 Task: Explore Airbnb accommodation in Mosman, Australia from 15th December, 2023 to 20th December, 2023 for 1 adult.1  bedroom having 1 bed and 1 bathroom. Property type can be hotel. Amenities needed are: washing machine, kitchen. Look for 5 properties as per requirement.
Action: Mouse moved to (538, 116)
Screenshot: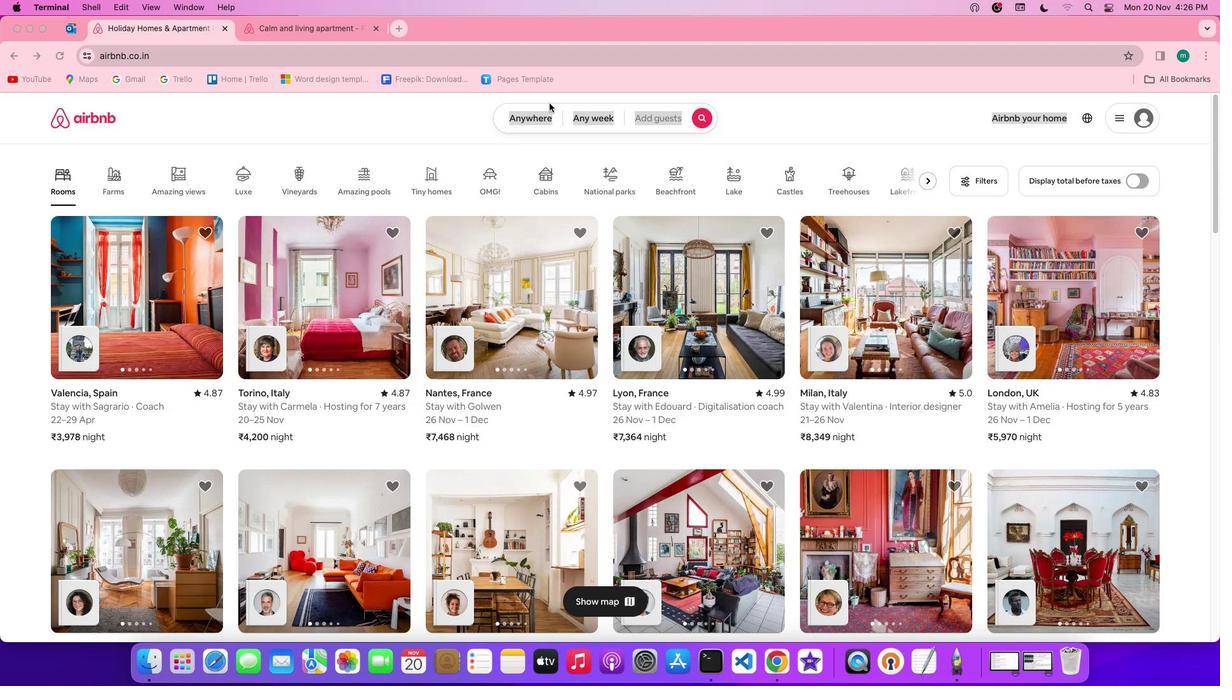 
Action: Mouse pressed left at (538, 116)
Screenshot: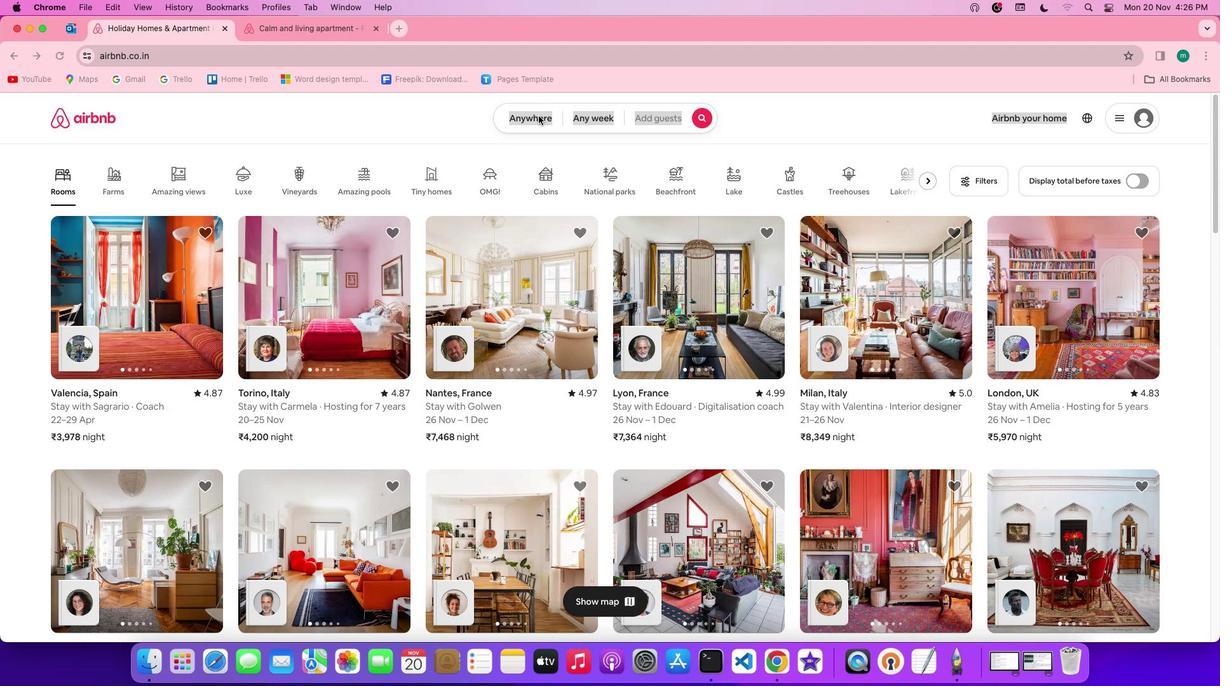 
Action: Mouse pressed left at (538, 116)
Screenshot: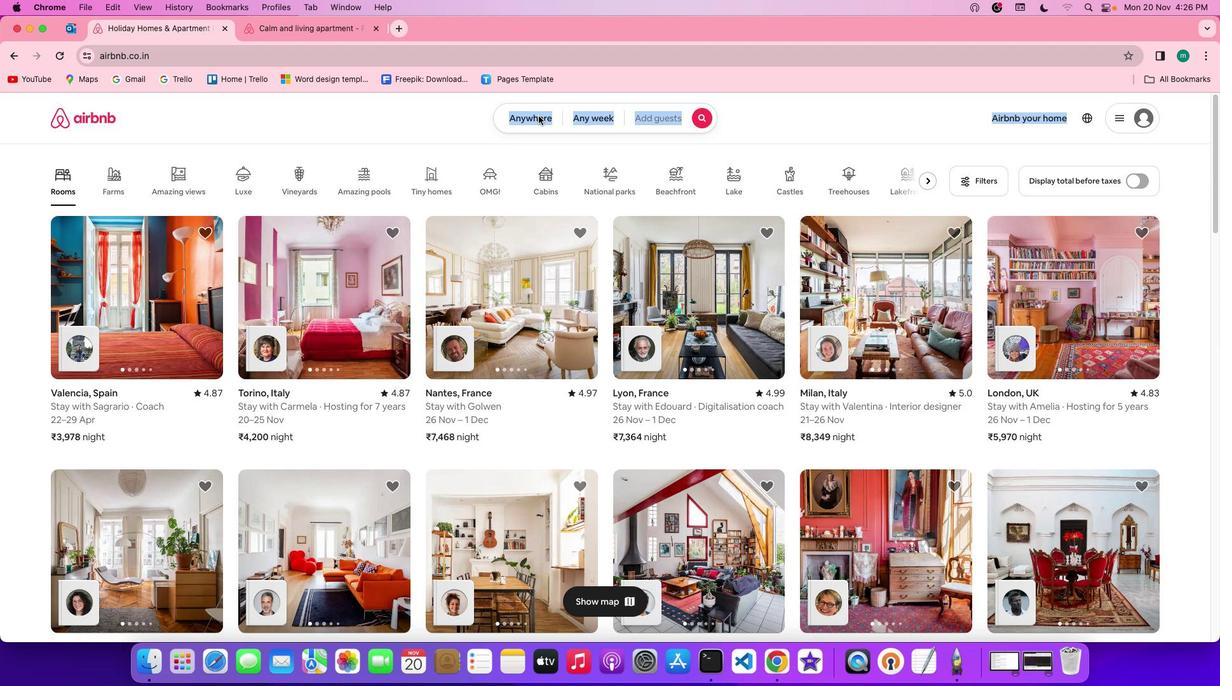 
Action: Mouse moved to (482, 166)
Screenshot: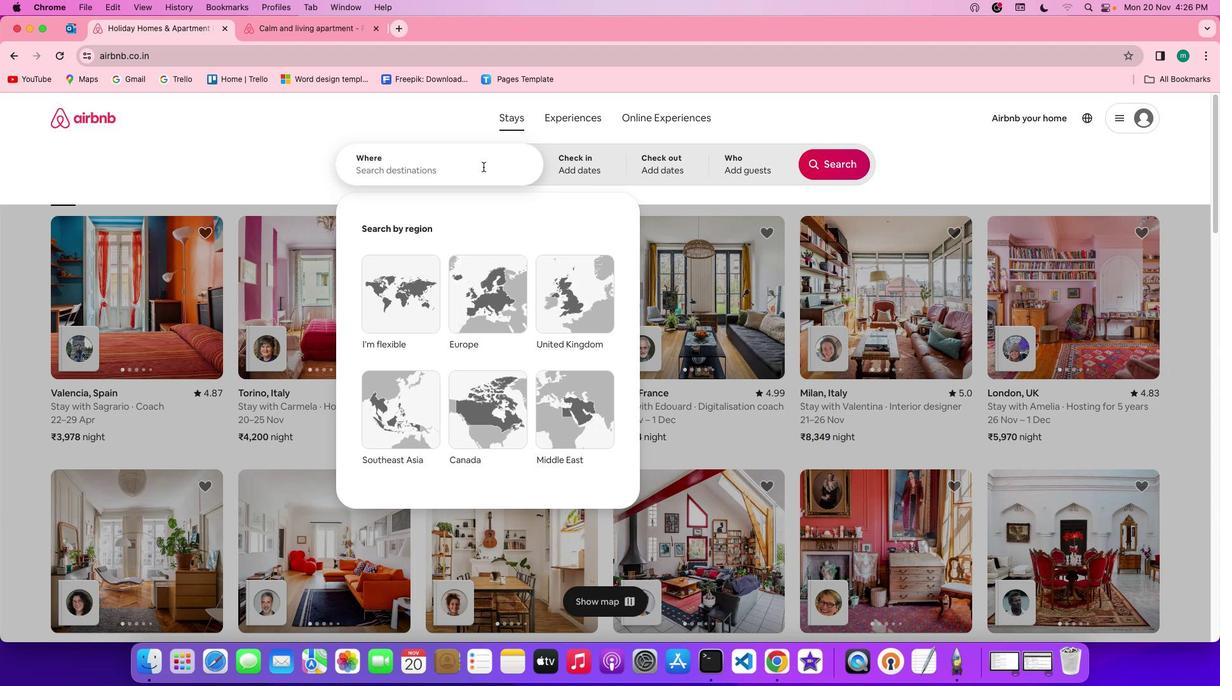 
Action: Mouse pressed left at (482, 166)
Screenshot: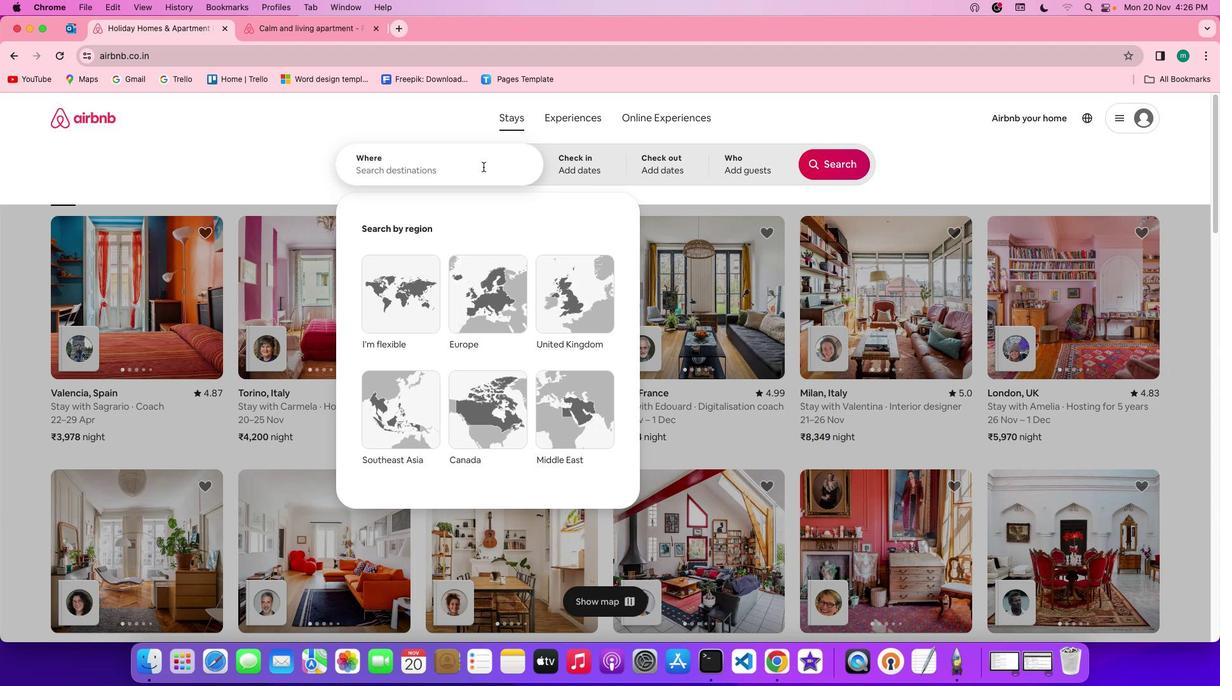 
Action: Mouse moved to (482, 167)
Screenshot: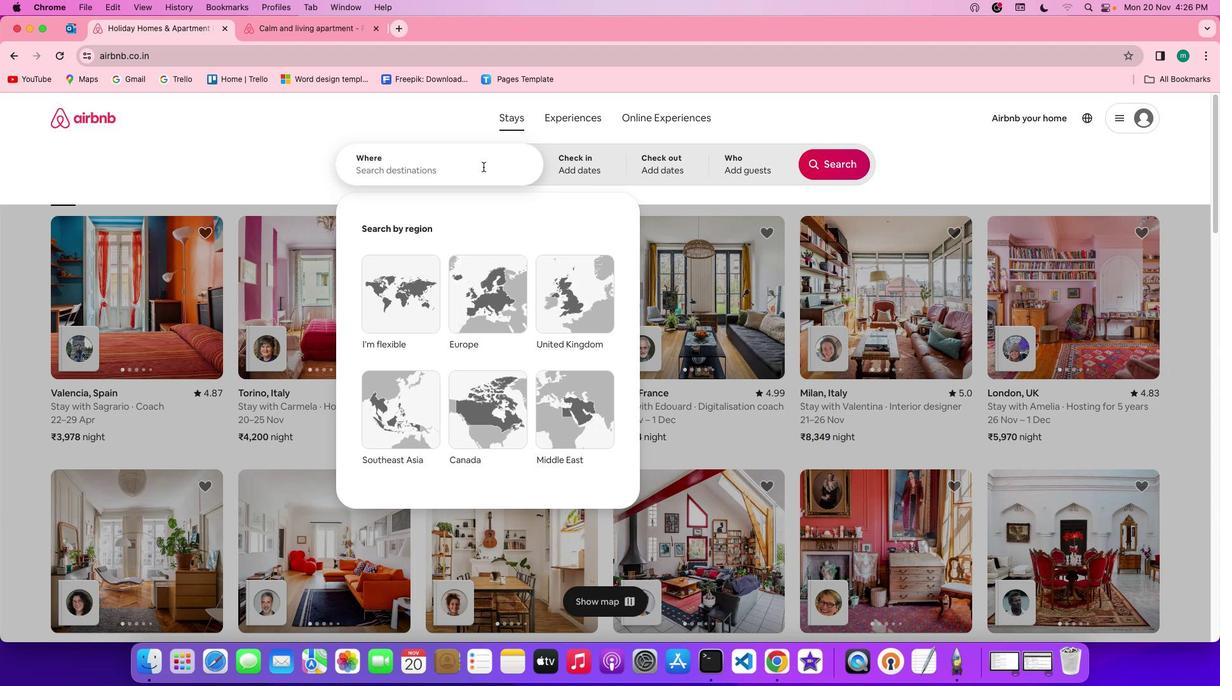 
Action: Key pressed Key.shift'M''o''s''m''a''n'','Key.spaceKey.shift'a''u''s''t''r''a''l''i''a'
Screenshot: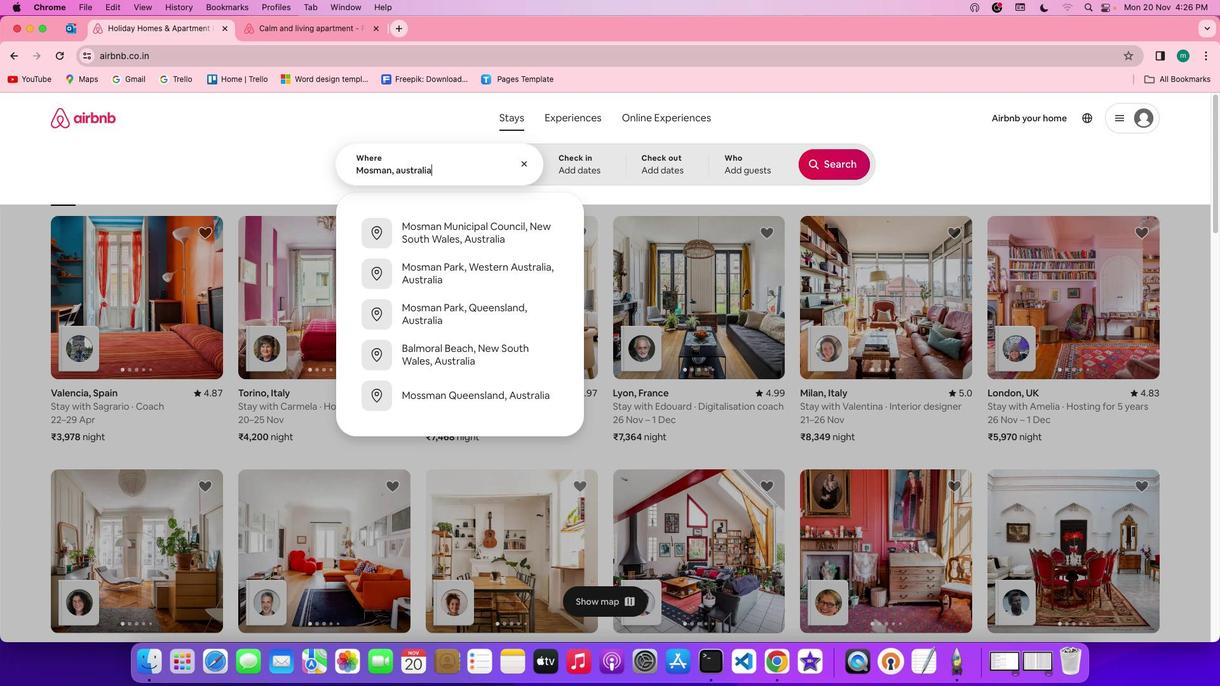 
Action: Mouse moved to (599, 162)
Screenshot: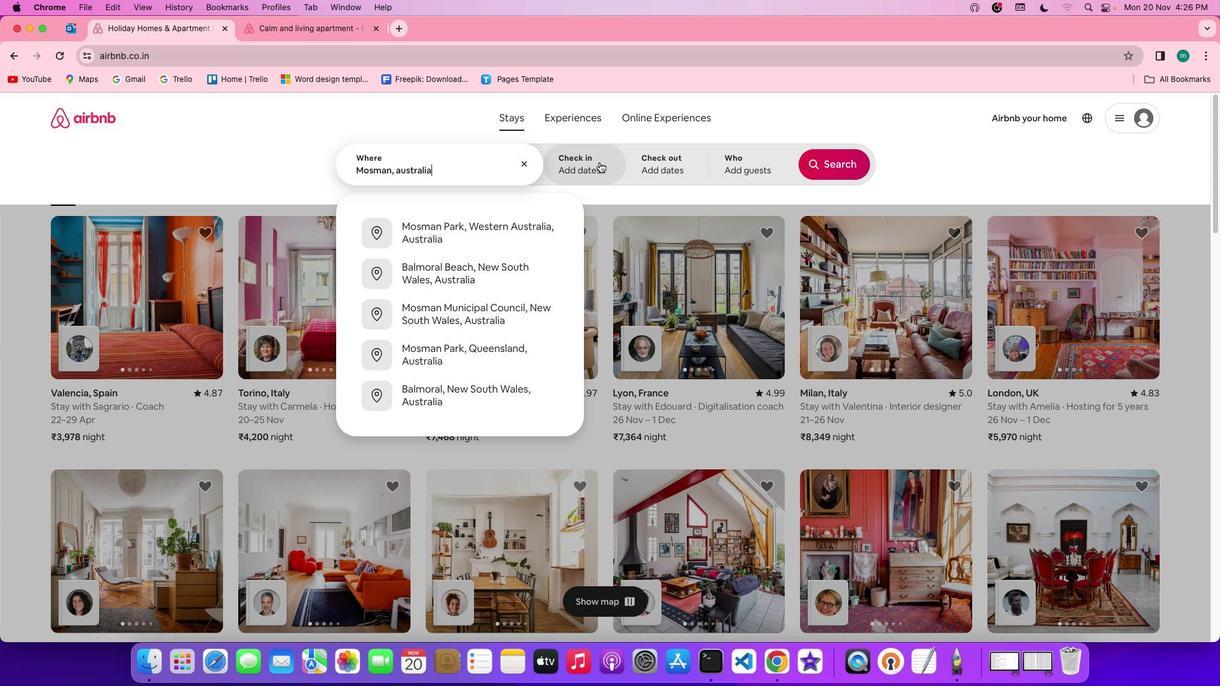 
Action: Mouse pressed left at (599, 162)
Screenshot: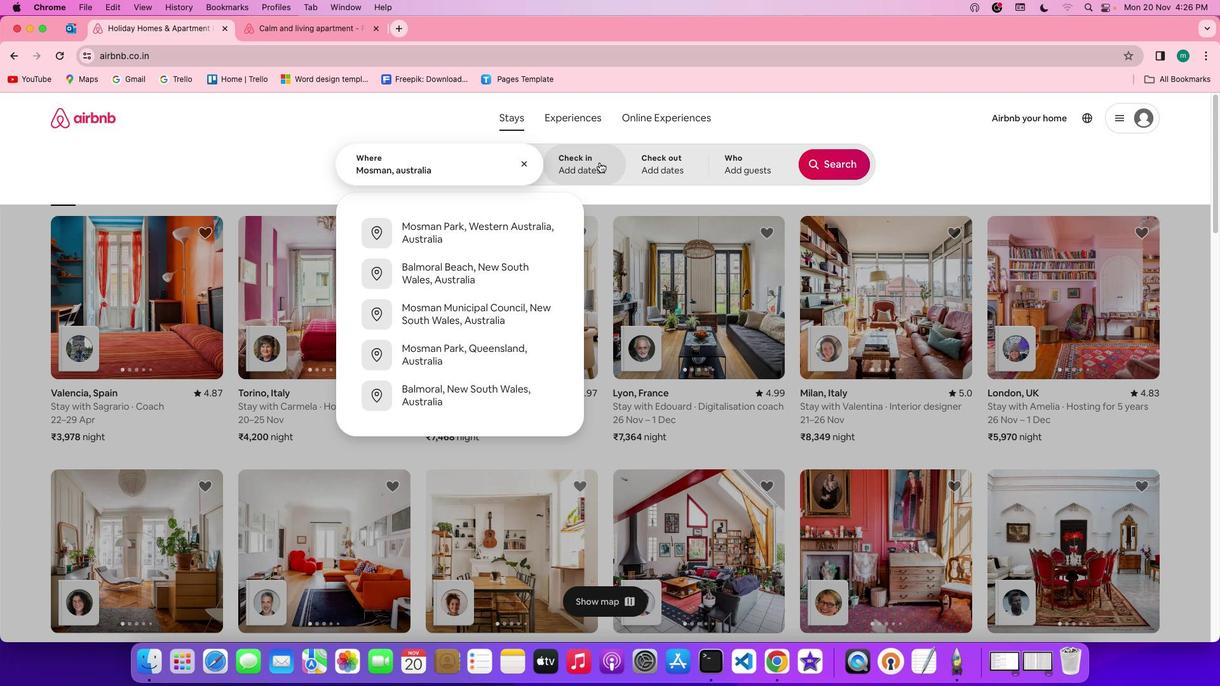 
Action: Mouse moved to (688, 338)
Screenshot: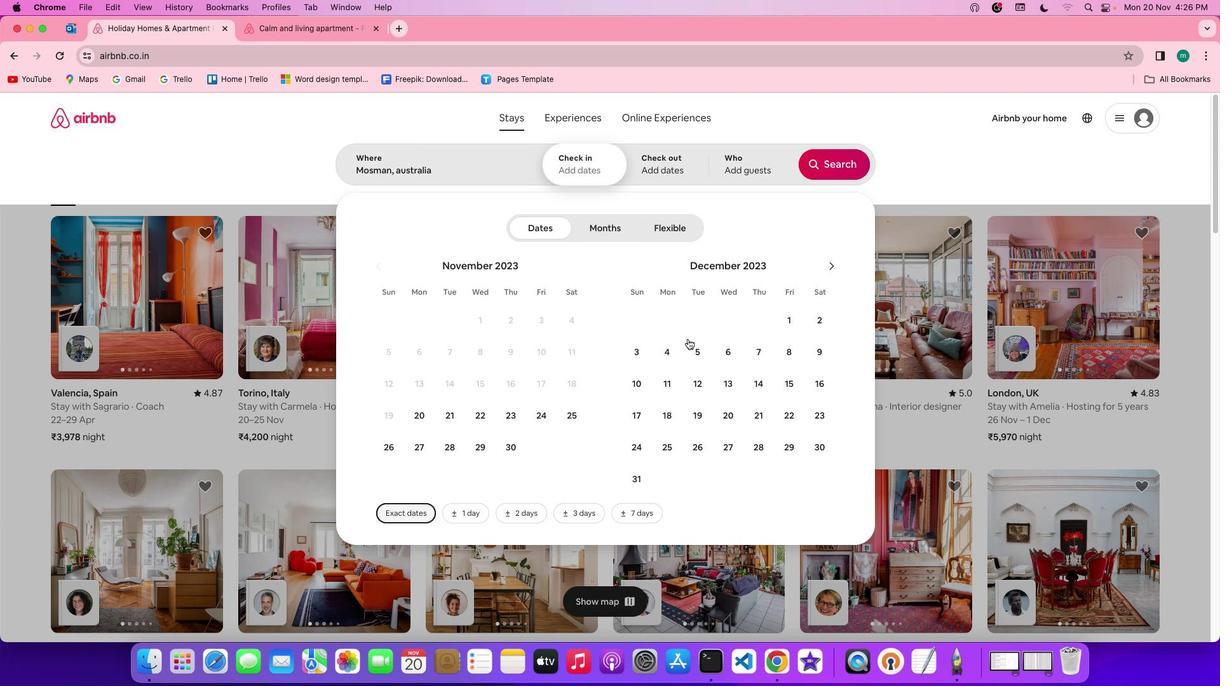 
Action: Mouse scrolled (688, 338) with delta (0, 0)
Screenshot: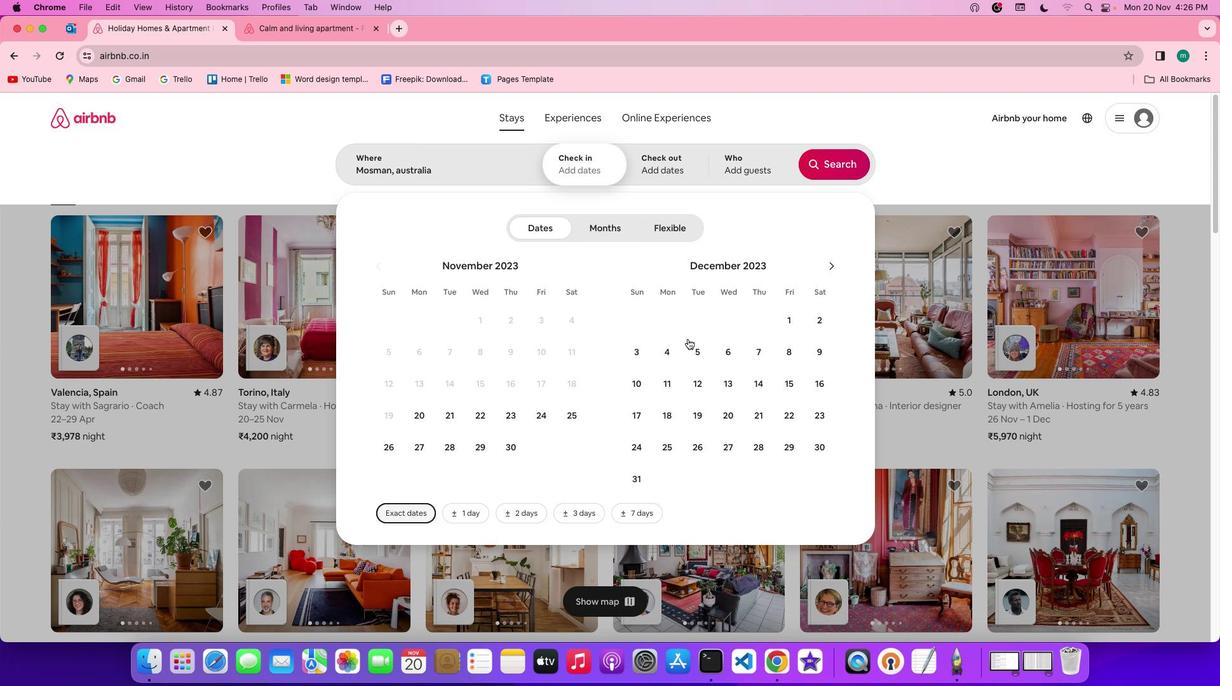 
Action: Mouse scrolled (688, 338) with delta (0, 0)
Screenshot: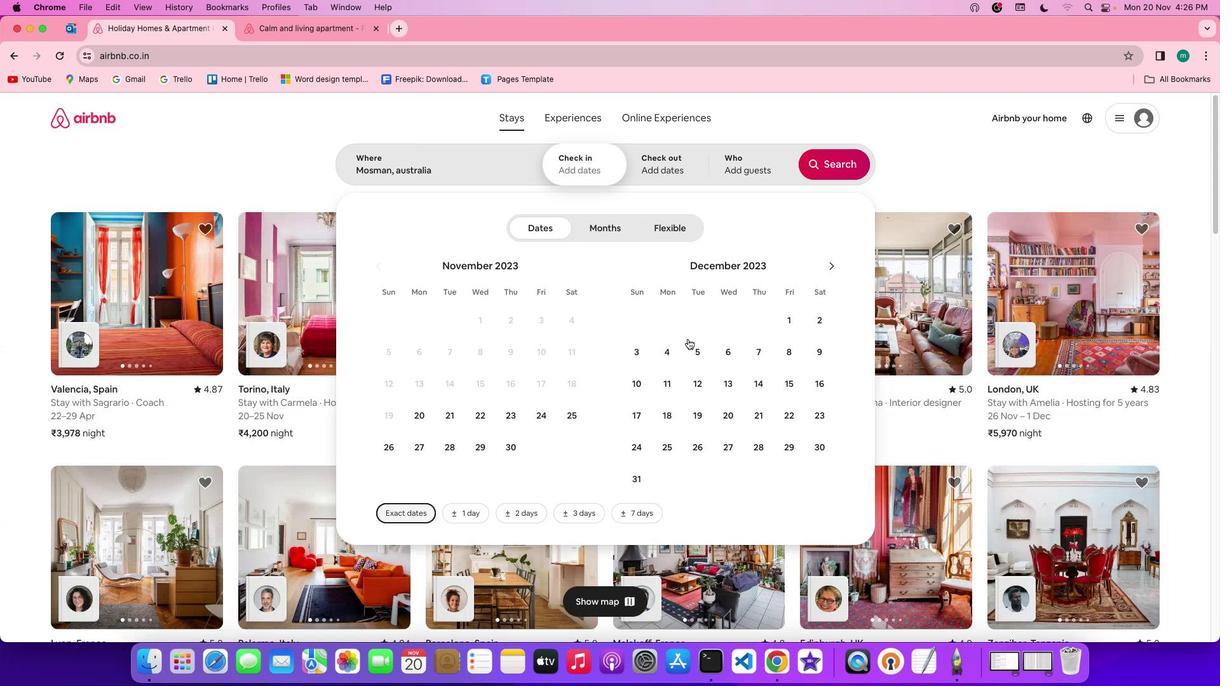 
Action: Mouse scrolled (688, 338) with delta (0, 0)
Screenshot: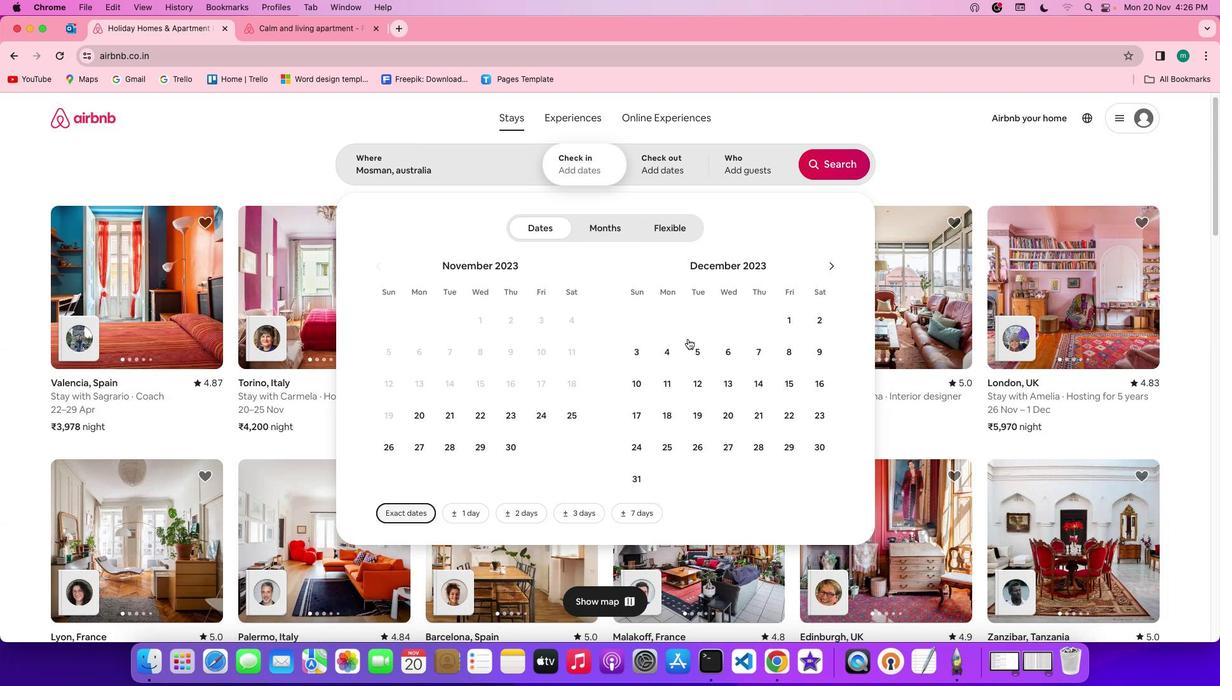 
Action: Mouse moved to (785, 390)
Screenshot: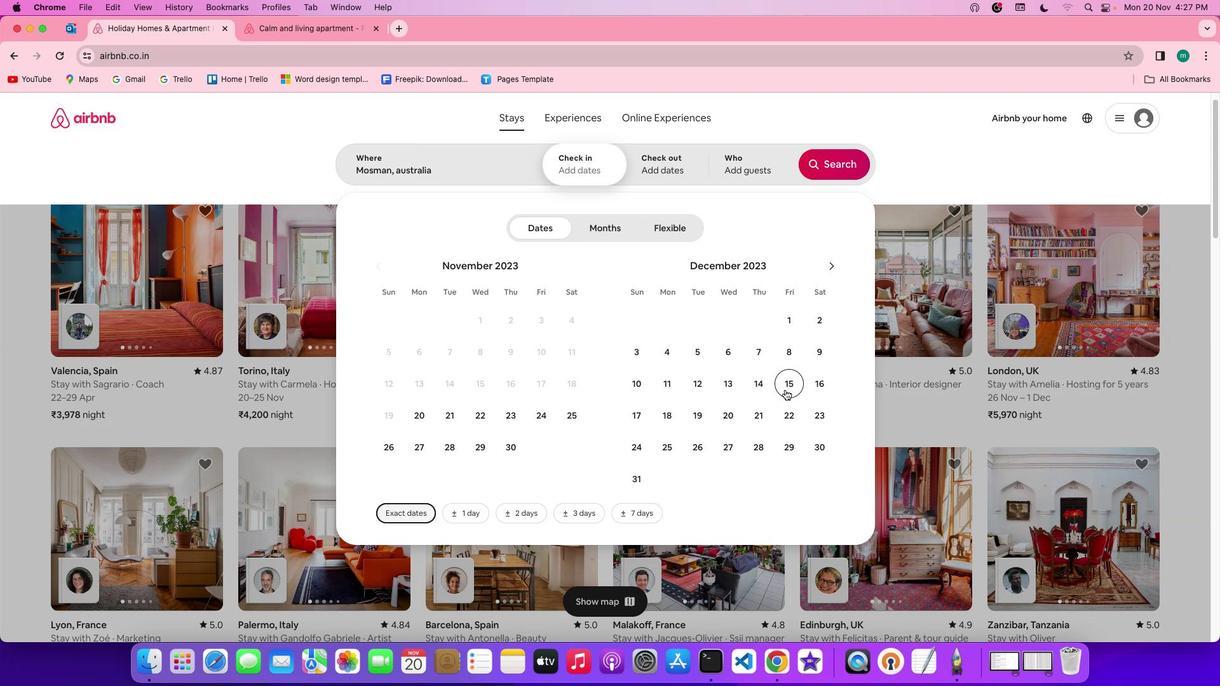 
Action: Mouse pressed left at (785, 390)
Screenshot: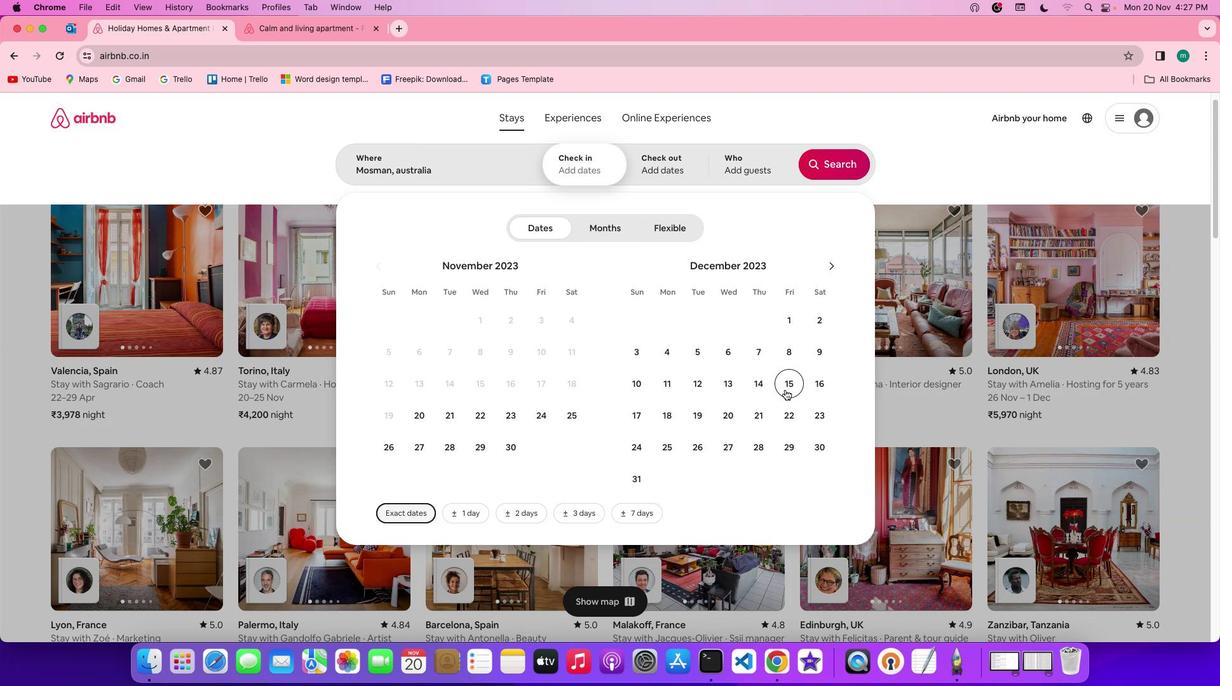 
Action: Mouse moved to (731, 411)
Screenshot: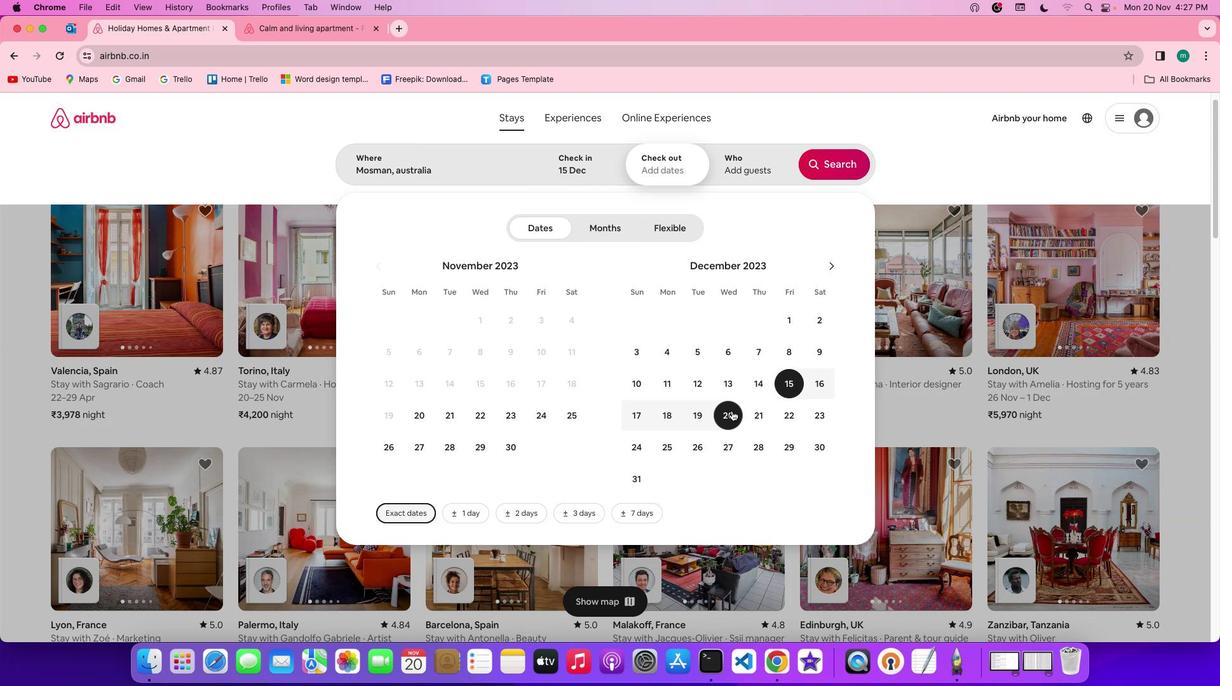 
Action: Mouse pressed left at (731, 411)
Screenshot: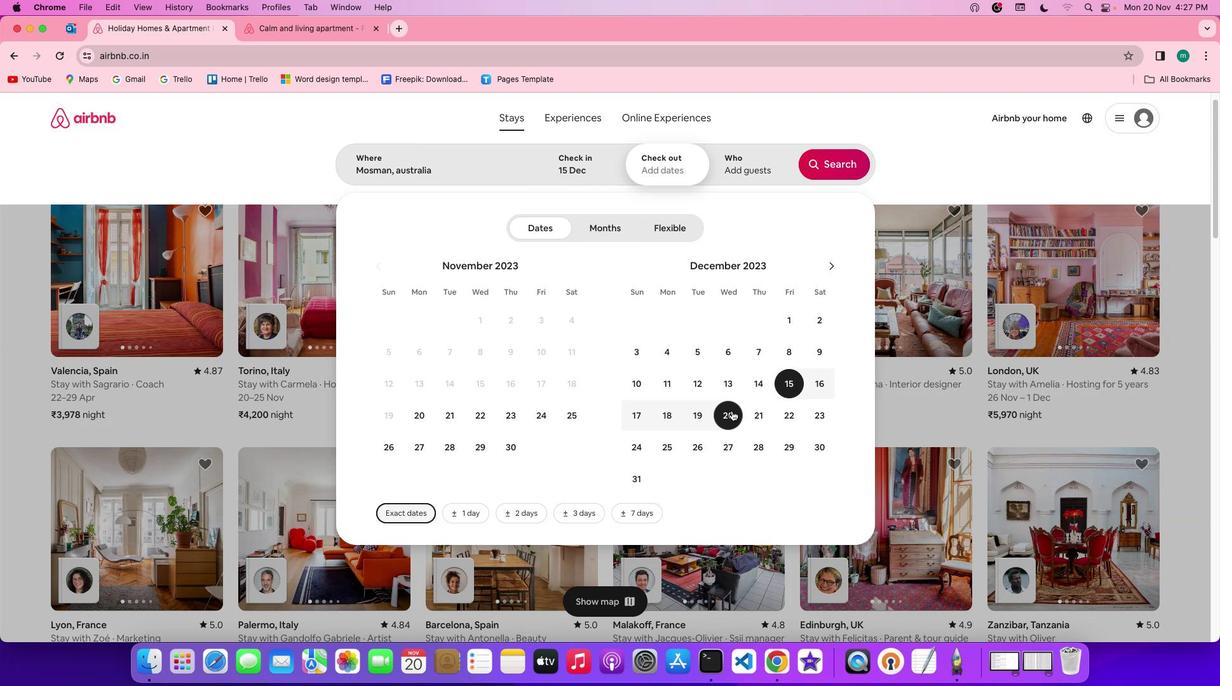 
Action: Mouse moved to (735, 153)
Screenshot: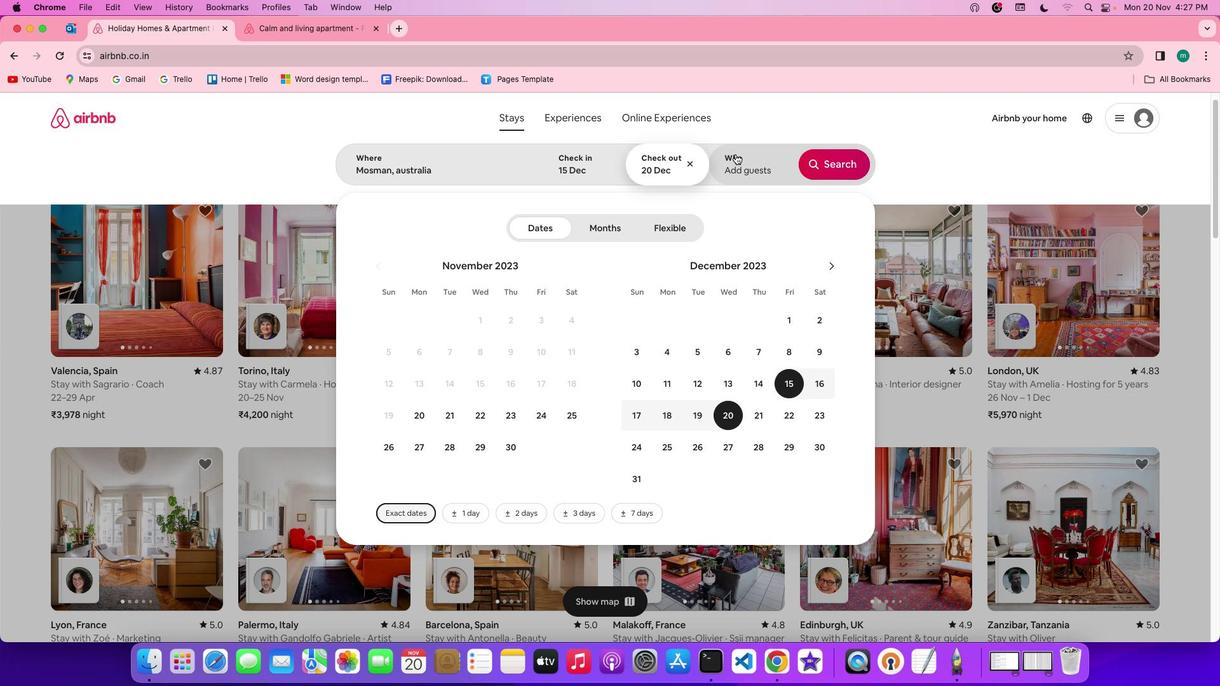 
Action: Mouse pressed left at (735, 153)
Screenshot: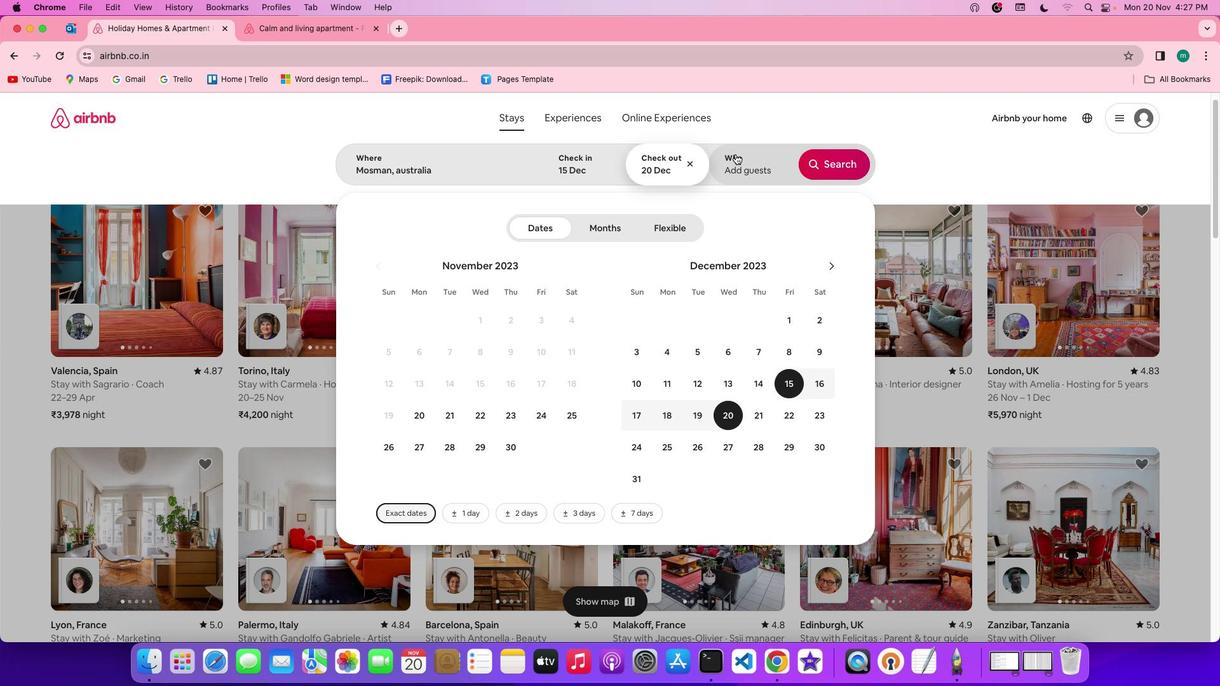 
Action: Mouse moved to (835, 230)
Screenshot: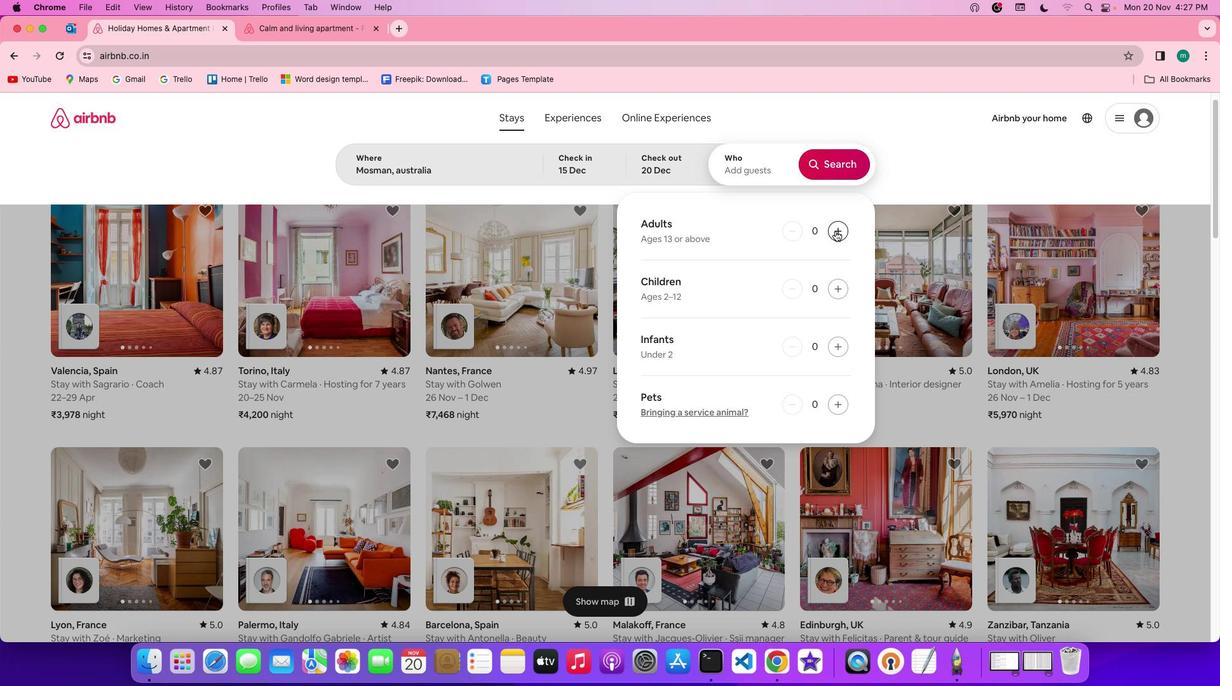 
Action: Mouse pressed left at (835, 230)
Screenshot: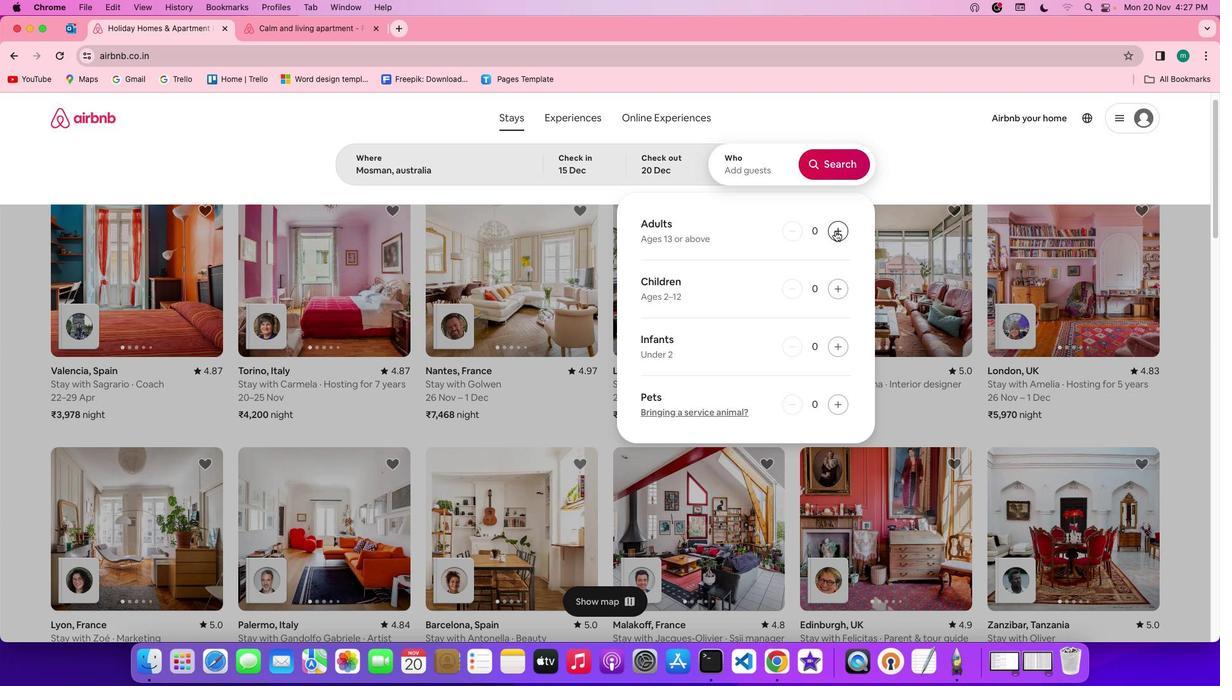 
Action: Mouse pressed left at (835, 230)
Screenshot: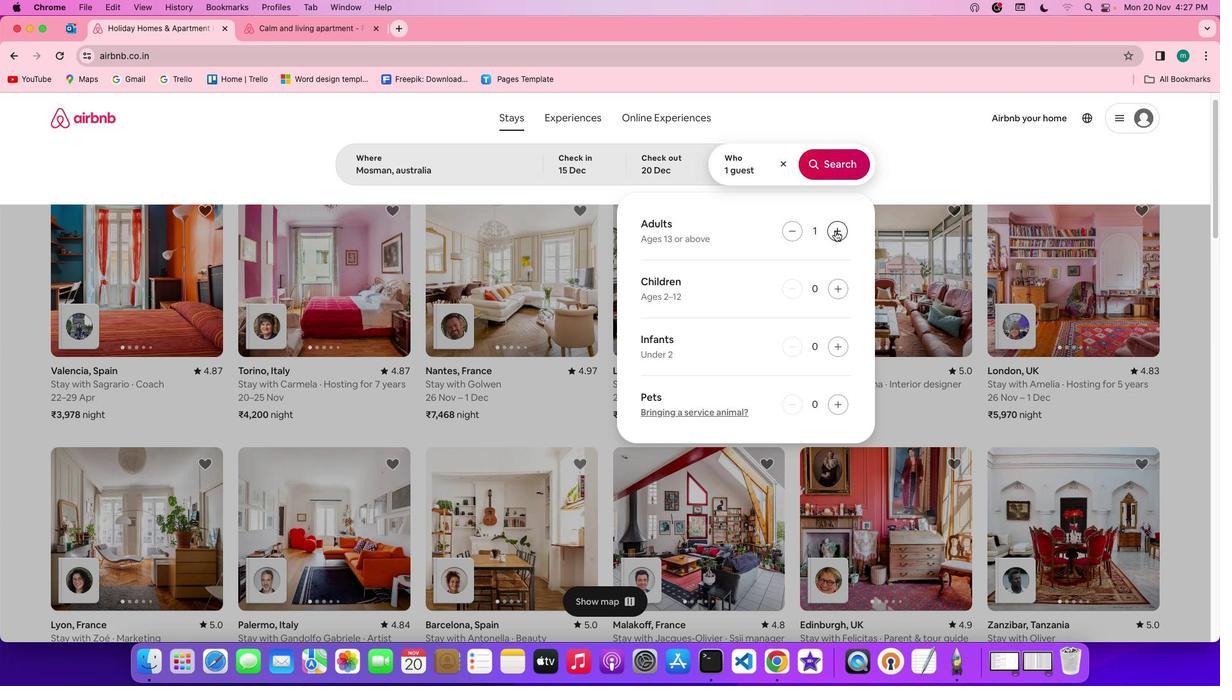 
Action: Mouse pressed left at (835, 230)
Screenshot: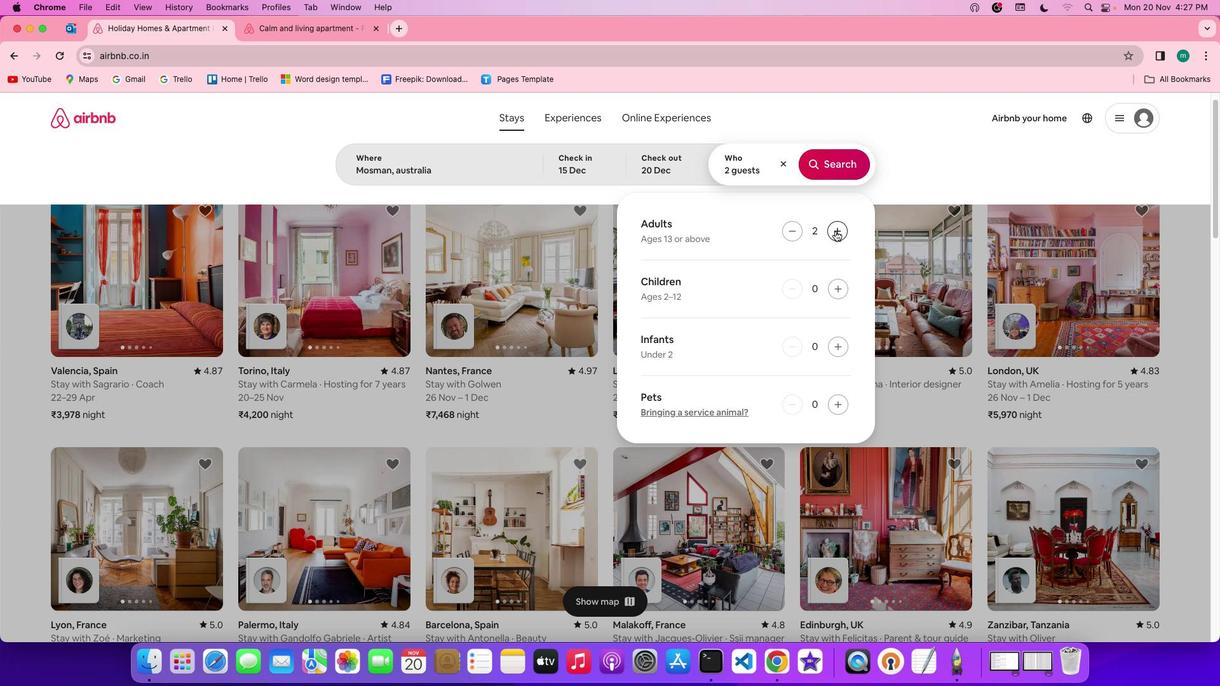 
Action: Mouse moved to (801, 231)
Screenshot: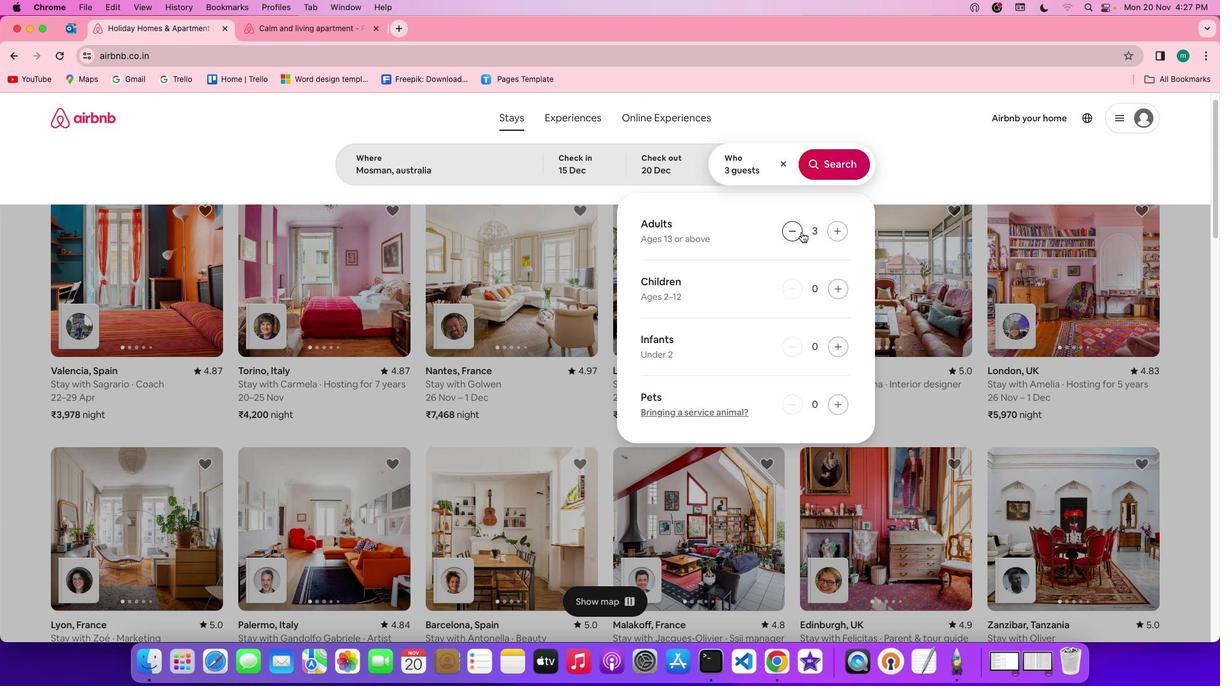 
Action: Mouse pressed left at (801, 231)
Screenshot: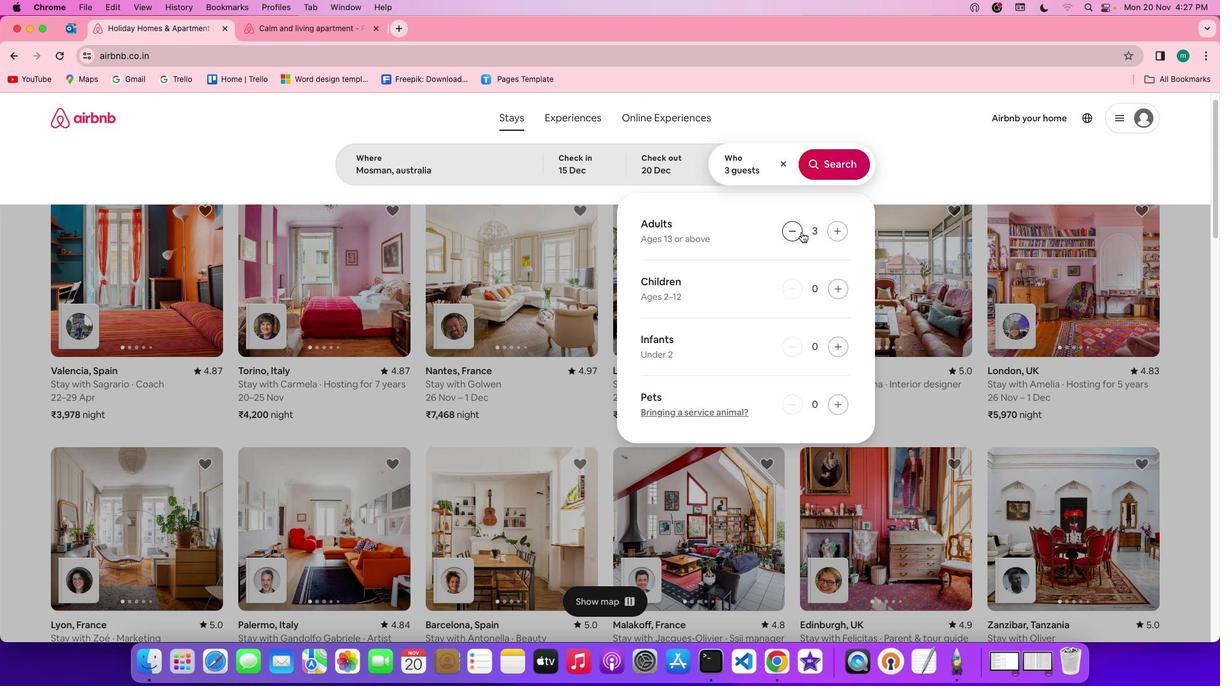 
Action: Mouse pressed left at (801, 231)
Screenshot: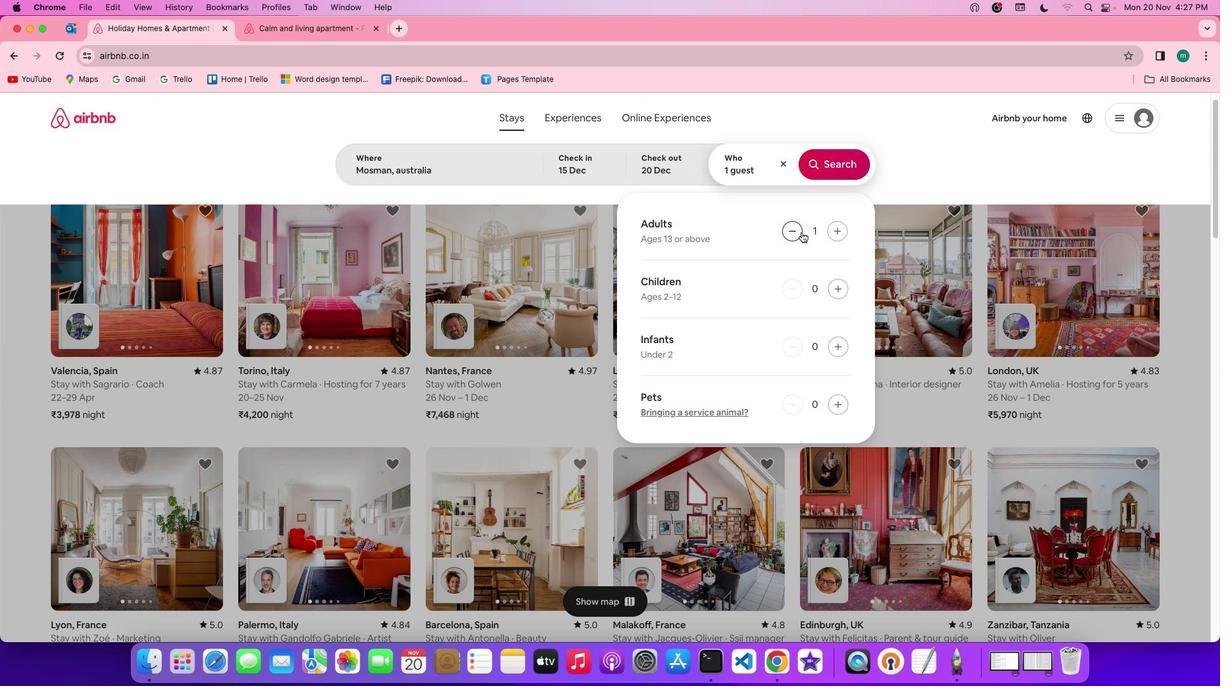 
Action: Mouse pressed left at (801, 231)
Screenshot: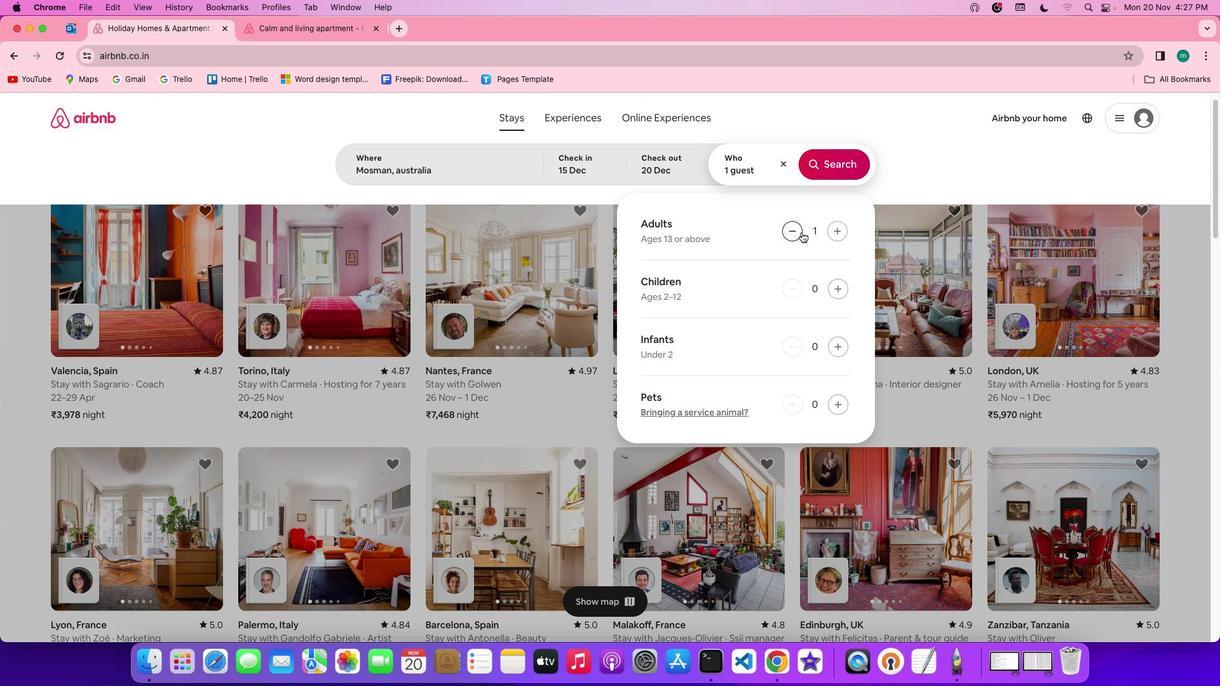 
Action: Mouse moved to (839, 230)
Screenshot: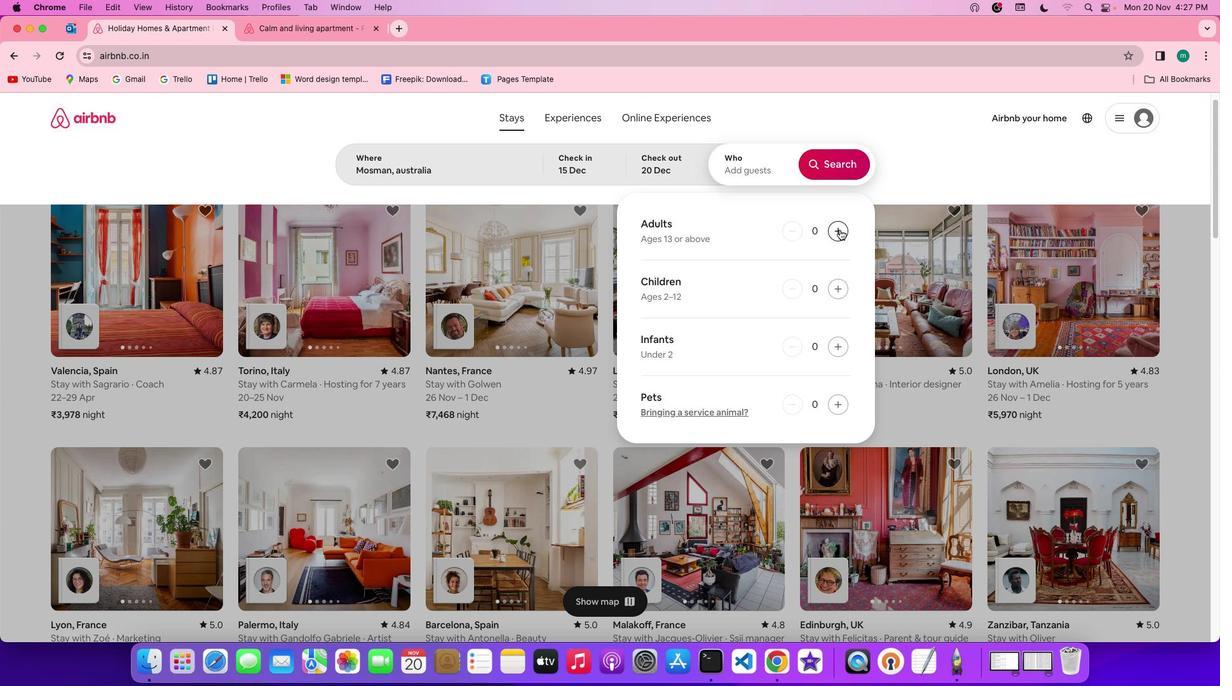 
Action: Mouse pressed left at (839, 230)
Screenshot: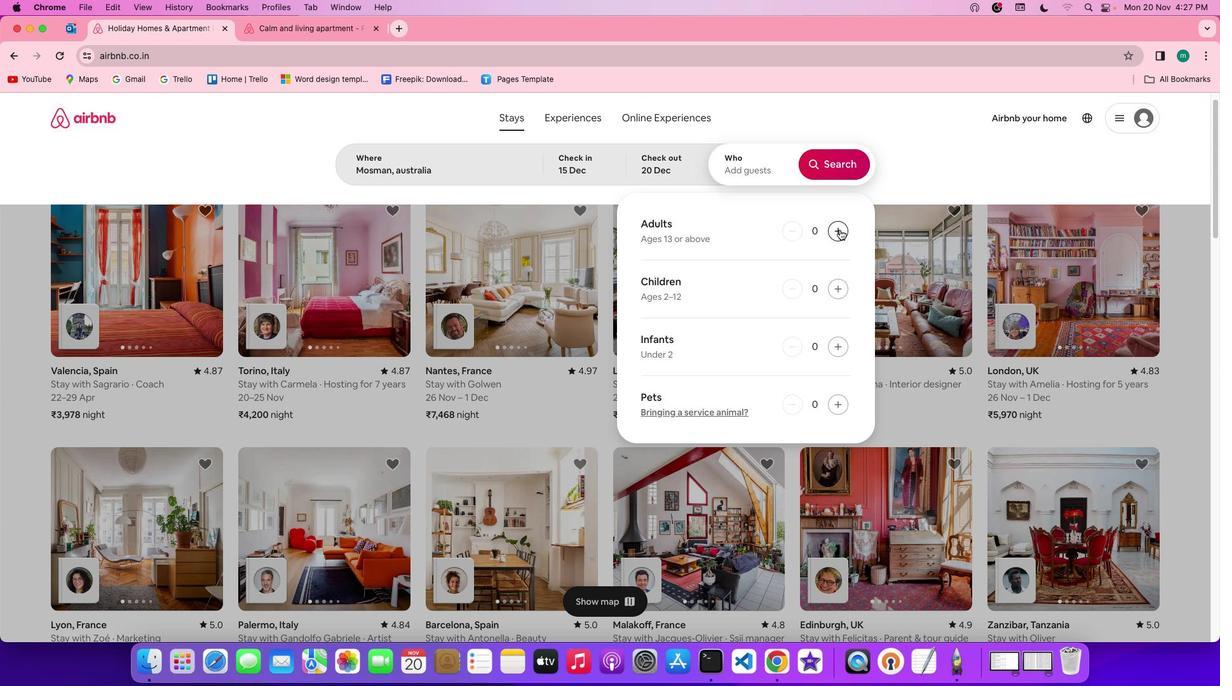
Action: Mouse moved to (835, 177)
Screenshot: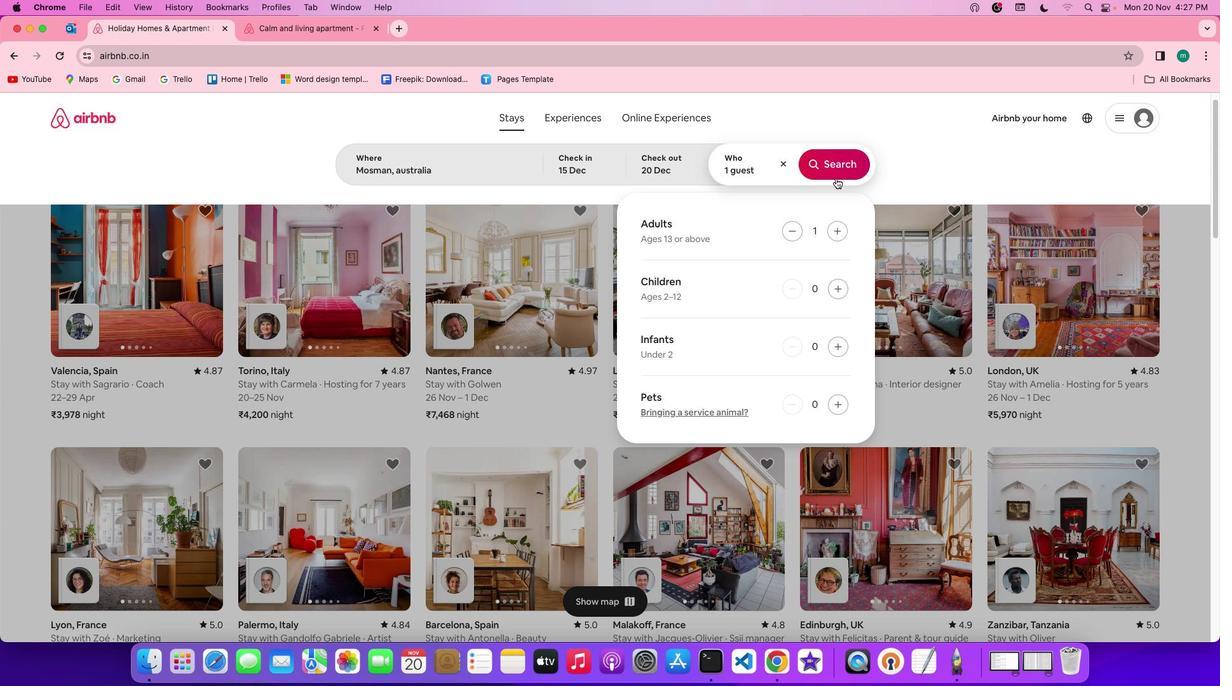 
Action: Mouse pressed left at (835, 177)
Screenshot: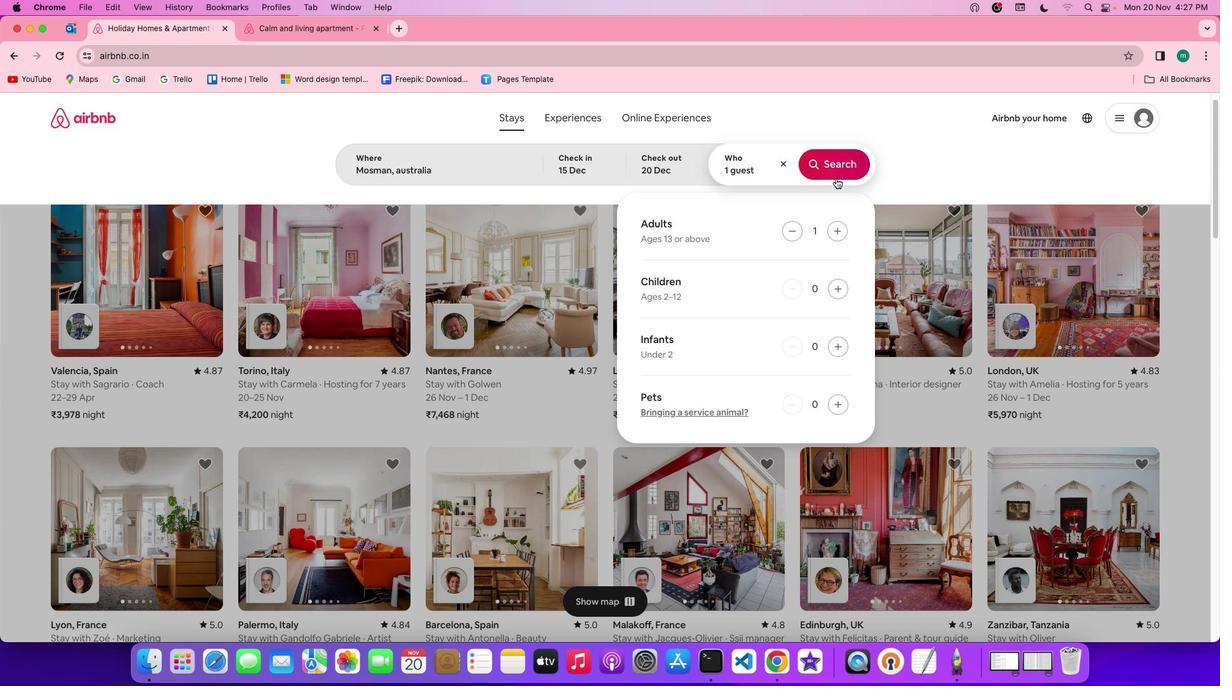 
Action: Mouse moved to (829, 163)
Screenshot: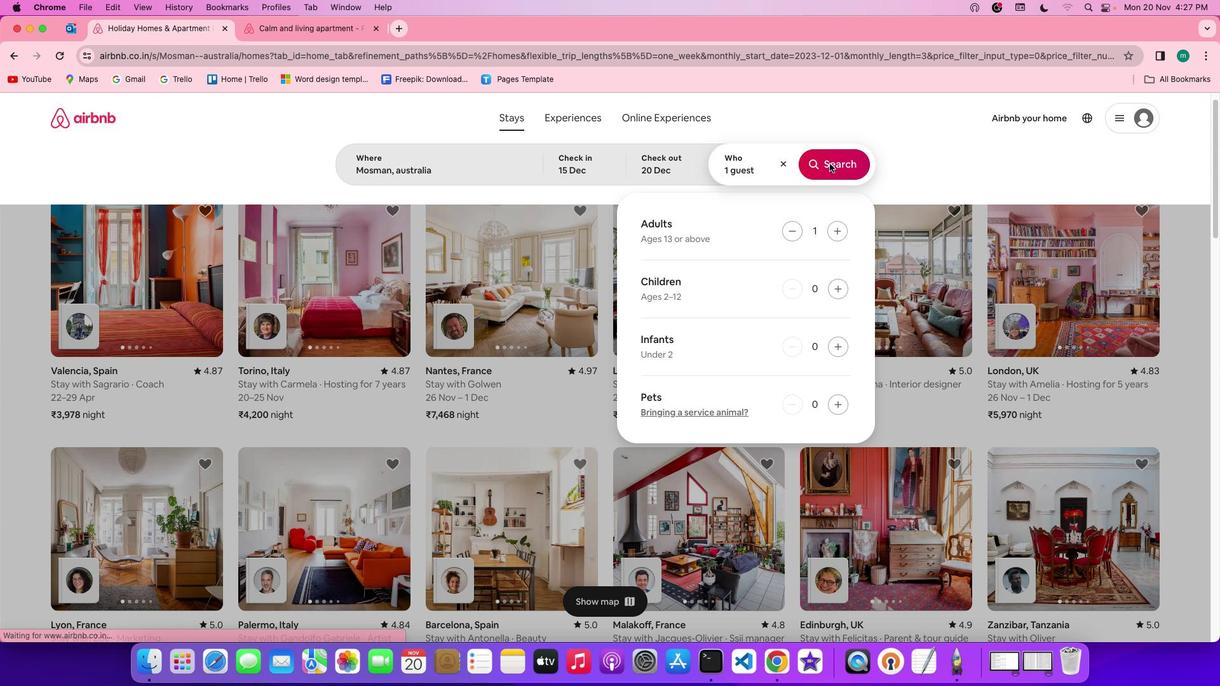 
Action: Mouse pressed left at (829, 163)
Screenshot: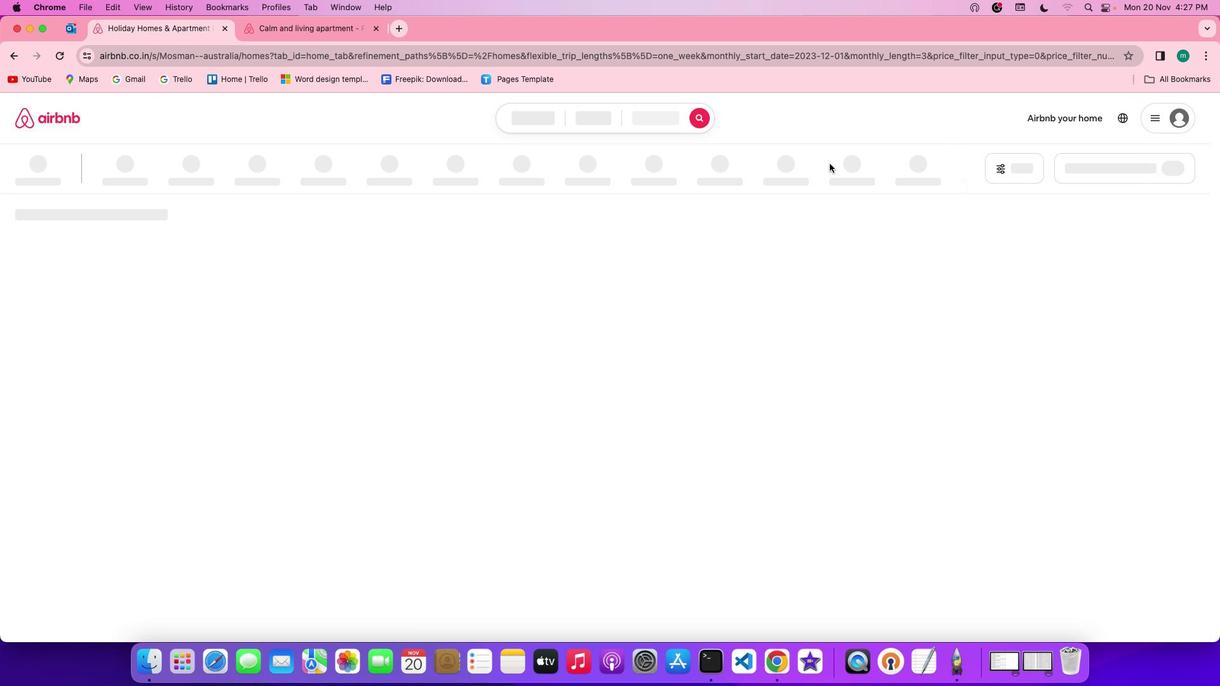 
Action: Mouse moved to (1008, 164)
Screenshot: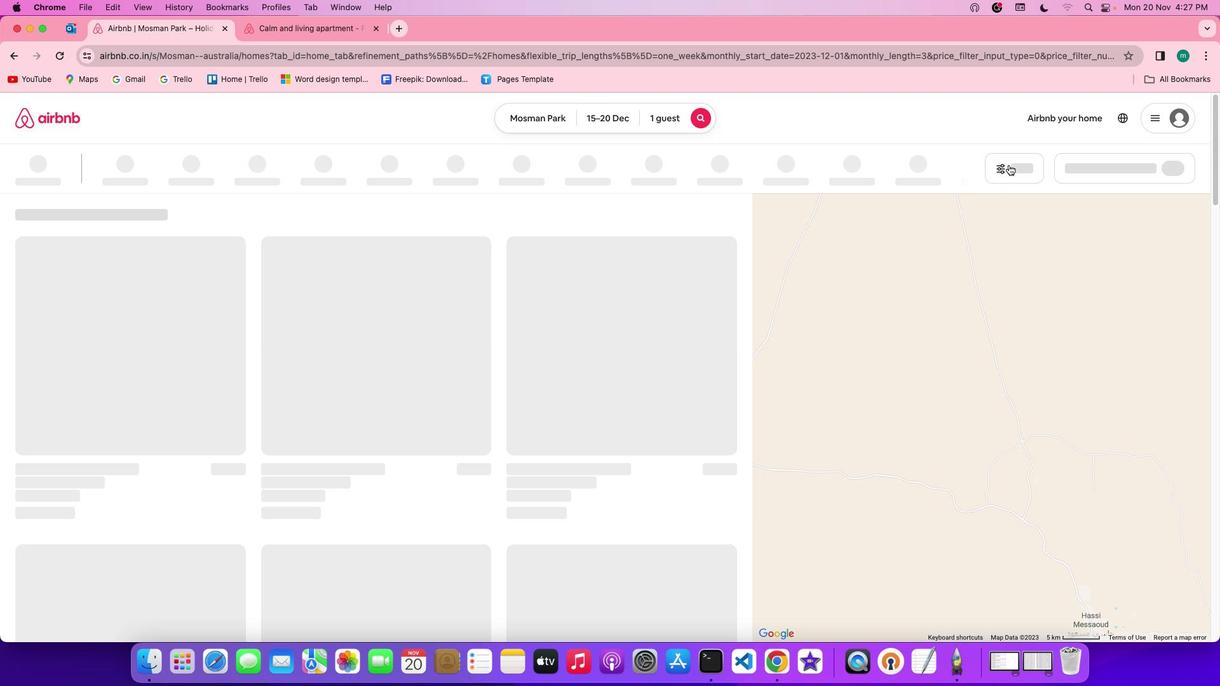 
Action: Mouse pressed left at (1008, 164)
Screenshot: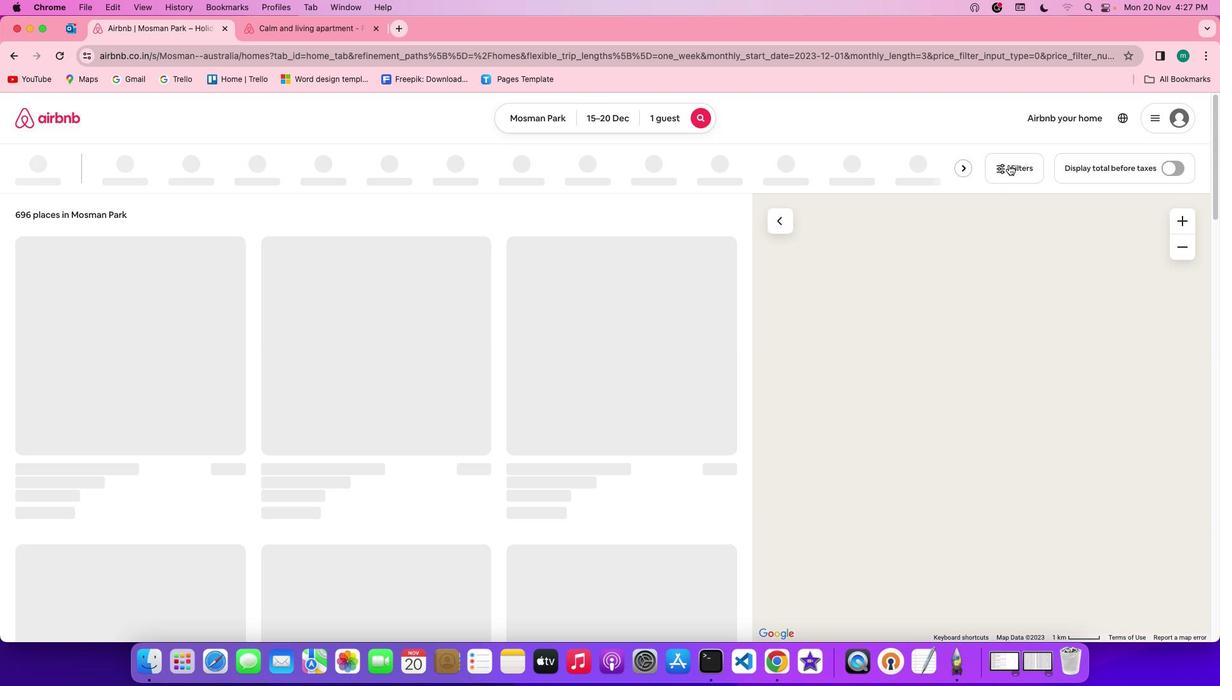 
Action: Mouse moved to (644, 362)
Screenshot: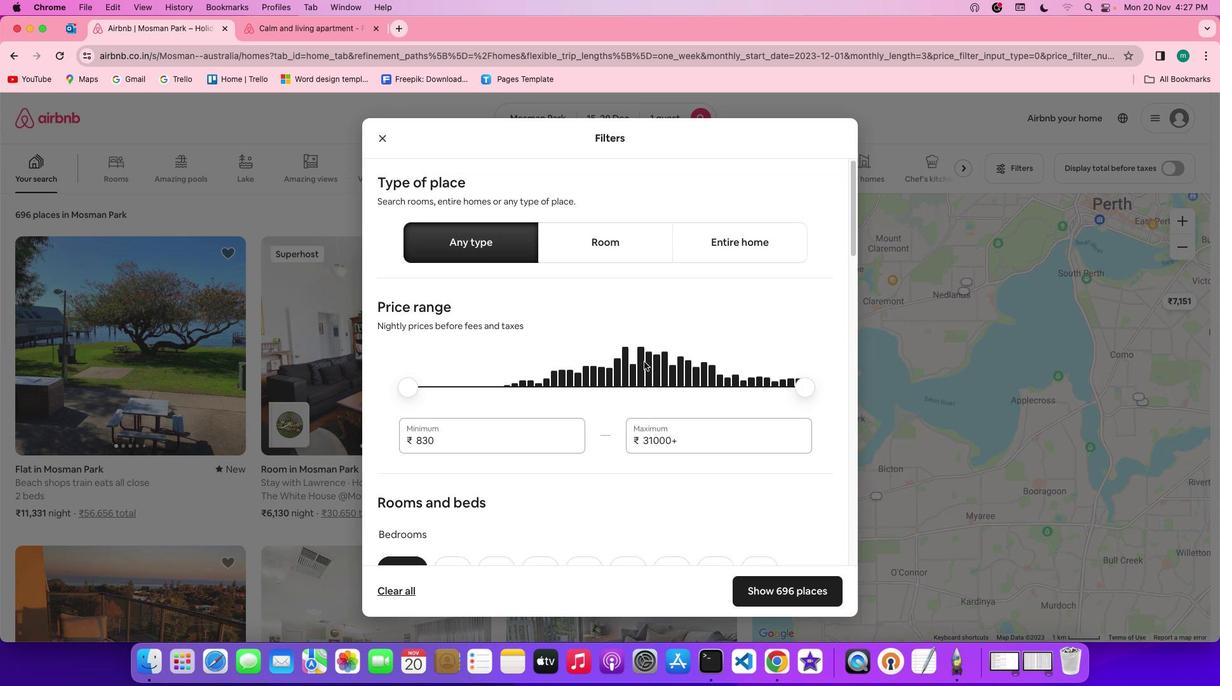 
Action: Mouse scrolled (644, 362) with delta (0, 0)
Screenshot: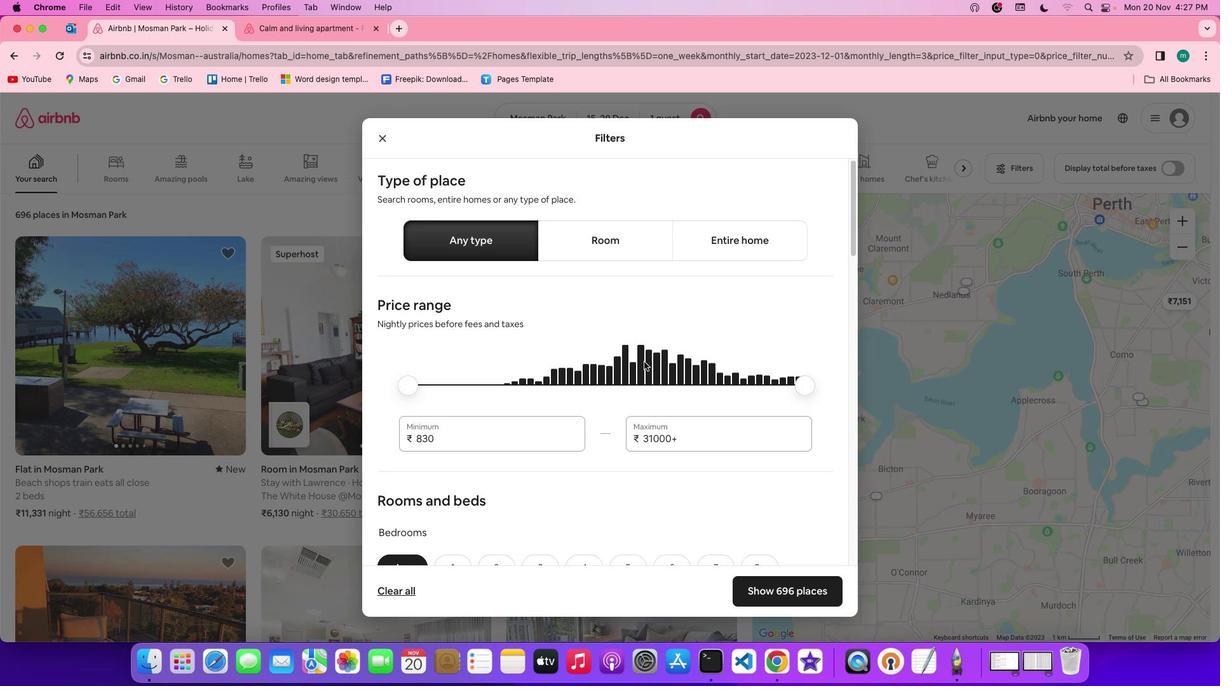 
Action: Mouse scrolled (644, 362) with delta (0, 0)
Screenshot: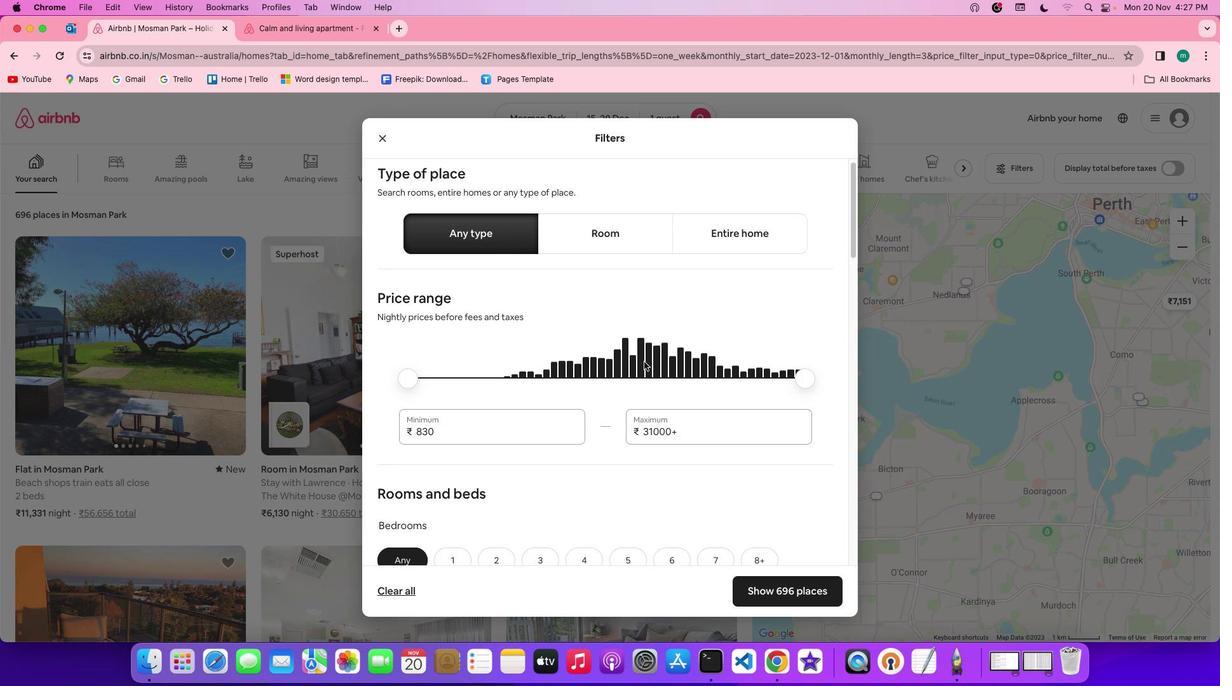 
Action: Mouse scrolled (644, 362) with delta (0, -1)
Screenshot: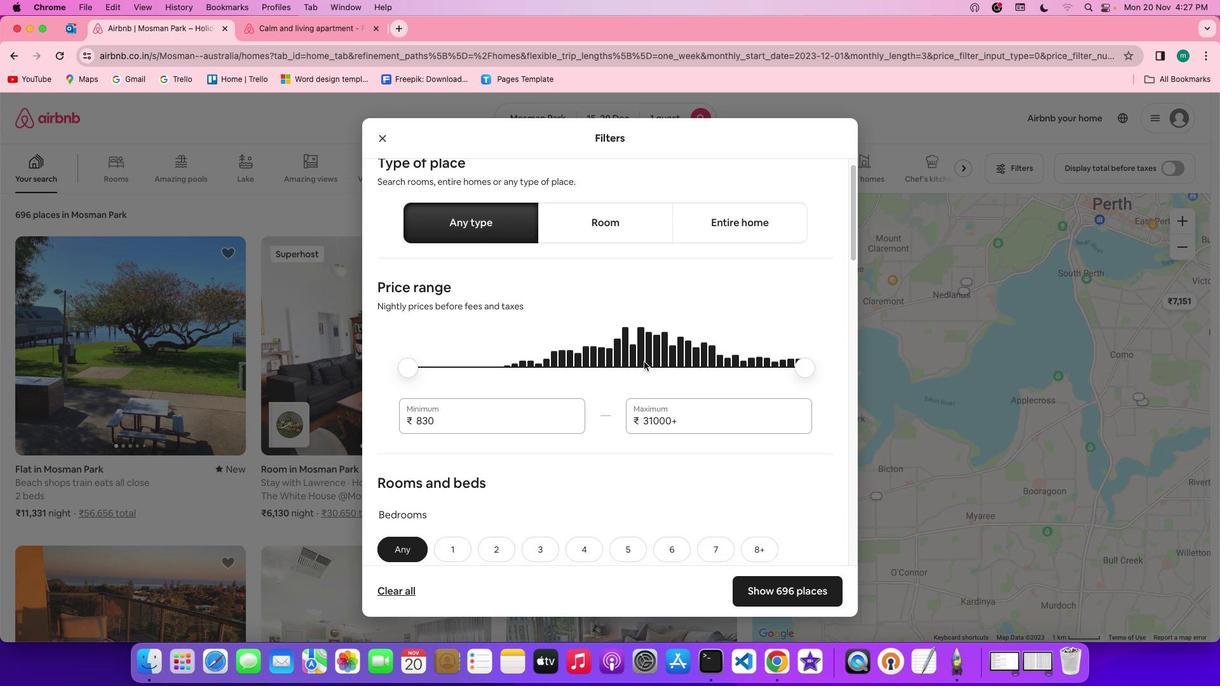 
Action: Mouse scrolled (644, 362) with delta (0, -1)
Screenshot: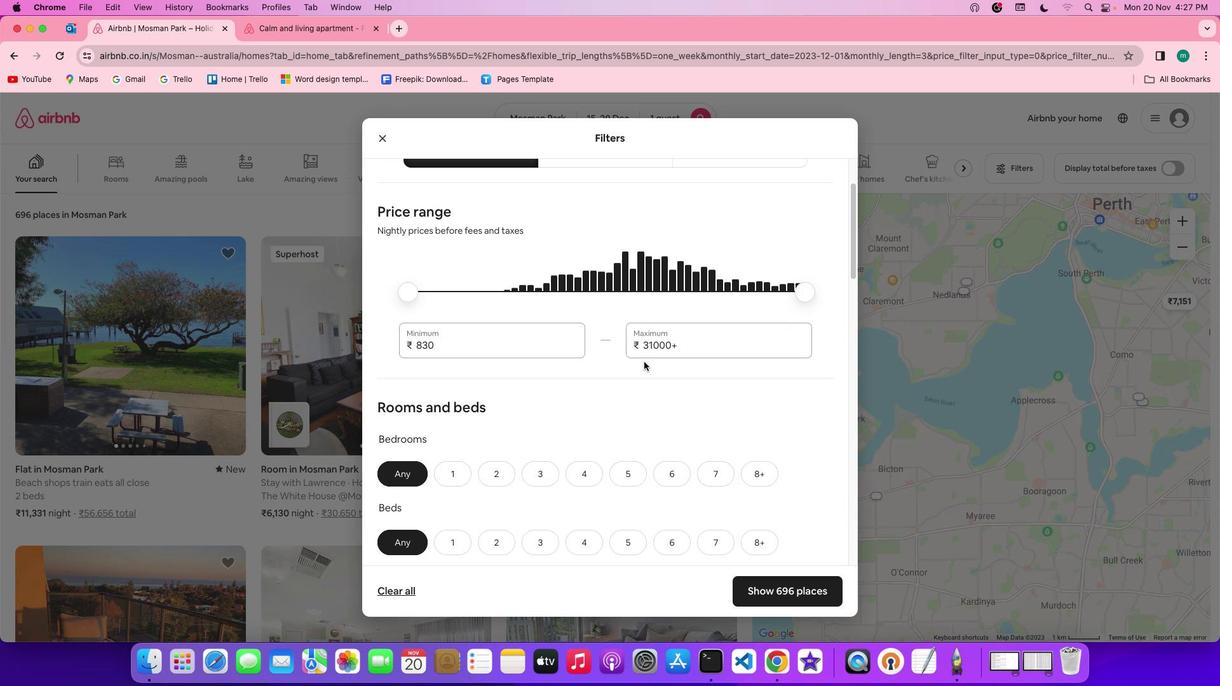 
Action: Mouse scrolled (644, 362) with delta (0, 0)
Screenshot: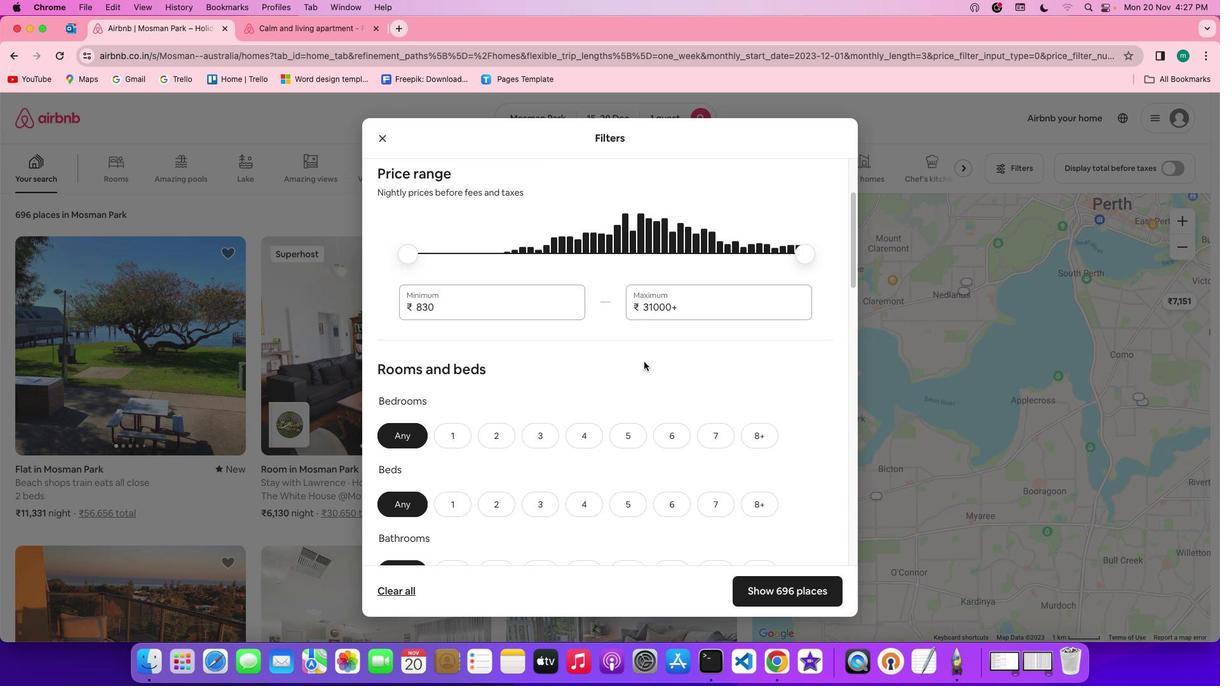
Action: Mouse scrolled (644, 362) with delta (0, 0)
Screenshot: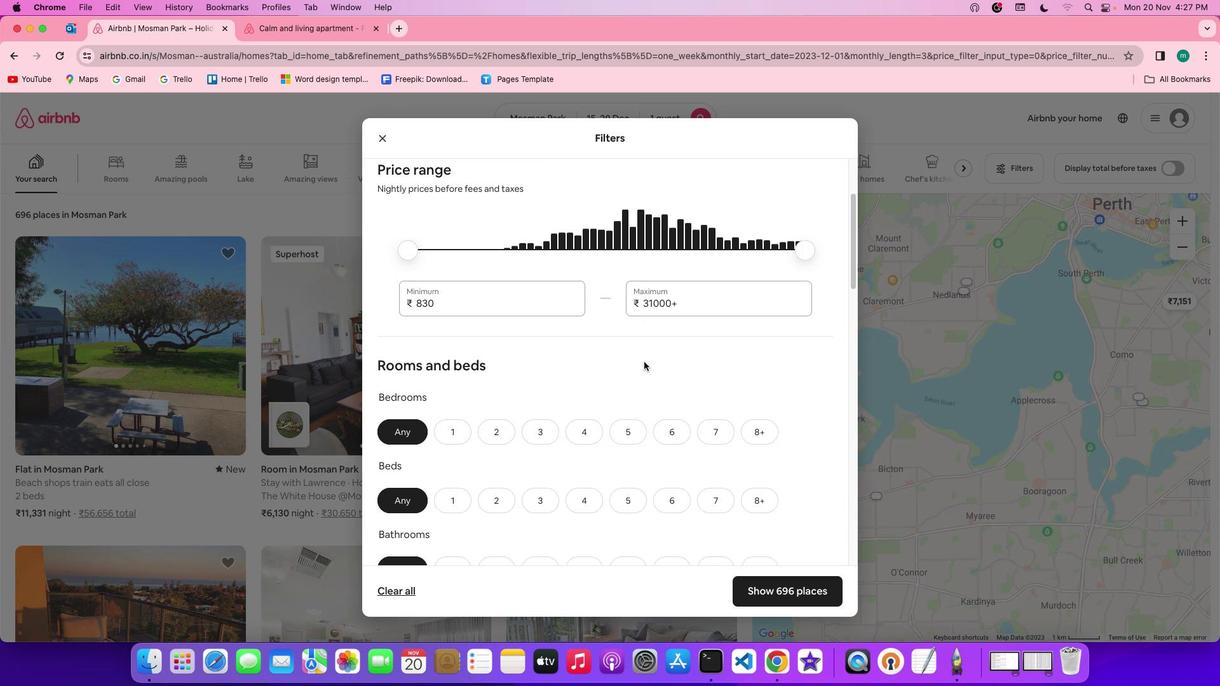 
Action: Mouse scrolled (644, 362) with delta (0, 0)
Screenshot: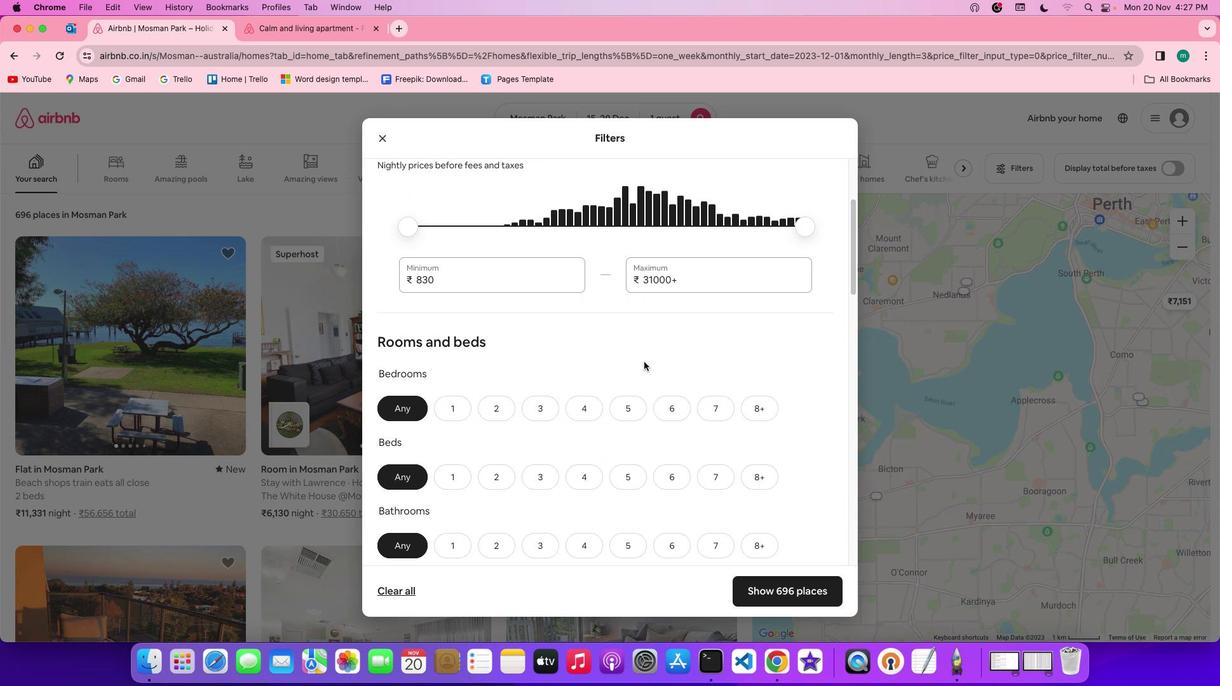 
Action: Mouse scrolled (644, 362) with delta (0, 0)
Screenshot: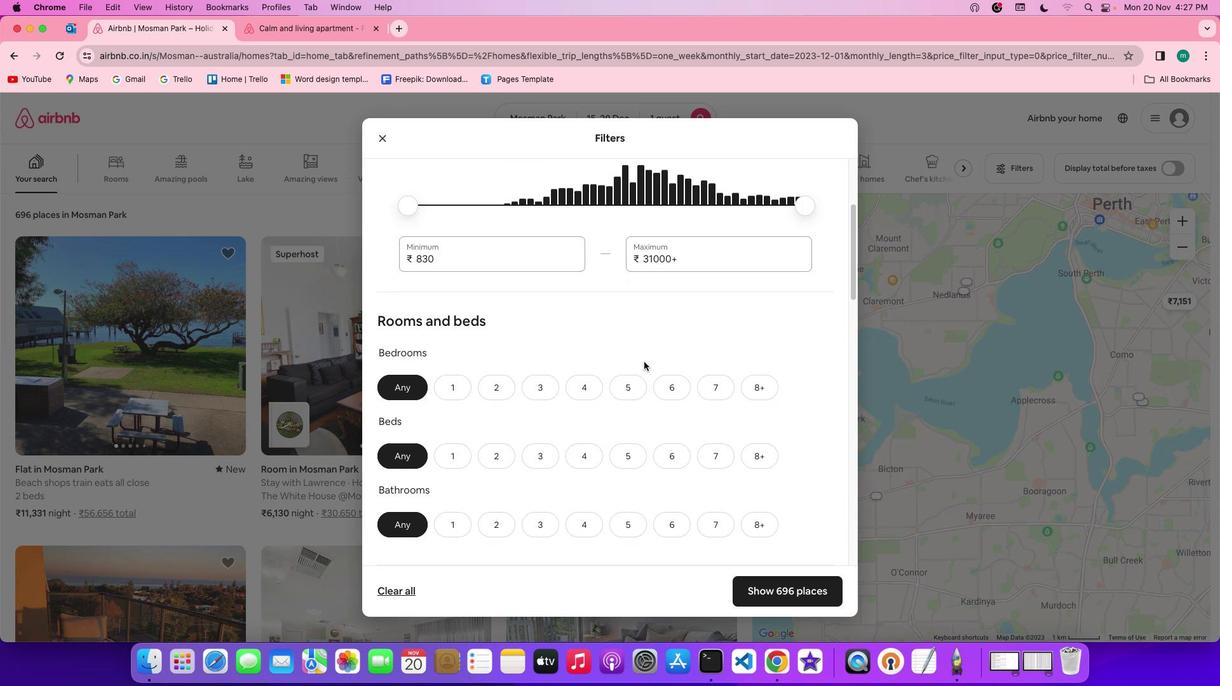 
Action: Mouse scrolled (644, 362) with delta (0, 0)
Screenshot: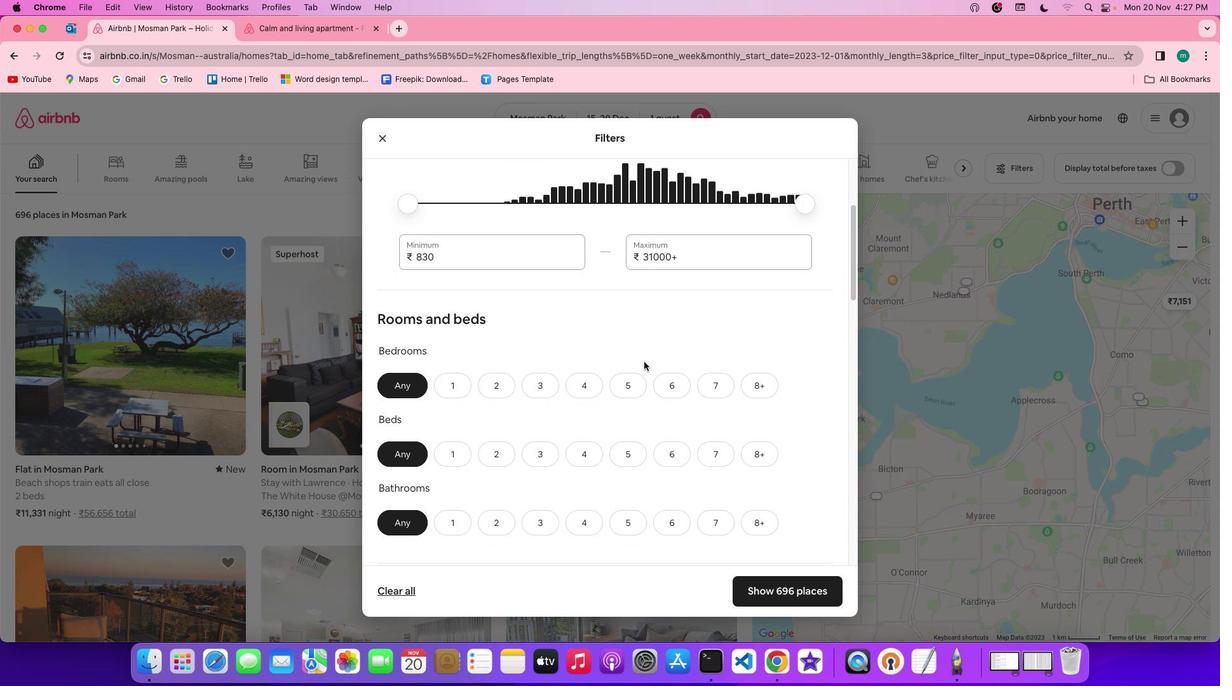 
Action: Mouse scrolled (644, 362) with delta (0, 0)
Screenshot: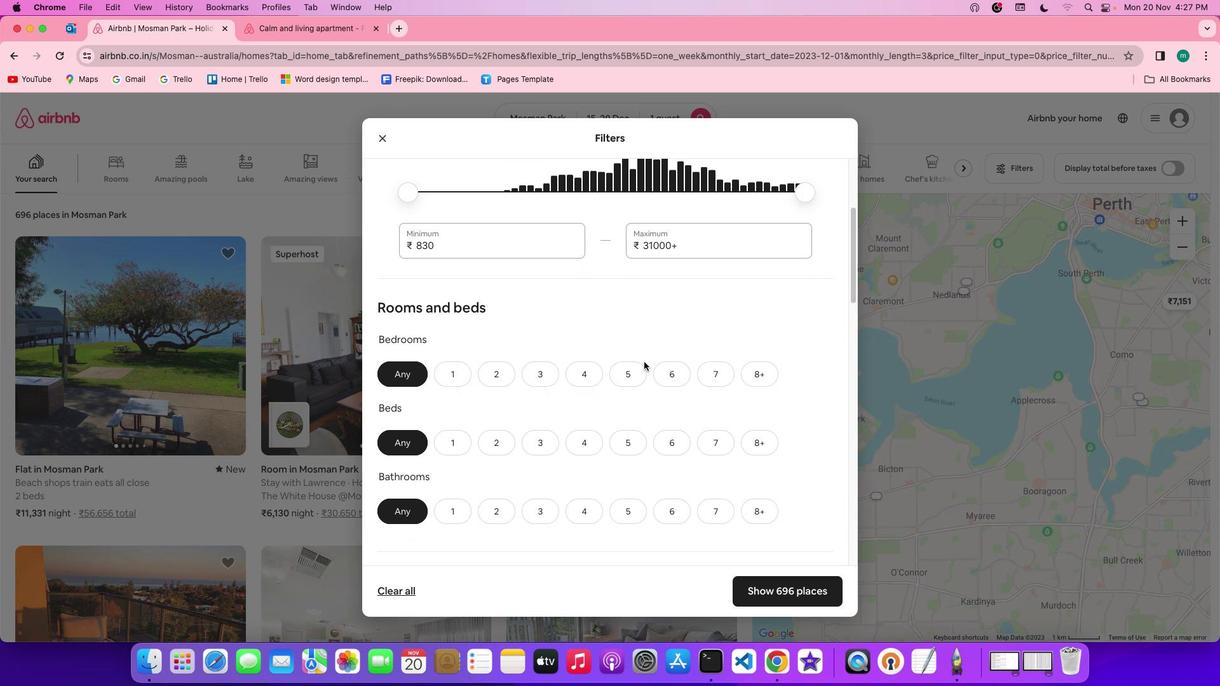 
Action: Mouse scrolled (644, 362) with delta (0, -1)
Screenshot: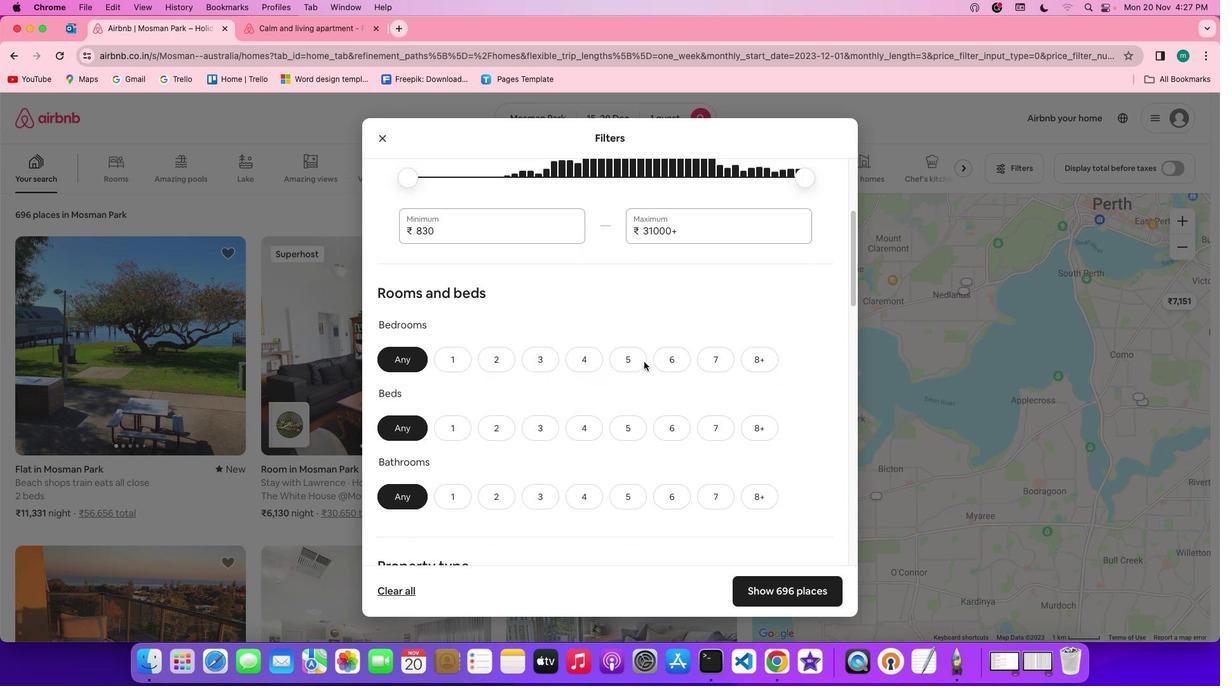 
Action: Mouse scrolled (644, 362) with delta (0, 0)
Screenshot: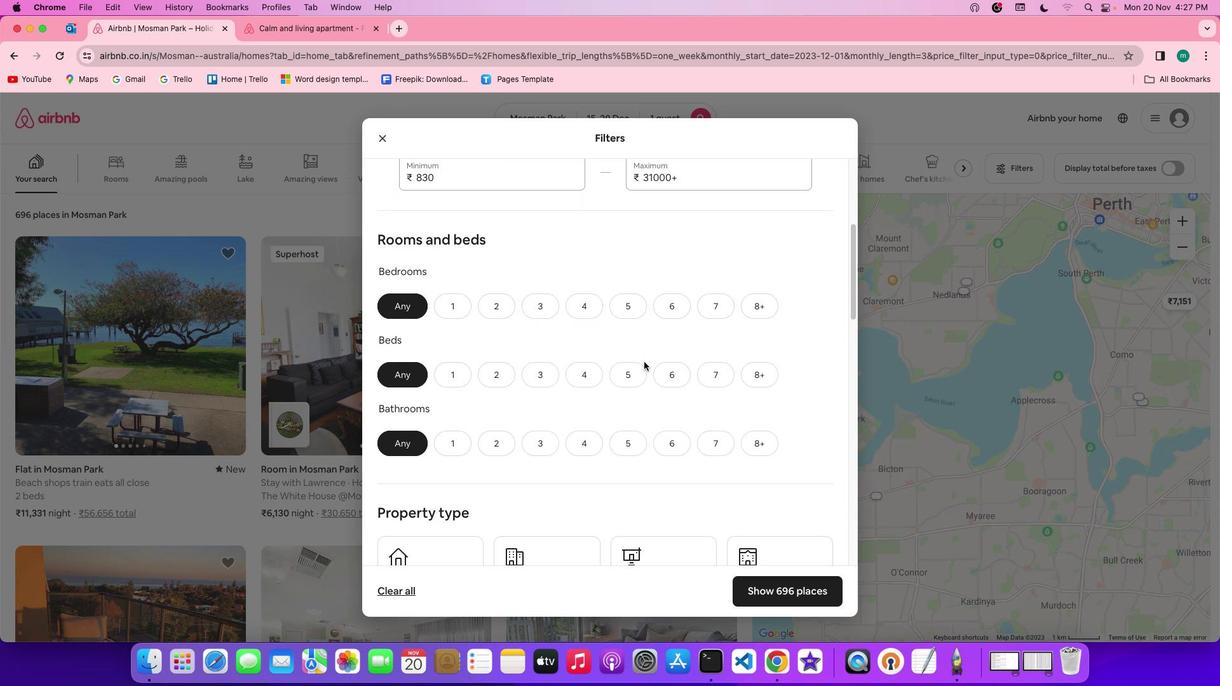 
Action: Mouse scrolled (644, 362) with delta (0, 0)
Screenshot: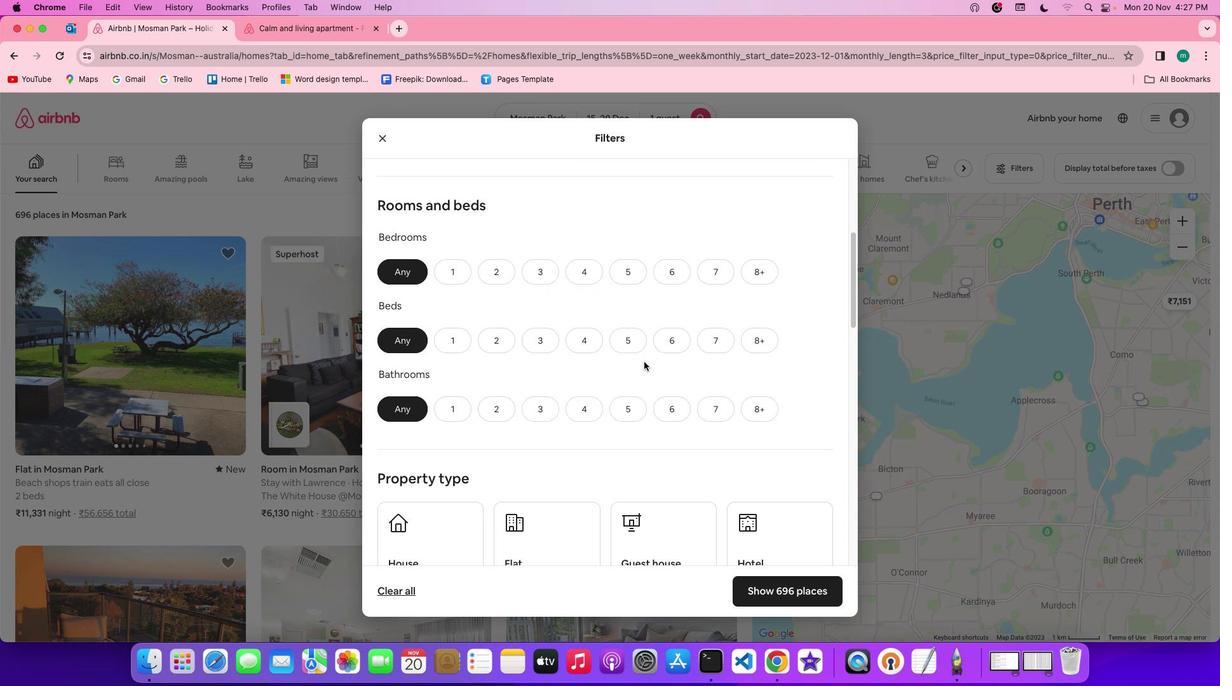 
Action: Mouse scrolled (644, 362) with delta (0, 0)
Screenshot: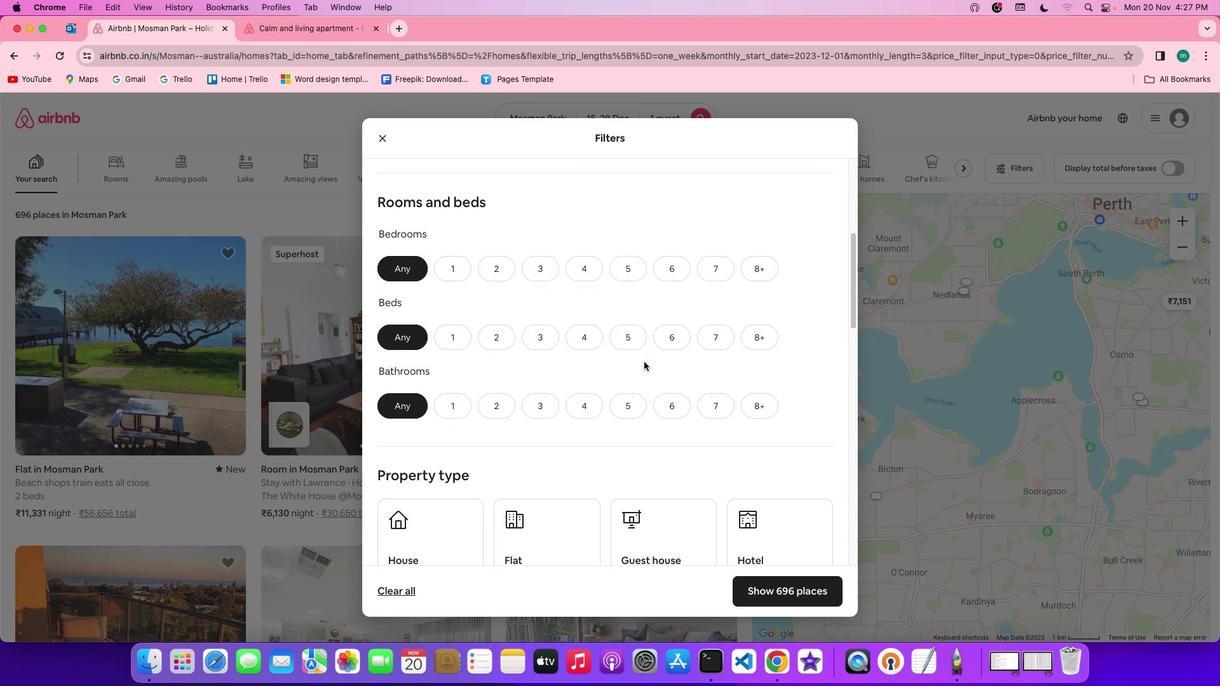 
Action: Mouse moved to (453, 268)
Screenshot: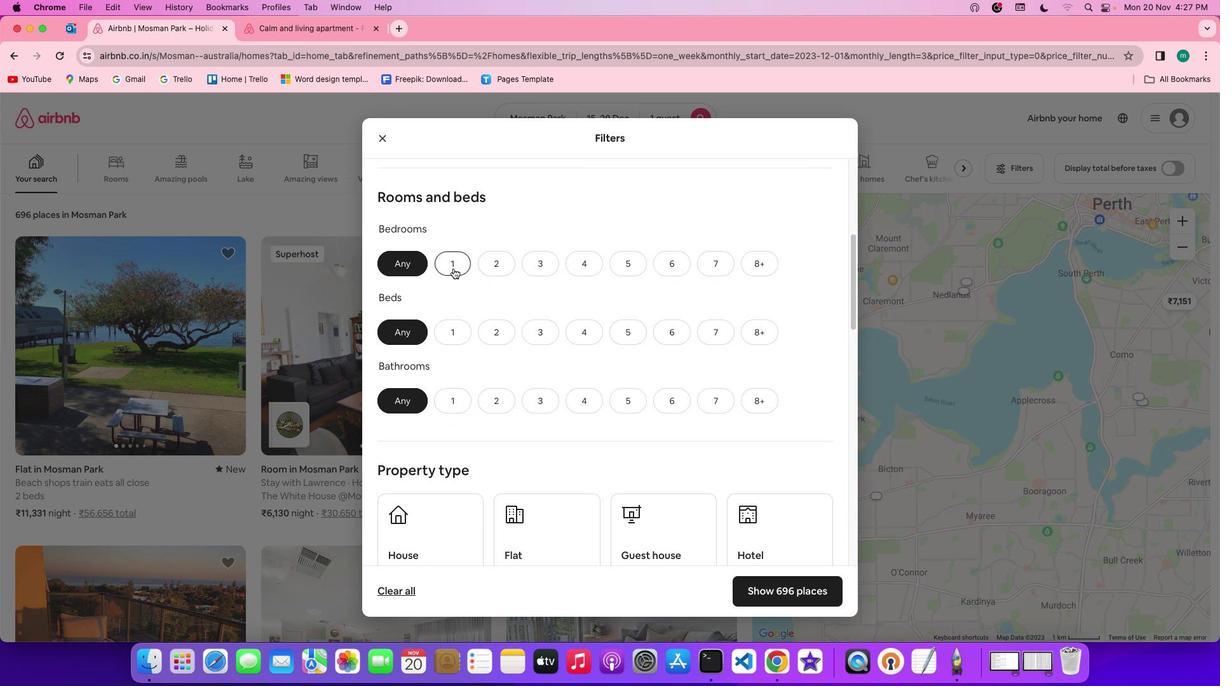 
Action: Mouse pressed left at (453, 268)
Screenshot: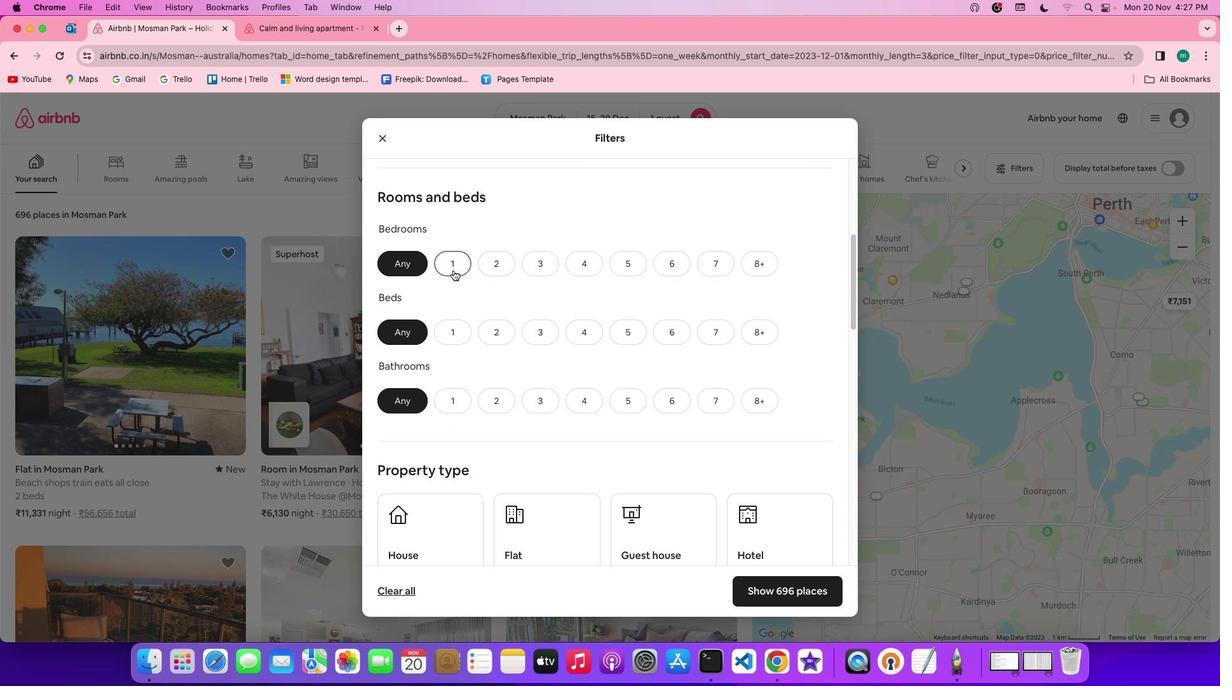 
Action: Mouse moved to (453, 338)
Screenshot: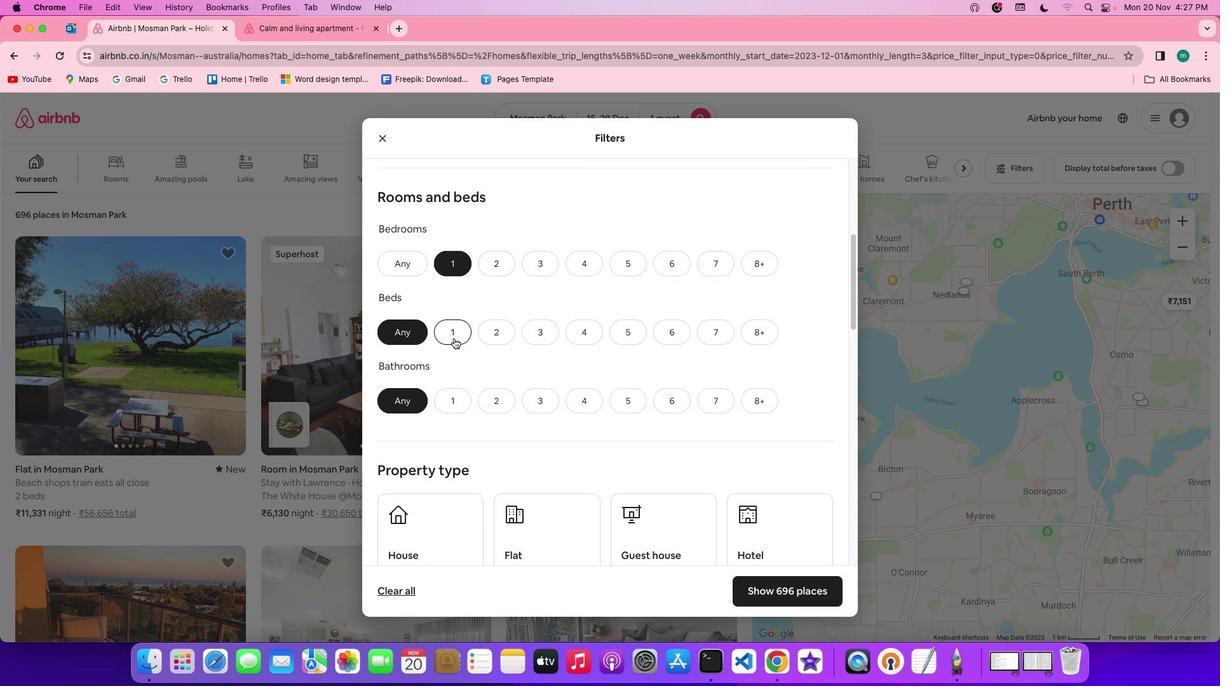
Action: Mouse pressed left at (453, 338)
Screenshot: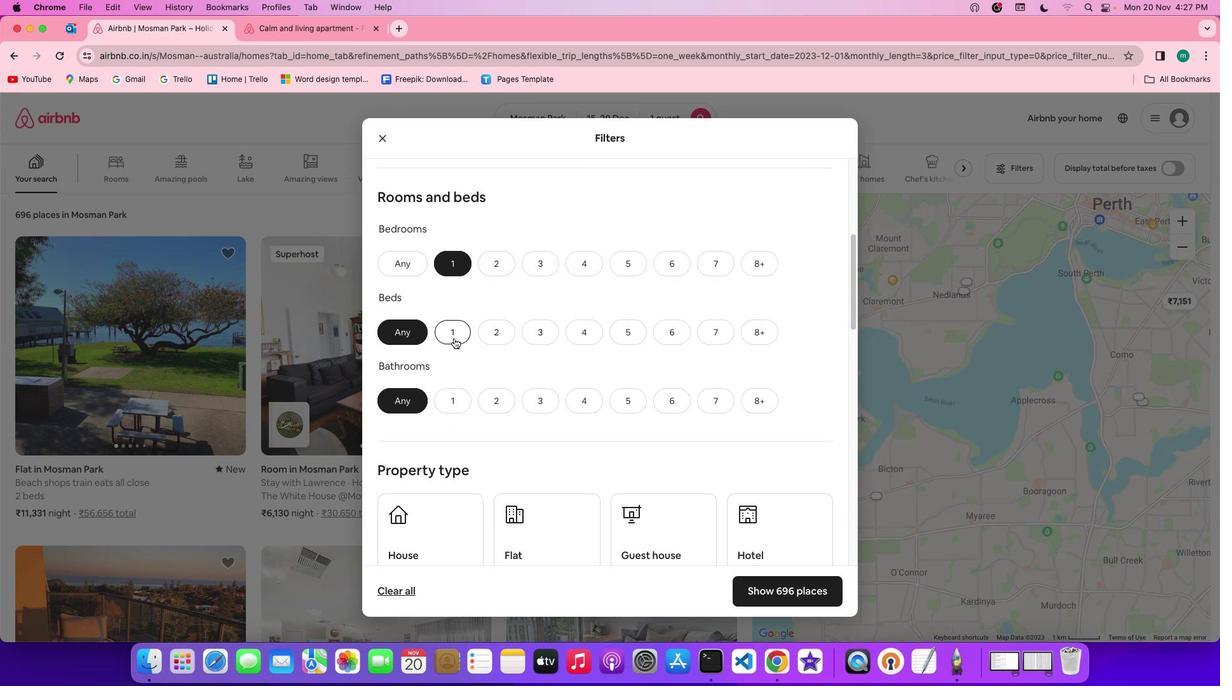 
Action: Mouse moved to (459, 398)
Screenshot: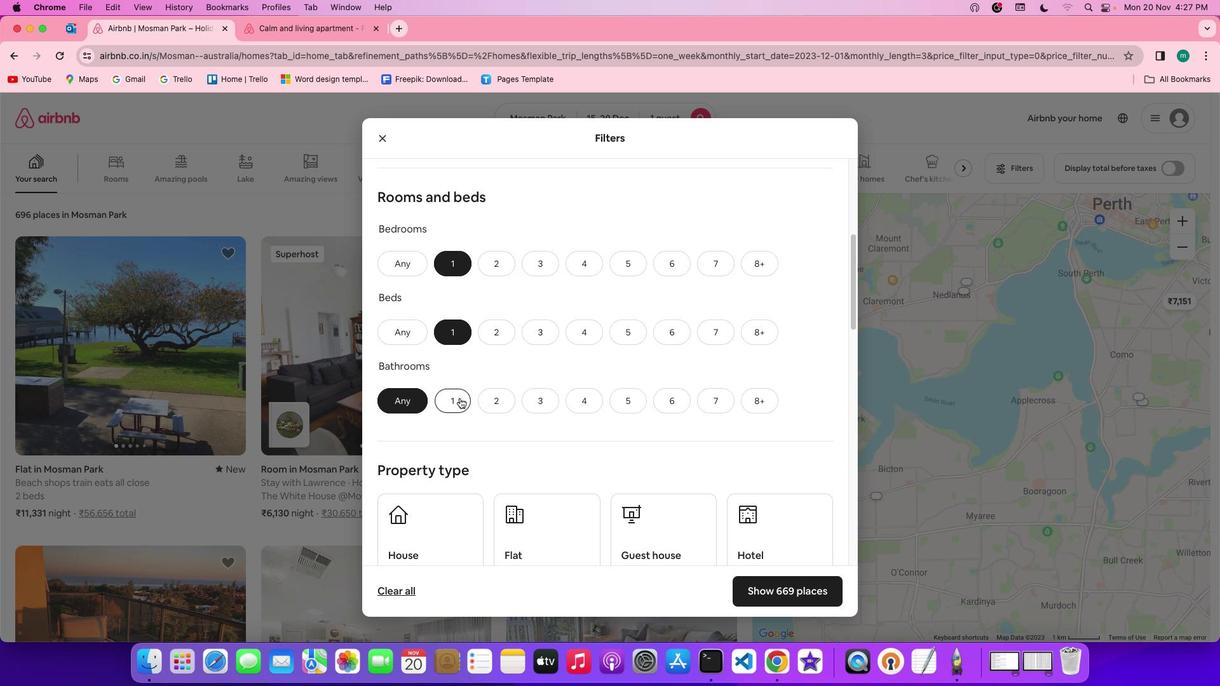 
Action: Mouse pressed left at (459, 398)
Screenshot: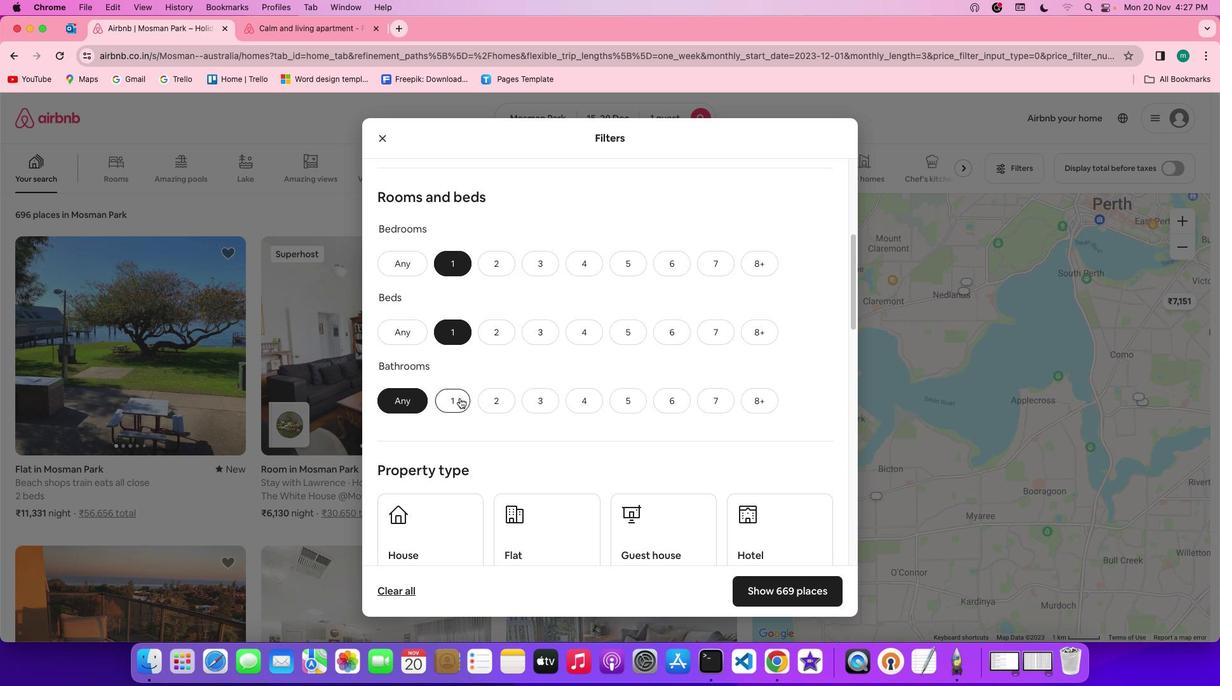 
Action: Mouse moved to (646, 389)
Screenshot: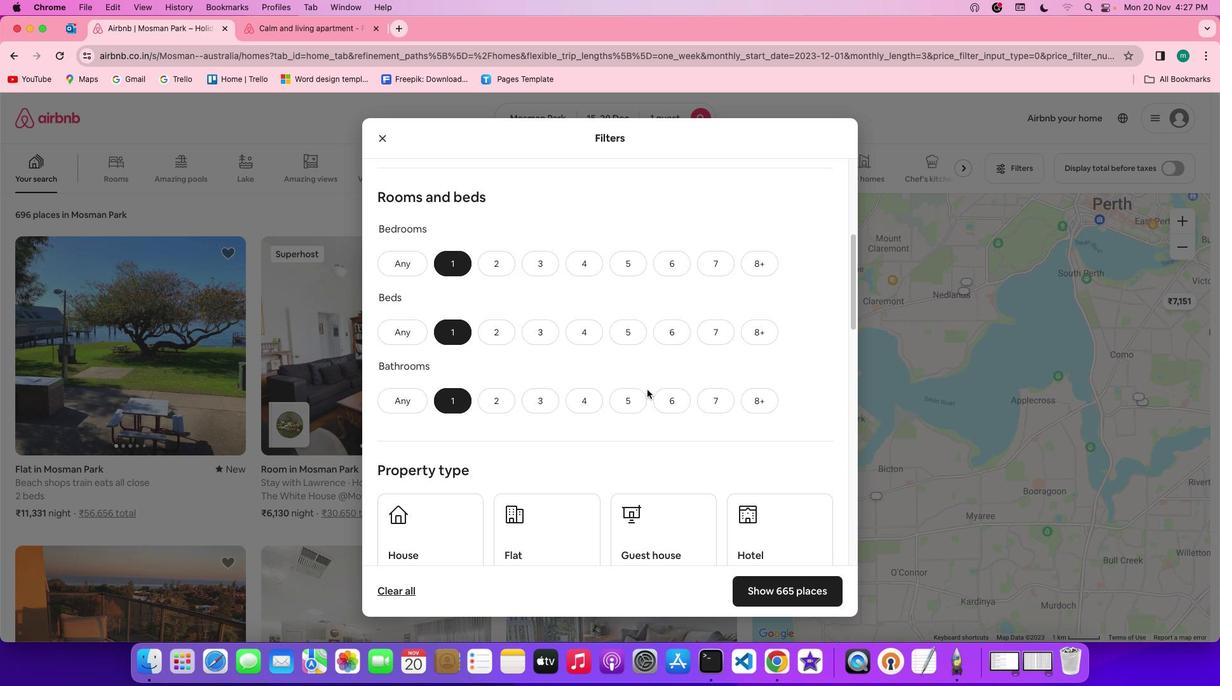 
Action: Mouse scrolled (646, 389) with delta (0, 0)
Screenshot: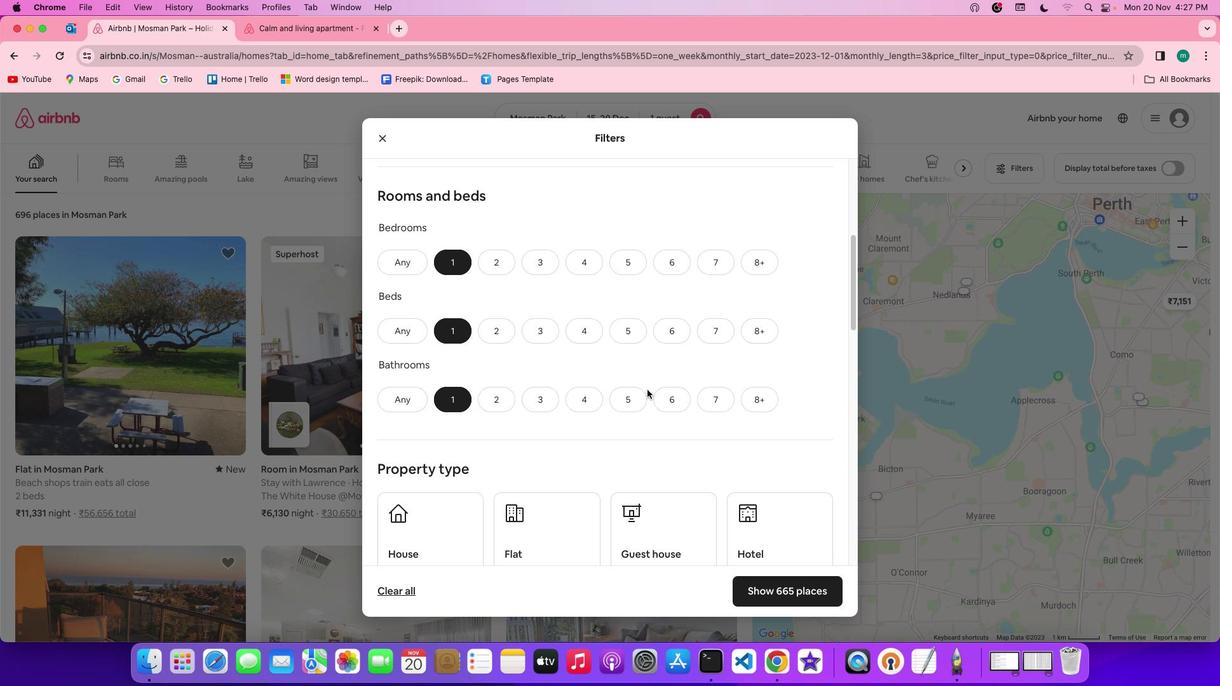 
Action: Mouse scrolled (646, 389) with delta (0, 0)
Screenshot: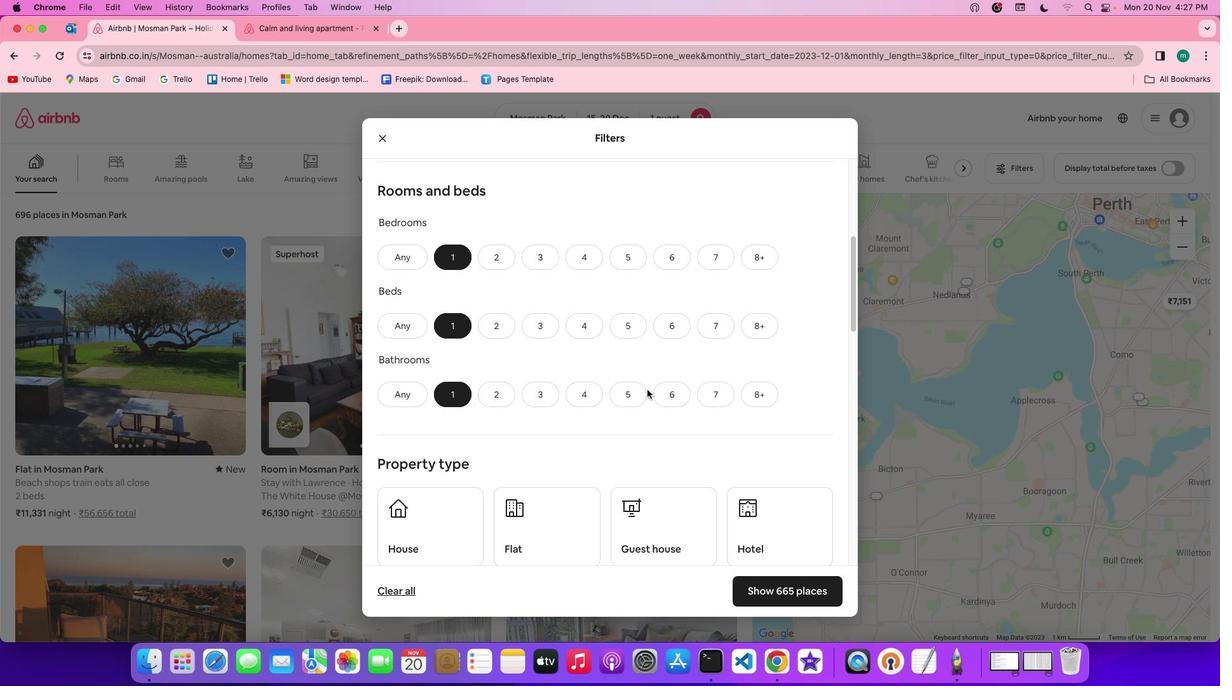 
Action: Mouse scrolled (646, 389) with delta (0, 0)
Screenshot: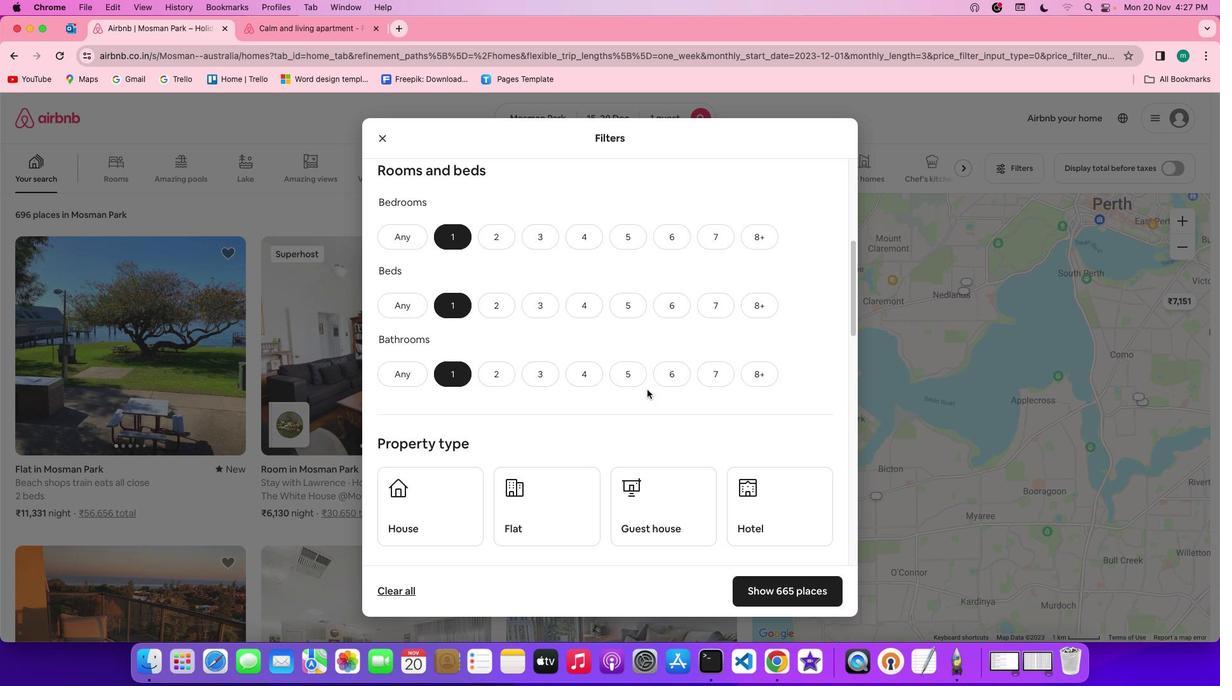 
Action: Mouse moved to (646, 389)
Screenshot: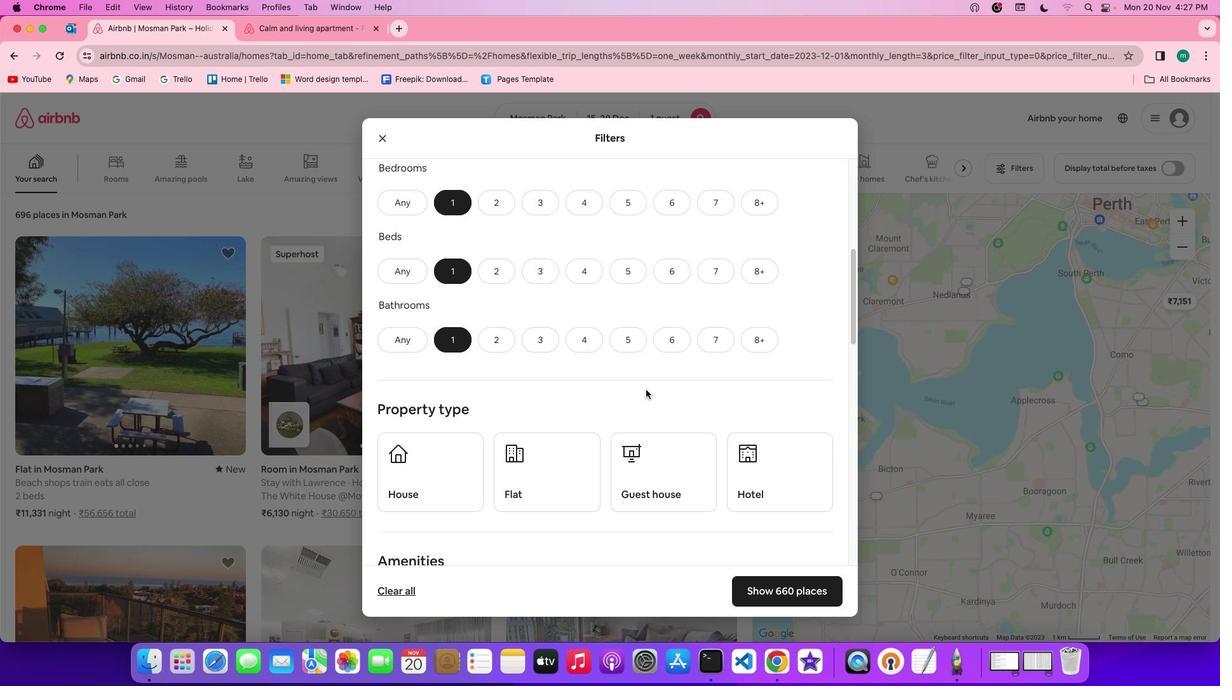 
Action: Mouse scrolled (646, 389) with delta (0, 0)
Screenshot: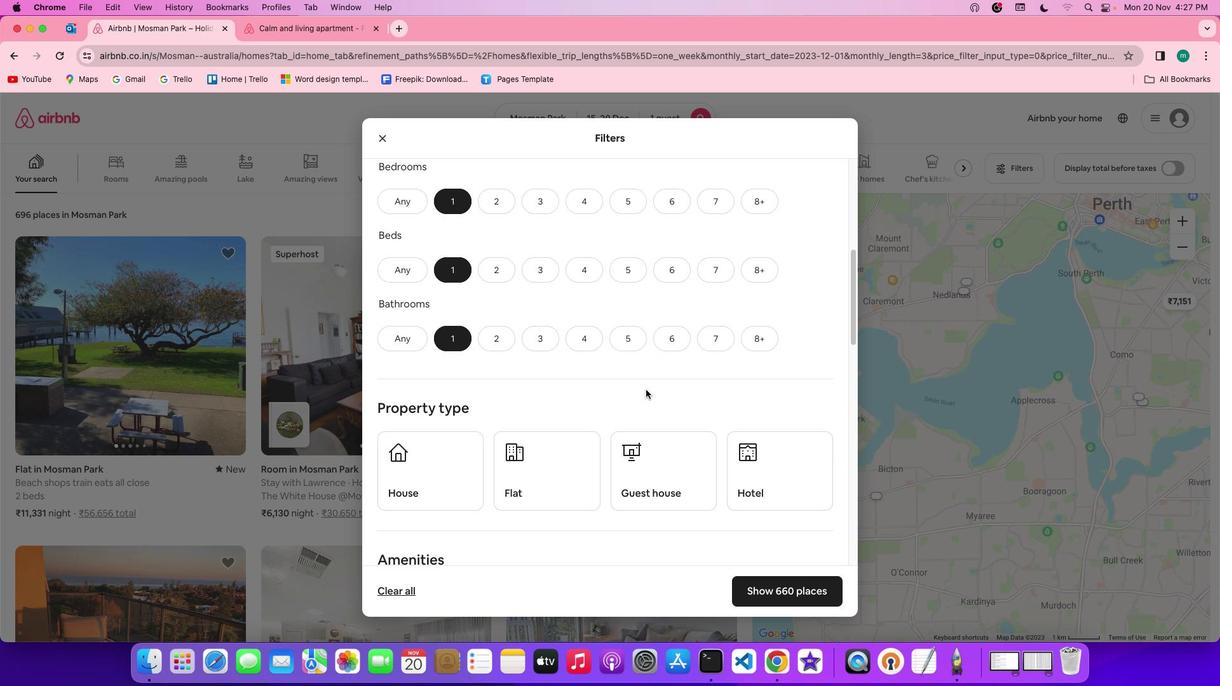
Action: Mouse scrolled (646, 389) with delta (0, 0)
Screenshot: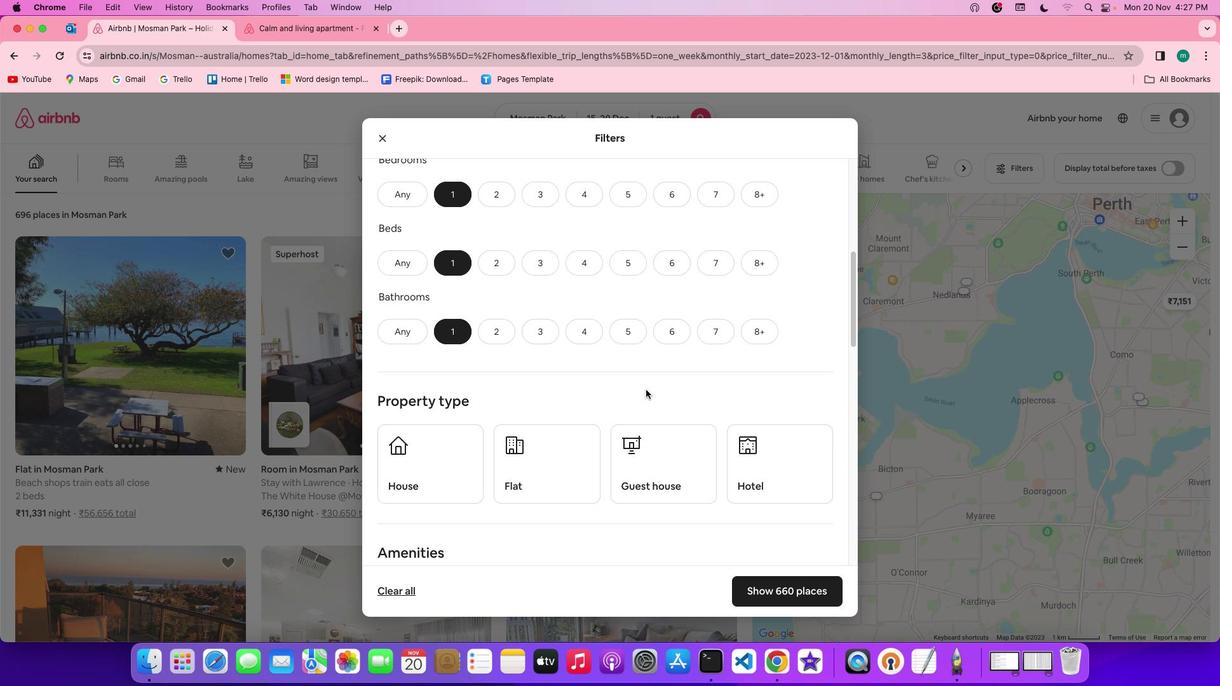 
Action: Mouse scrolled (646, 389) with delta (0, 0)
Screenshot: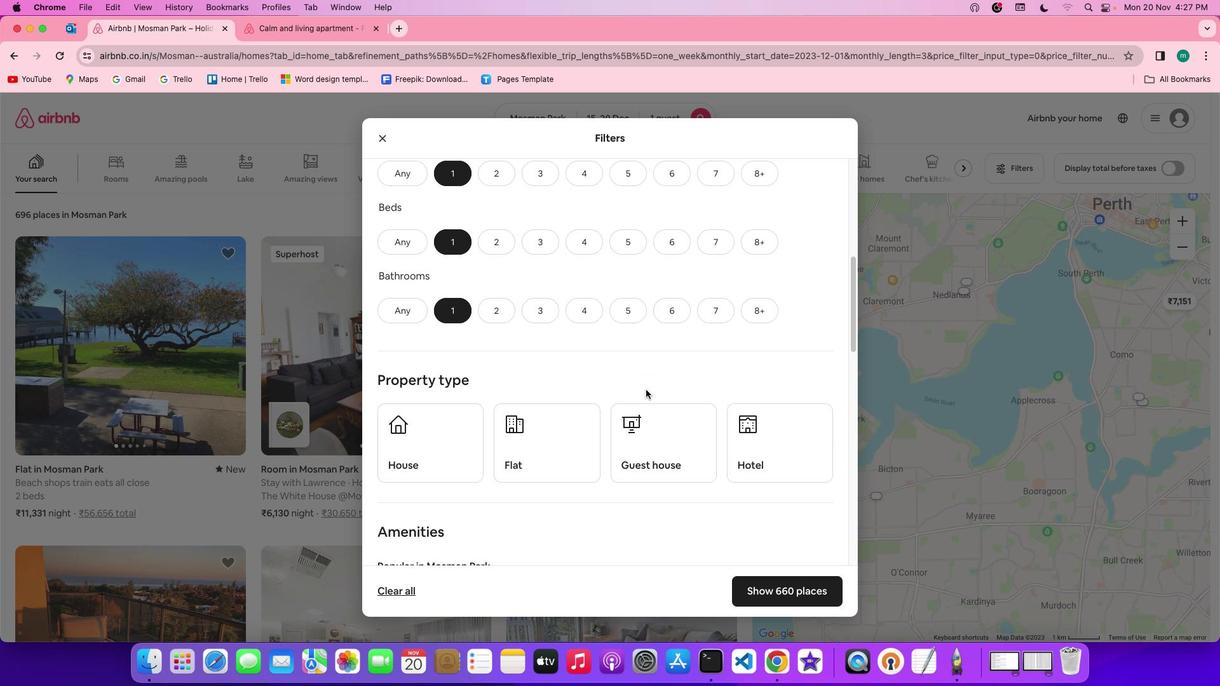 
Action: Mouse scrolled (646, 389) with delta (0, 0)
Screenshot: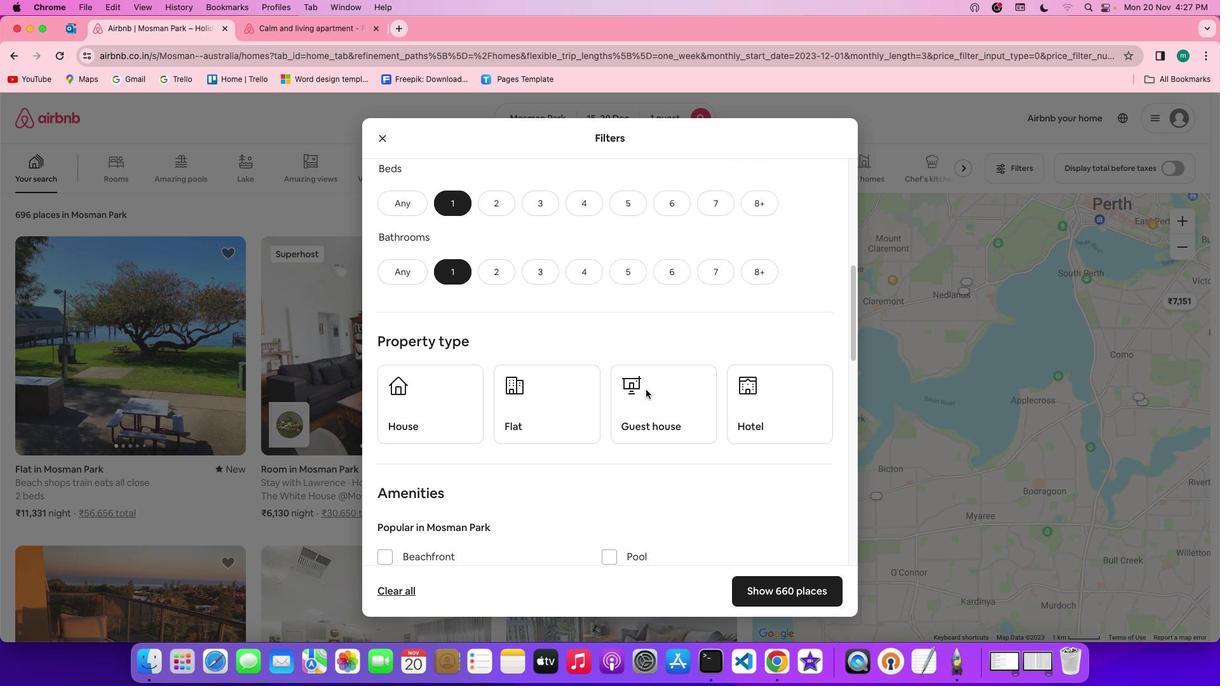 
Action: Mouse scrolled (646, 389) with delta (0, 0)
Screenshot: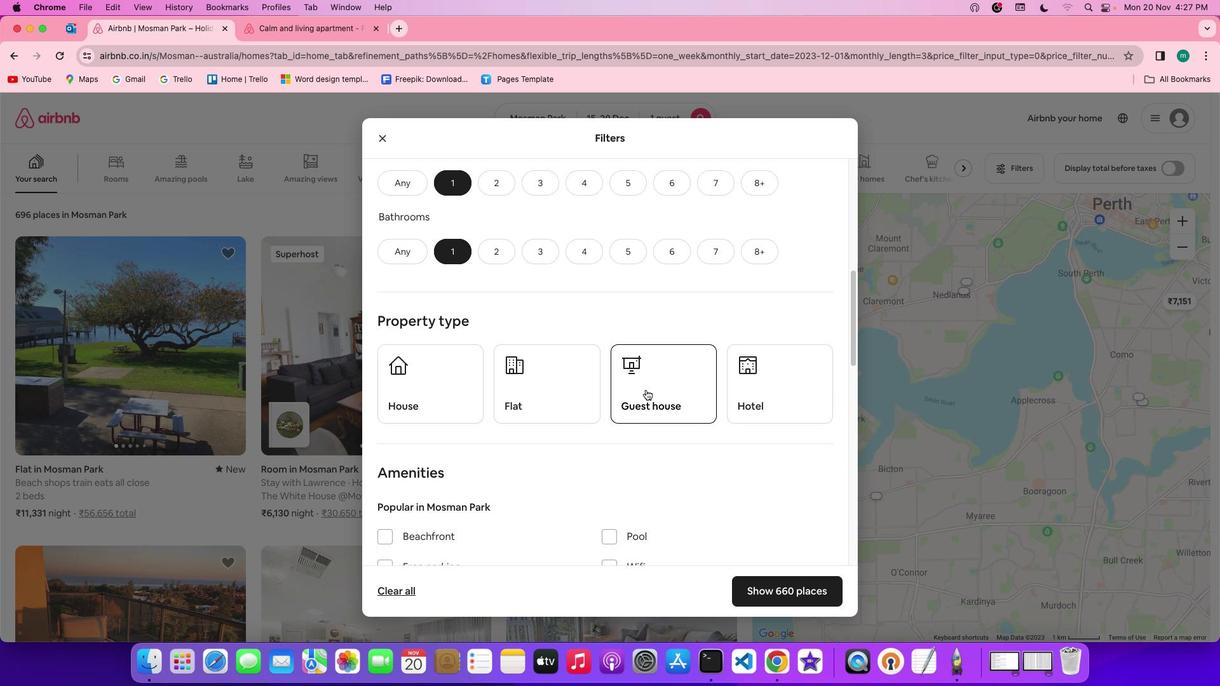 
Action: Mouse scrolled (646, 389) with delta (0, 0)
Screenshot: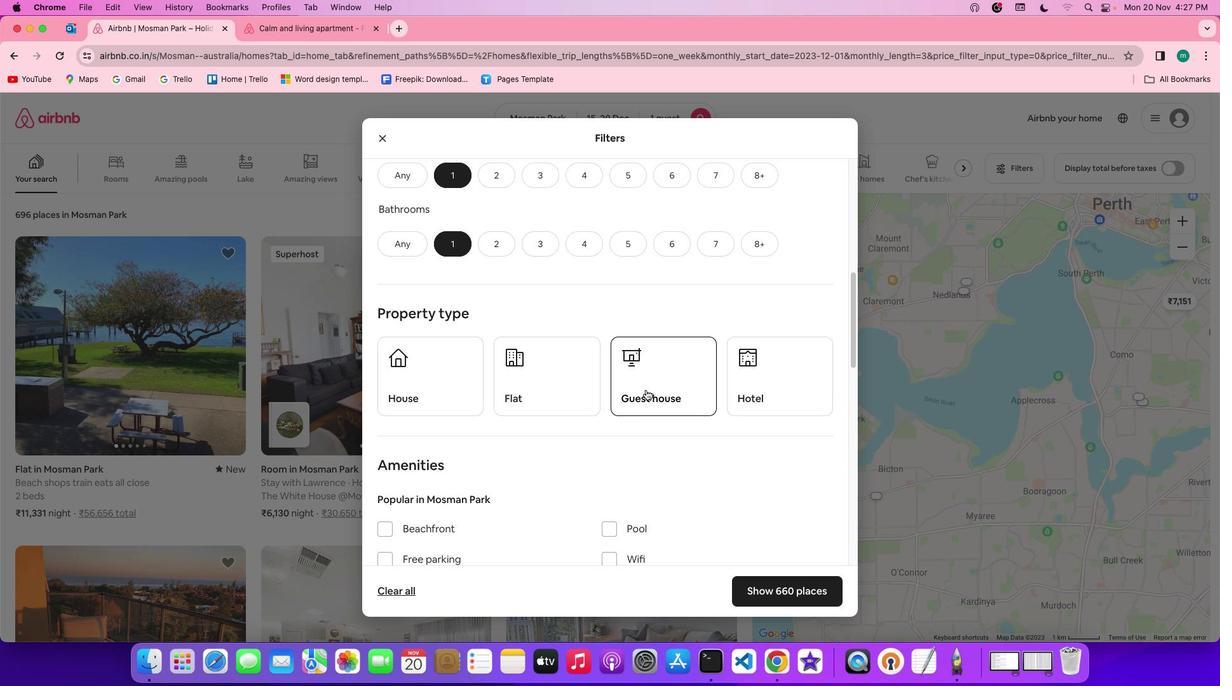 
Action: Mouse scrolled (646, 389) with delta (0, 0)
Screenshot: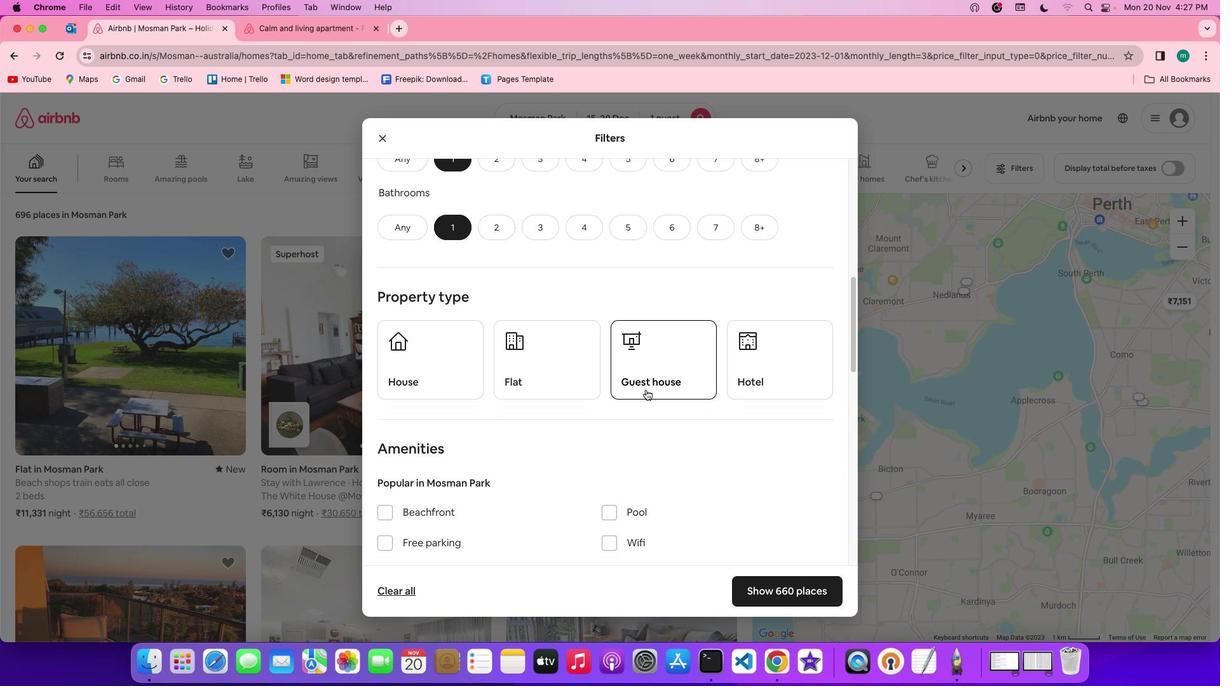 
Action: Mouse moved to (749, 346)
Screenshot: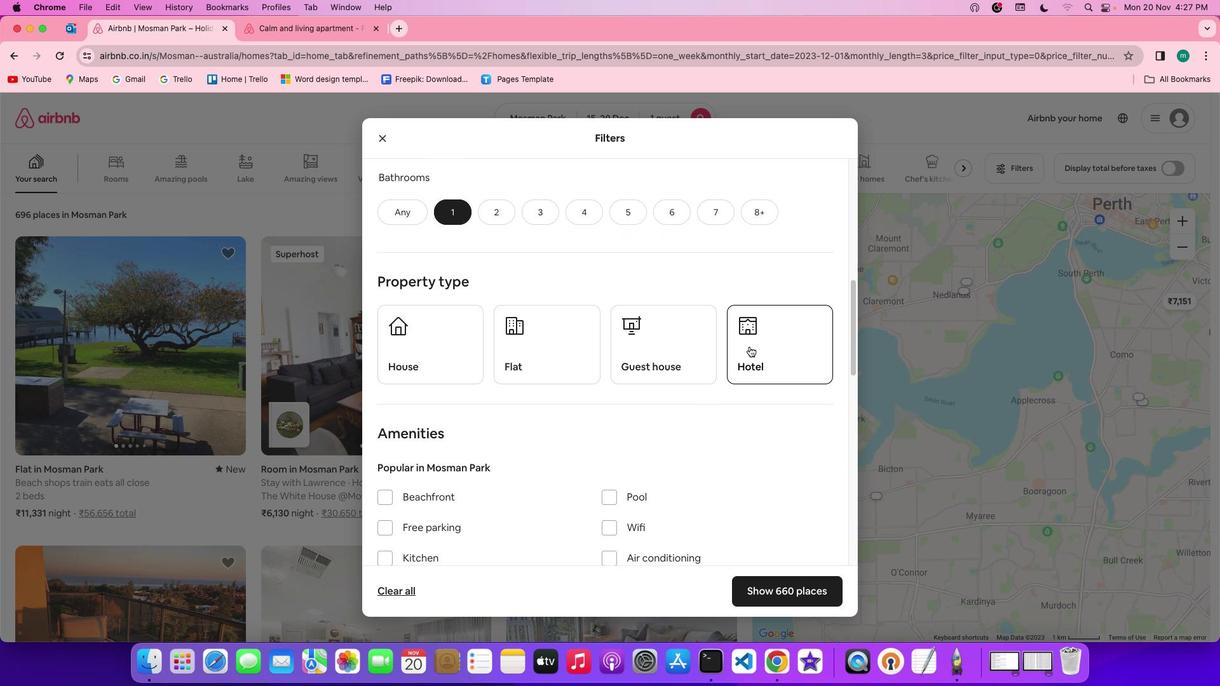 
Action: Mouse pressed left at (749, 346)
Screenshot: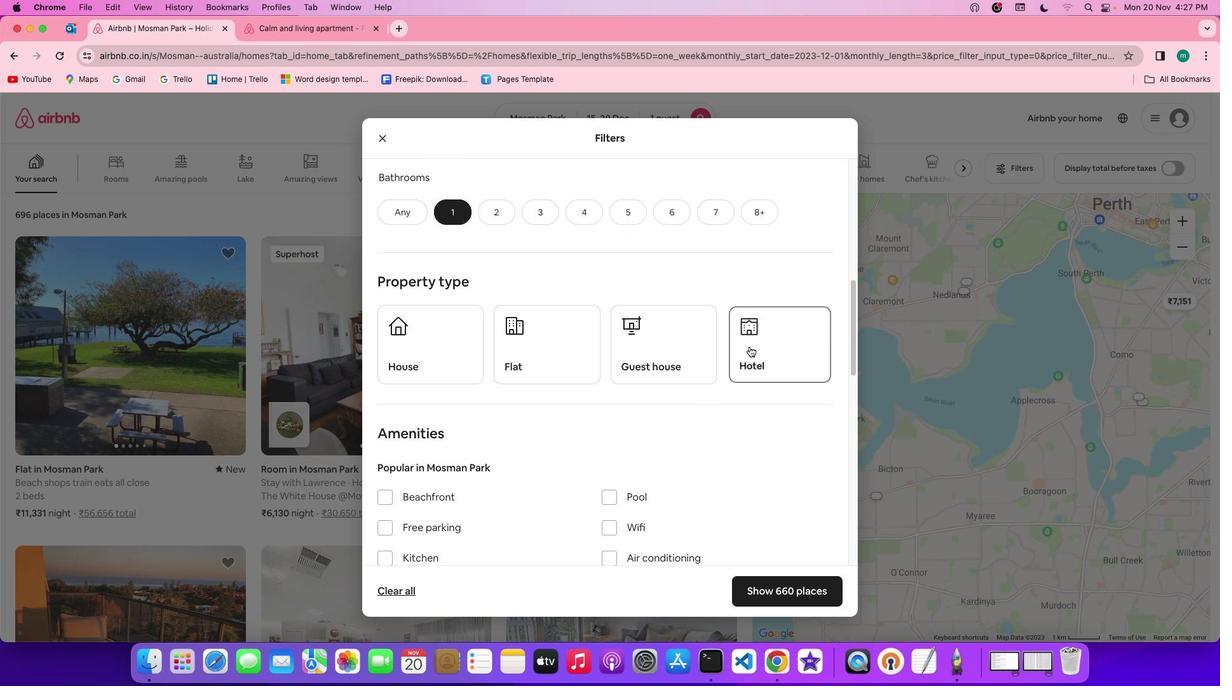 
Action: Mouse moved to (664, 397)
Screenshot: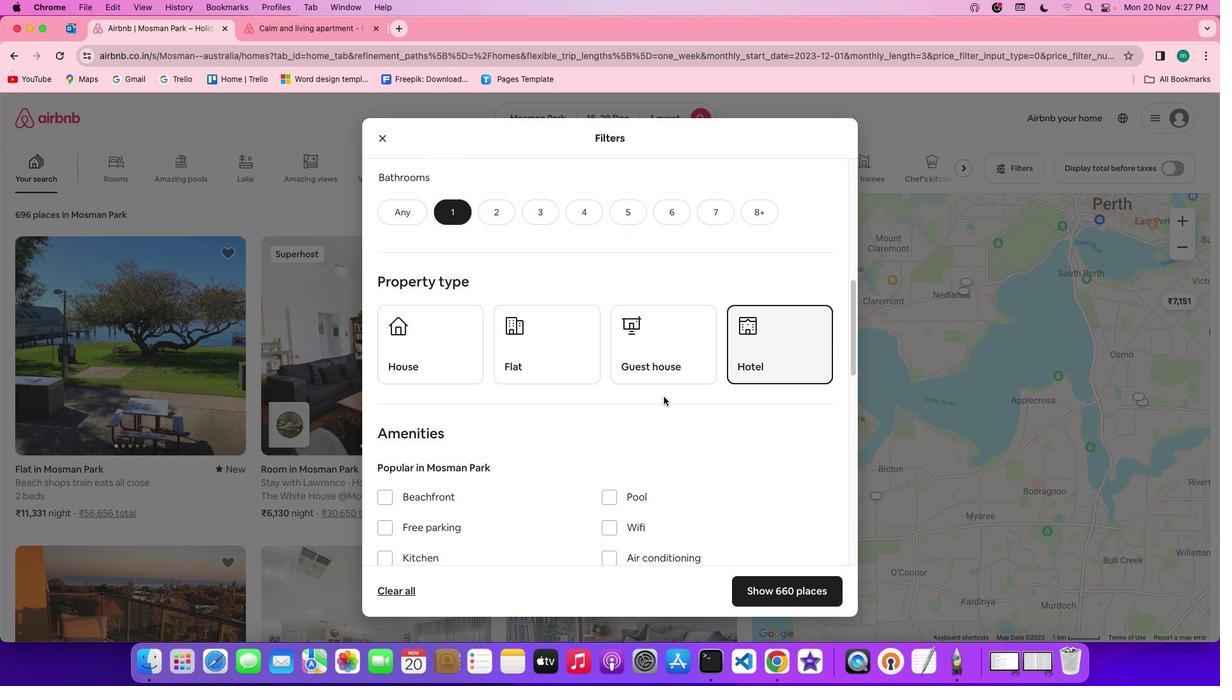 
Action: Mouse scrolled (664, 397) with delta (0, 0)
Screenshot: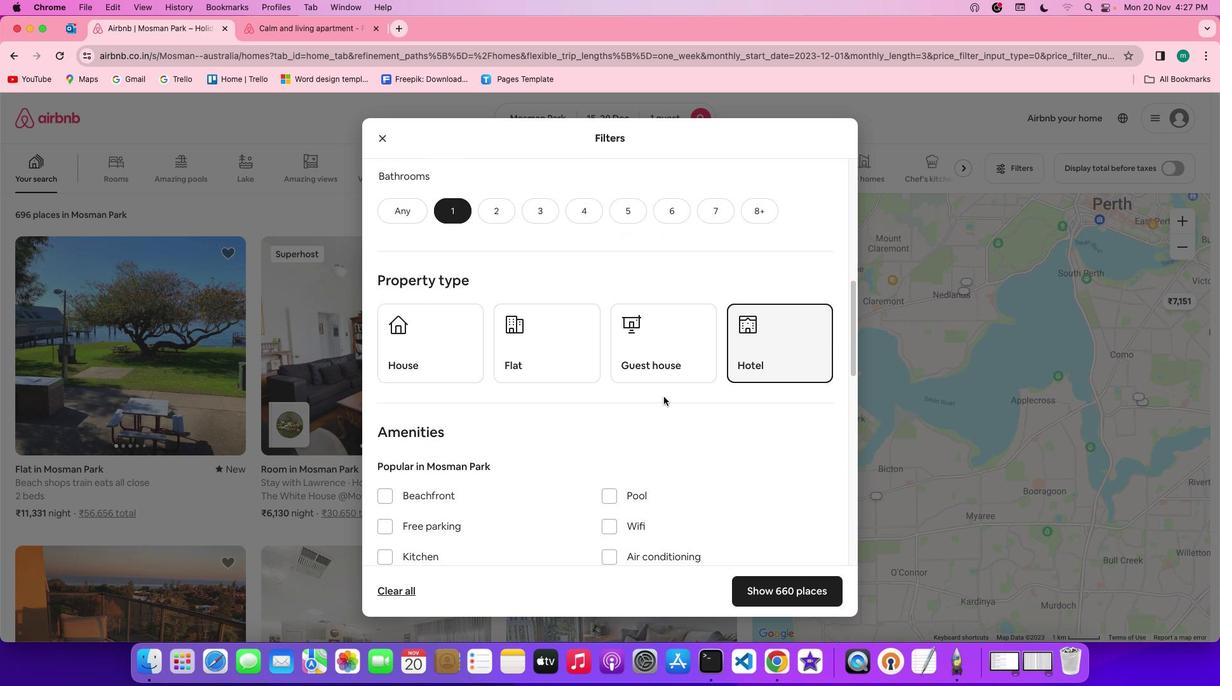 
Action: Mouse scrolled (664, 397) with delta (0, 0)
Screenshot: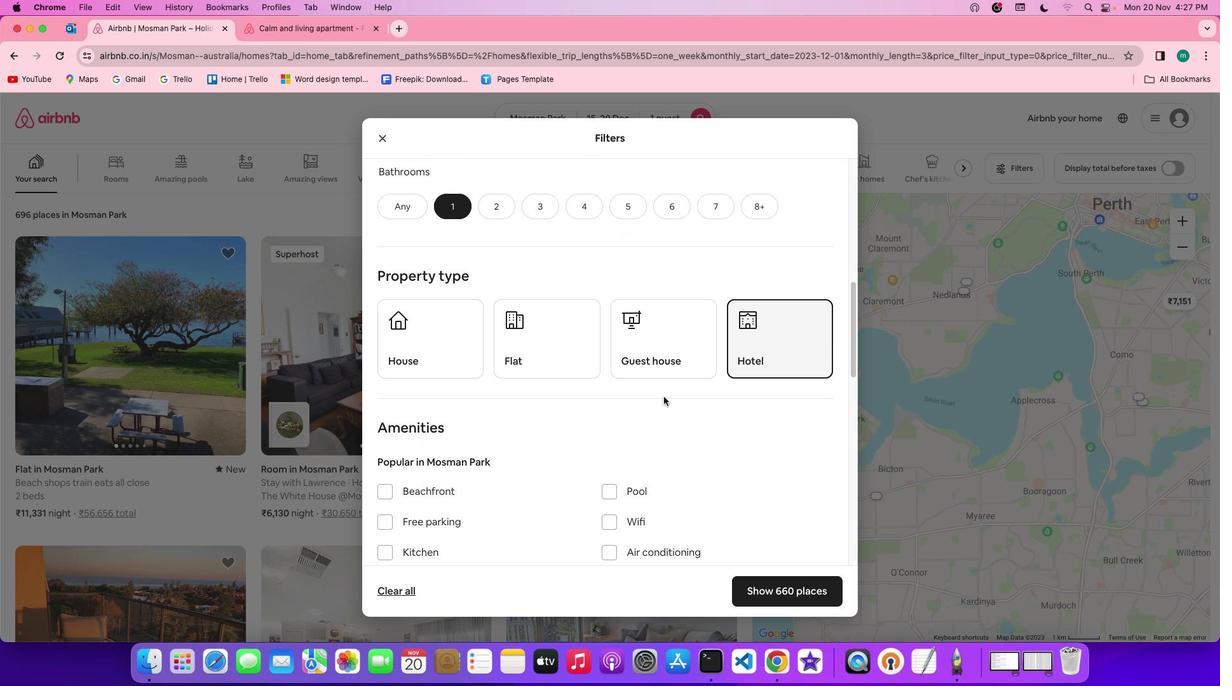 
Action: Mouse scrolled (664, 397) with delta (0, 0)
Screenshot: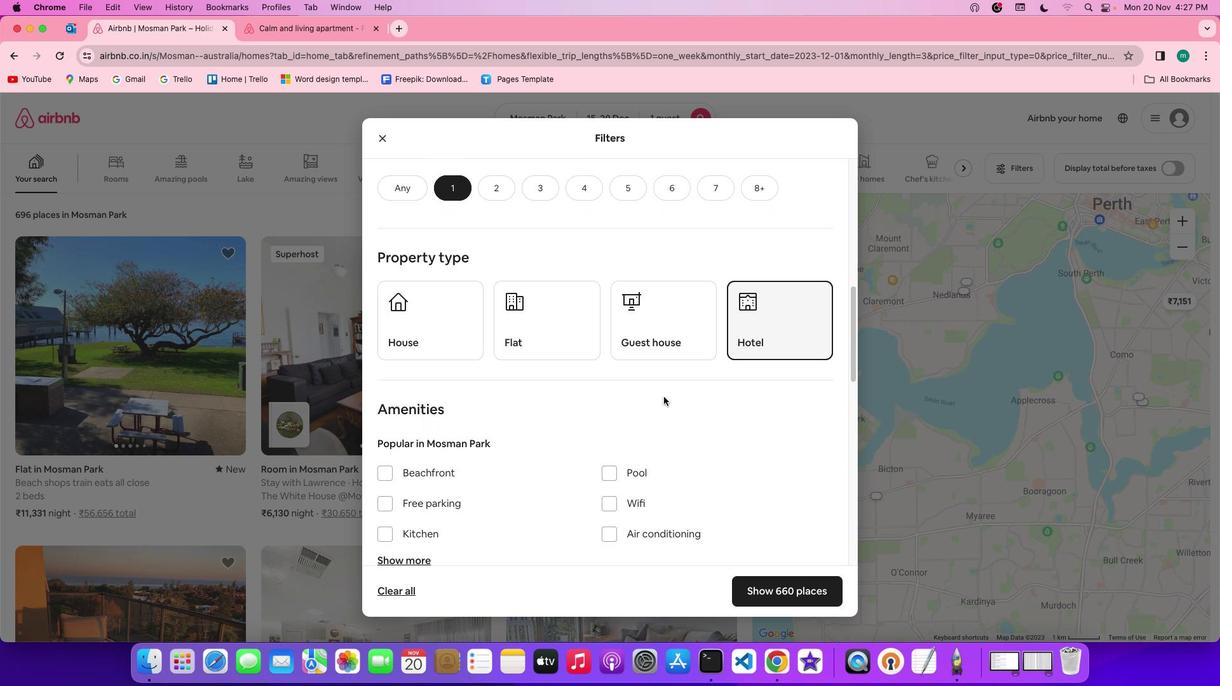 
Action: Mouse scrolled (664, 397) with delta (0, 0)
Screenshot: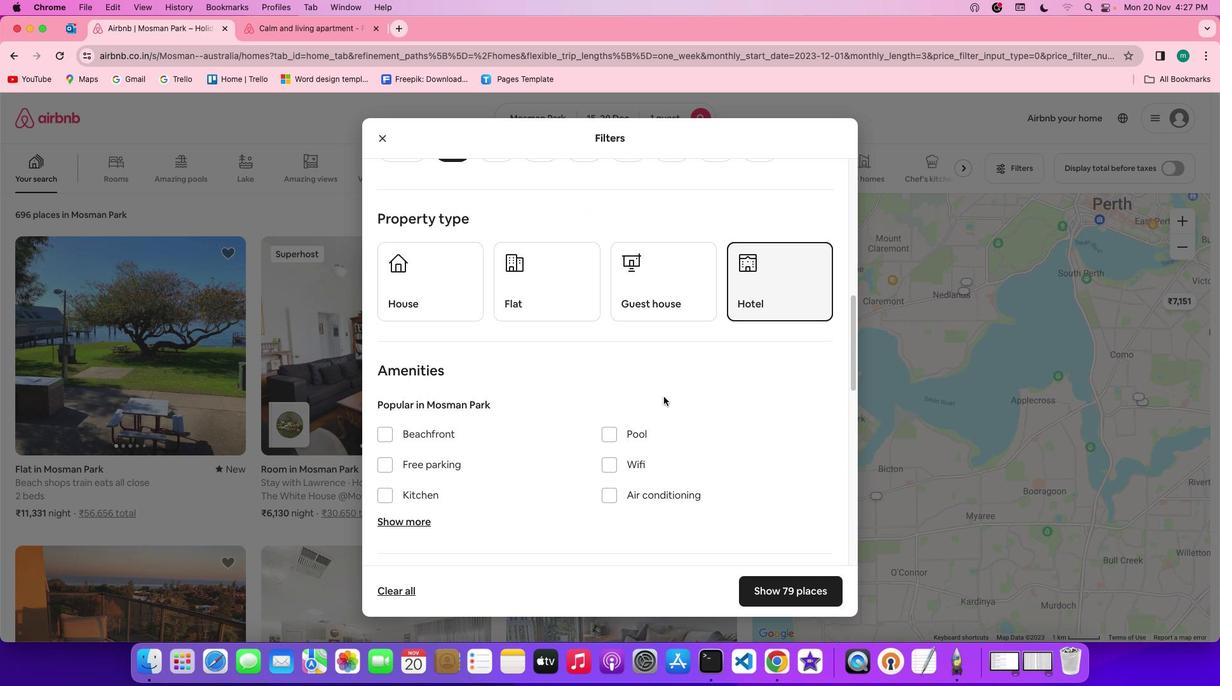 
Action: Mouse scrolled (664, 397) with delta (0, 0)
Screenshot: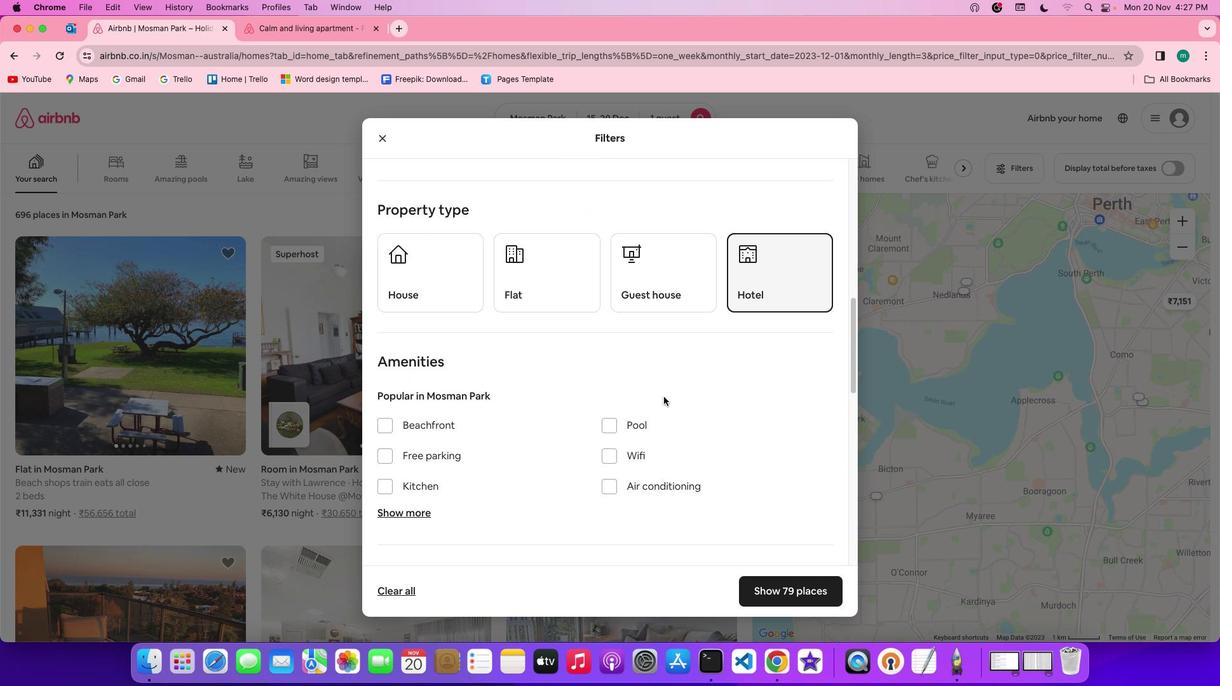 
Action: Mouse scrolled (664, 397) with delta (0, -1)
Screenshot: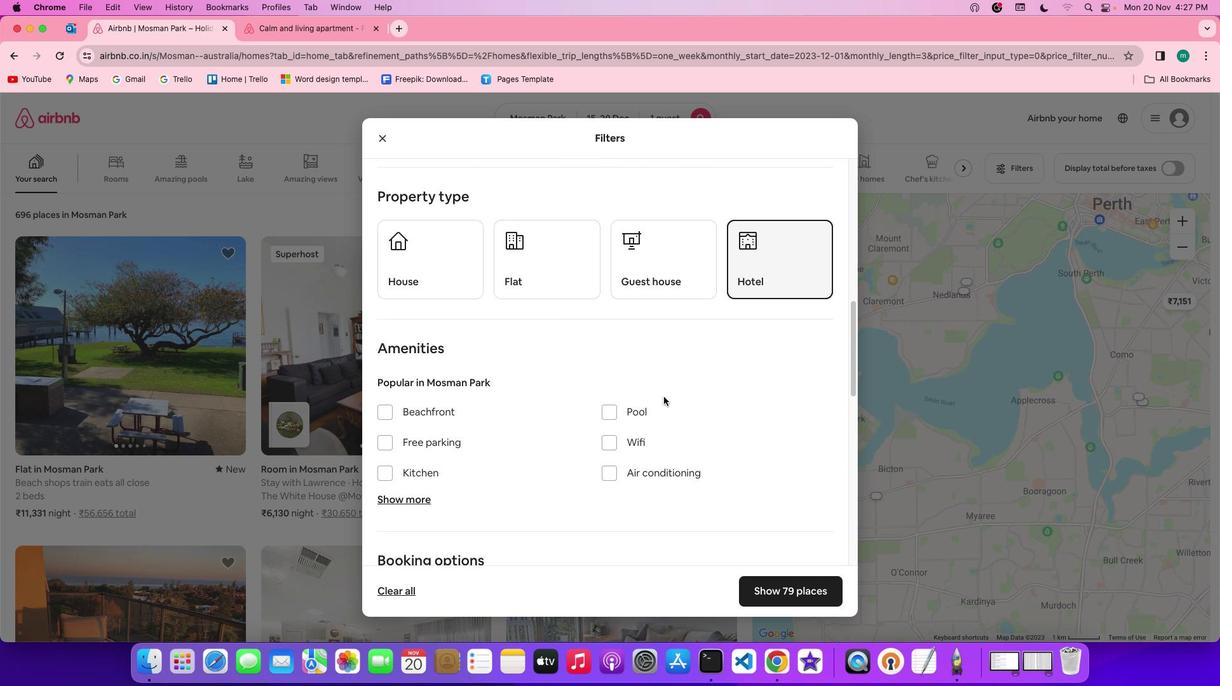 
Action: Mouse scrolled (664, 397) with delta (0, -1)
Screenshot: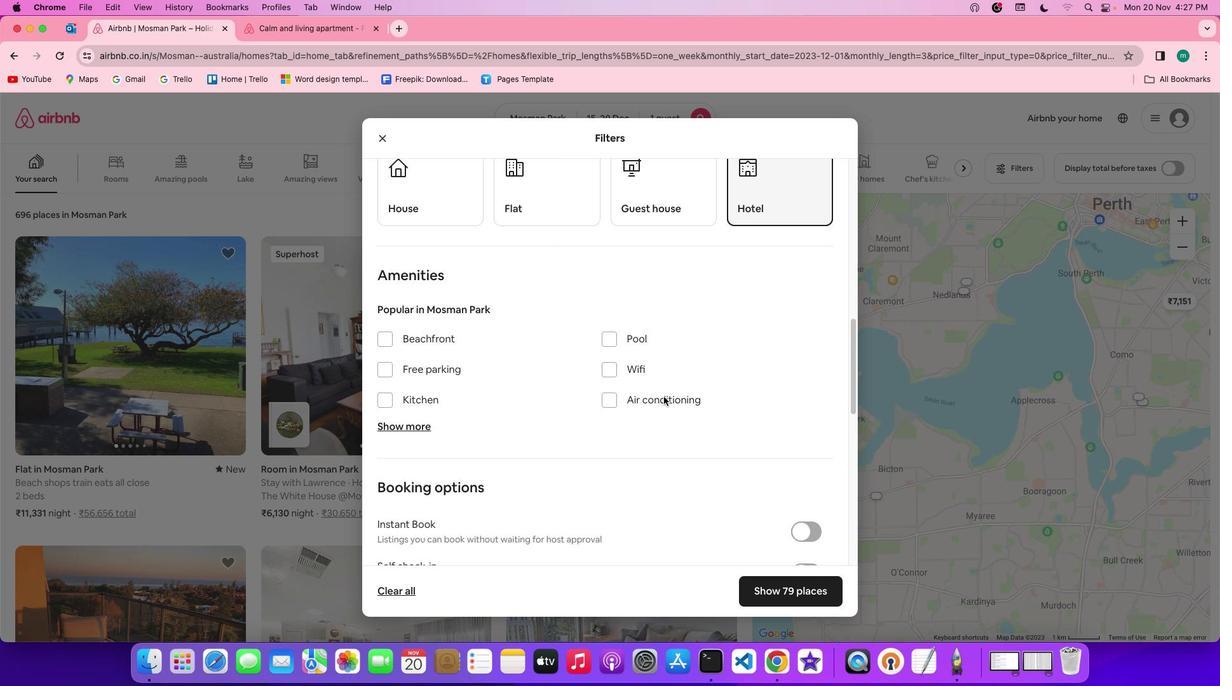 
Action: Mouse scrolled (664, 397) with delta (0, 0)
Screenshot: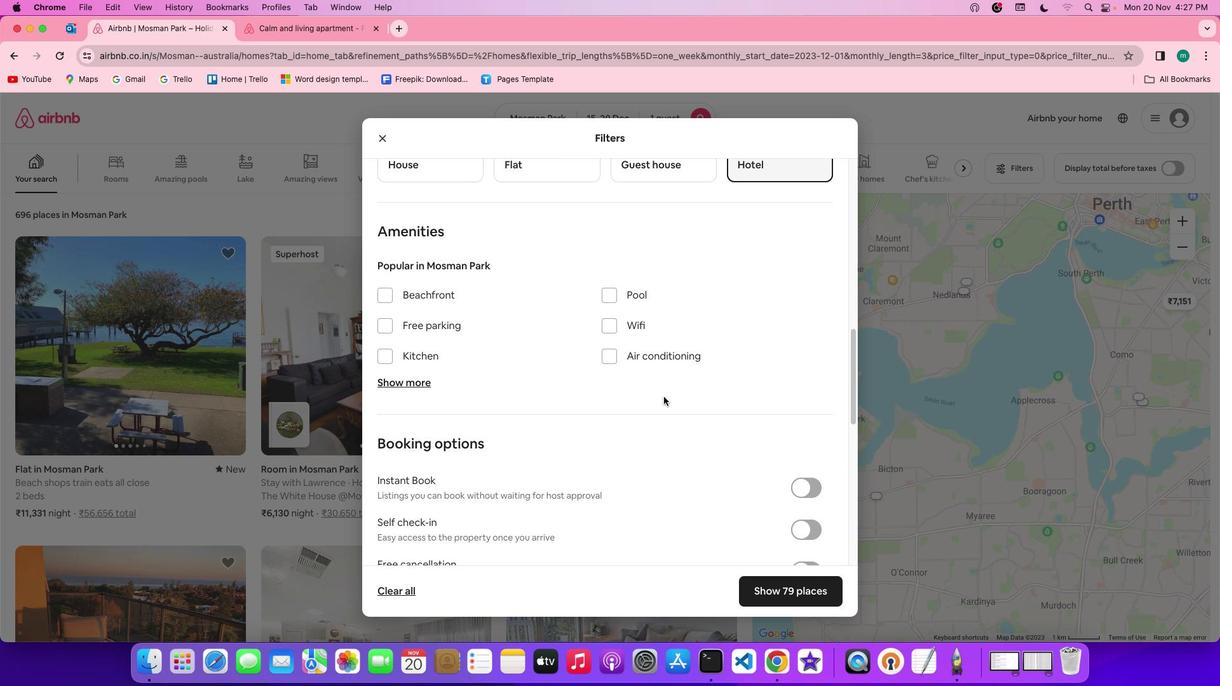 
Action: Mouse scrolled (664, 397) with delta (0, 0)
Screenshot: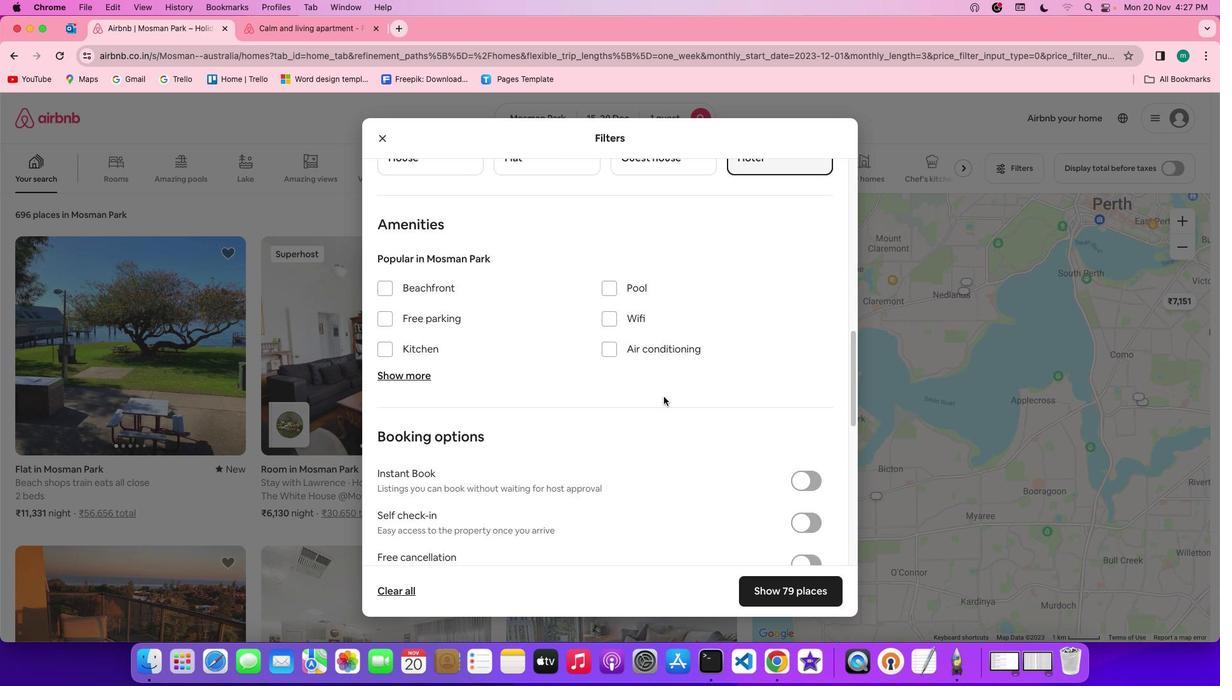 
Action: Mouse scrolled (664, 397) with delta (0, 0)
Screenshot: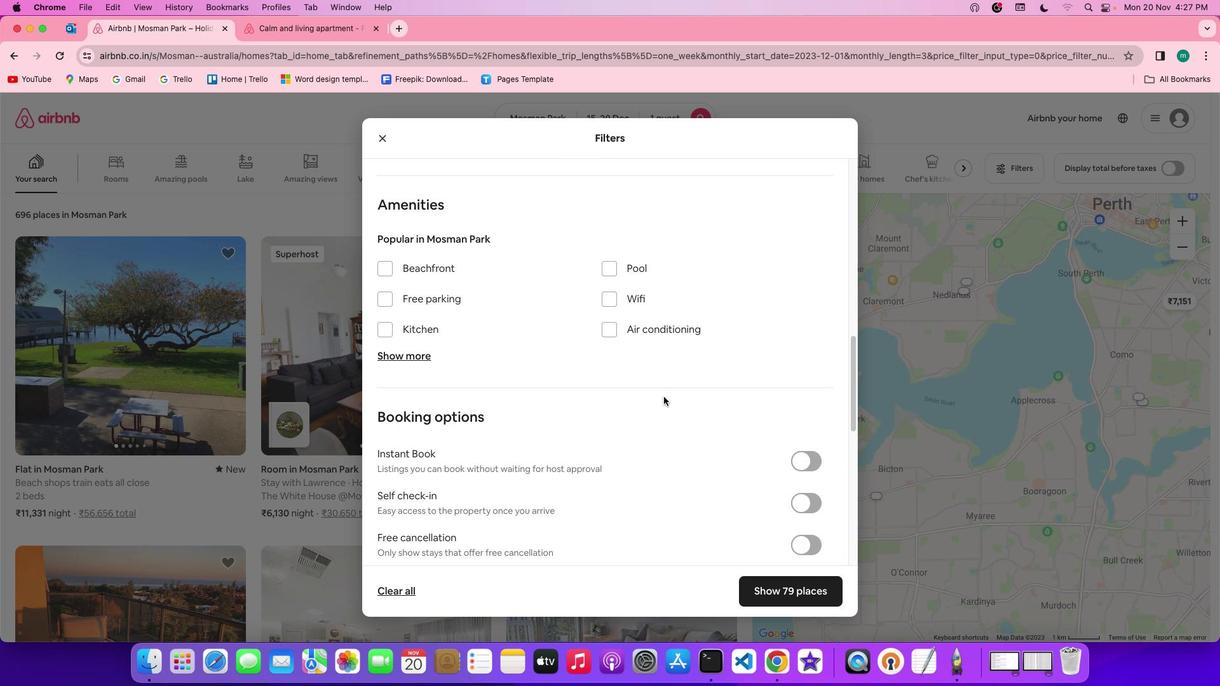
Action: Mouse moved to (409, 340)
Screenshot: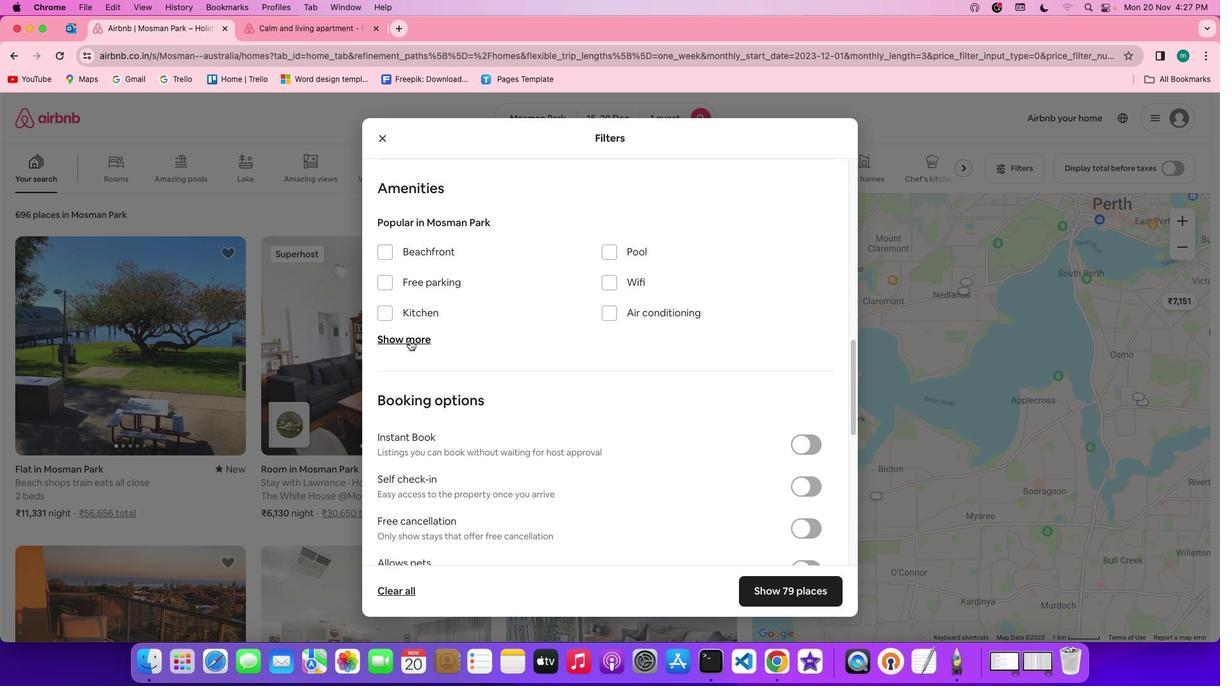 
Action: Mouse pressed left at (409, 340)
Screenshot: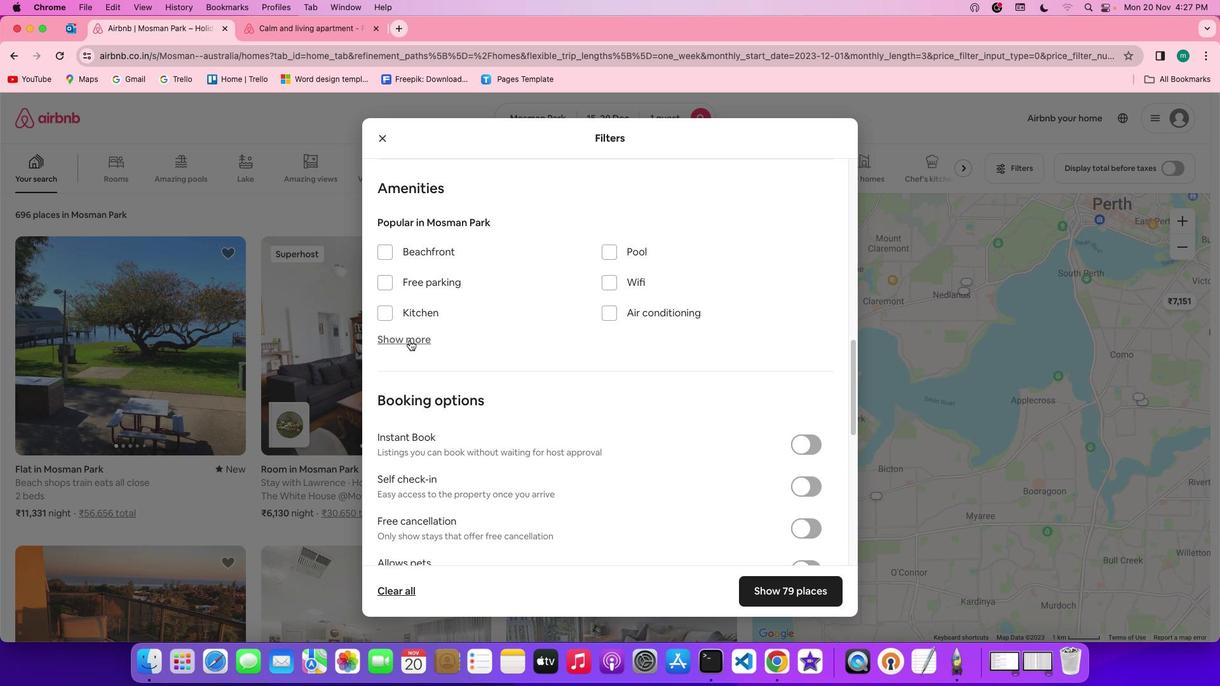 
Action: Mouse moved to (634, 396)
Screenshot: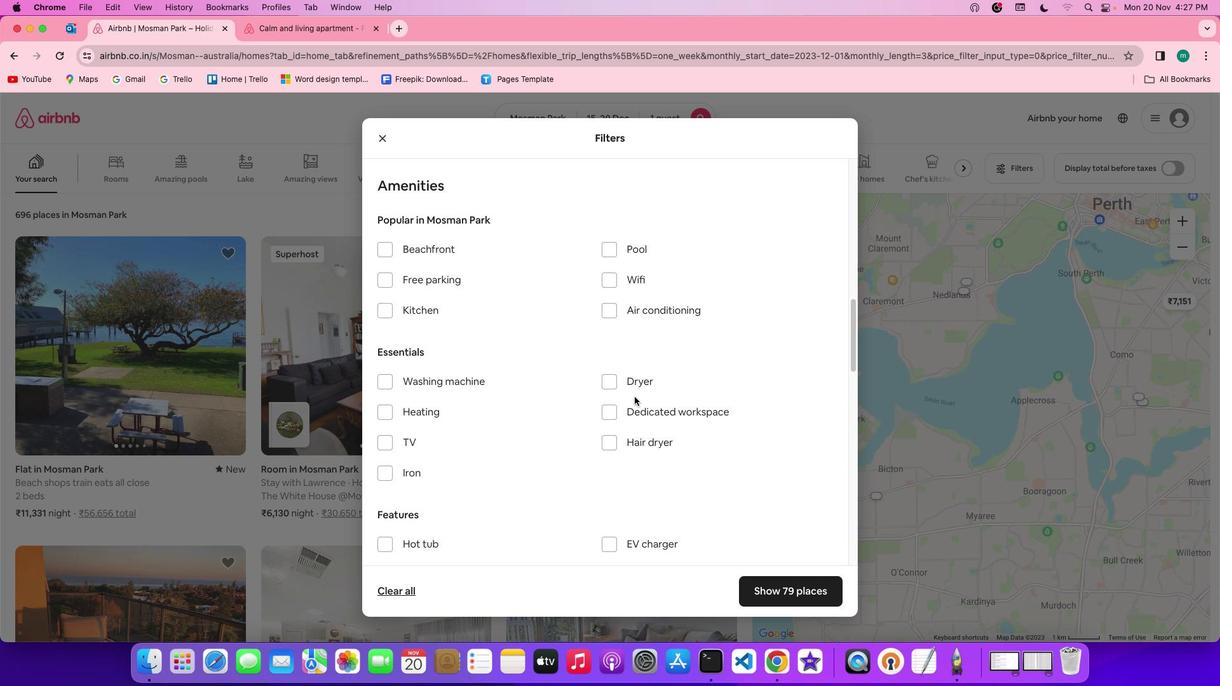 
Action: Mouse scrolled (634, 396) with delta (0, 0)
Screenshot: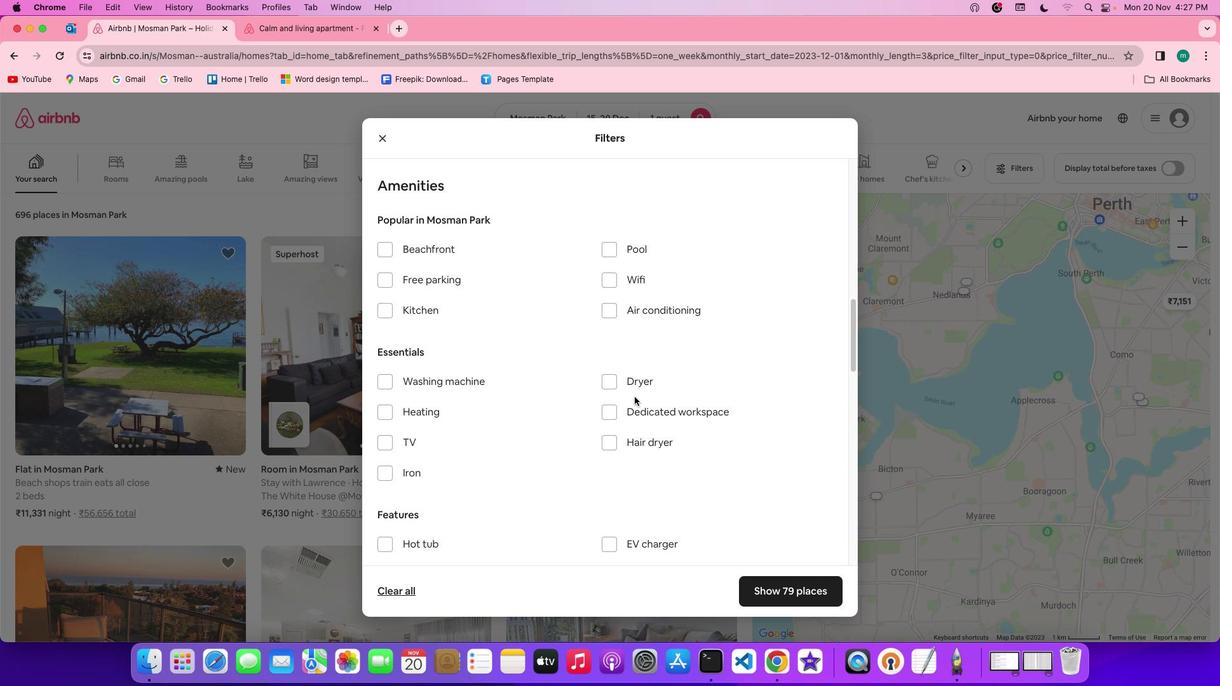
Action: Mouse scrolled (634, 396) with delta (0, 0)
Screenshot: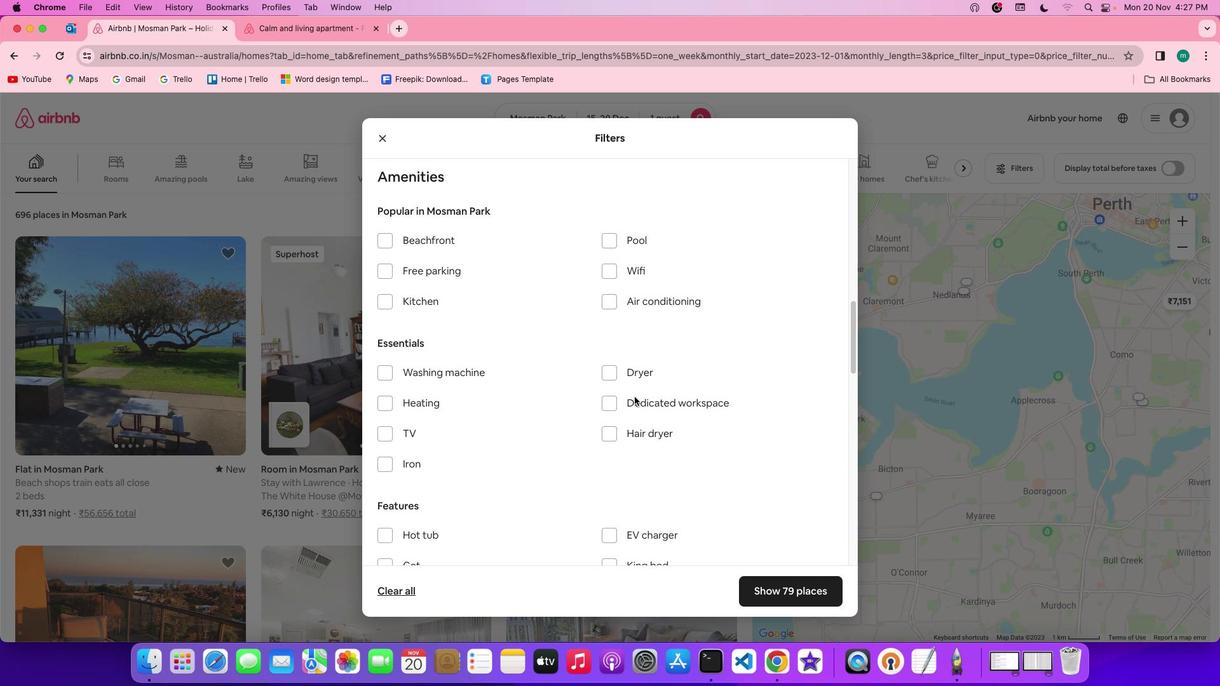 
Action: Mouse scrolled (634, 396) with delta (0, -1)
Screenshot: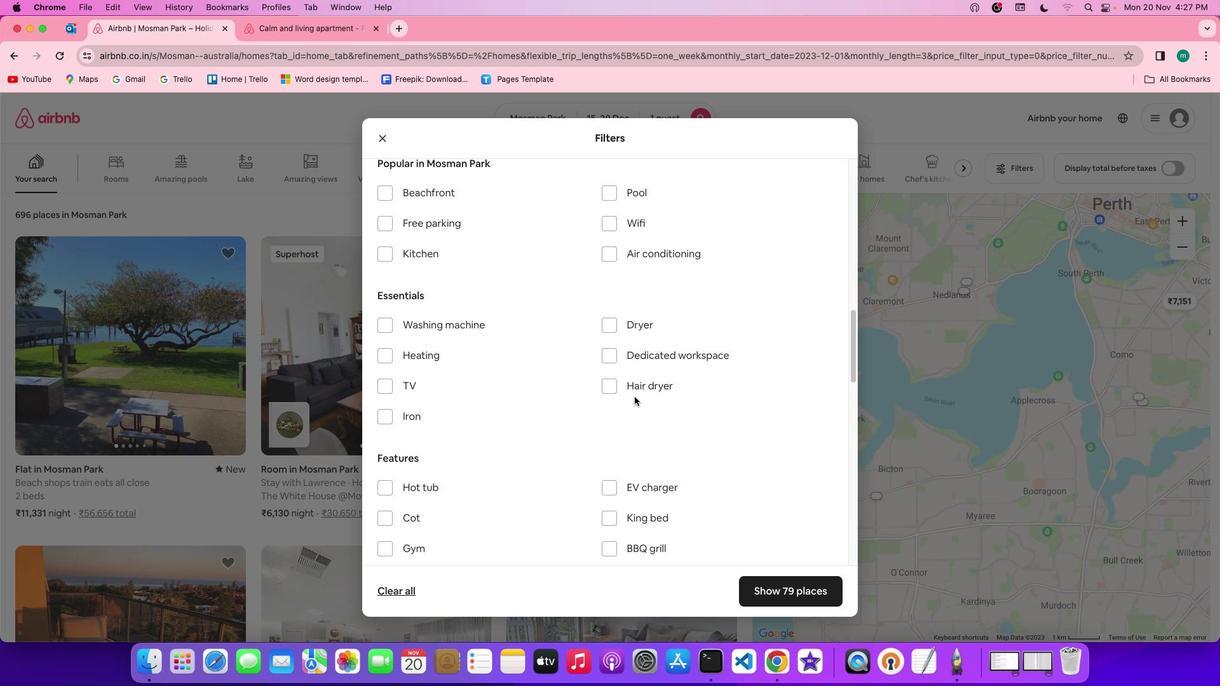 
Action: Mouse moved to (444, 286)
Screenshot: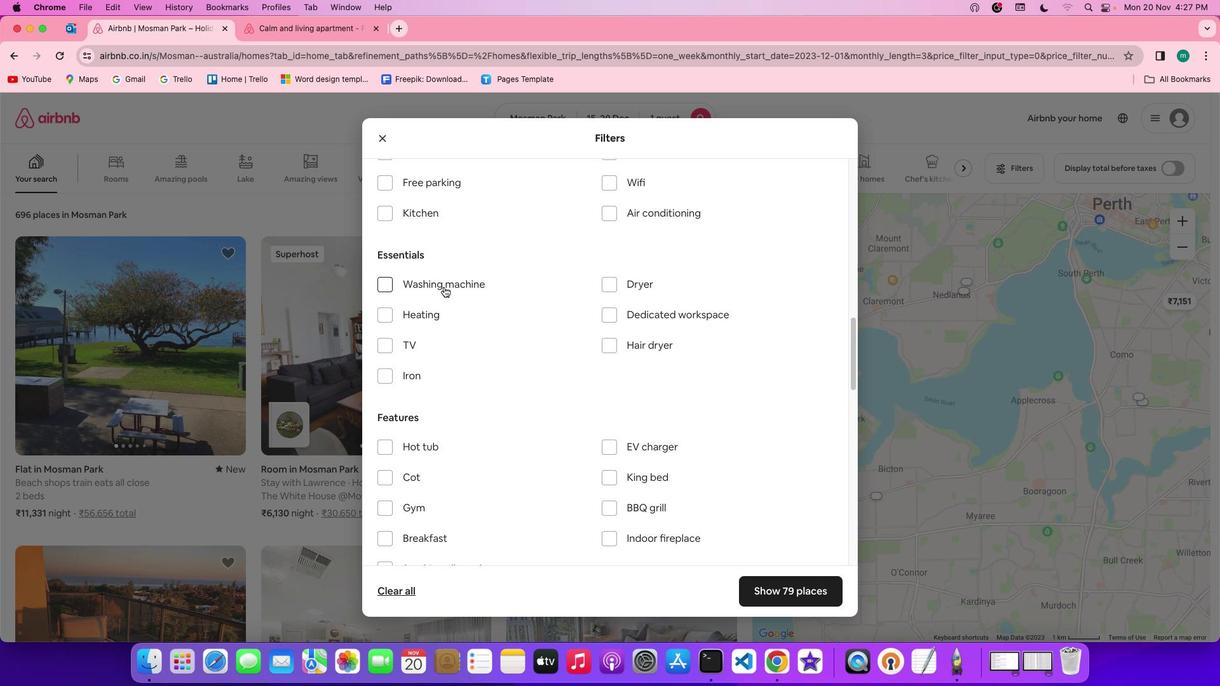 
Action: Mouse pressed left at (444, 286)
Screenshot: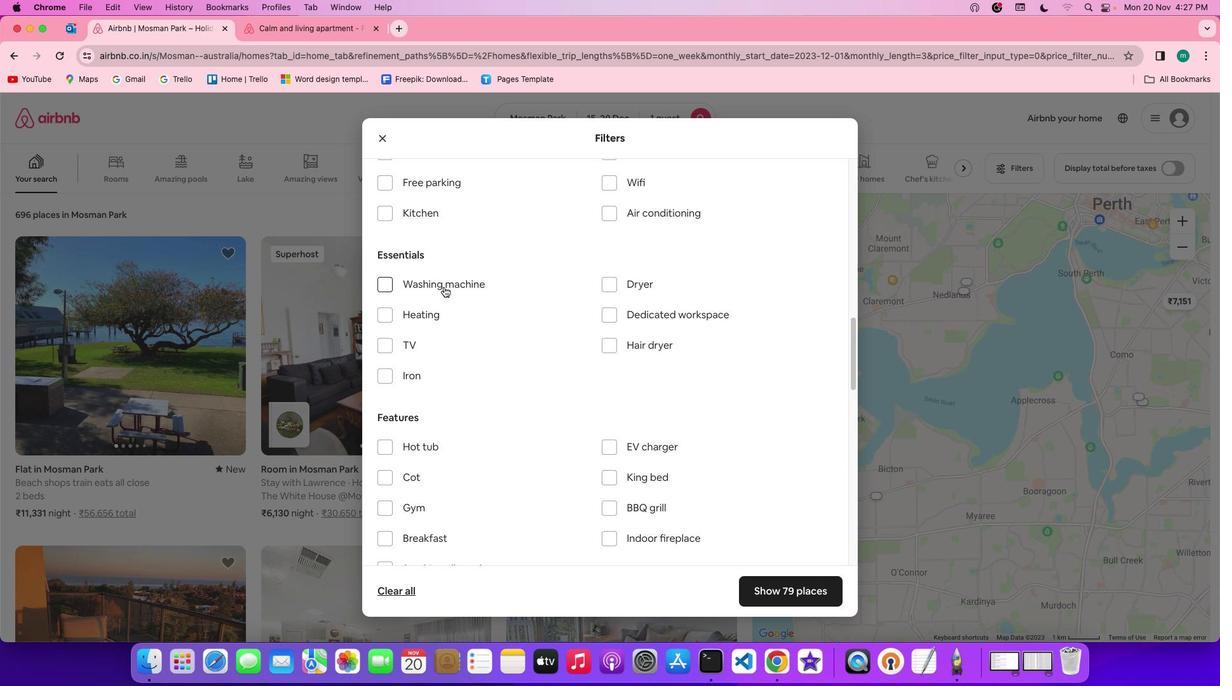 
Action: Mouse moved to (533, 313)
Screenshot: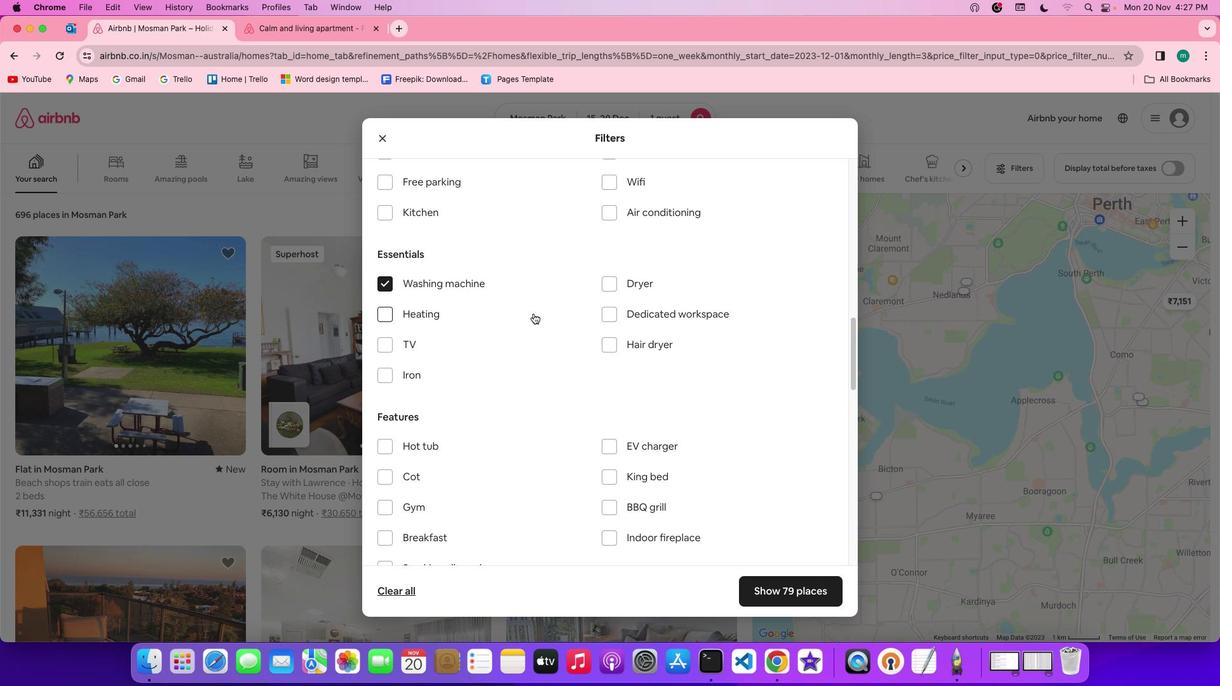 
Action: Mouse scrolled (533, 313) with delta (0, 0)
Screenshot: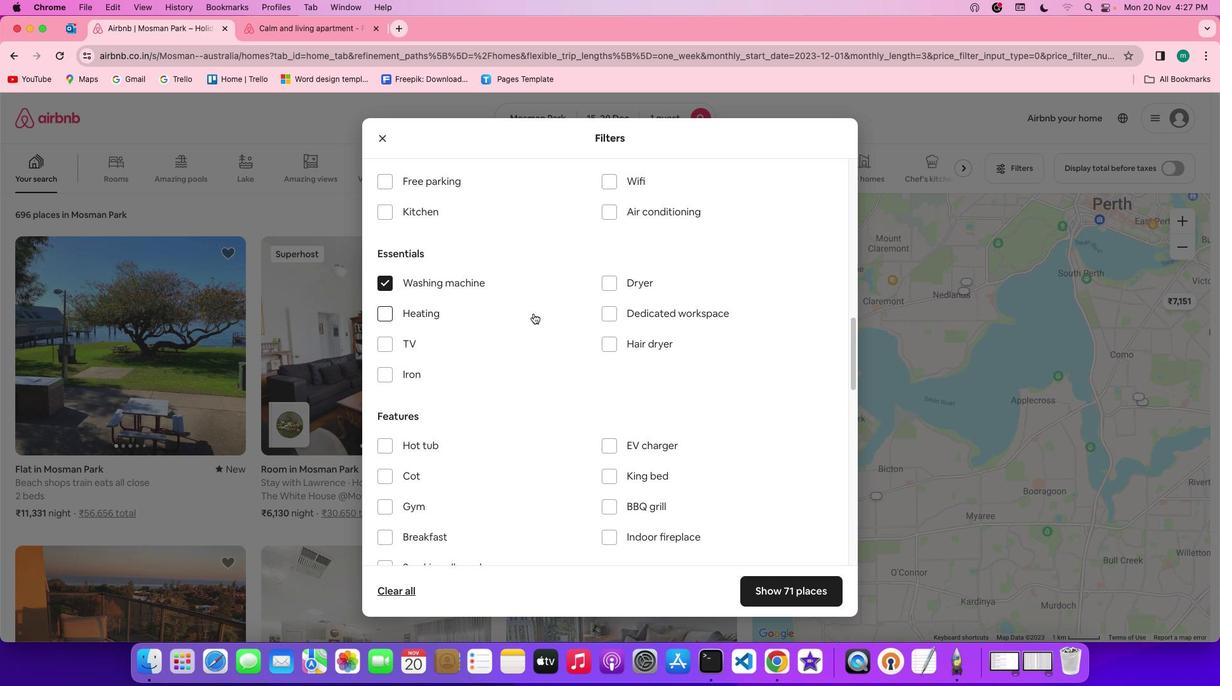 
Action: Mouse moved to (533, 313)
Screenshot: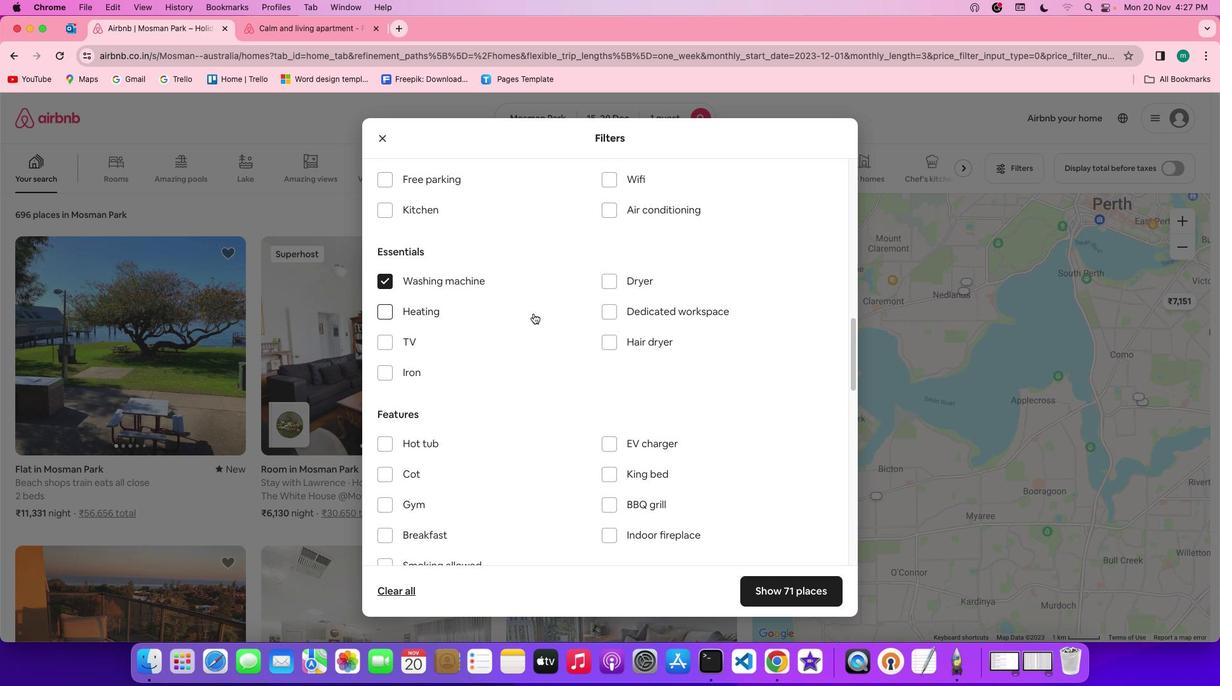 
Action: Mouse scrolled (533, 313) with delta (0, 0)
Screenshot: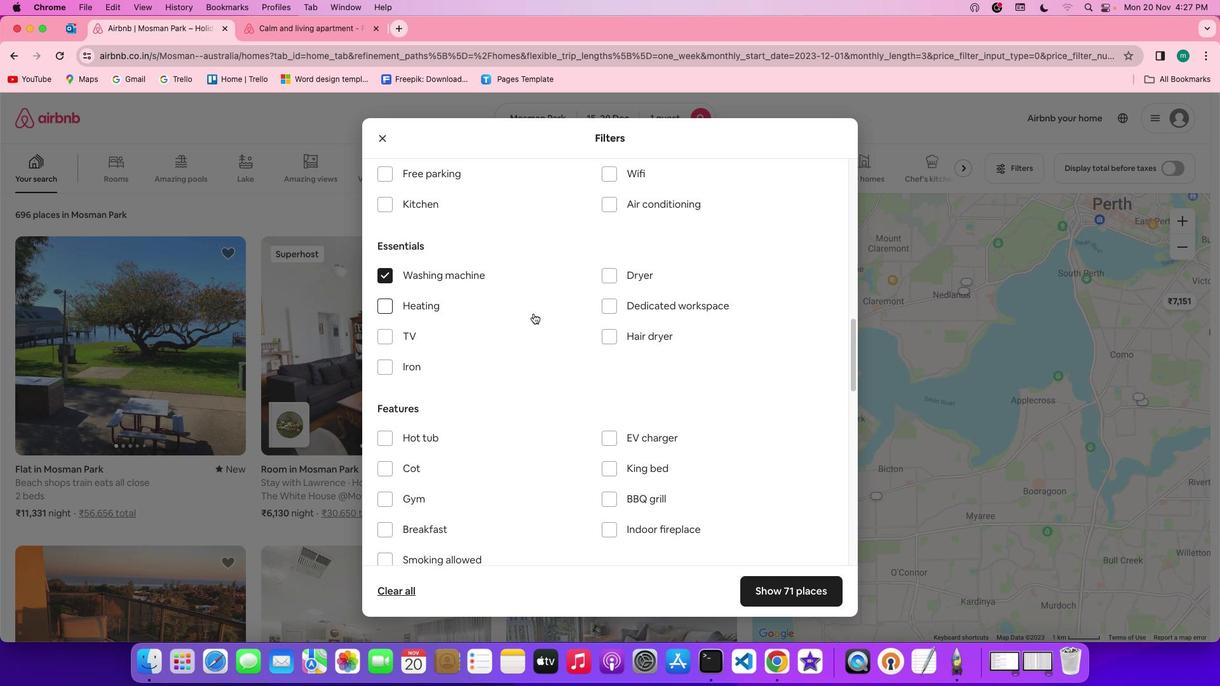 
Action: Mouse scrolled (533, 313) with delta (0, 0)
Screenshot: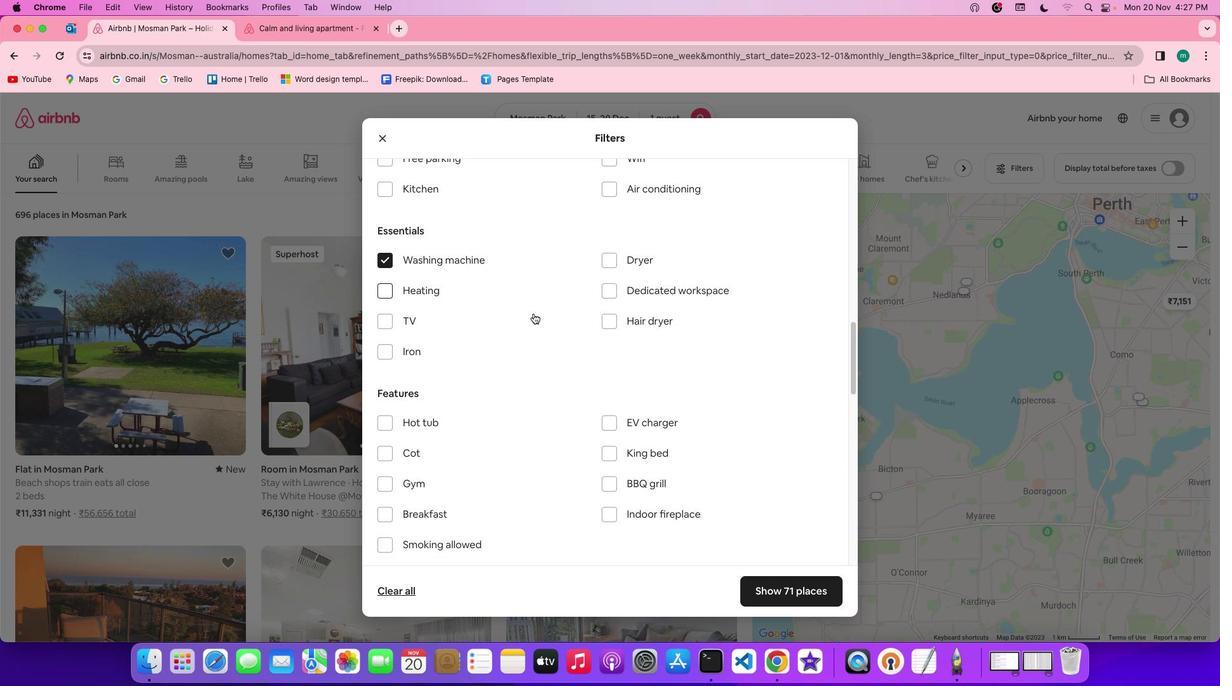 
Action: Mouse scrolled (533, 313) with delta (0, 0)
Screenshot: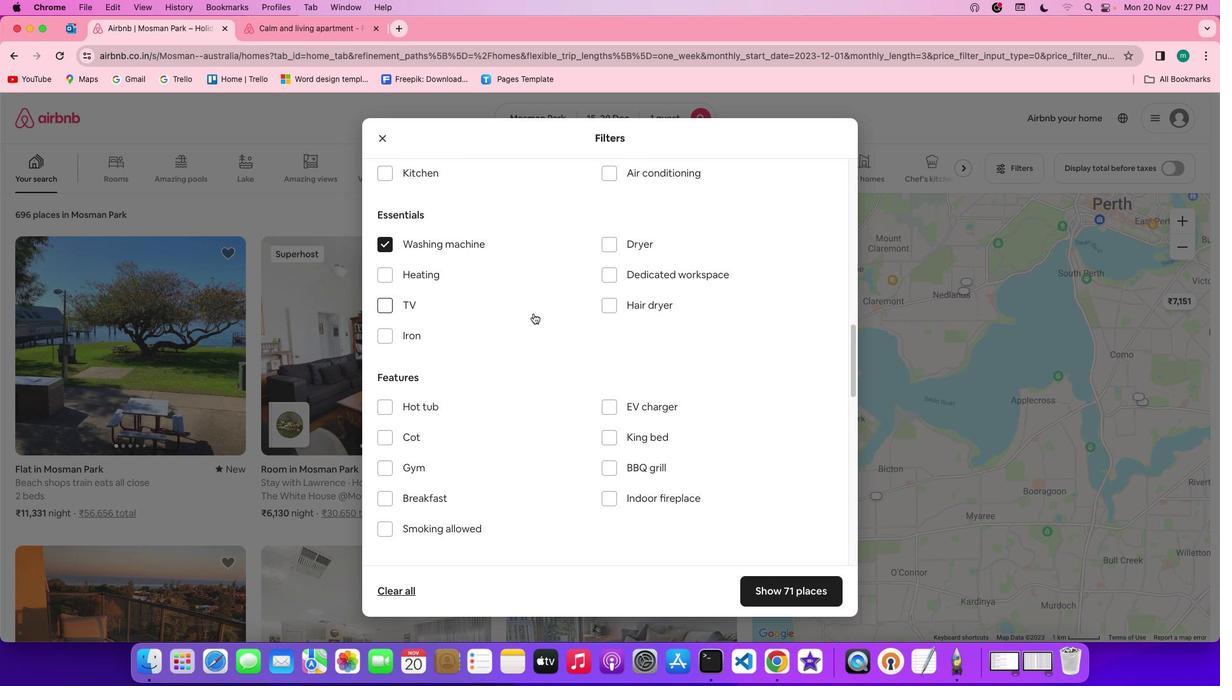 
Action: Mouse scrolled (533, 313) with delta (0, 0)
Screenshot: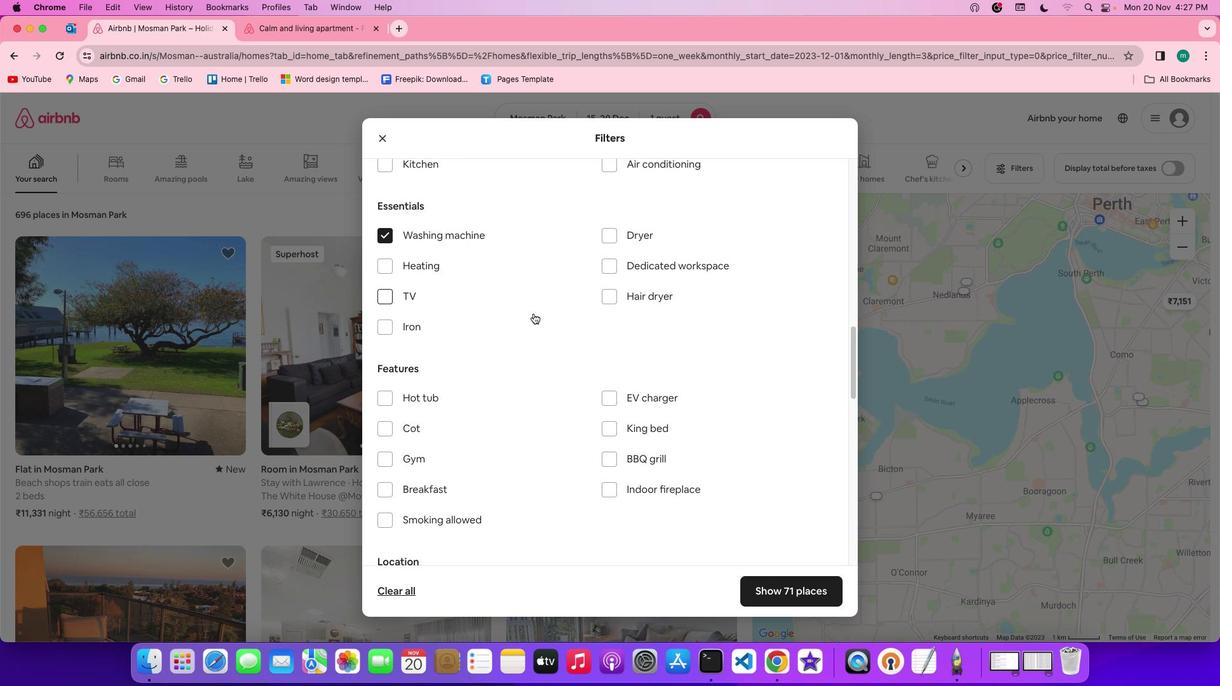
Action: Mouse scrolled (533, 313) with delta (0, 0)
Screenshot: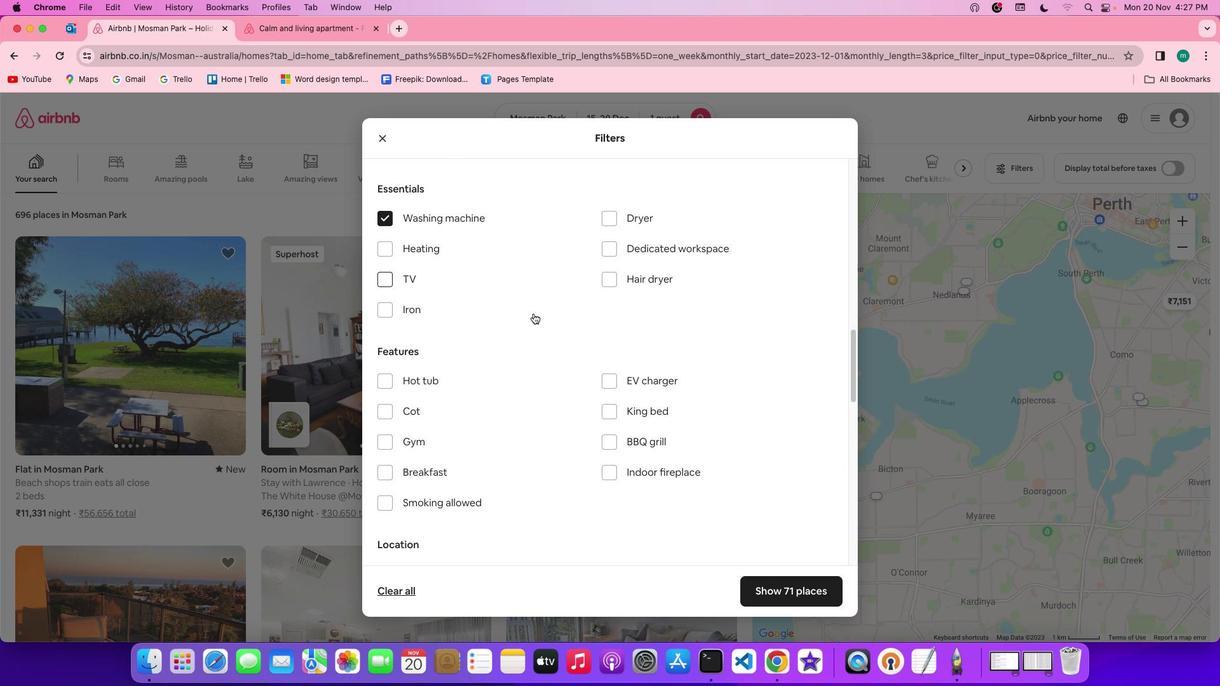 
Action: Mouse scrolled (533, 313) with delta (0, 0)
Screenshot: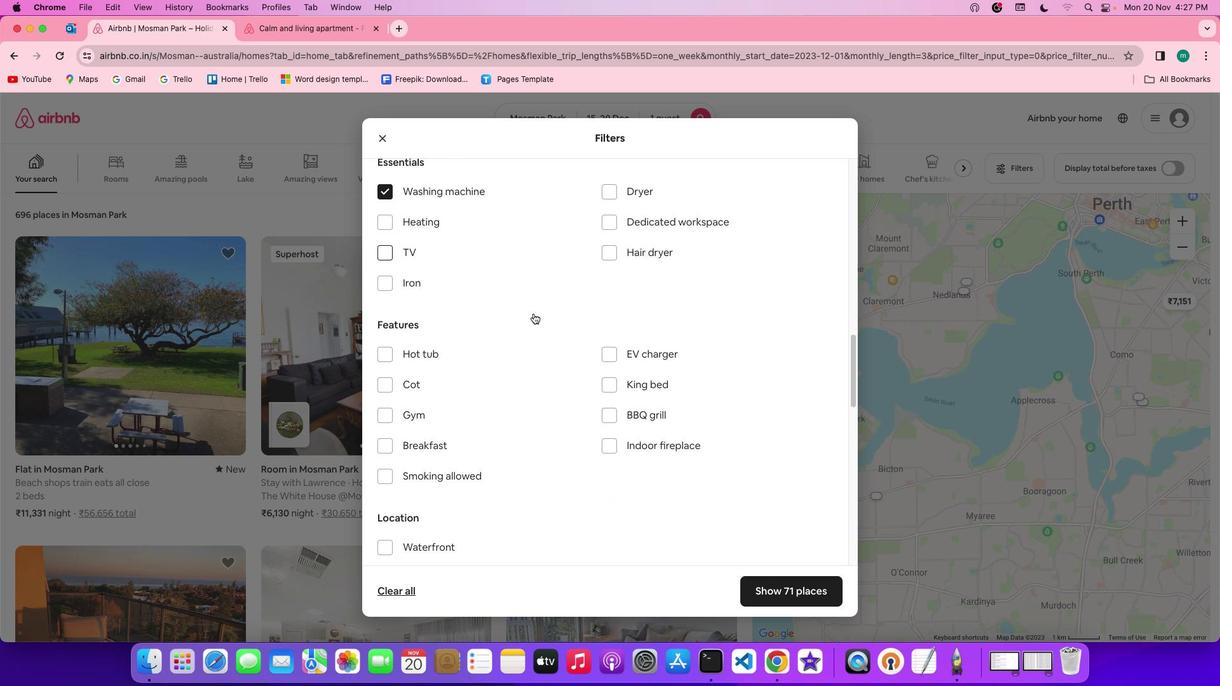 
Action: Mouse scrolled (533, 313) with delta (0, 0)
Screenshot: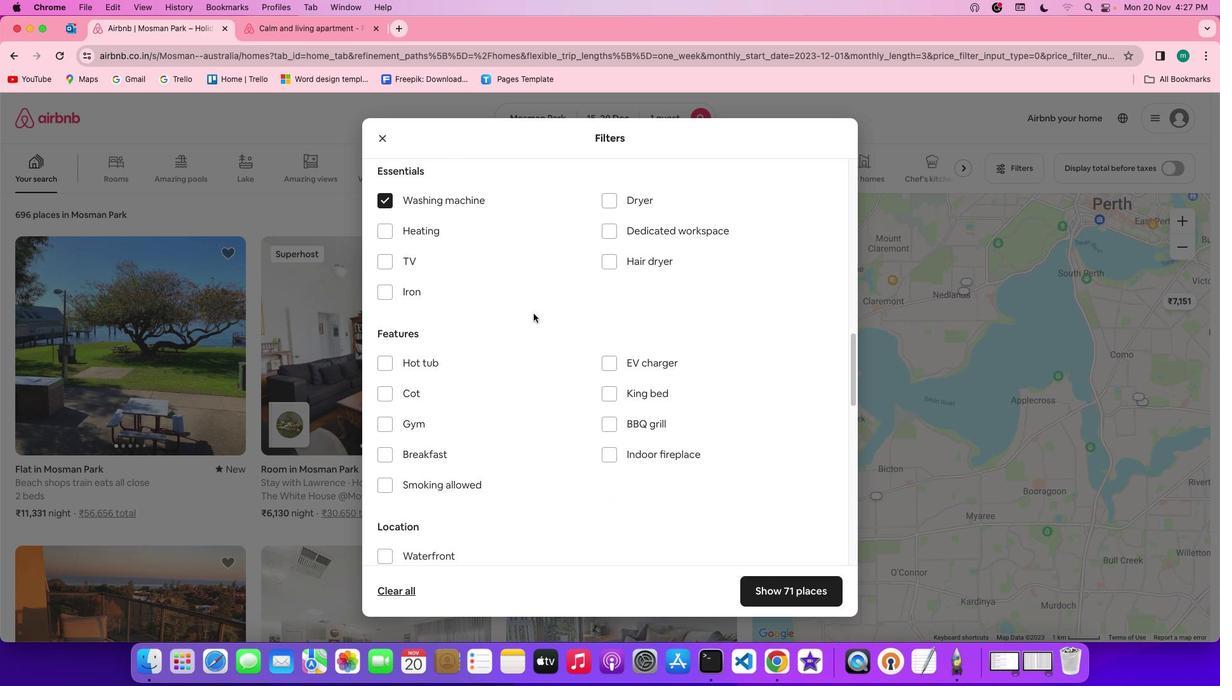 
Action: Mouse scrolled (533, 313) with delta (0, 0)
Screenshot: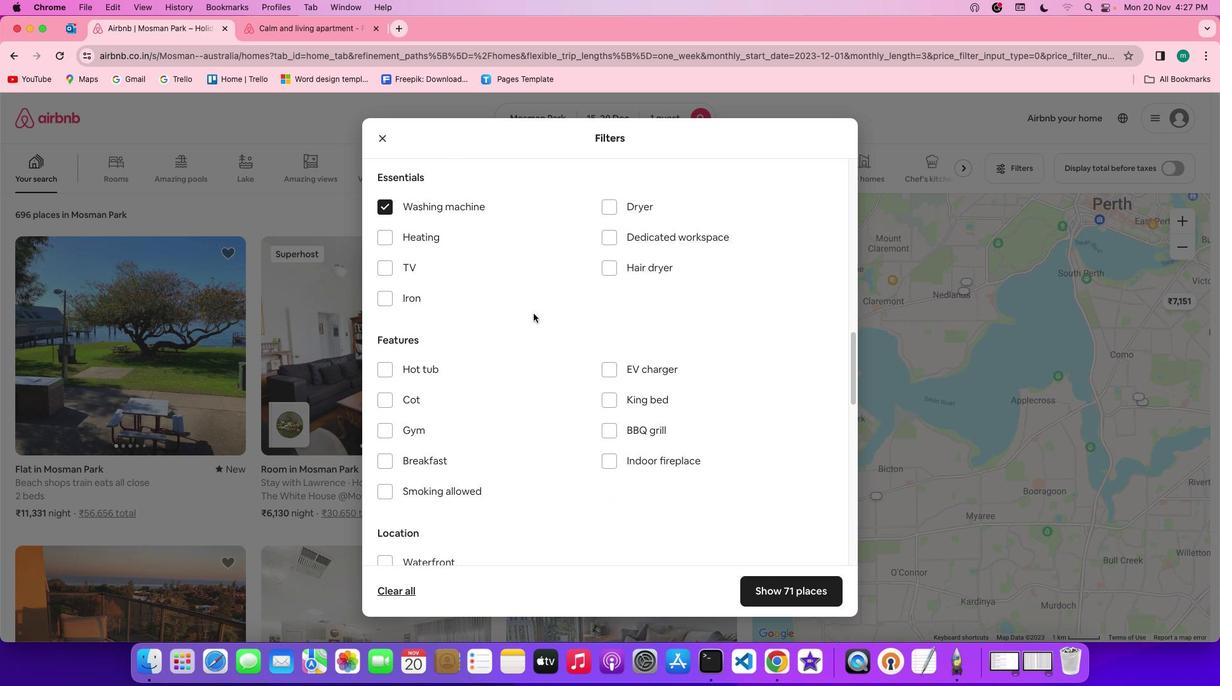 
Action: Mouse scrolled (533, 313) with delta (0, 1)
Screenshot: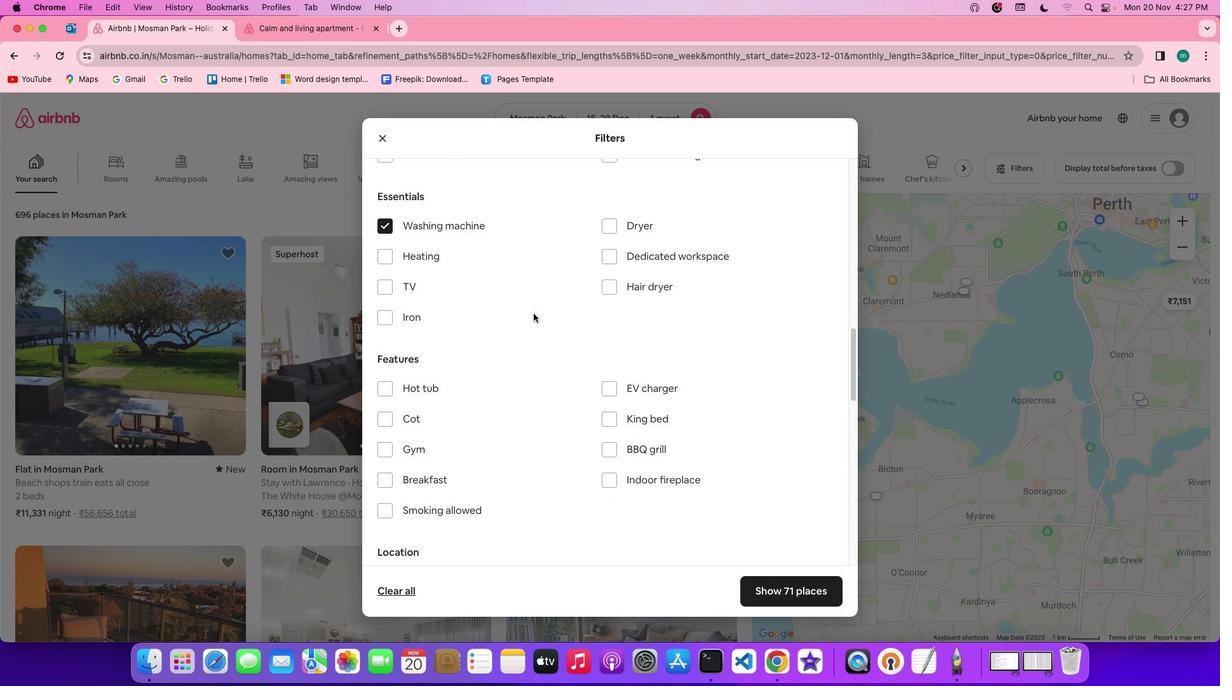 
Action: Mouse scrolled (533, 313) with delta (0, 0)
Screenshot: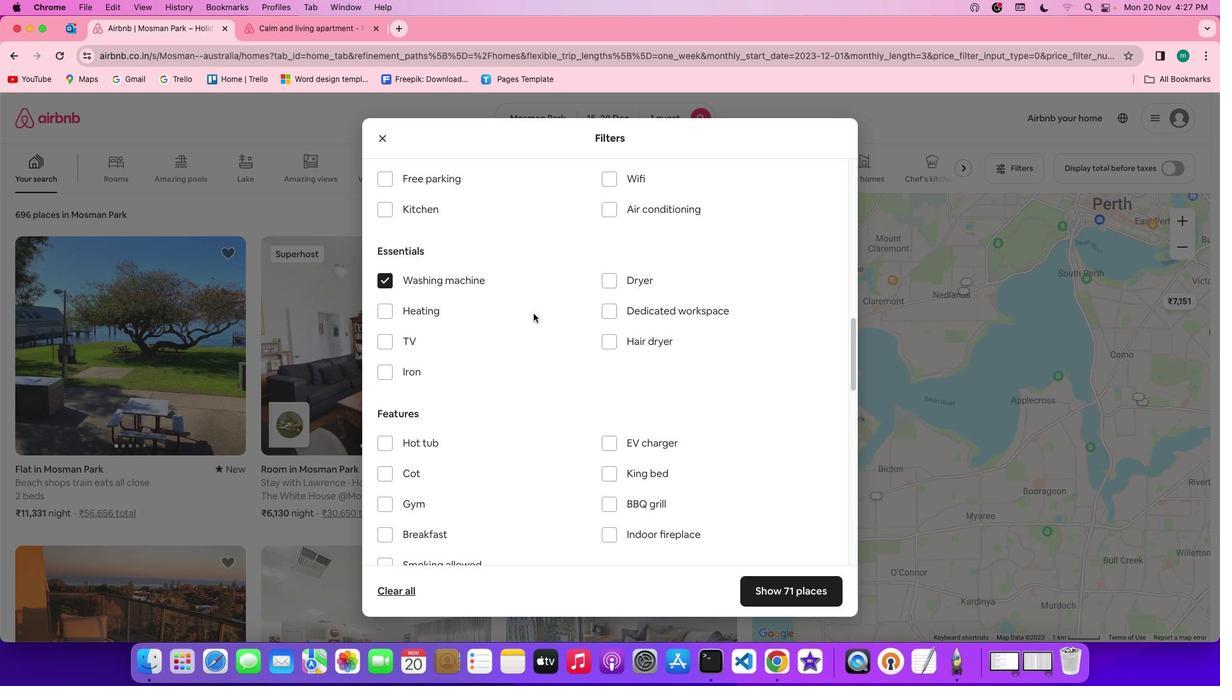 
Action: Mouse scrolled (533, 313) with delta (0, 0)
Screenshot: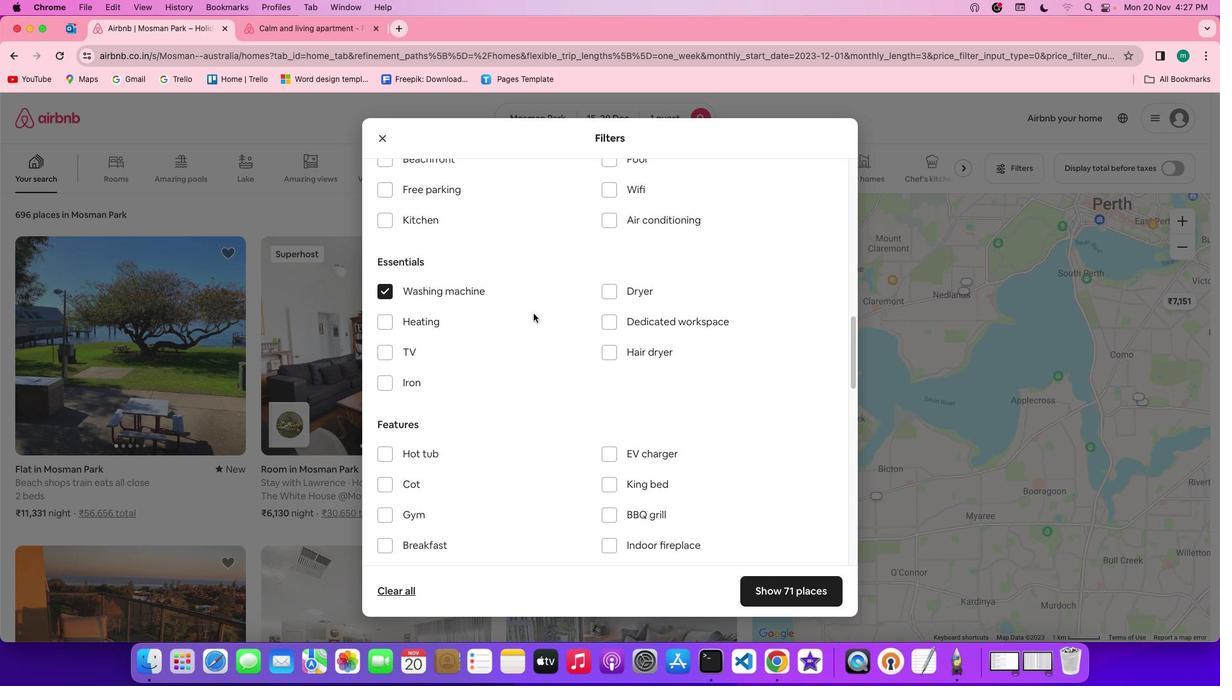 
Action: Mouse moved to (389, 222)
Screenshot: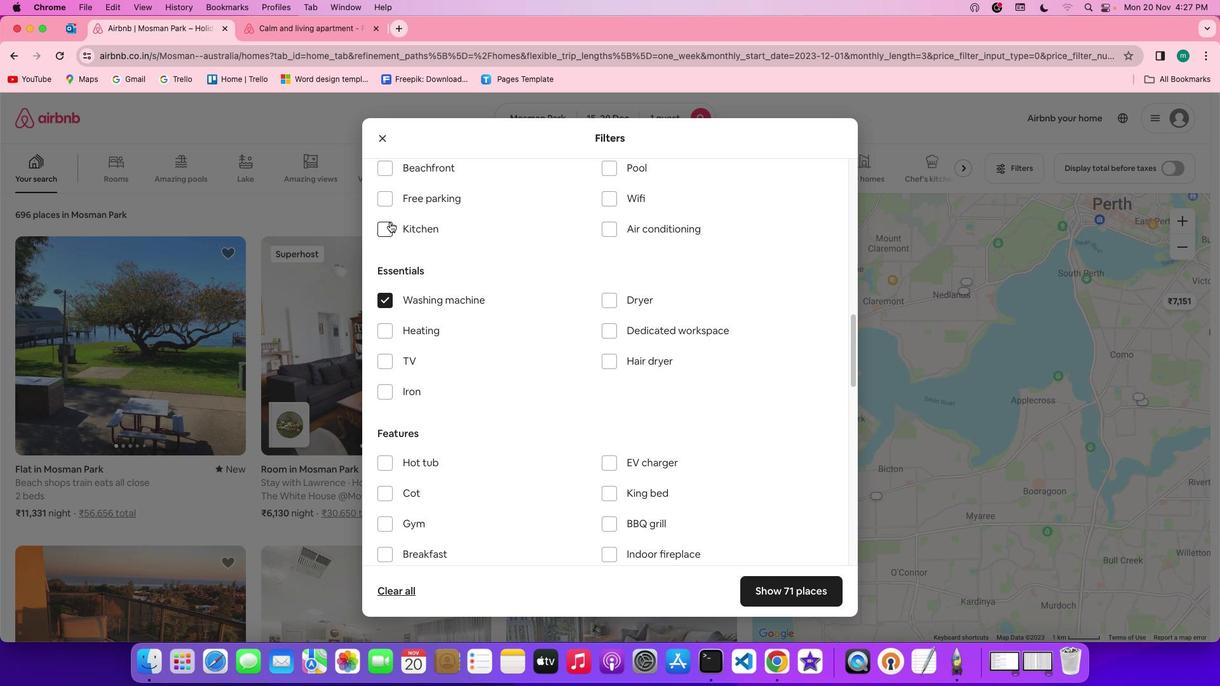
Action: Mouse pressed left at (389, 222)
Screenshot: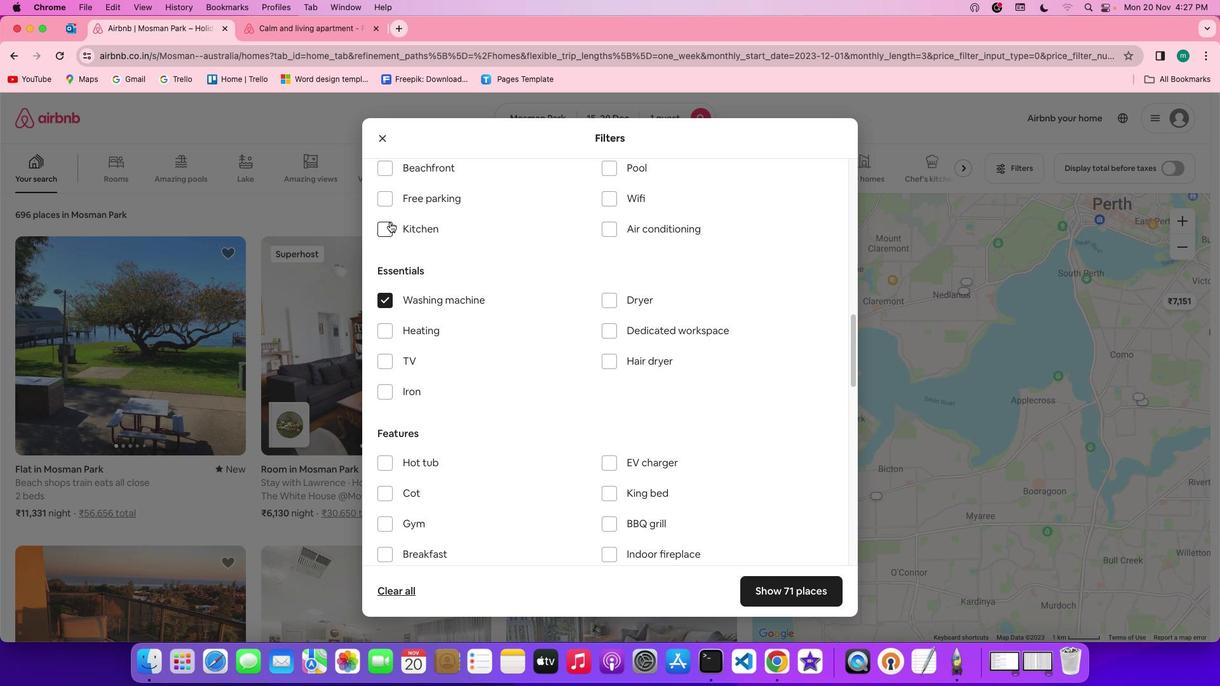 
Action: Mouse moved to (575, 321)
Screenshot: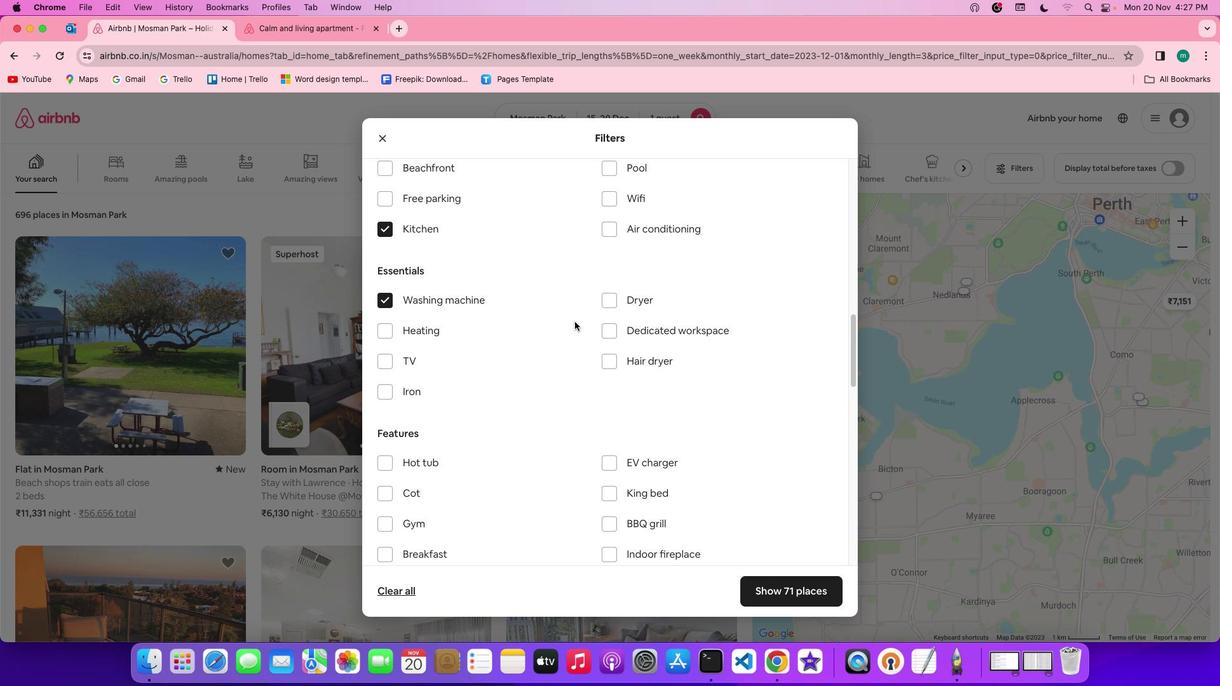 
Action: Mouse scrolled (575, 321) with delta (0, 0)
Screenshot: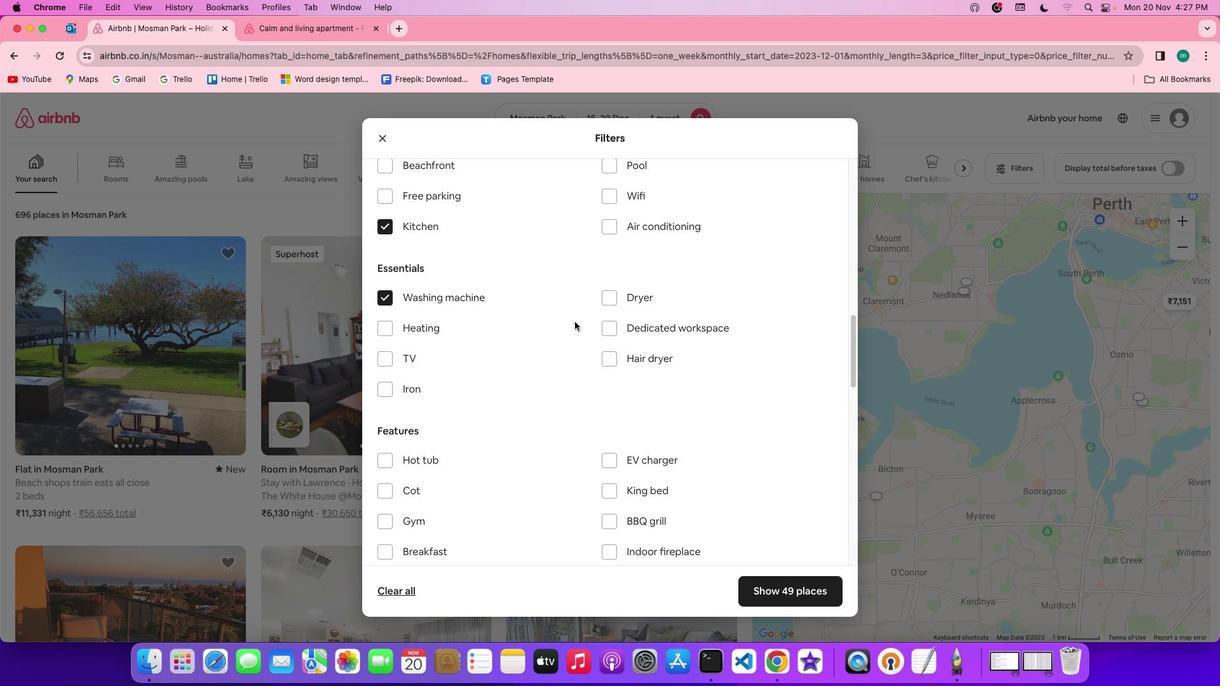 
Action: Mouse scrolled (575, 321) with delta (0, 0)
Screenshot: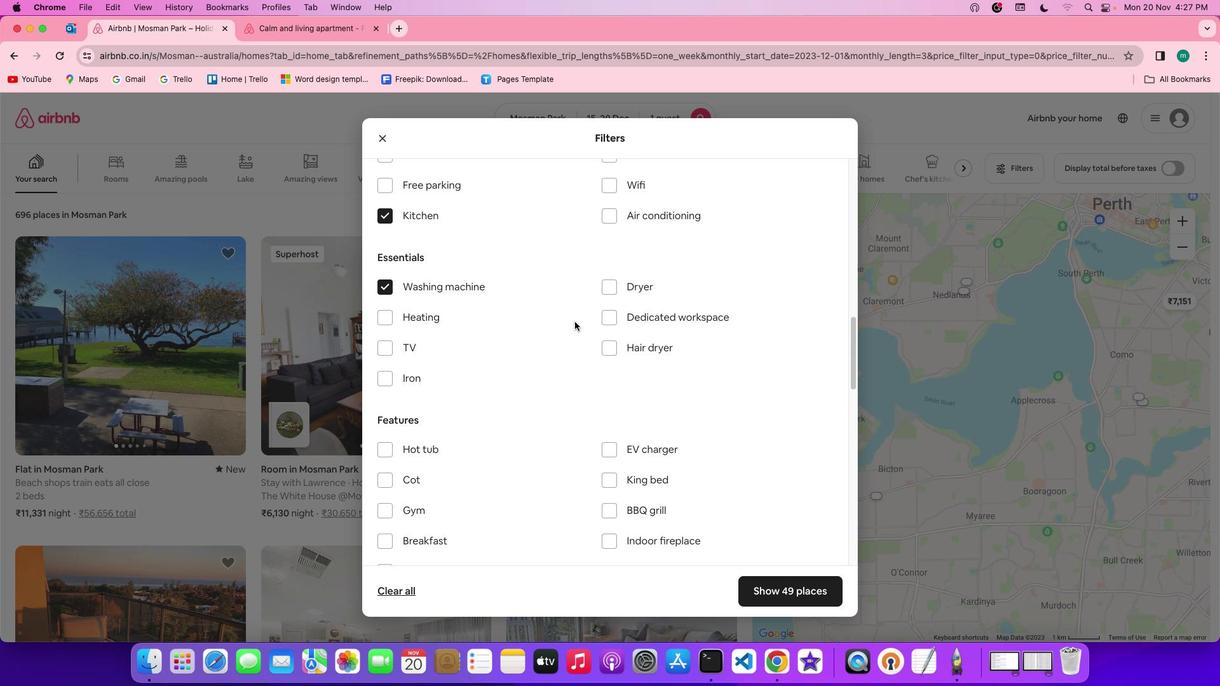 
Action: Mouse scrolled (575, 321) with delta (0, 0)
Screenshot: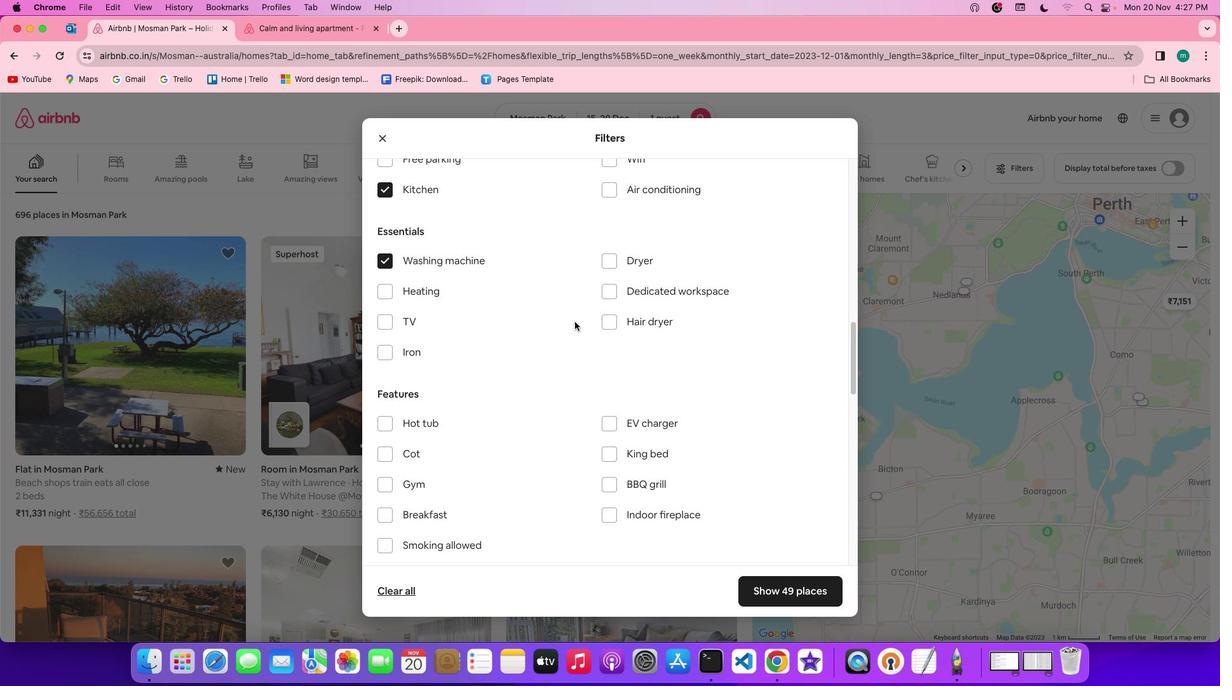 
Action: Mouse scrolled (575, 321) with delta (0, 0)
Screenshot: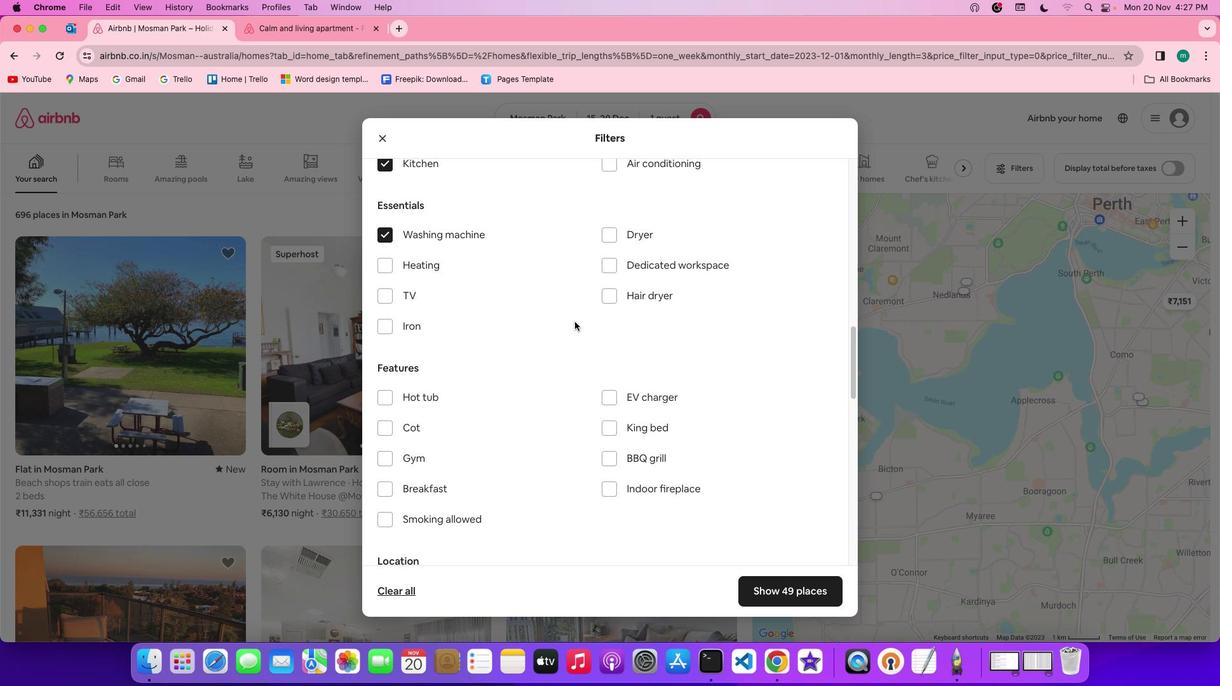 
Action: Mouse scrolled (575, 321) with delta (0, 0)
Screenshot: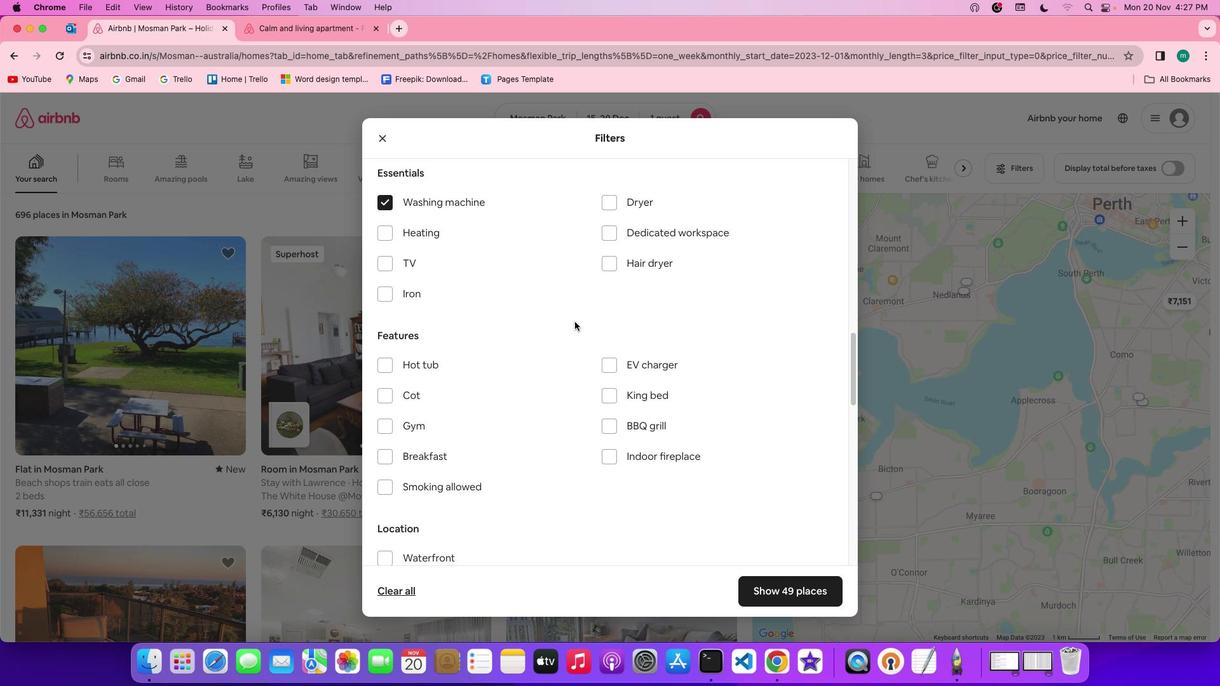 
Action: Mouse scrolled (575, 321) with delta (0, -1)
Screenshot: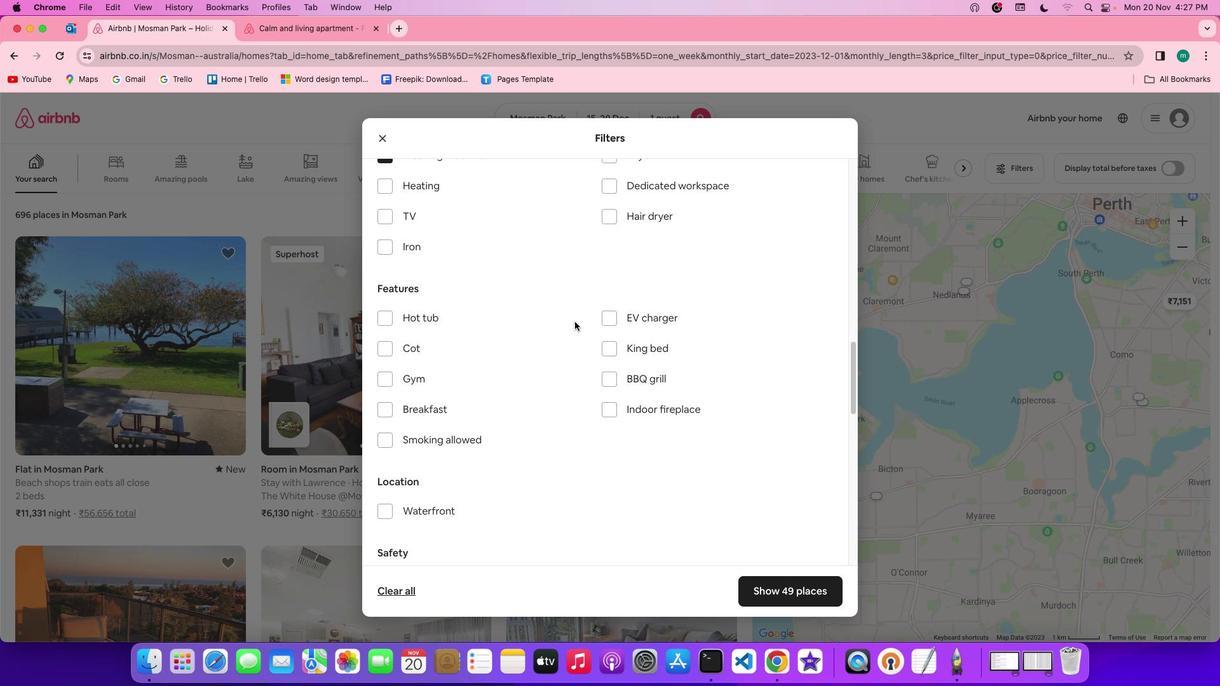 
Action: Mouse scrolled (575, 321) with delta (0, -1)
Screenshot: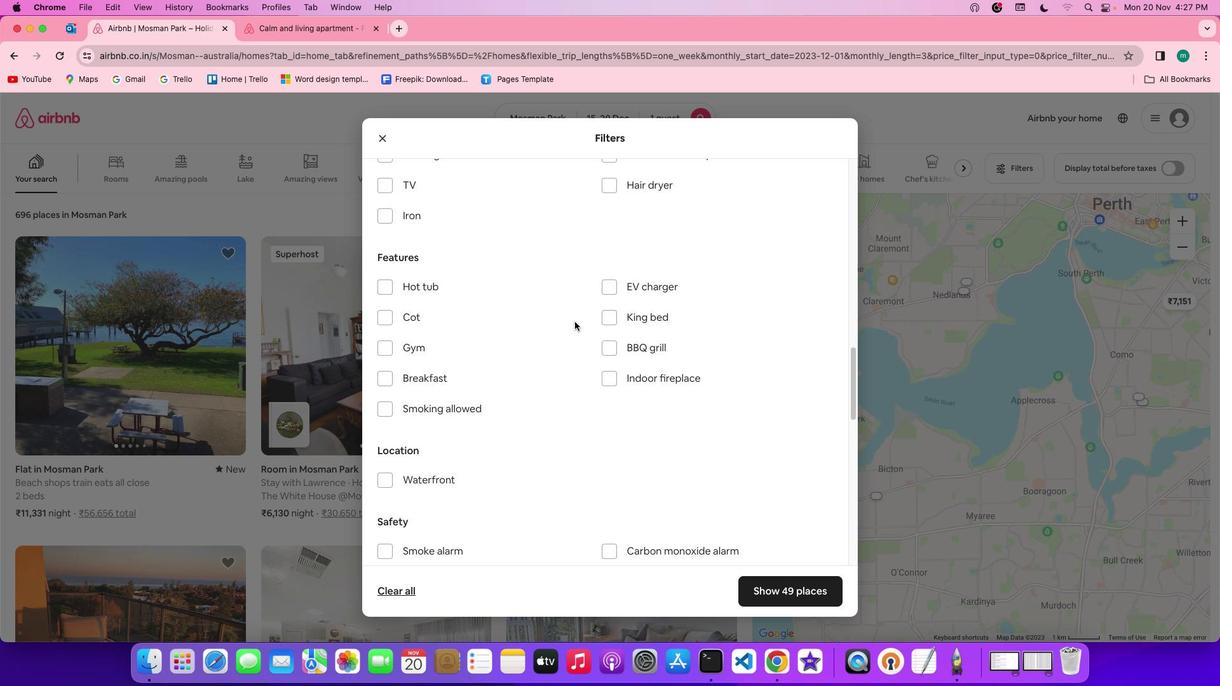 
Action: Mouse scrolled (575, 321) with delta (0, -2)
Screenshot: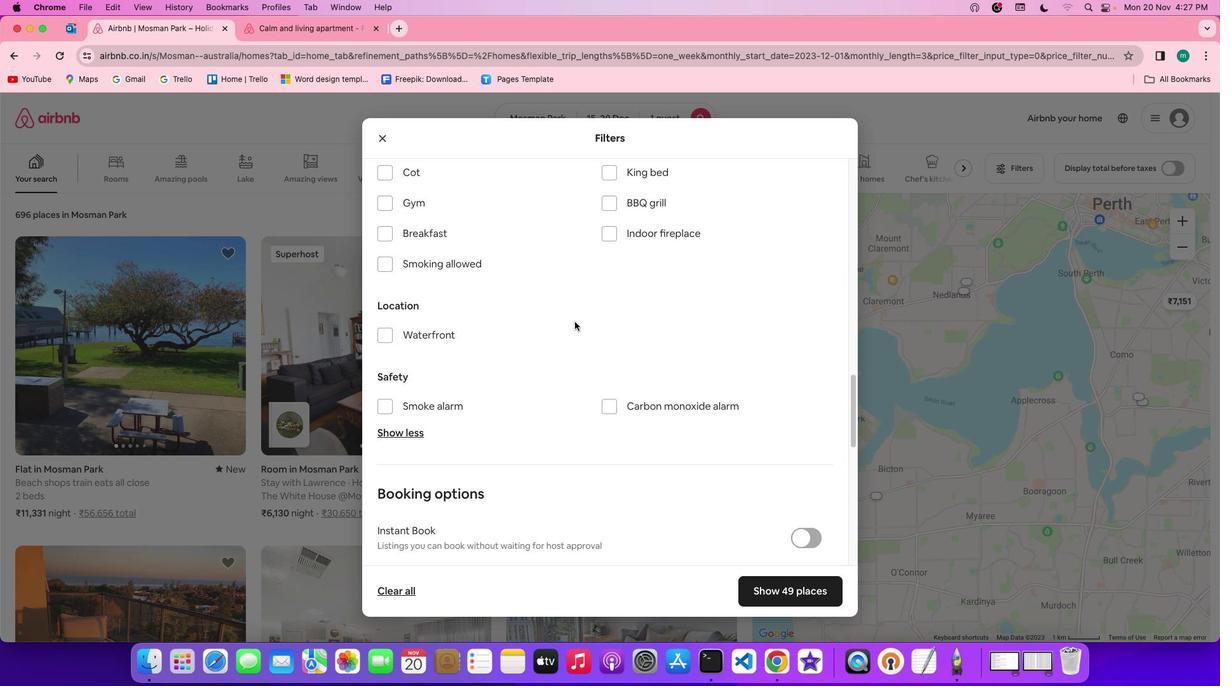 
Action: Mouse scrolled (575, 321) with delta (0, 0)
Screenshot: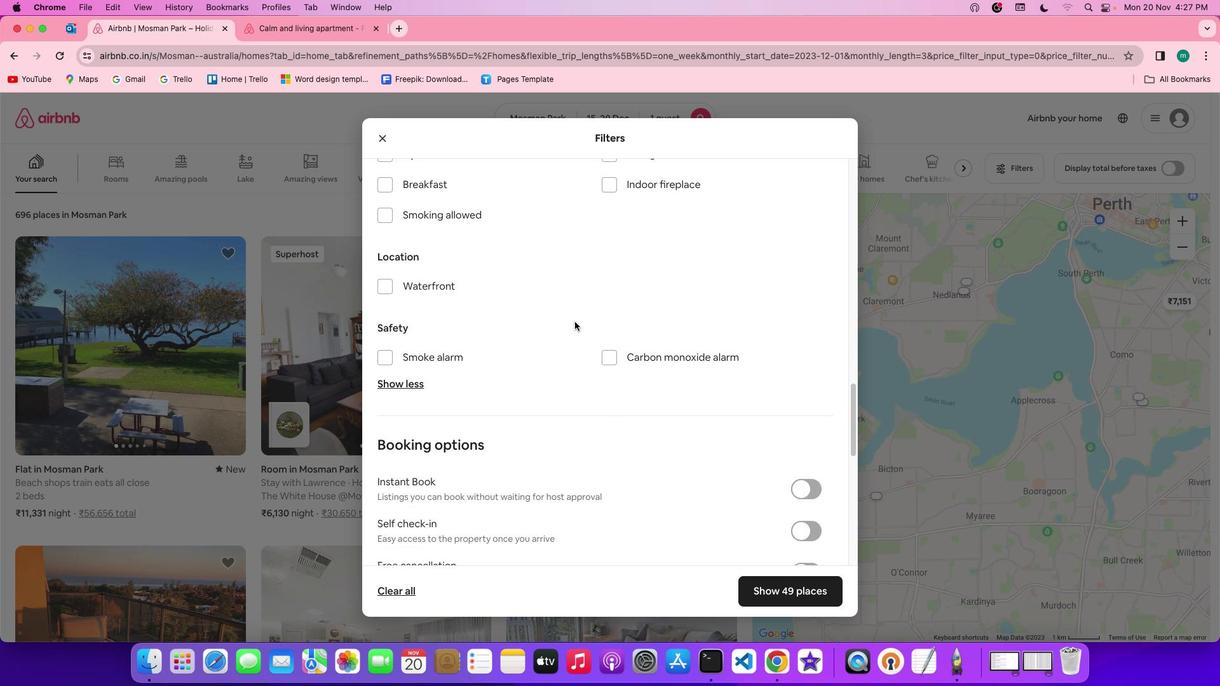 
Action: Mouse scrolled (575, 321) with delta (0, 0)
Screenshot: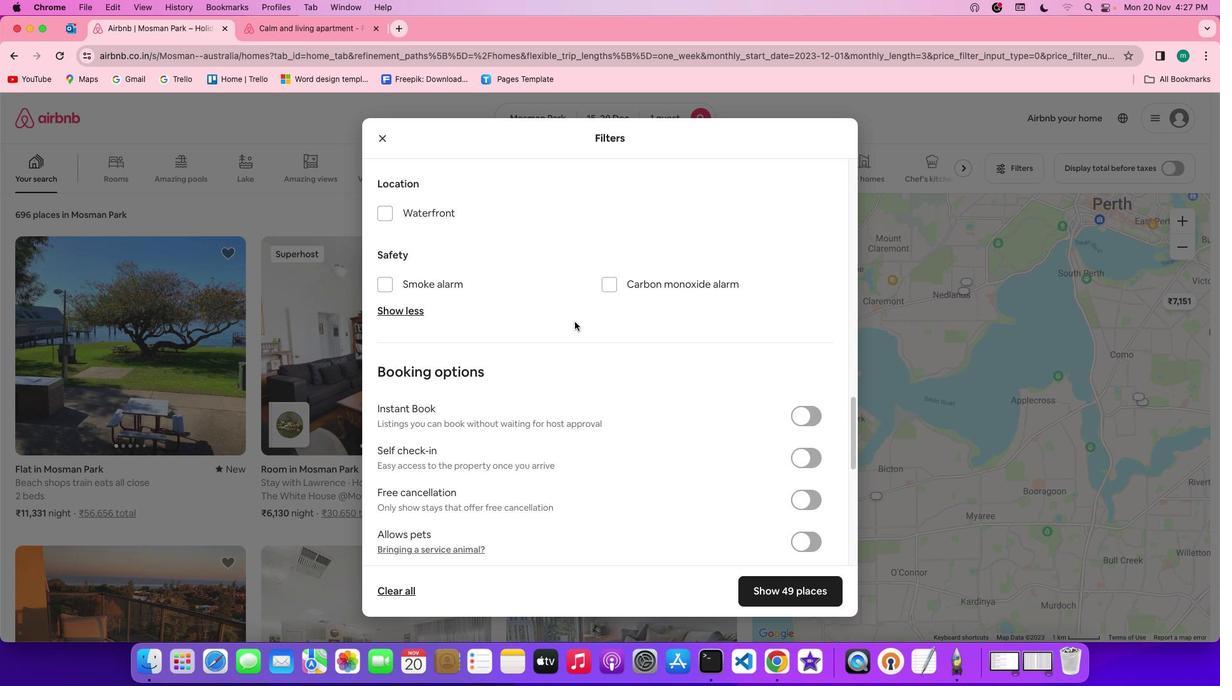 
Action: Mouse scrolled (575, 321) with delta (0, -1)
Screenshot: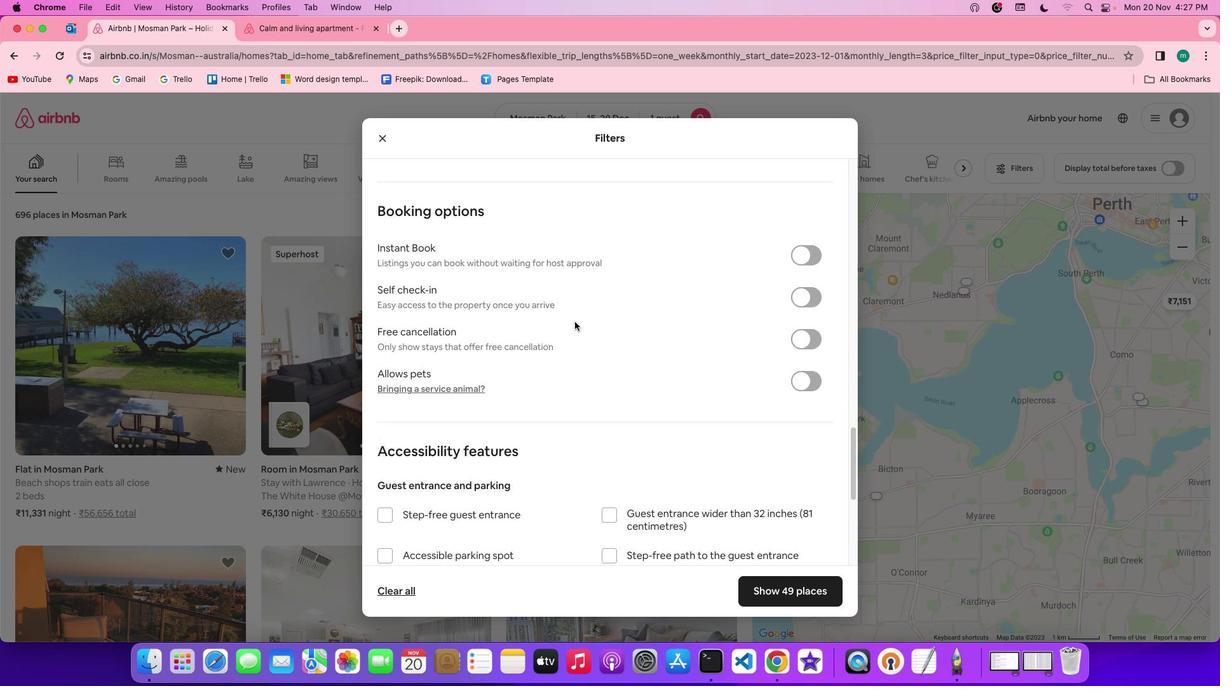 
Action: Mouse scrolled (575, 321) with delta (0, -3)
Screenshot: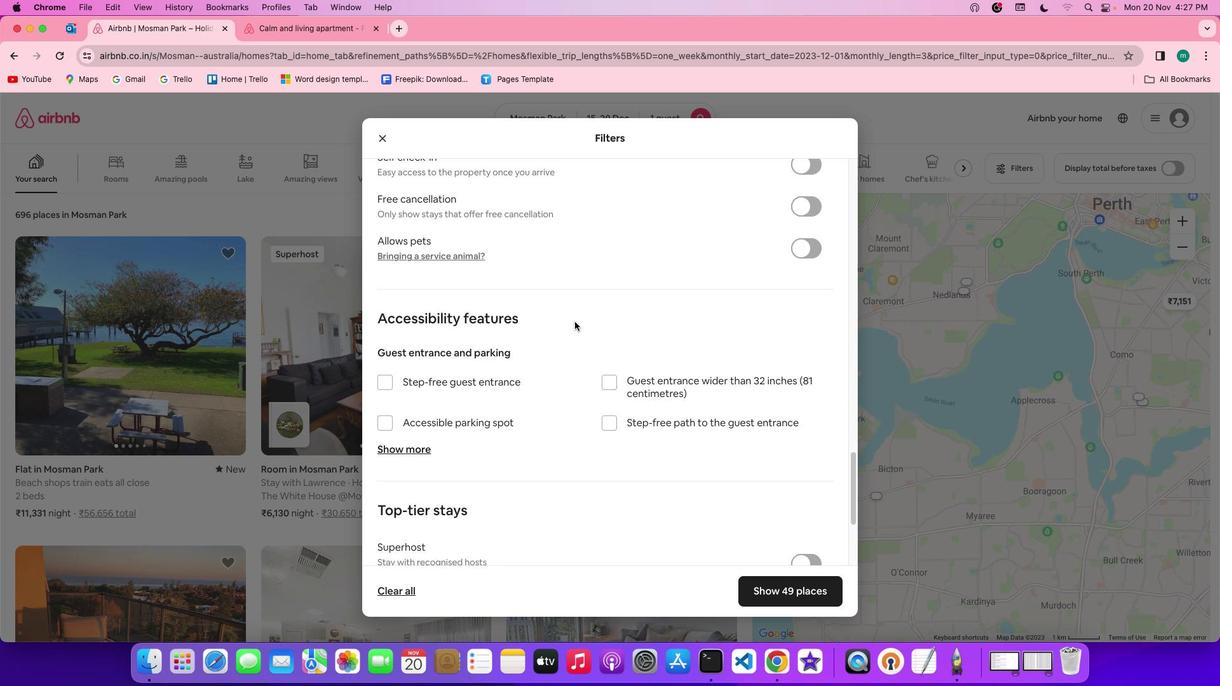 
Action: Mouse scrolled (575, 321) with delta (0, -3)
Screenshot: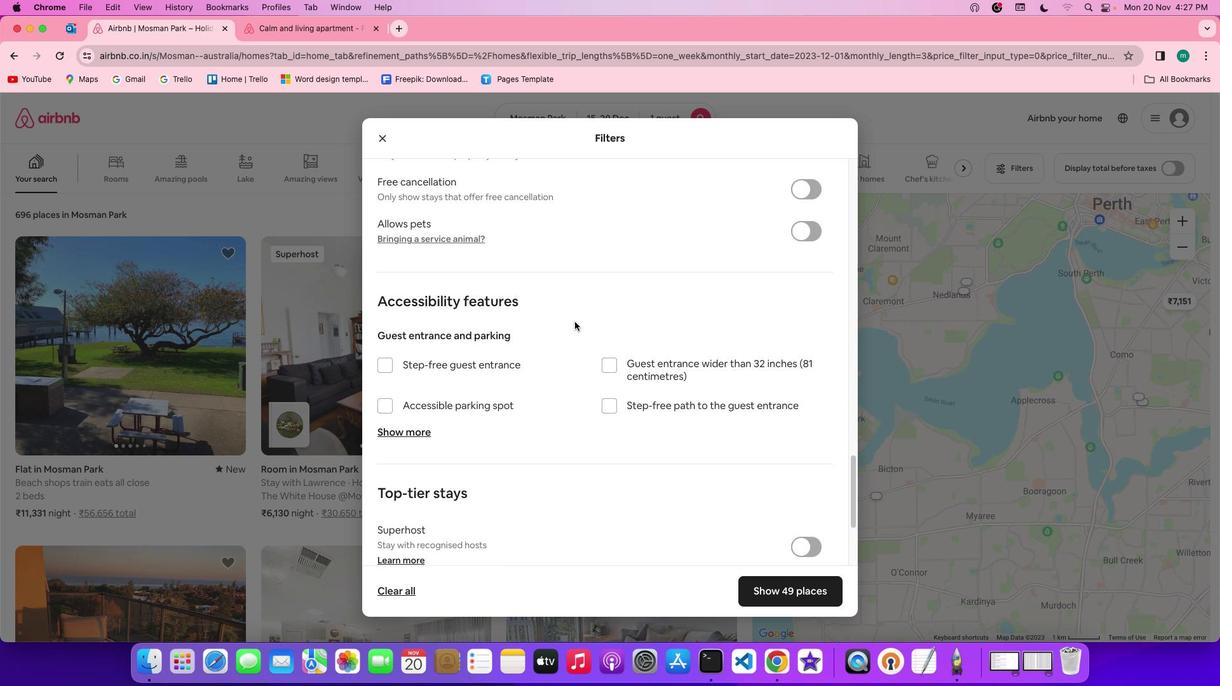 
Action: Mouse scrolled (575, 321) with delta (0, 0)
Screenshot: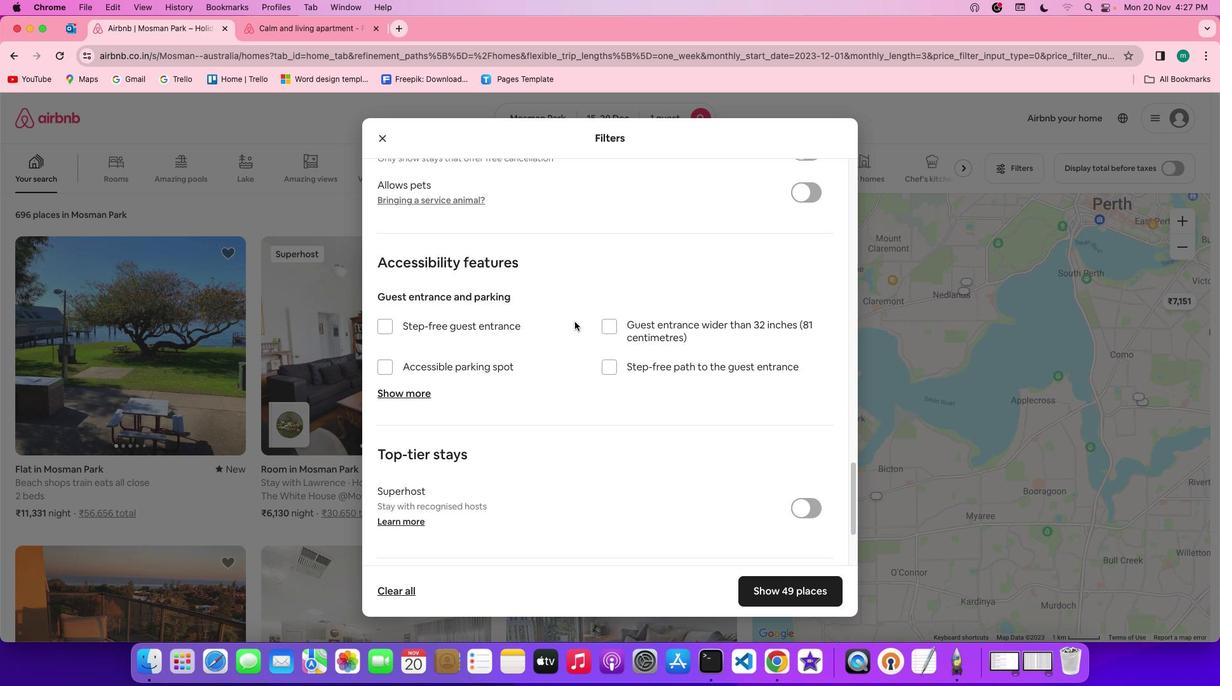 
Action: Mouse scrolled (575, 321) with delta (0, 0)
Screenshot: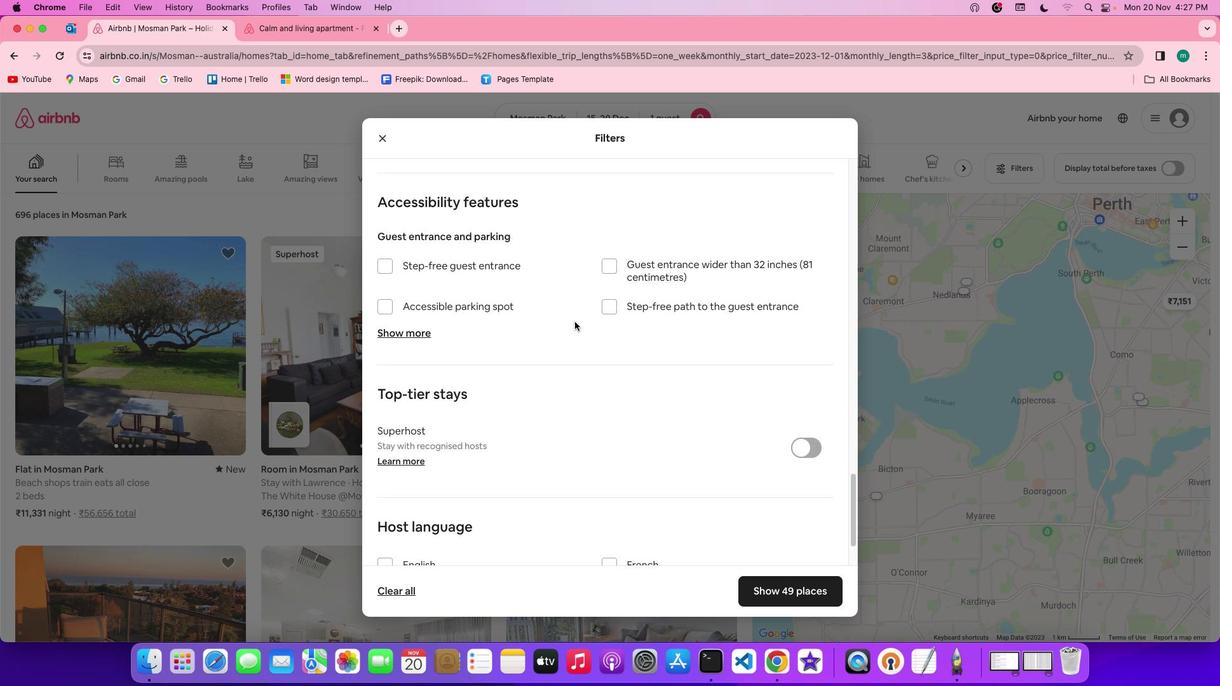 
Action: Mouse scrolled (575, 321) with delta (0, -1)
Screenshot: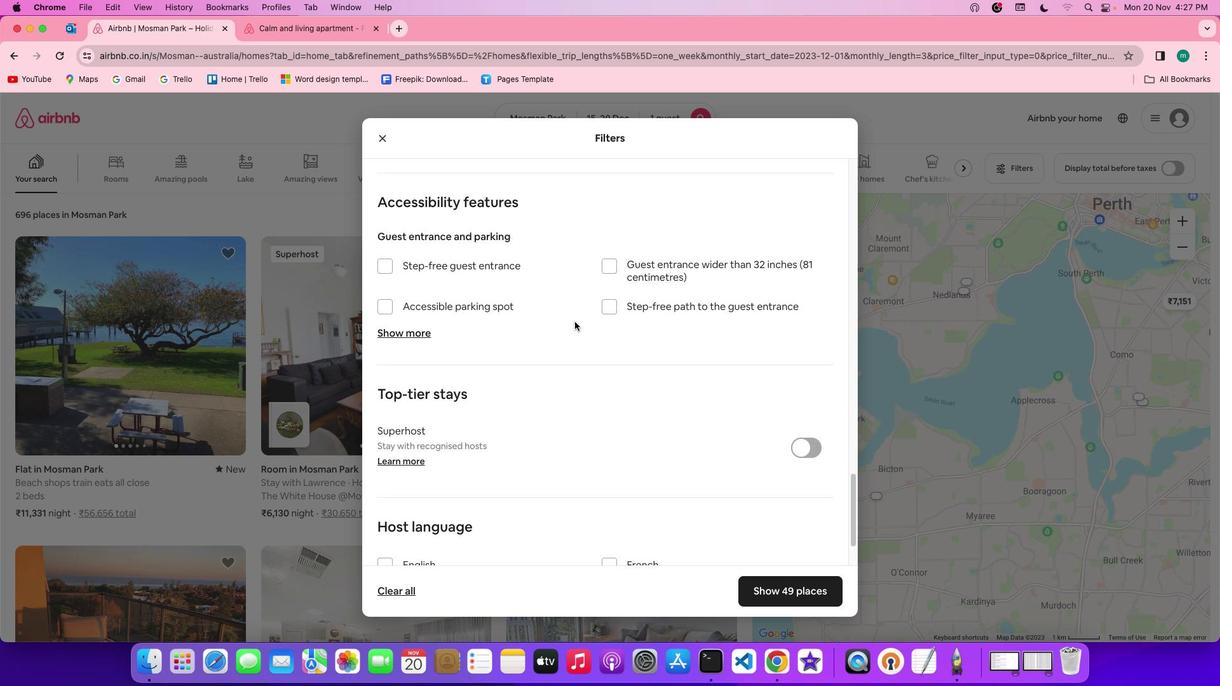 
Action: Mouse scrolled (575, 321) with delta (0, -3)
Screenshot: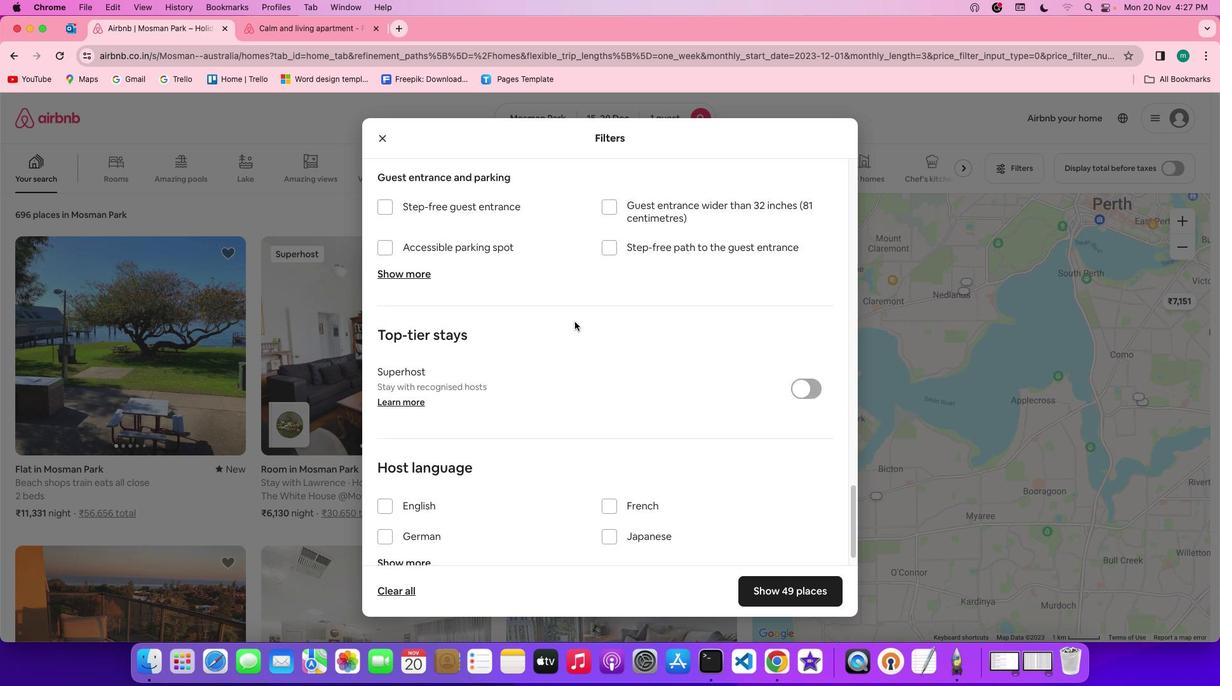 
Action: Mouse scrolled (575, 321) with delta (0, -3)
Screenshot: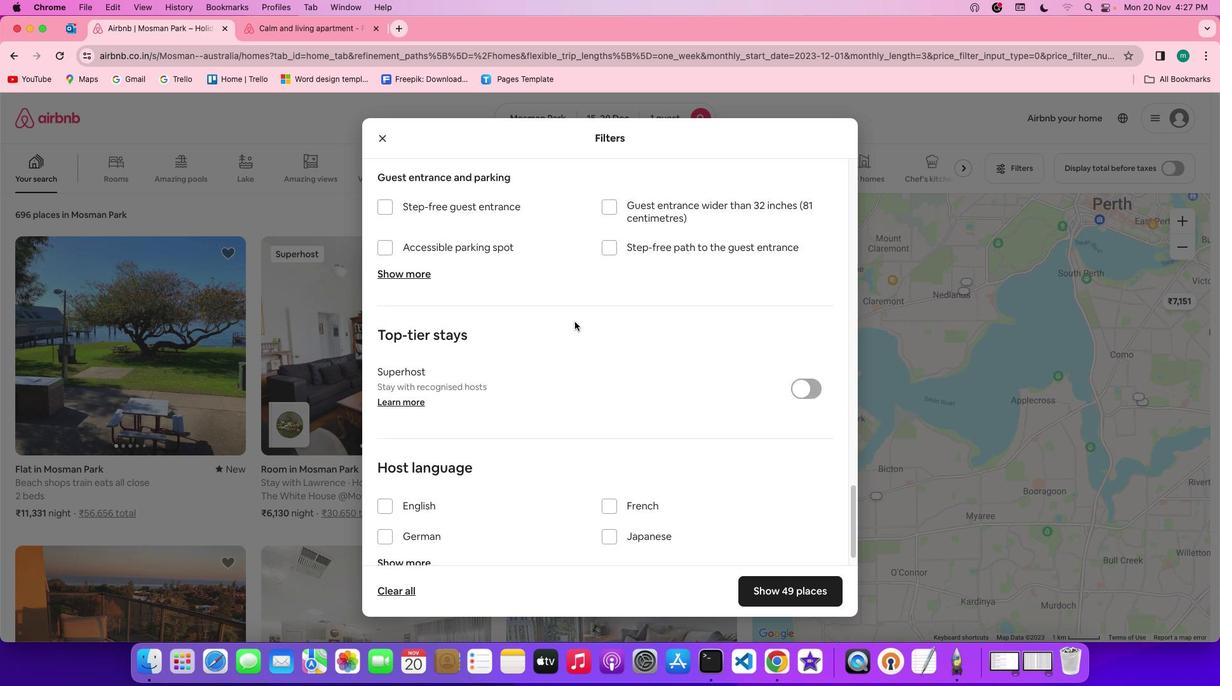 
Action: Mouse scrolled (575, 321) with delta (0, -3)
Screenshot: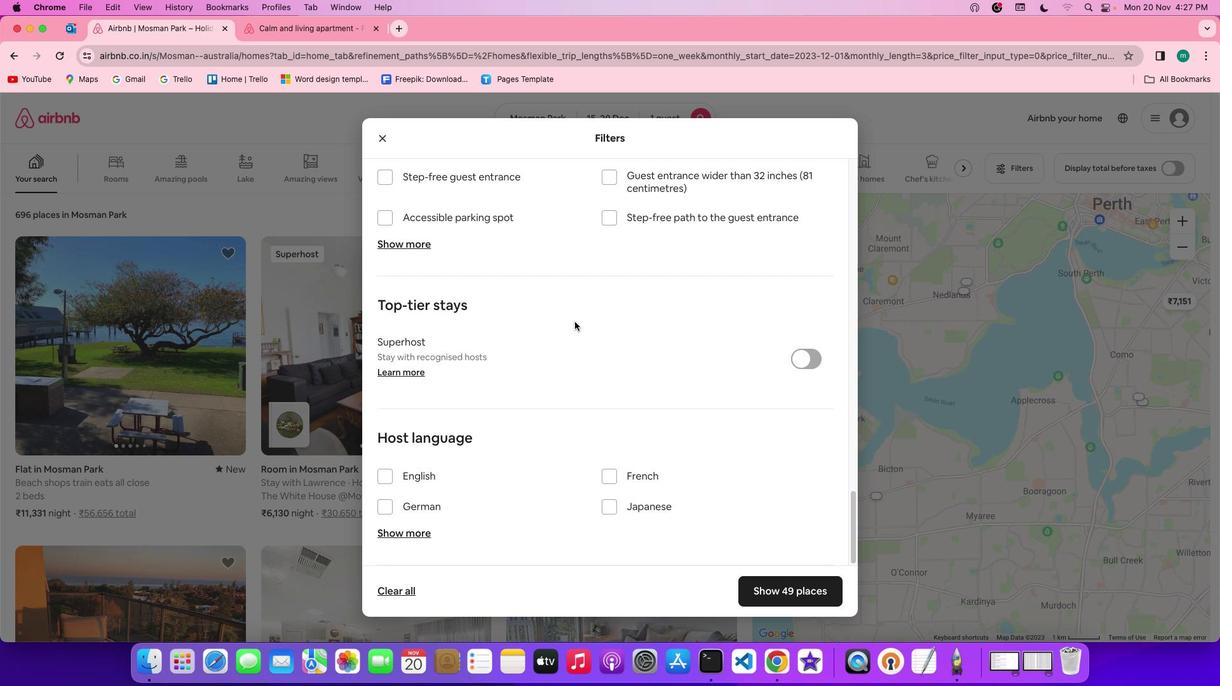
Action: Mouse scrolled (575, 321) with delta (0, 0)
Screenshot: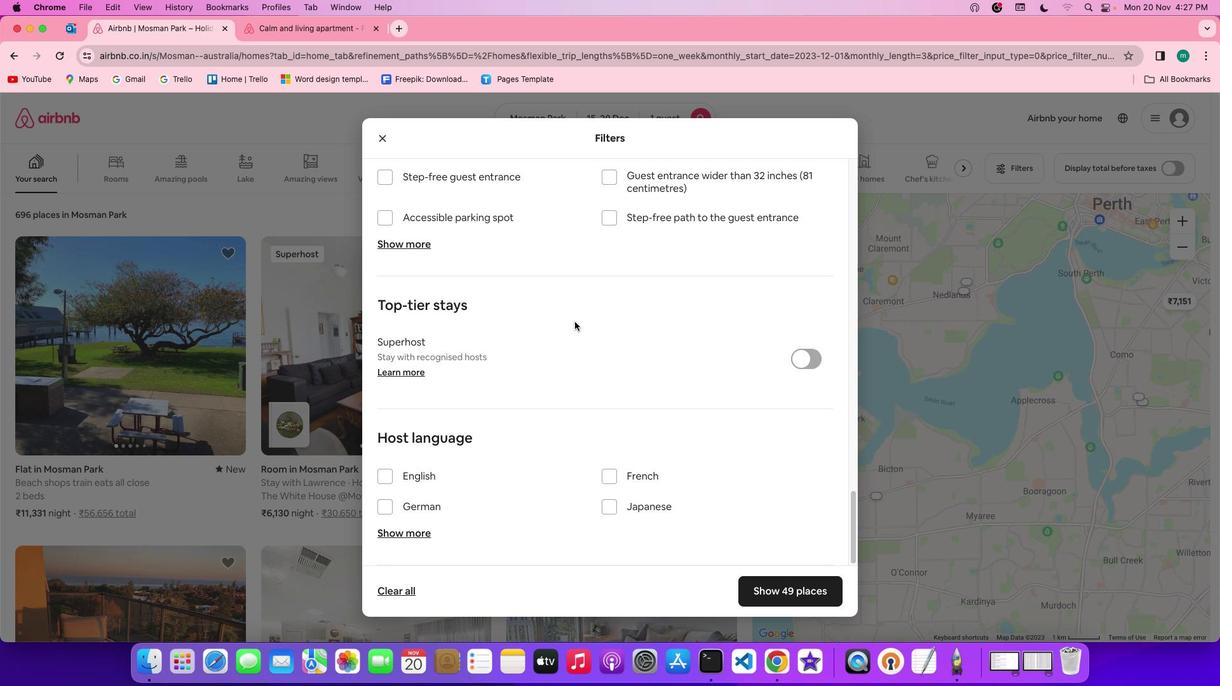 
Action: Mouse scrolled (575, 321) with delta (0, 0)
Screenshot: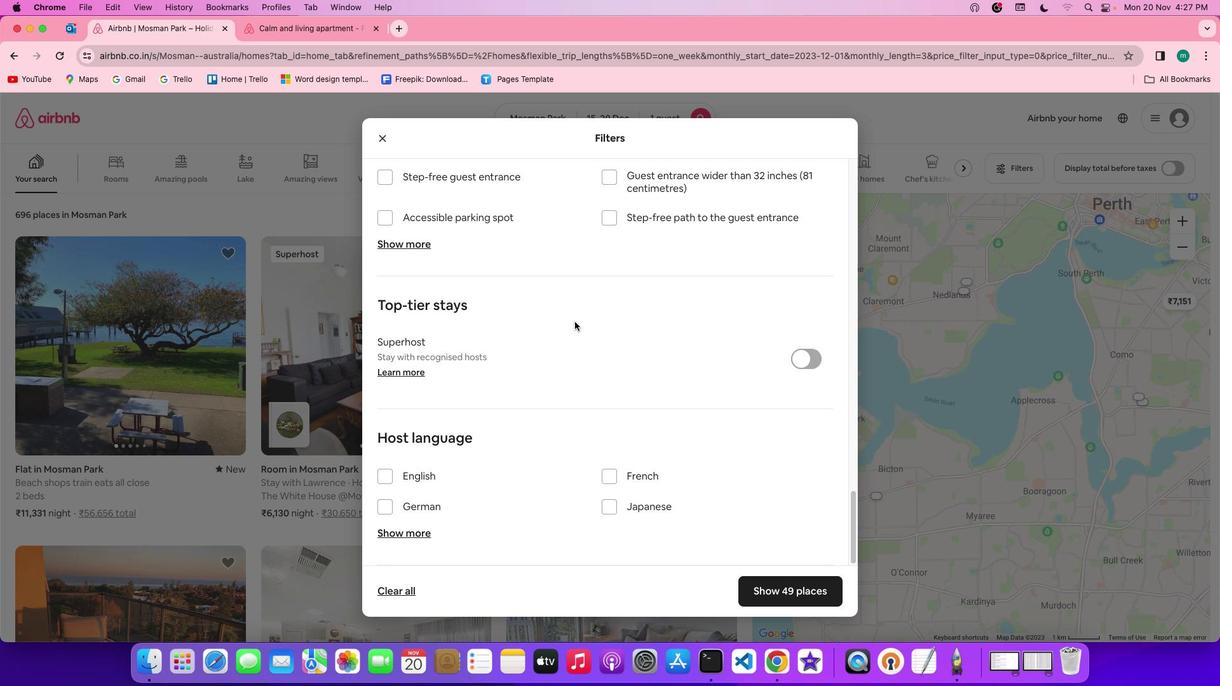 
Action: Mouse scrolled (575, 321) with delta (0, -1)
Screenshot: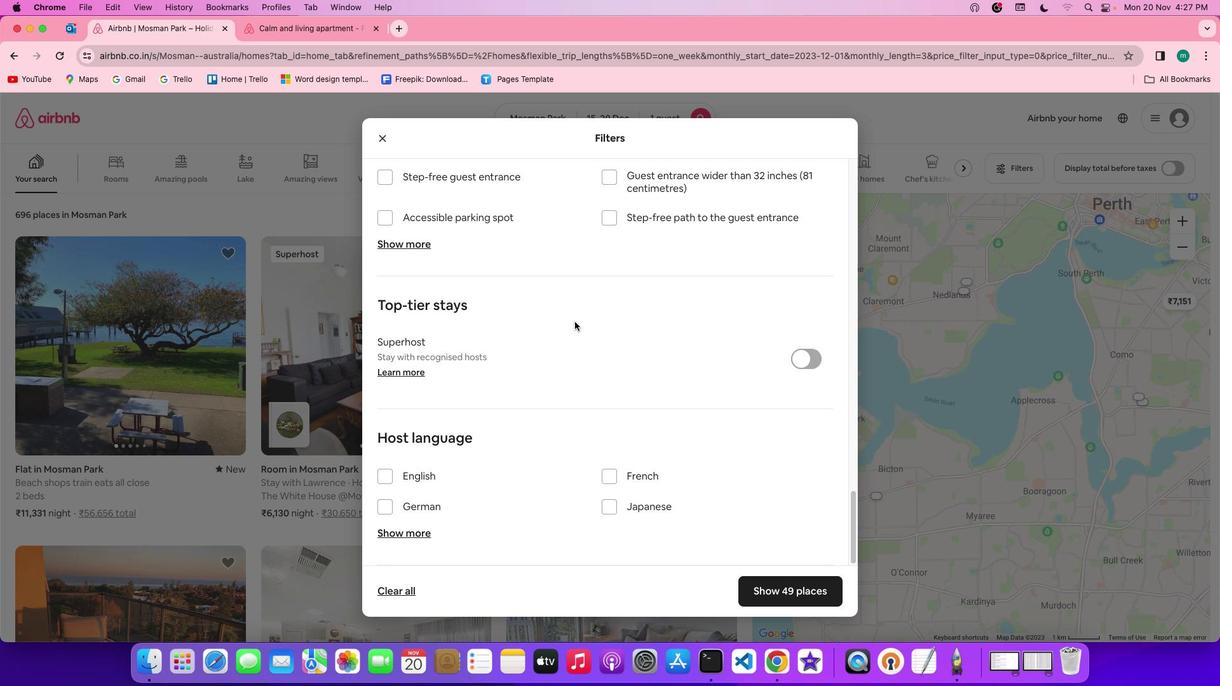 
Action: Mouse scrolled (575, 321) with delta (0, -3)
Screenshot: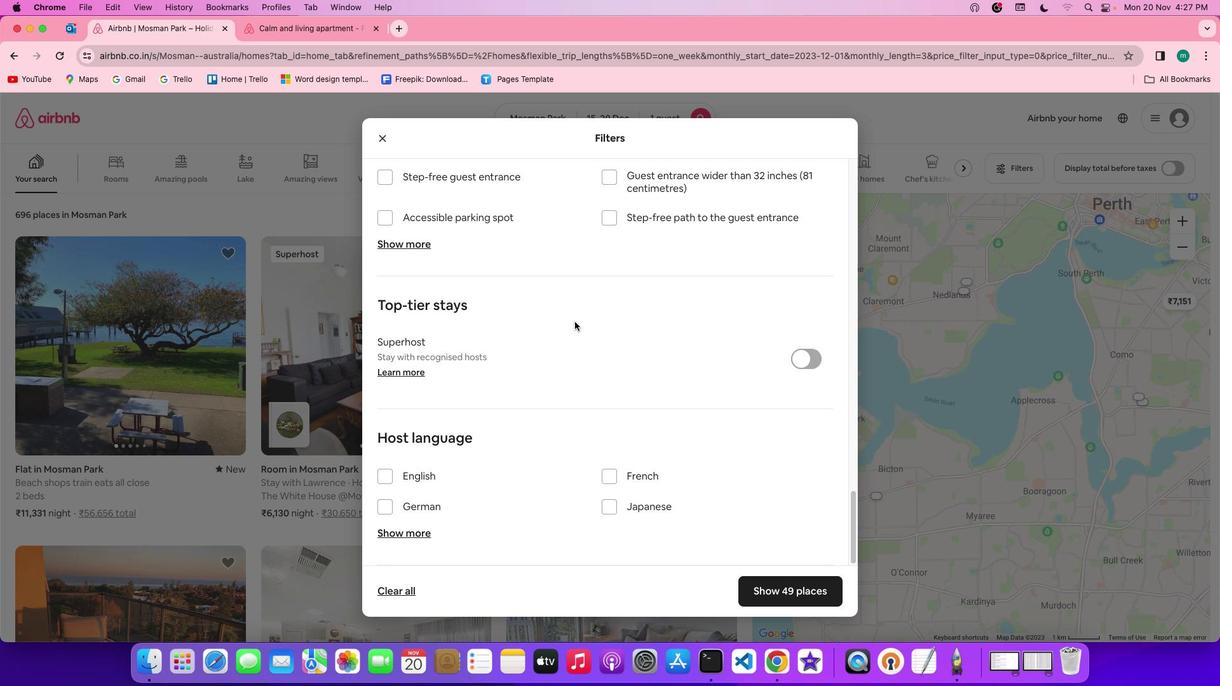 
Action: Mouse scrolled (575, 321) with delta (0, -3)
Screenshot: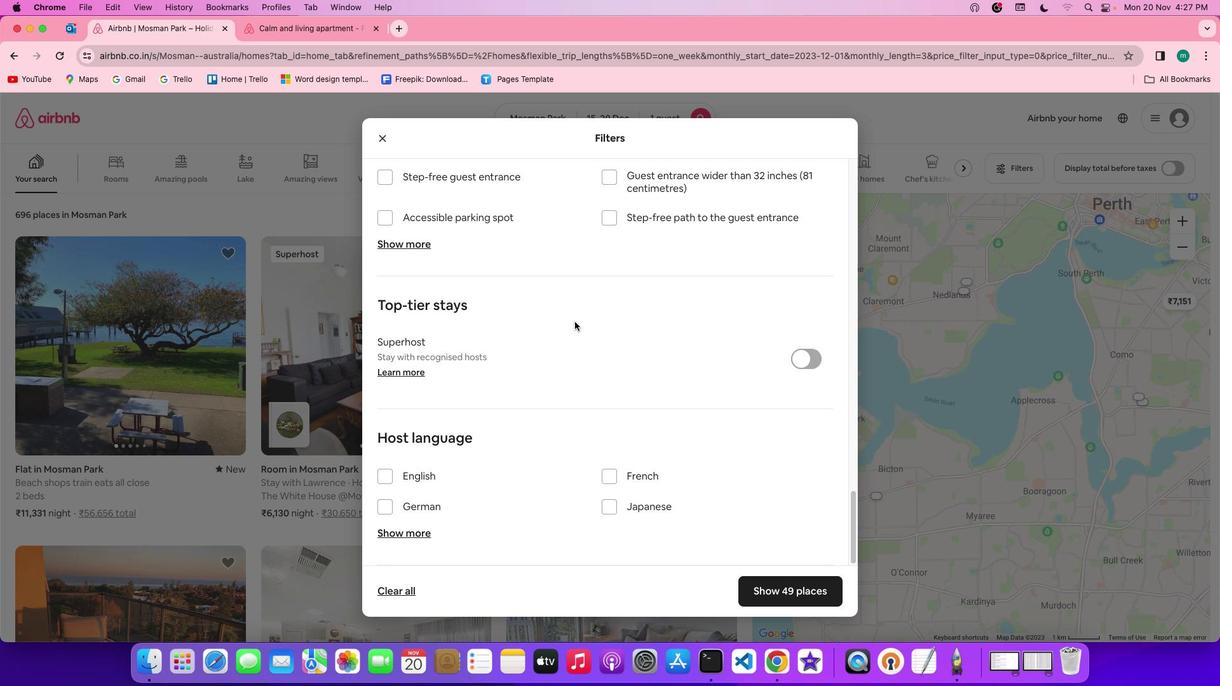 
Action: Mouse moved to (800, 585)
Screenshot: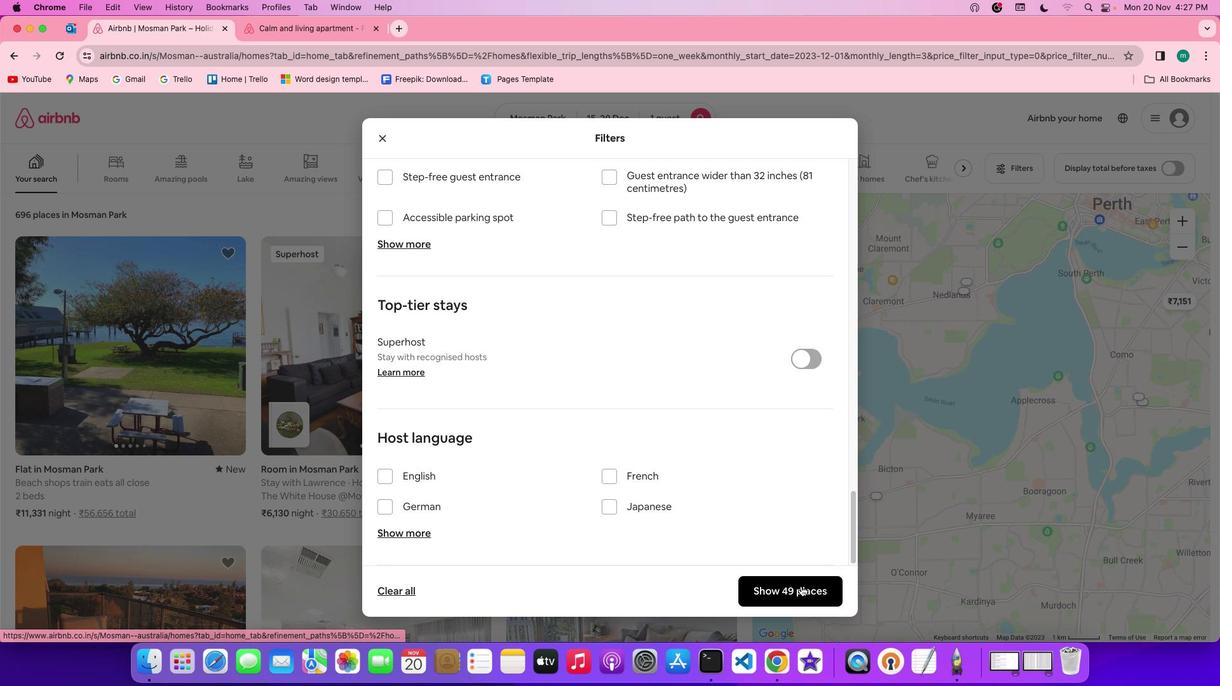 
Action: Mouse pressed left at (800, 585)
Screenshot: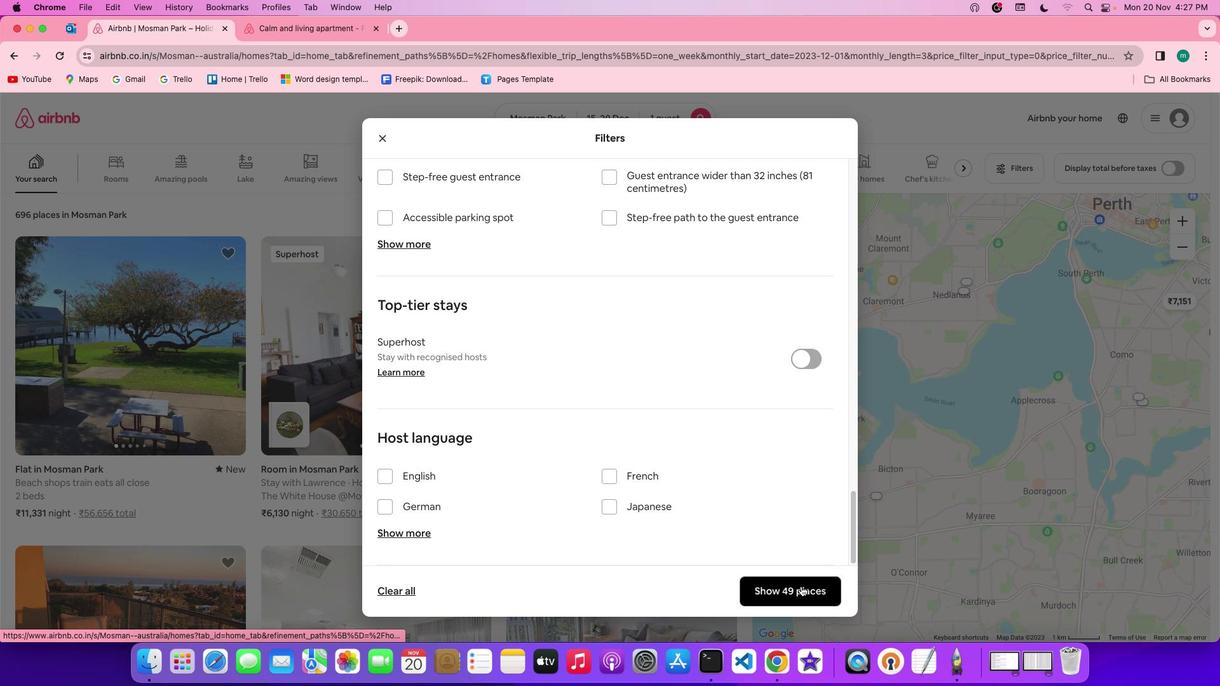 
Action: Mouse moved to (378, 324)
Screenshot: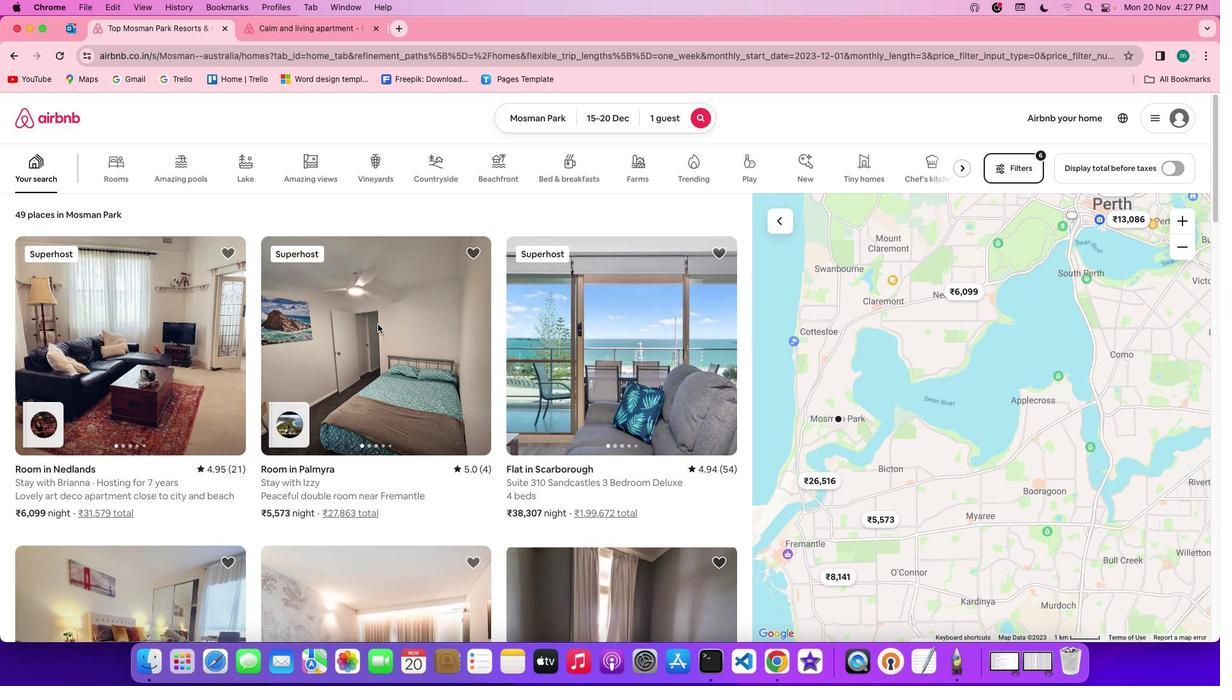 
Action: Mouse scrolled (378, 324) with delta (0, 0)
Screenshot: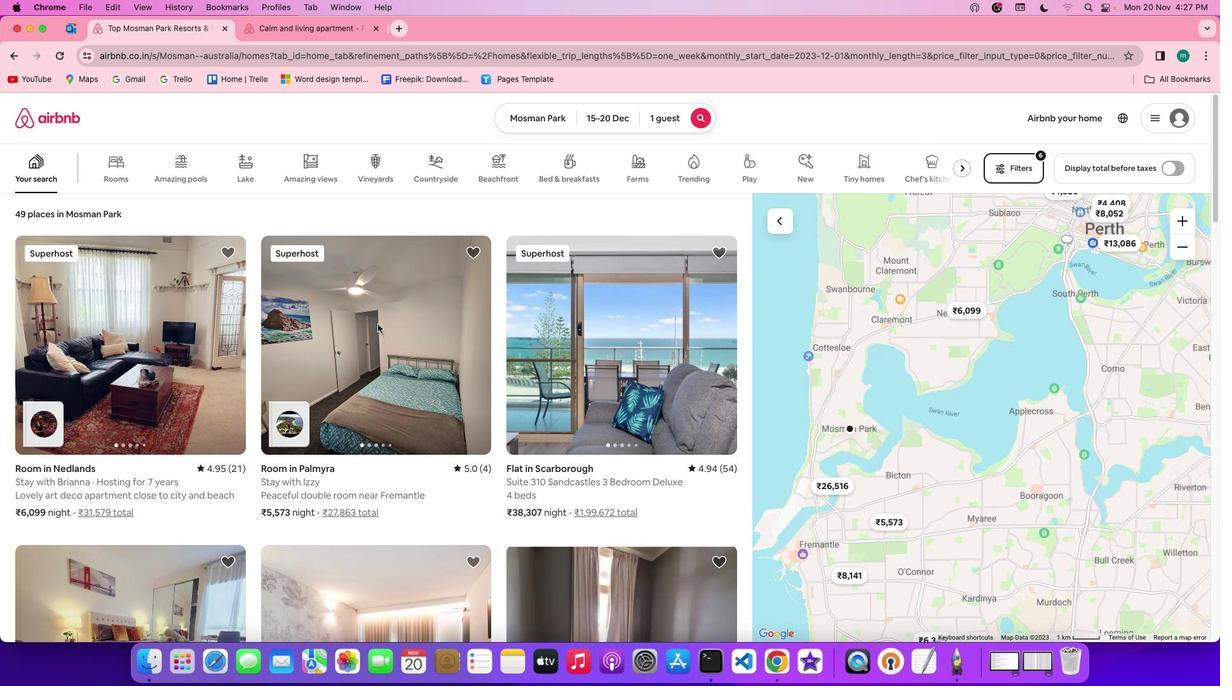 
Action: Mouse scrolled (378, 324) with delta (0, 0)
Screenshot: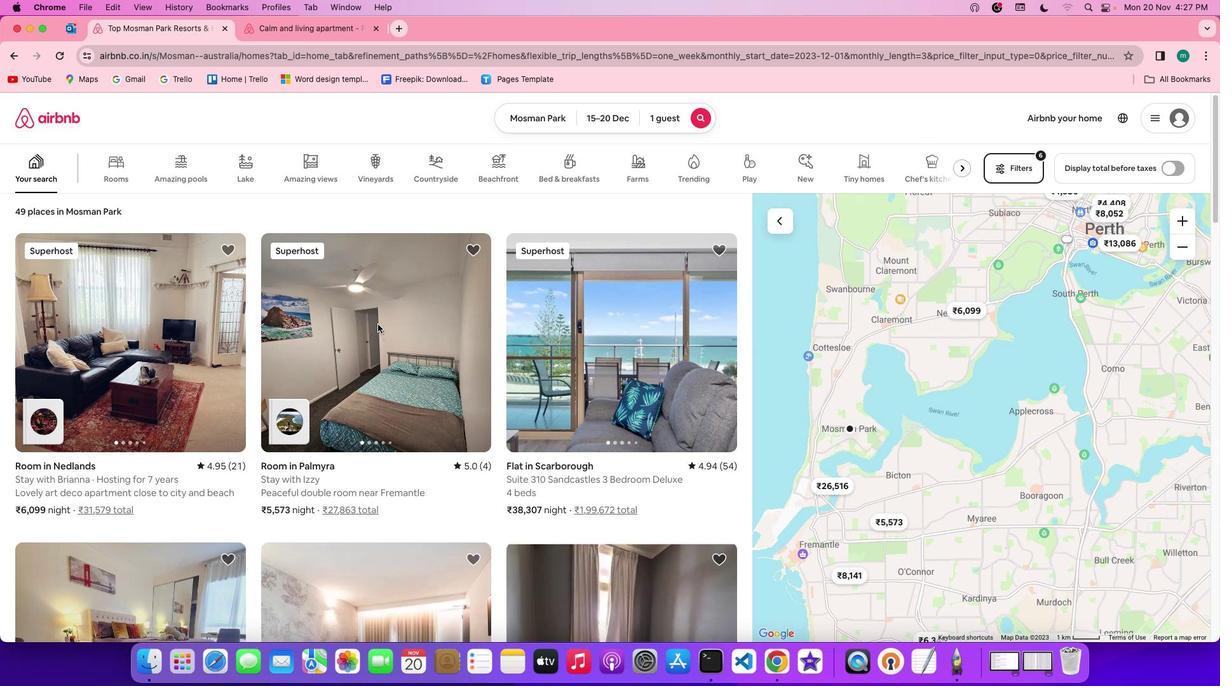 
Action: Mouse scrolled (378, 324) with delta (0, 0)
Screenshot: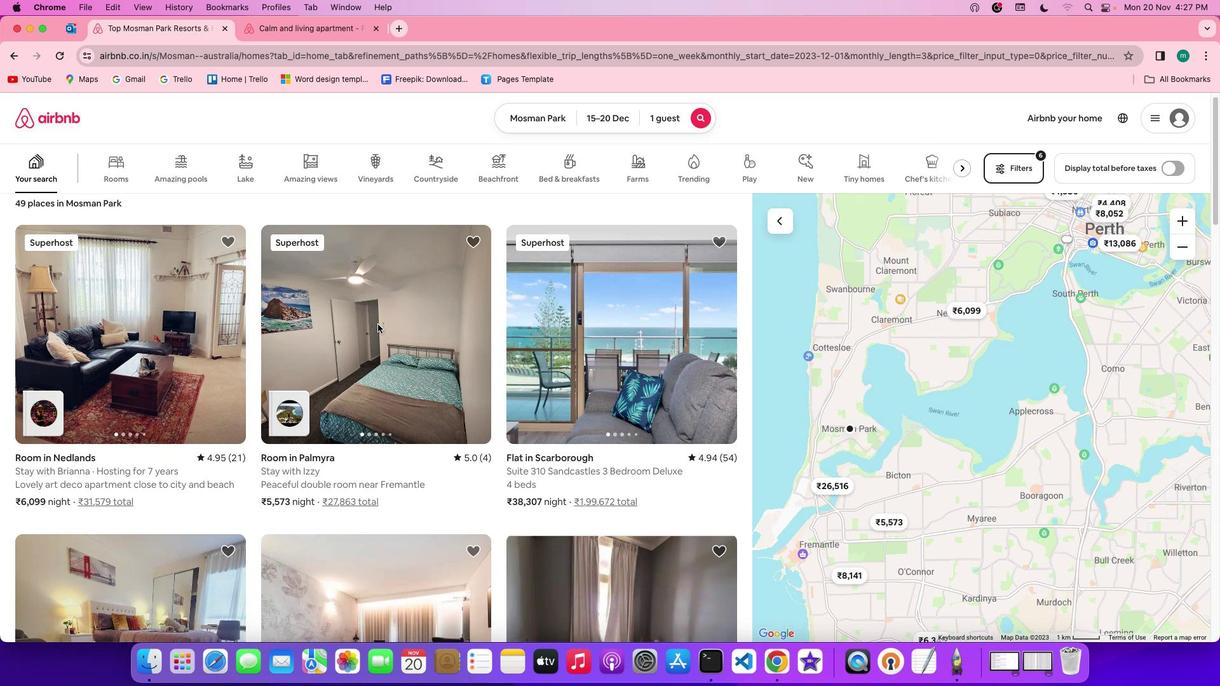 
Action: Mouse moved to (383, 322)
Screenshot: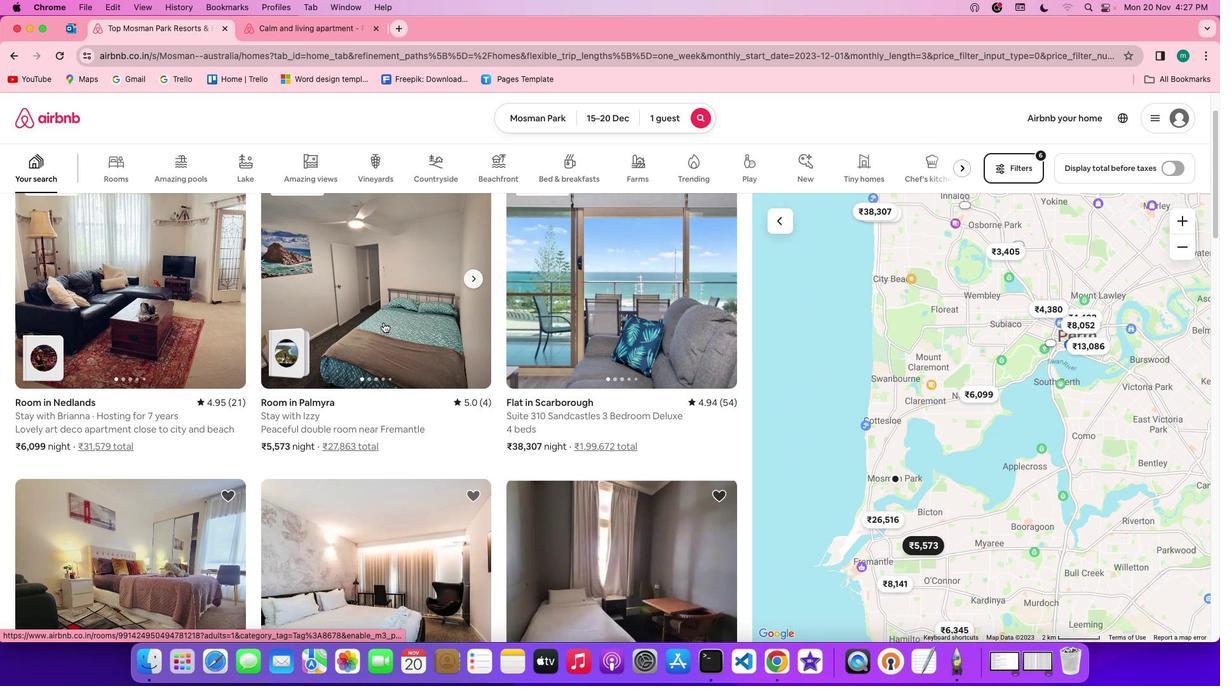 
Action: Mouse scrolled (383, 322) with delta (0, 0)
Screenshot: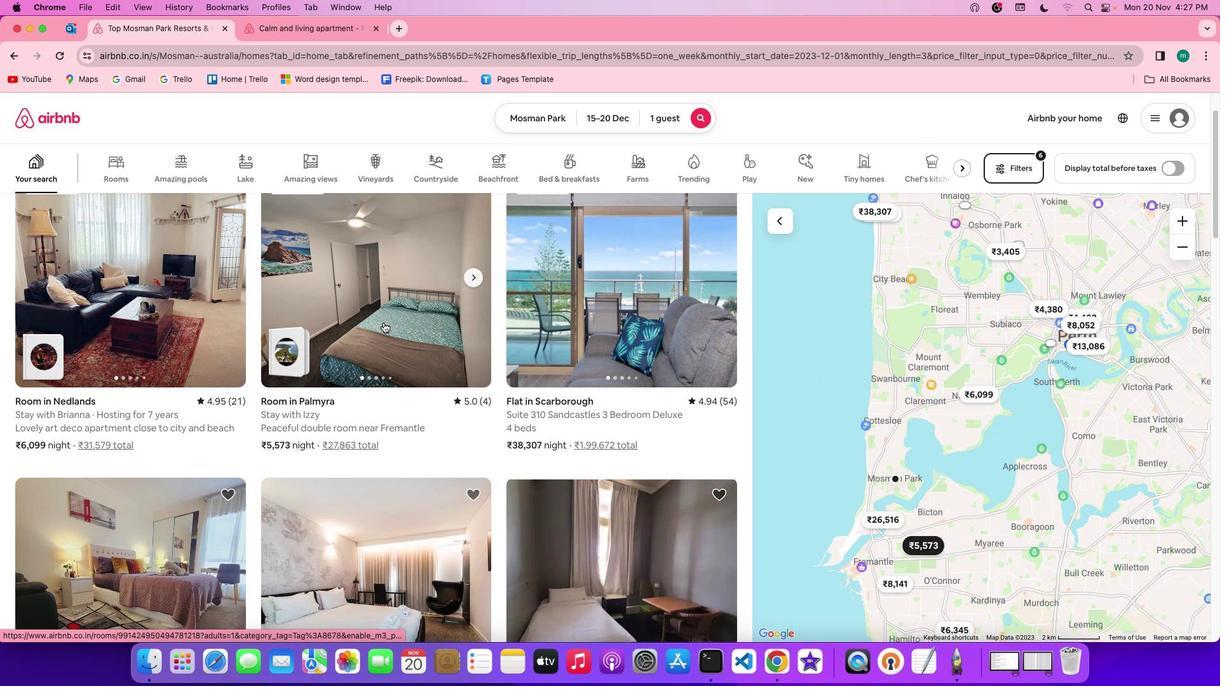 
Action: Mouse scrolled (383, 322) with delta (0, 0)
Screenshot: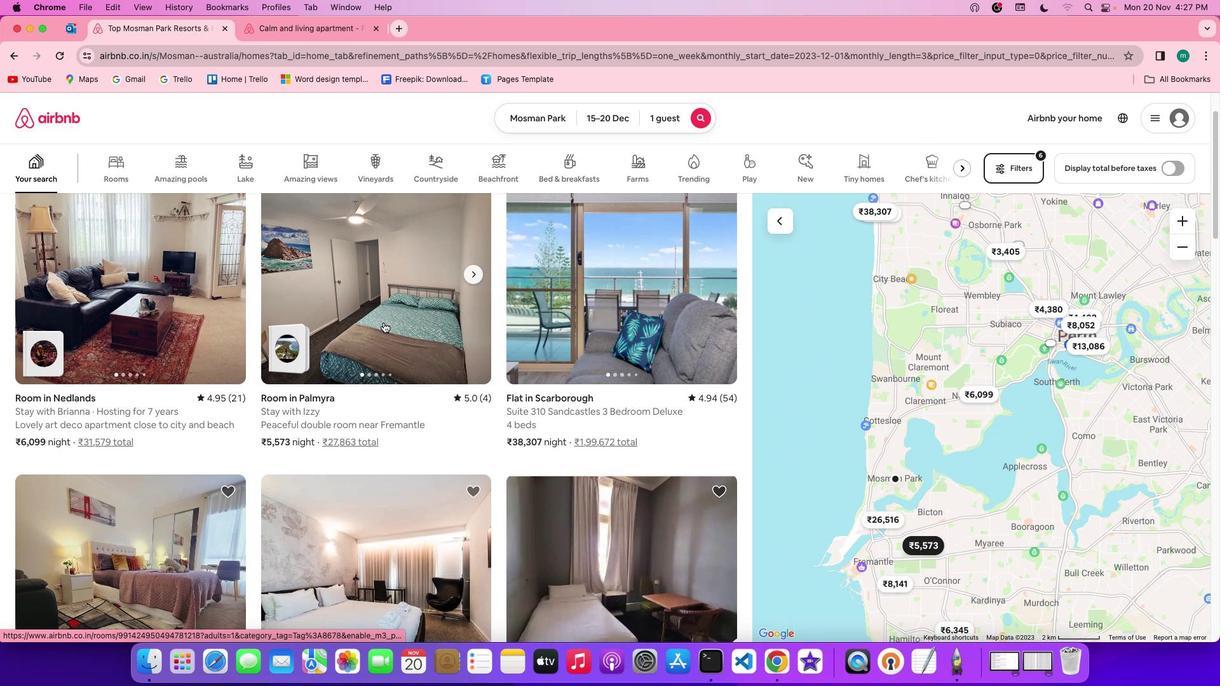 
Action: Mouse scrolled (383, 322) with delta (0, 0)
Screenshot: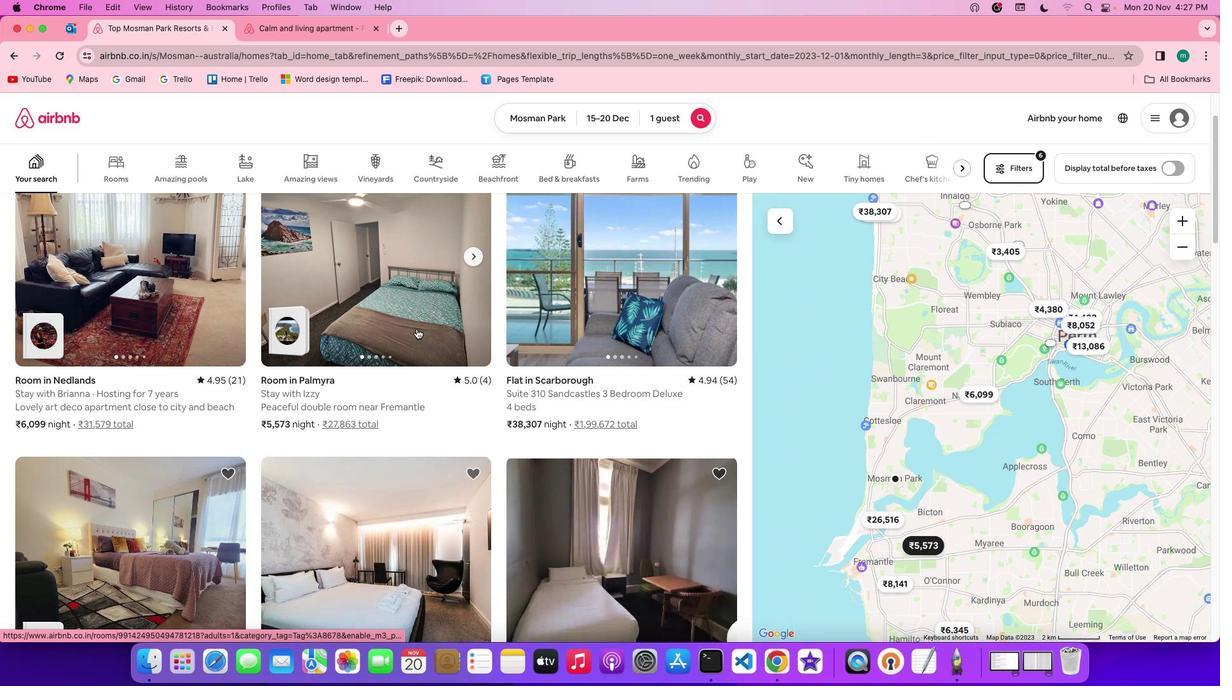 
Action: Mouse moved to (596, 273)
Screenshot: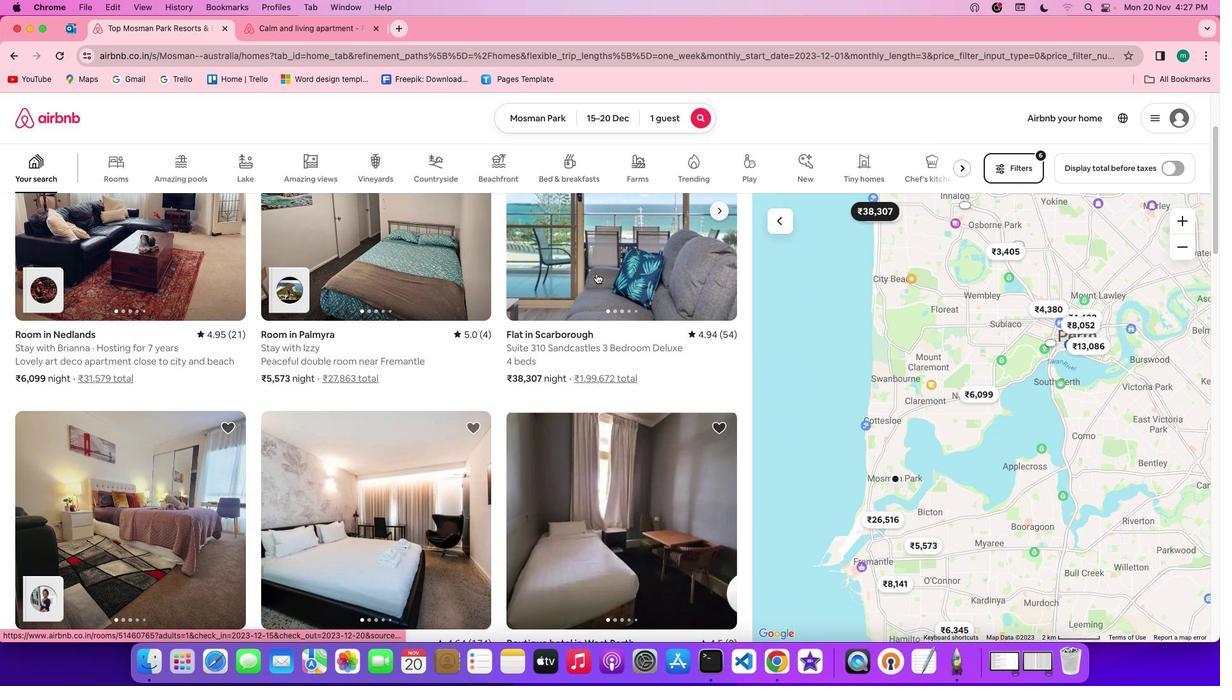 
Action: Mouse pressed left at (596, 273)
Screenshot: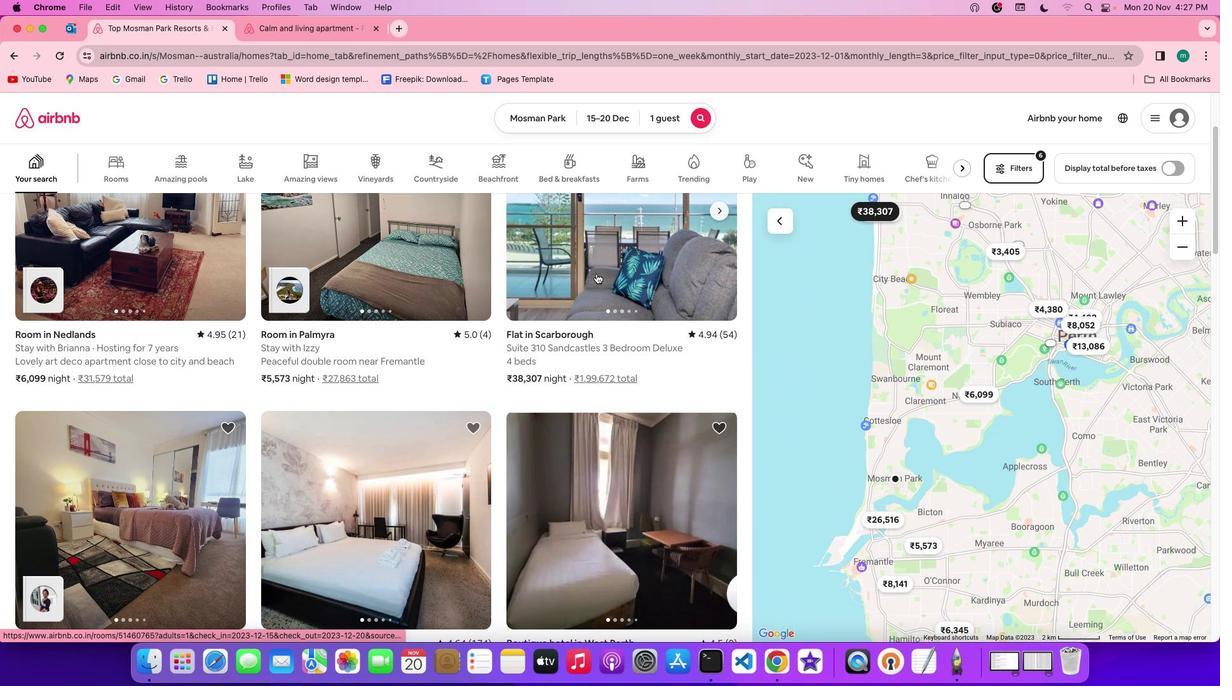 
Action: Mouse moved to (393, 290)
Screenshot: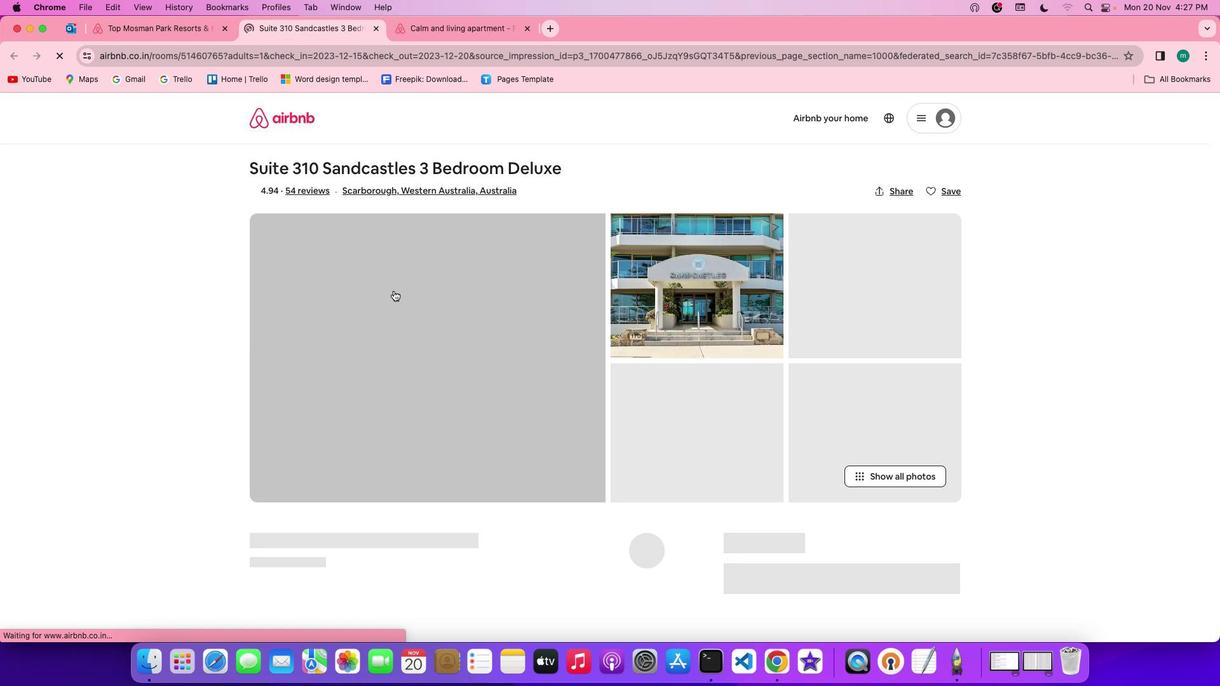 
Action: Mouse scrolled (393, 290) with delta (0, 0)
Screenshot: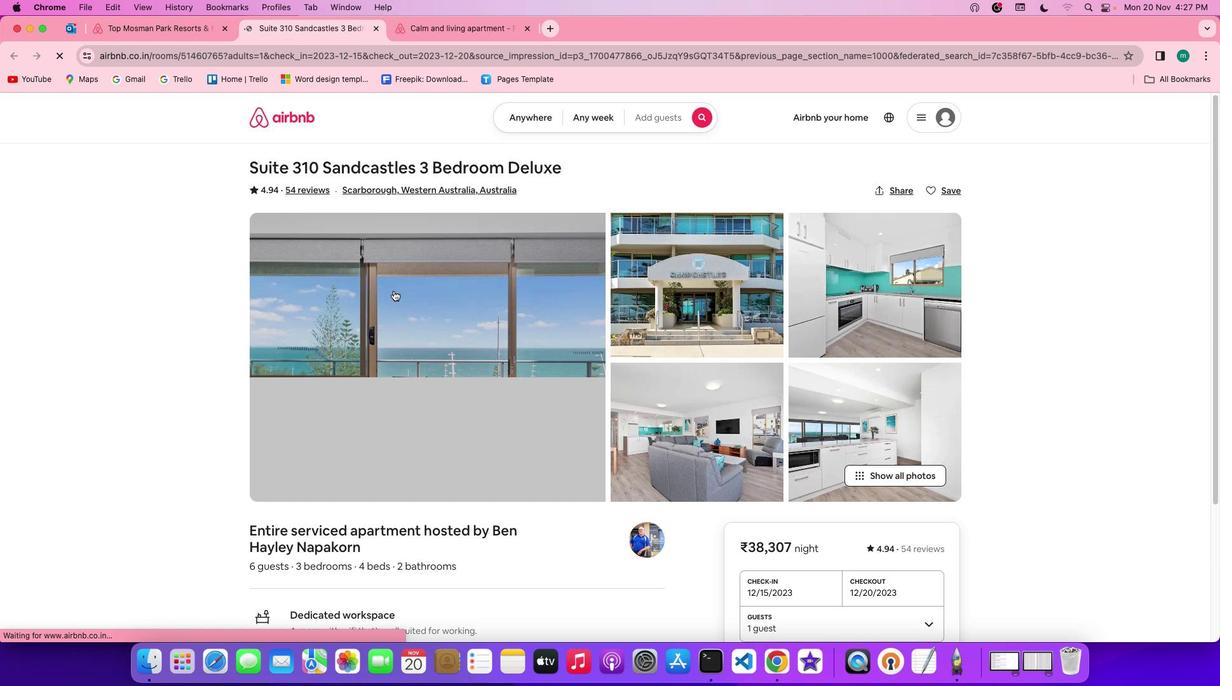 
Action: Mouse scrolled (393, 290) with delta (0, 0)
Screenshot: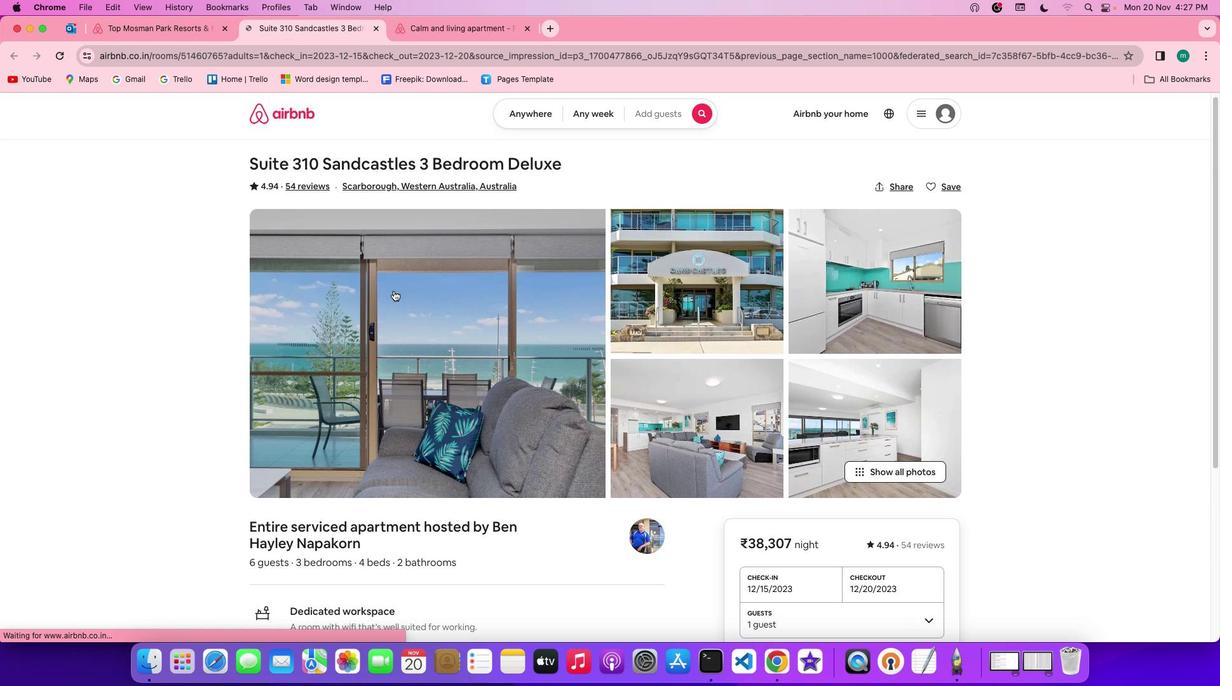 
Action: Mouse scrolled (393, 290) with delta (0, 0)
Screenshot: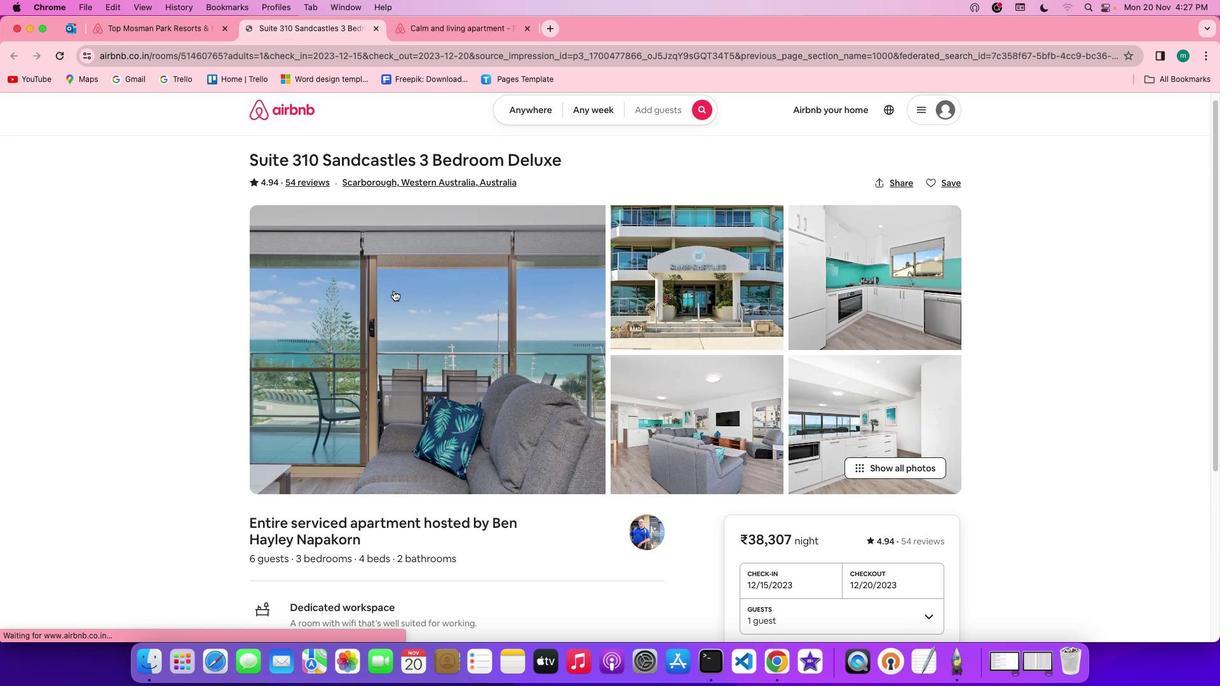 
Action: Mouse moved to (393, 290)
Screenshot: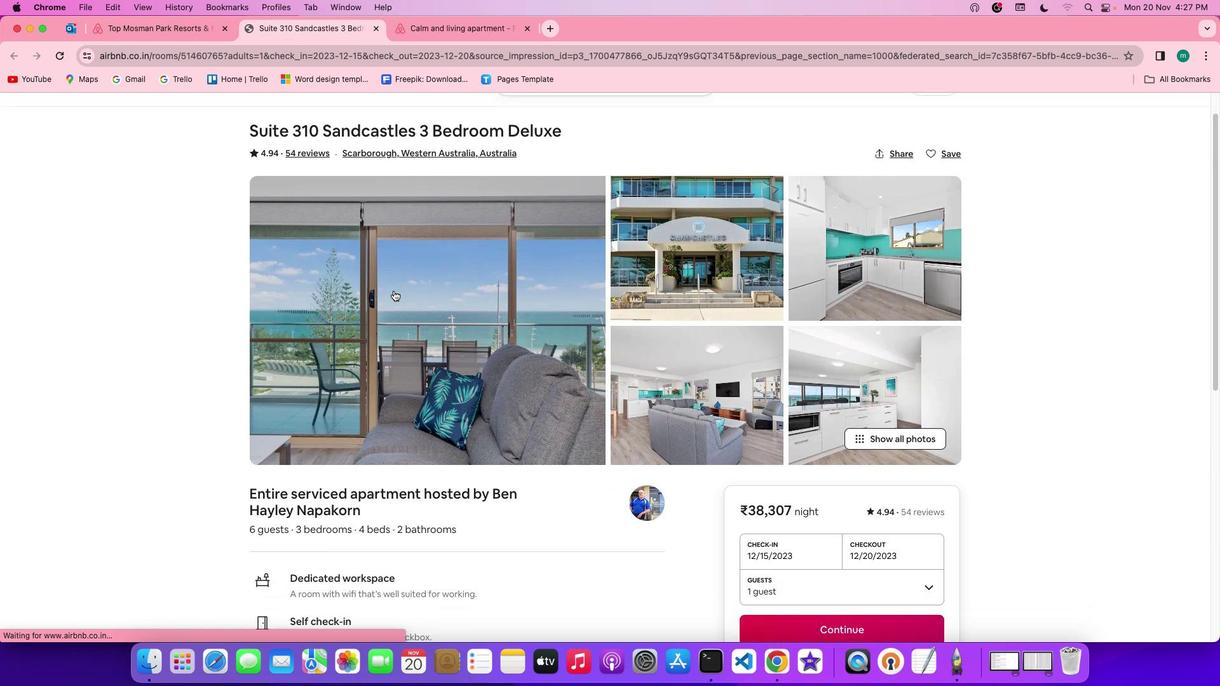 
Action: Mouse scrolled (393, 290) with delta (0, 0)
Screenshot: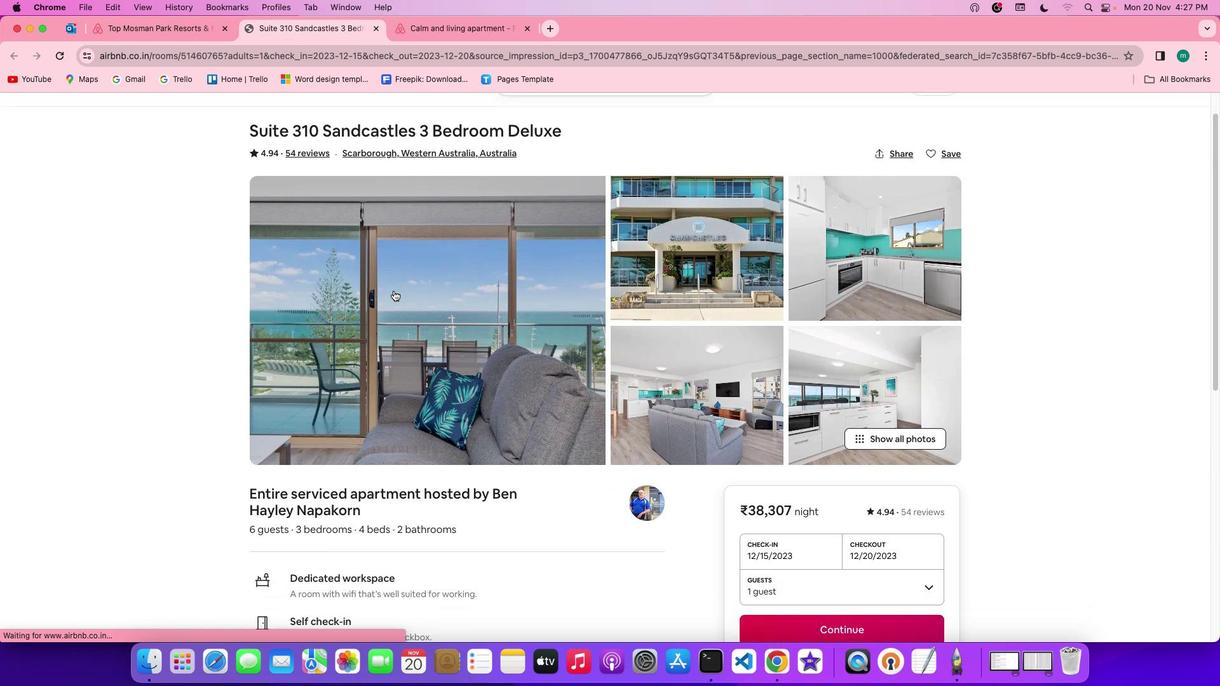 
Action: Mouse moved to (905, 398)
Screenshot: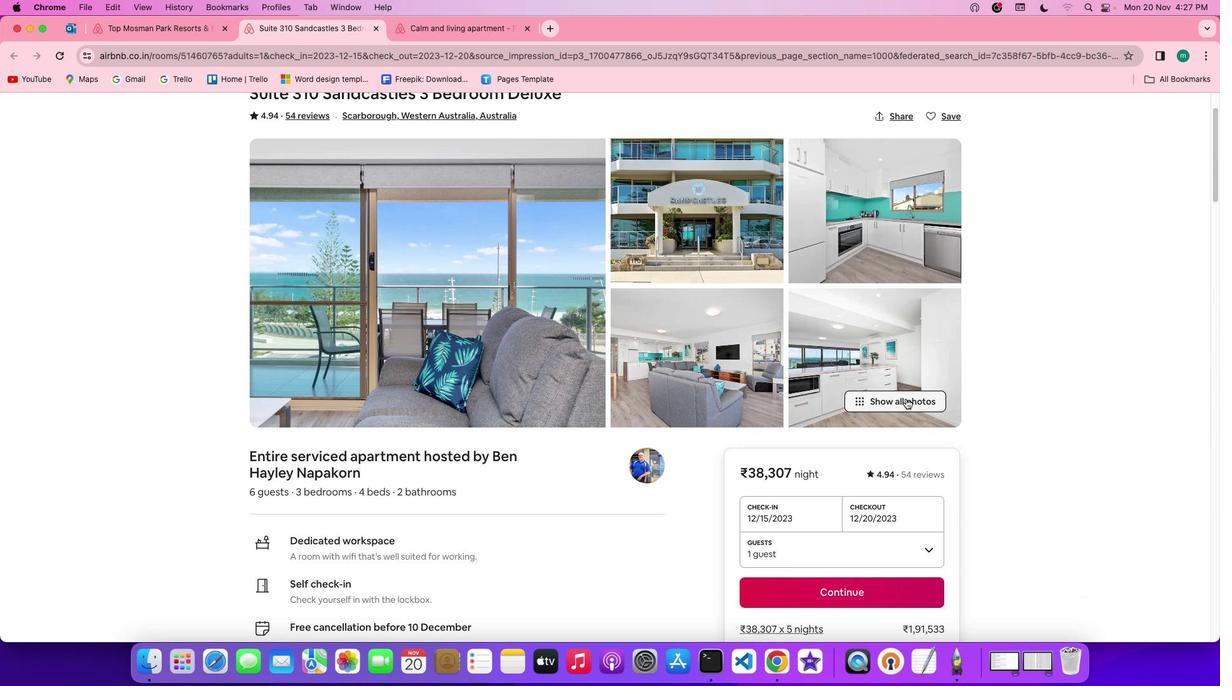 
Action: Mouse pressed left at (905, 398)
Screenshot: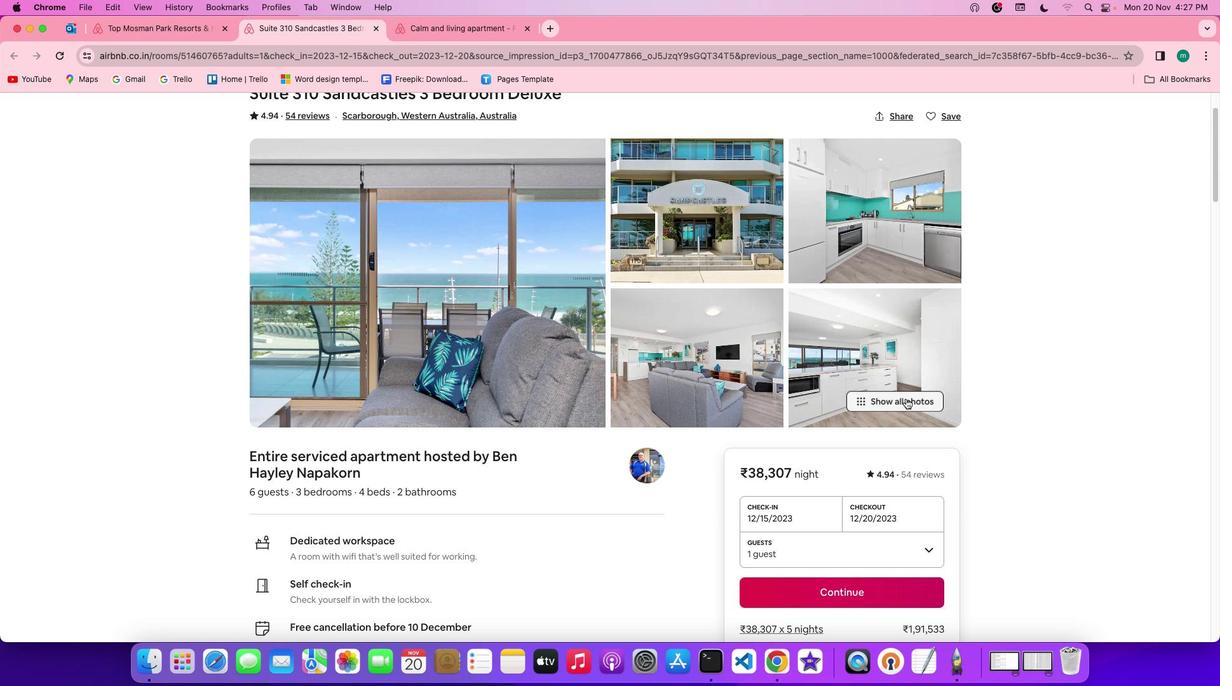 
Action: Mouse moved to (711, 357)
Screenshot: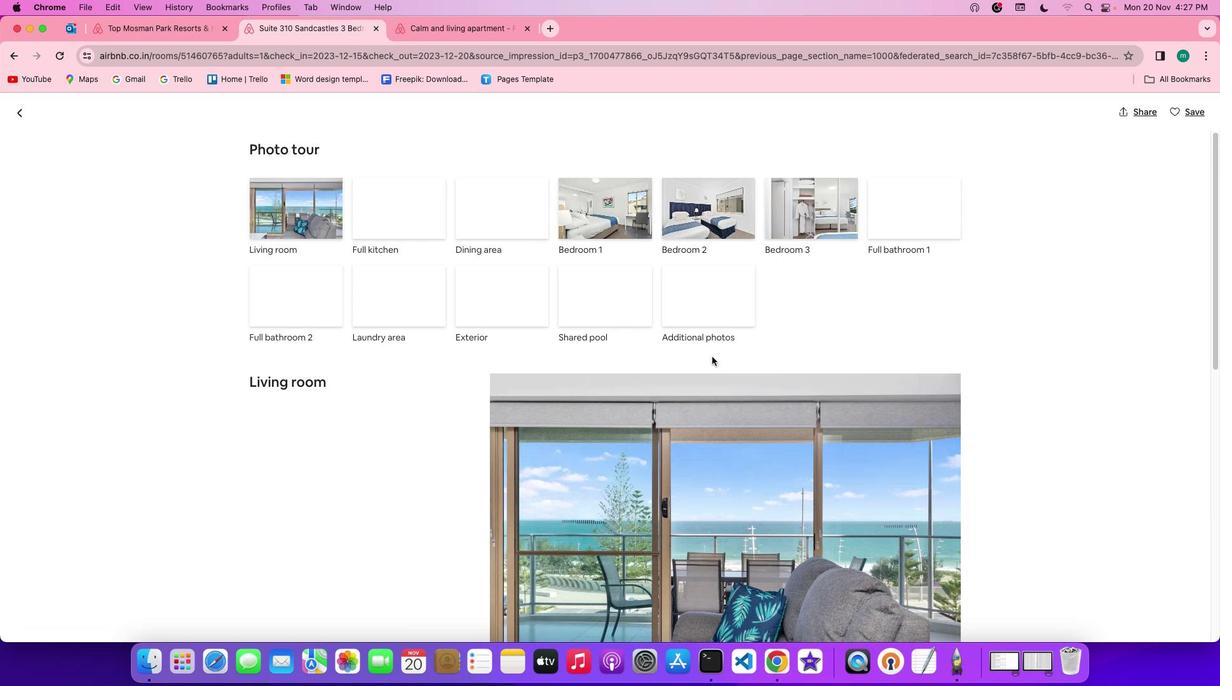 
Action: Mouse scrolled (711, 357) with delta (0, 0)
Screenshot: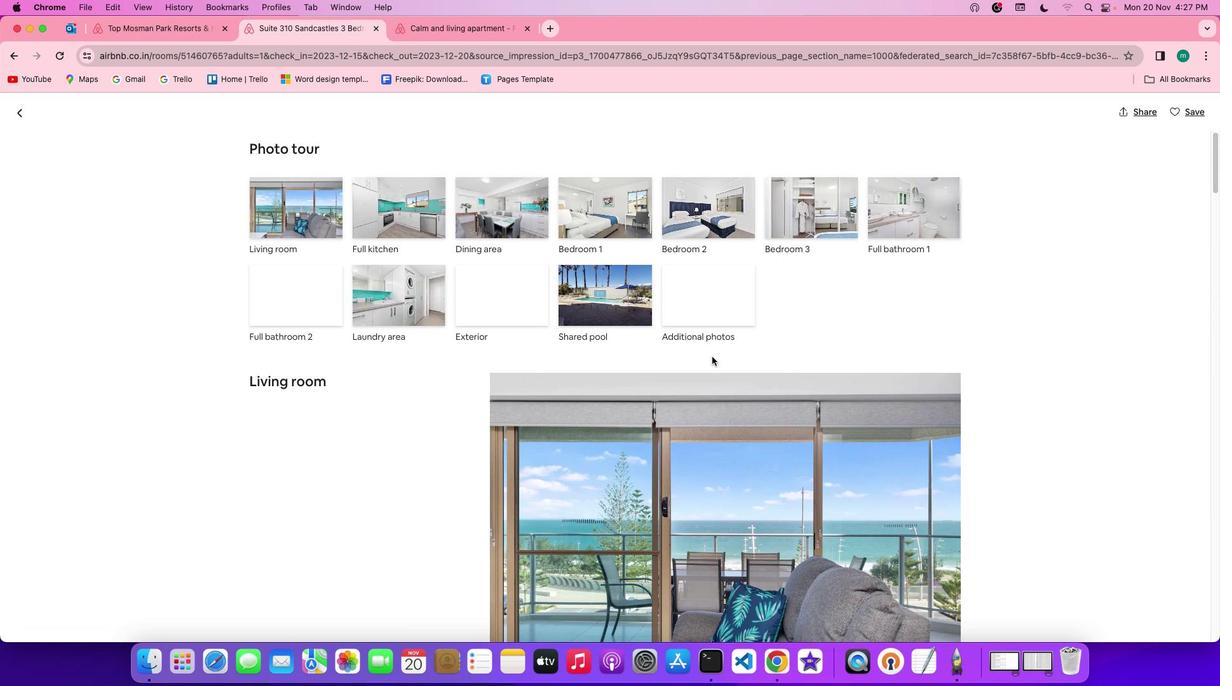 
Action: Mouse scrolled (711, 357) with delta (0, 0)
Screenshot: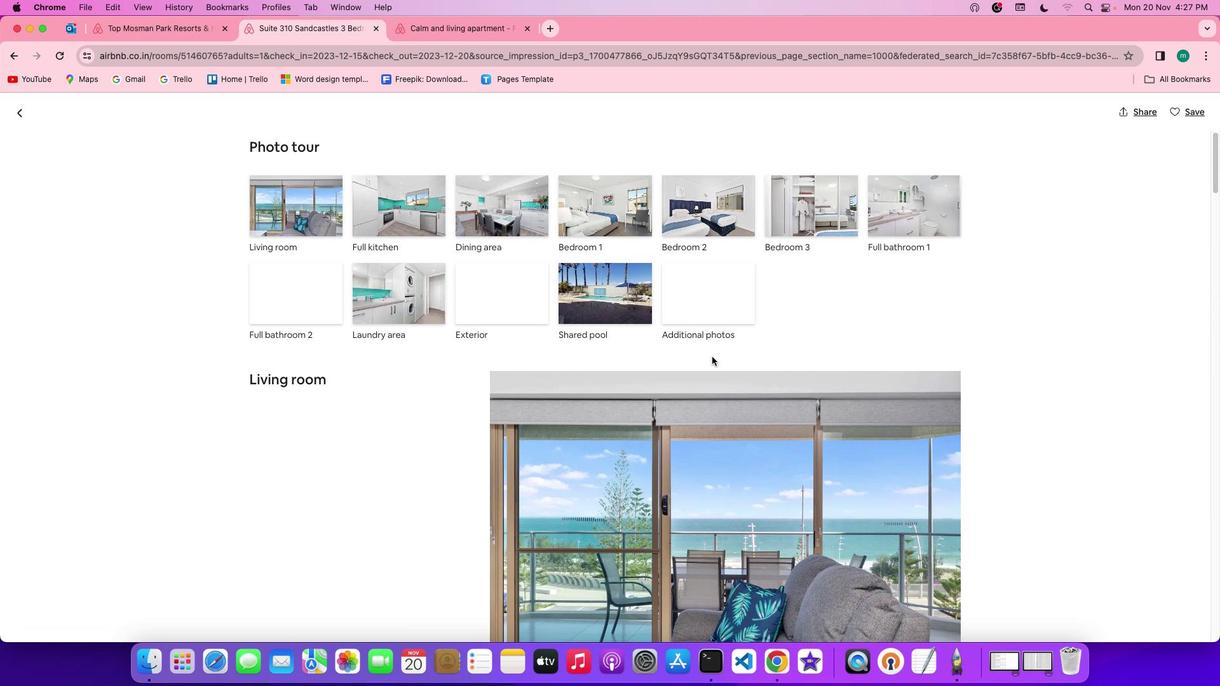 
Action: Mouse scrolled (711, 357) with delta (0, 0)
Screenshot: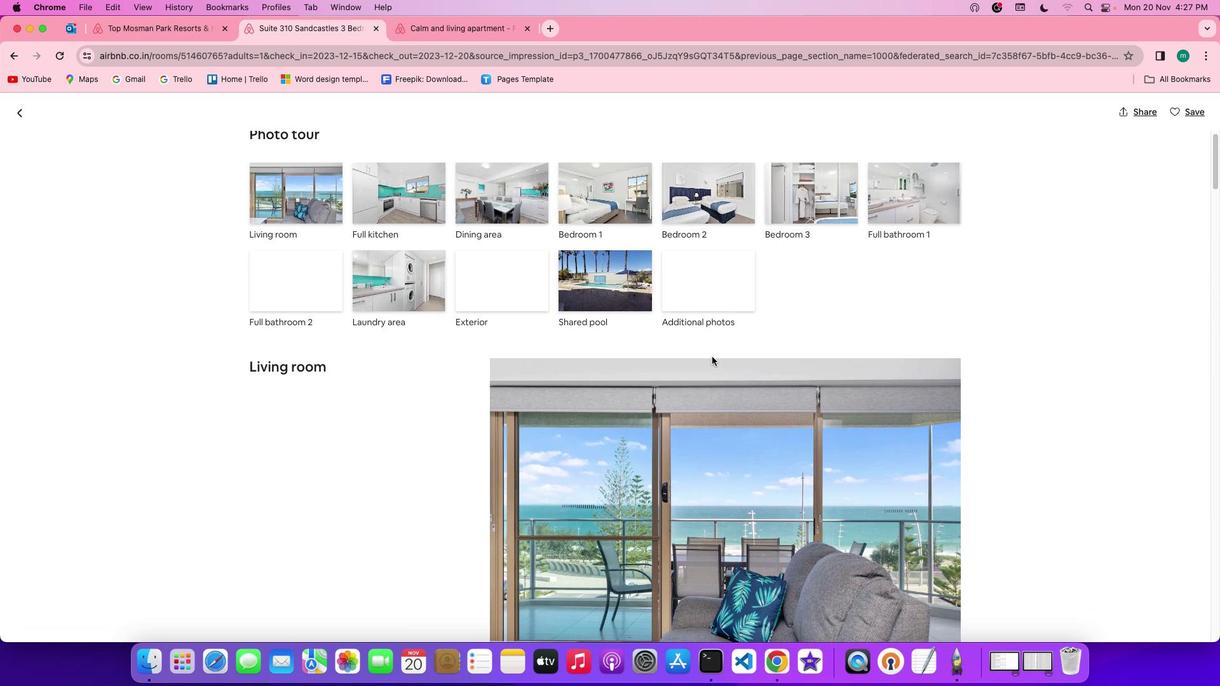 
Action: Mouse scrolled (711, 357) with delta (0, -1)
Screenshot: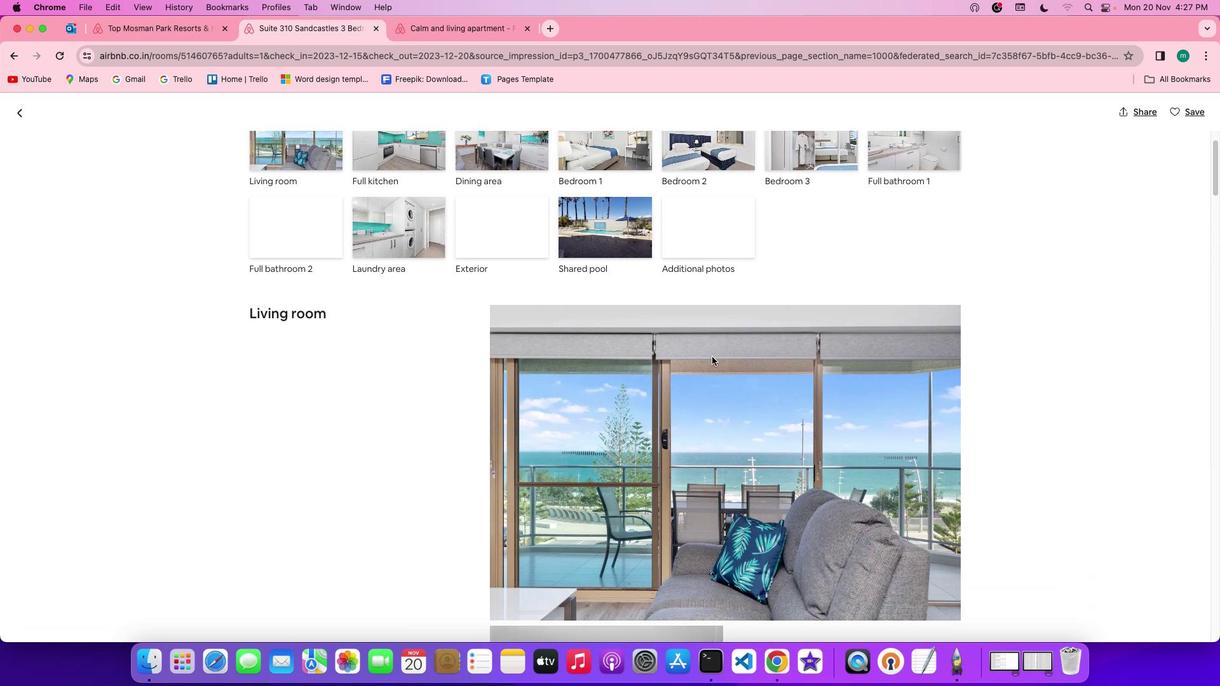 
Action: Mouse scrolled (711, 357) with delta (0, 0)
Screenshot: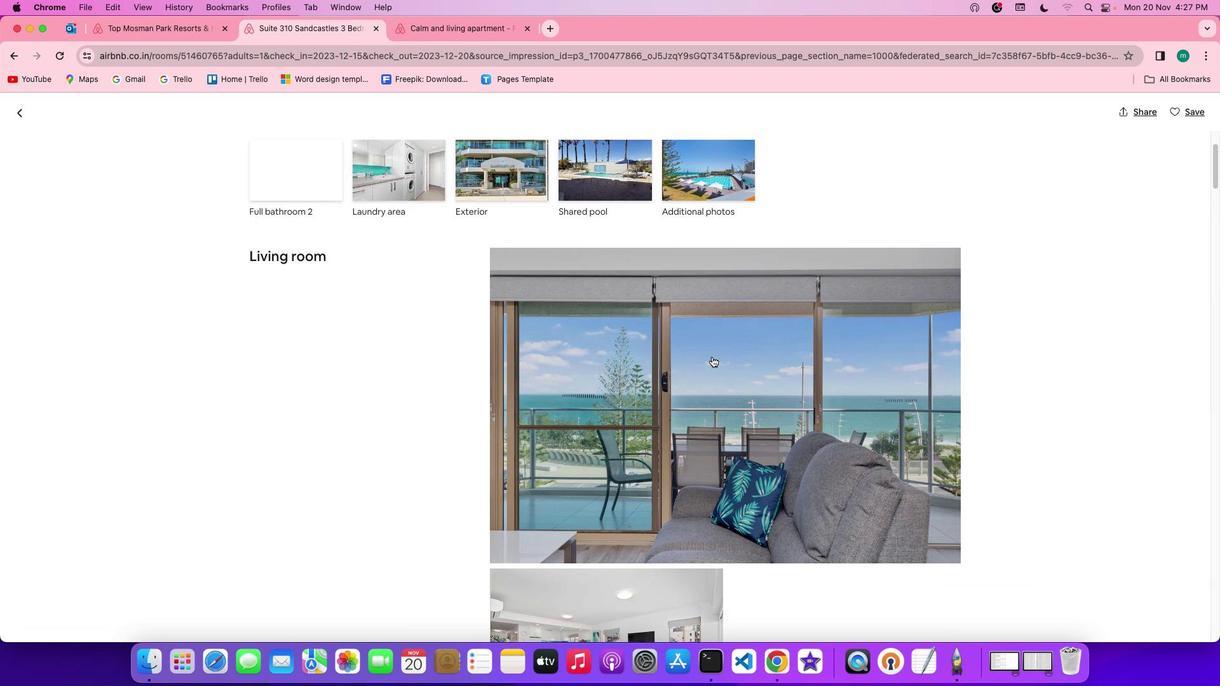
Action: Mouse scrolled (711, 357) with delta (0, 0)
Screenshot: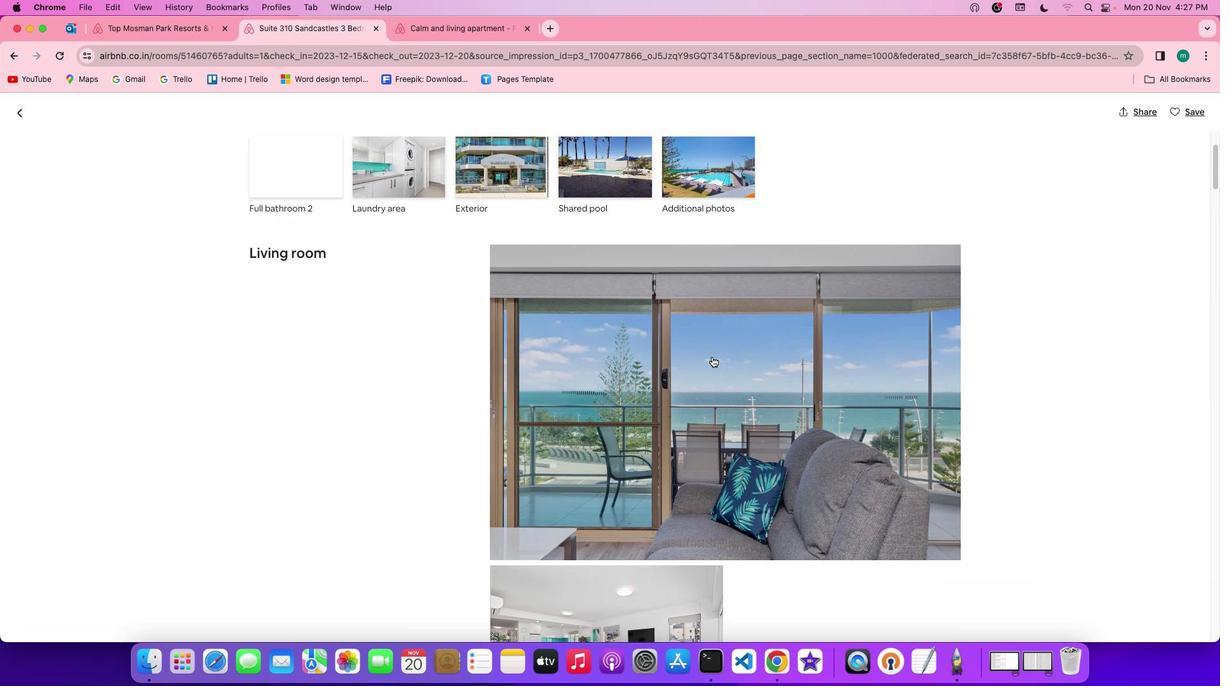 
Action: Mouse scrolled (711, 357) with delta (0, 0)
Screenshot: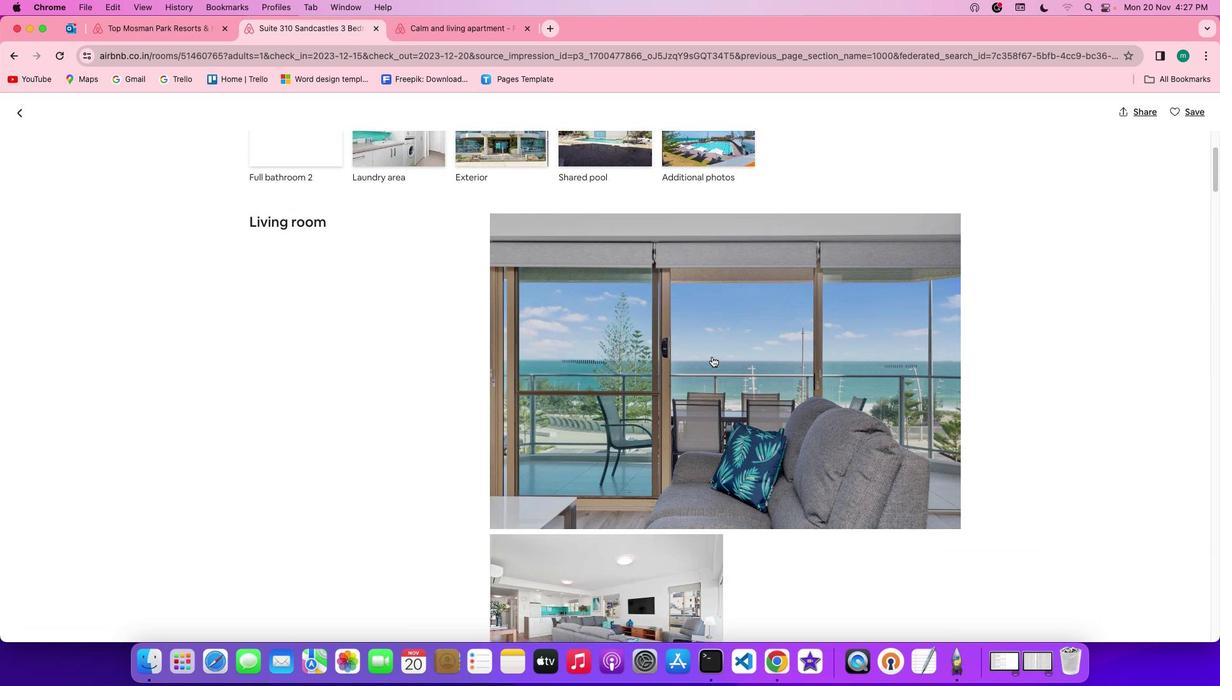 
Action: Mouse scrolled (711, 357) with delta (0, 0)
Screenshot: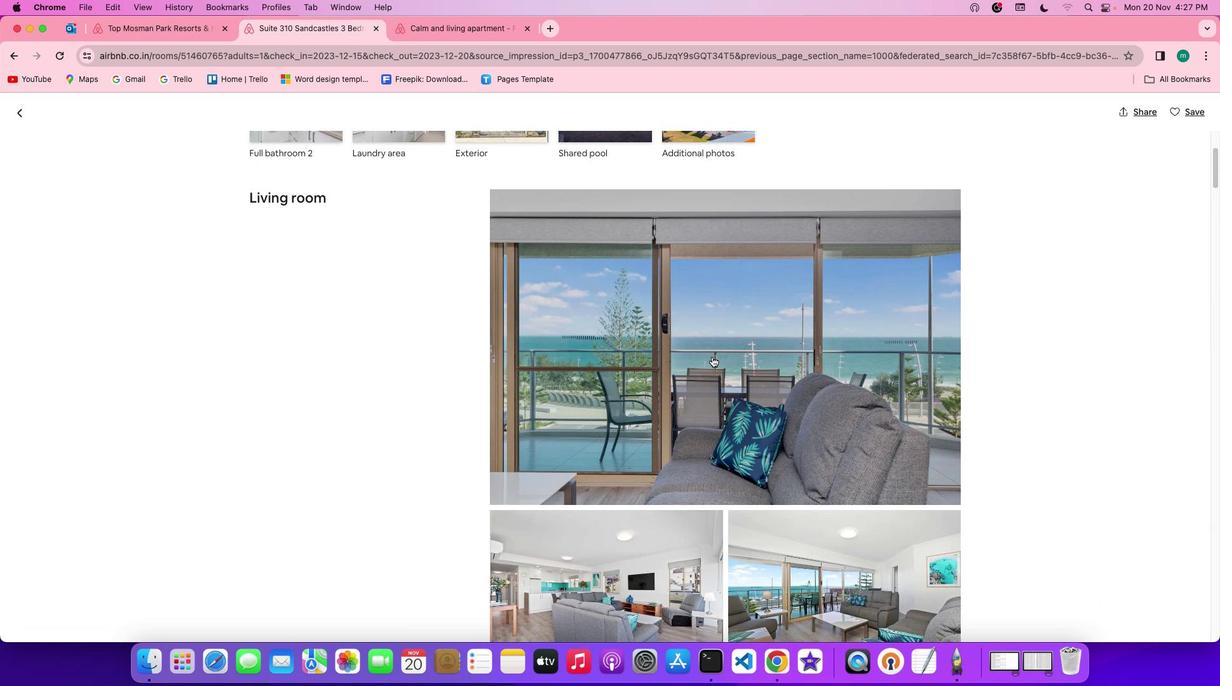
Action: Mouse scrolled (711, 357) with delta (0, 0)
Screenshot: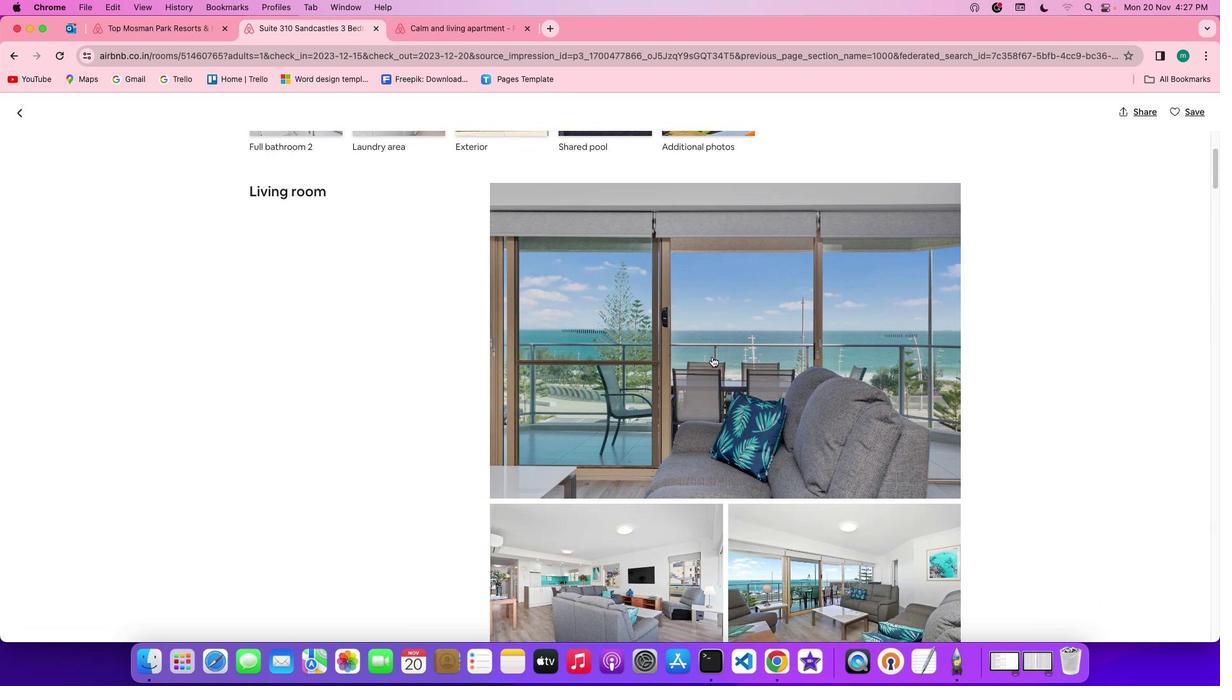 
Action: Mouse scrolled (711, 357) with delta (0, 0)
Screenshot: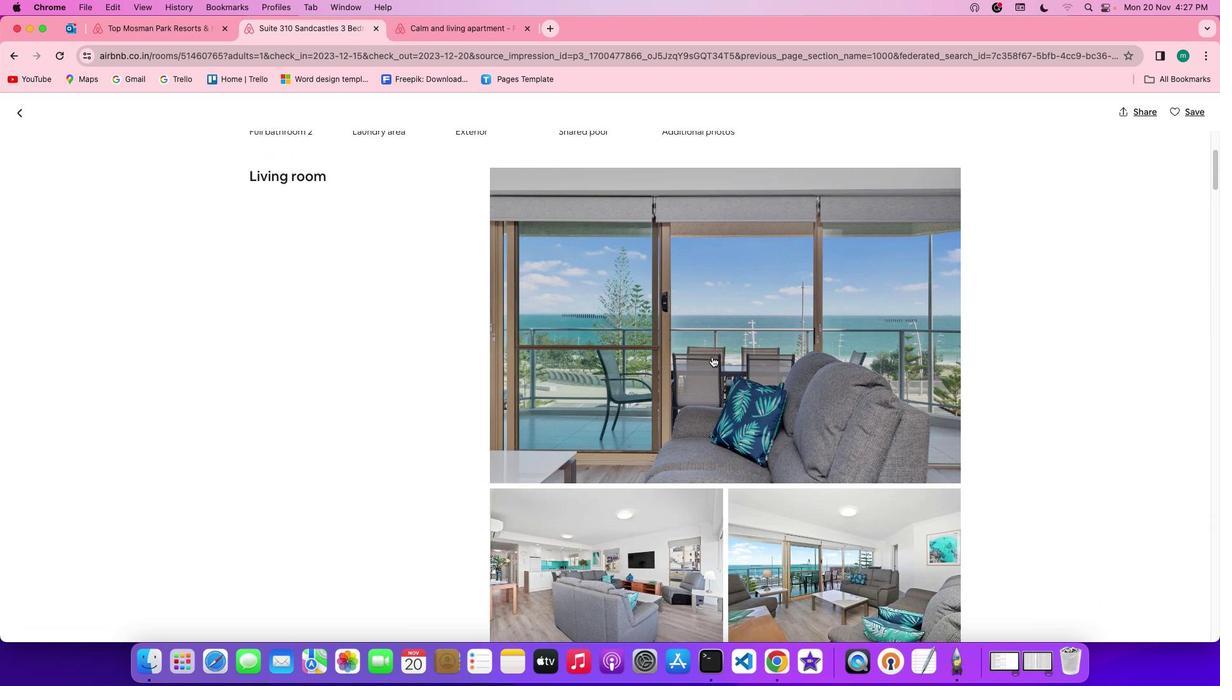 
Action: Mouse scrolled (711, 357) with delta (0, 0)
Screenshot: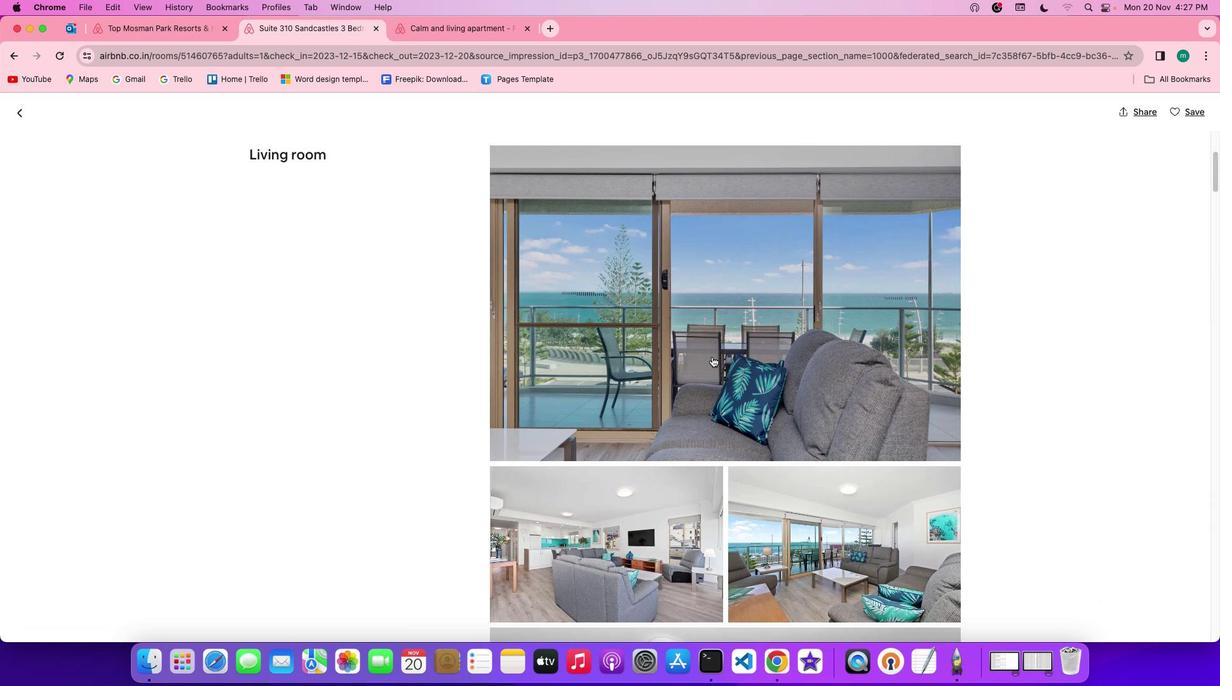 
Action: Mouse scrolled (711, 357) with delta (0, 0)
Screenshot: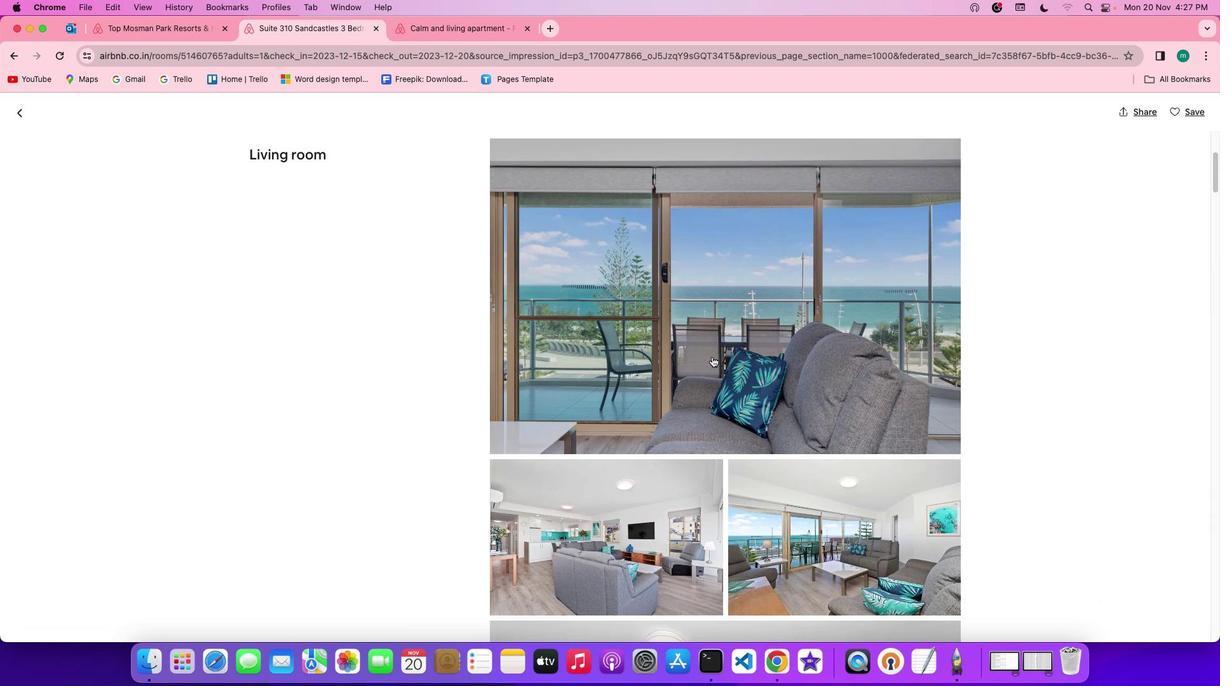 
Action: Mouse scrolled (711, 357) with delta (0, -1)
Screenshot: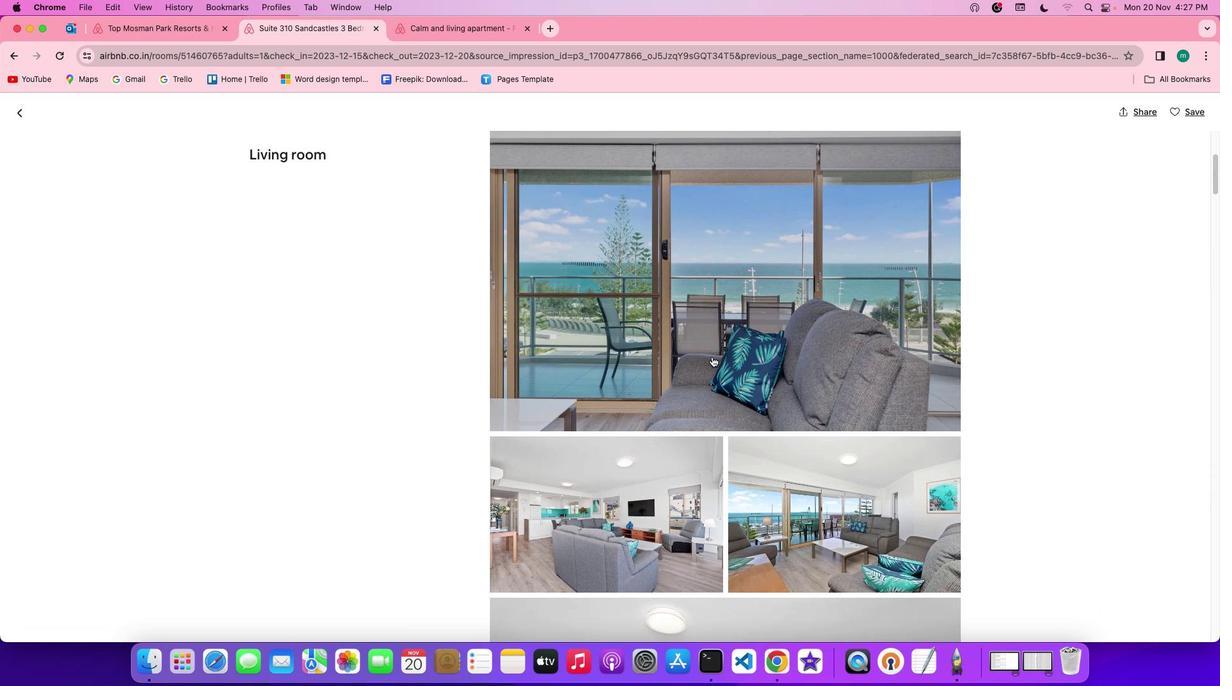 
Action: Mouse scrolled (711, 357) with delta (0, 0)
Screenshot: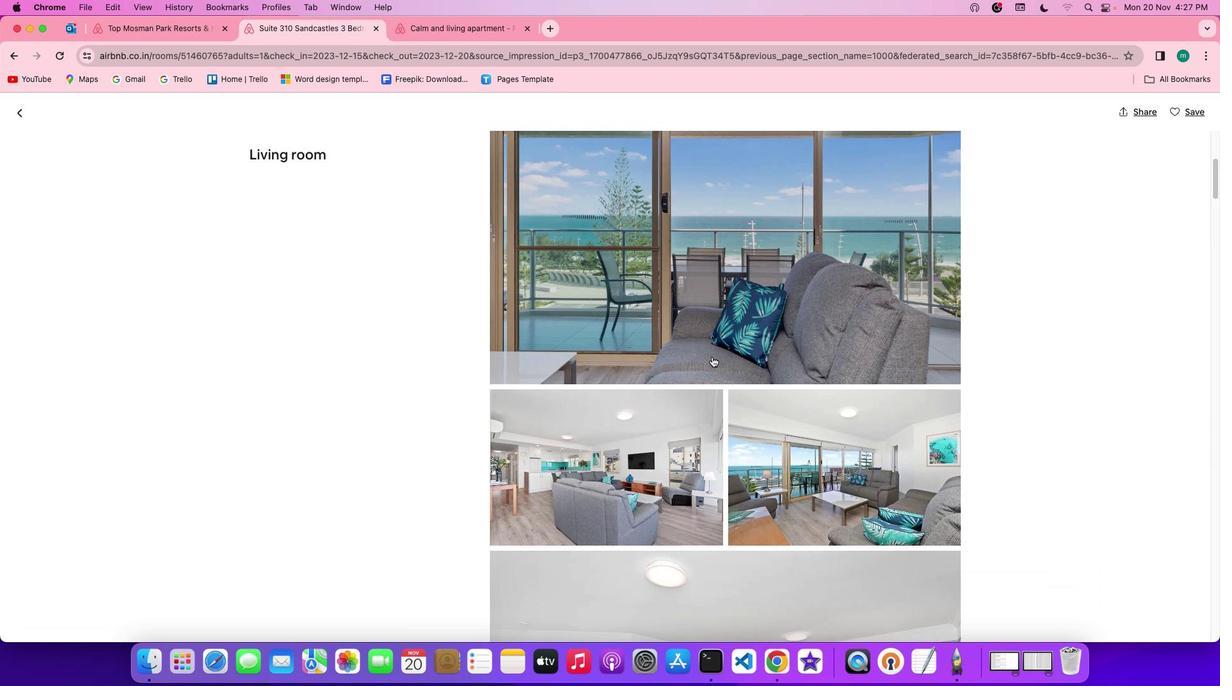 
Action: Mouse scrolled (711, 357) with delta (0, 0)
Screenshot: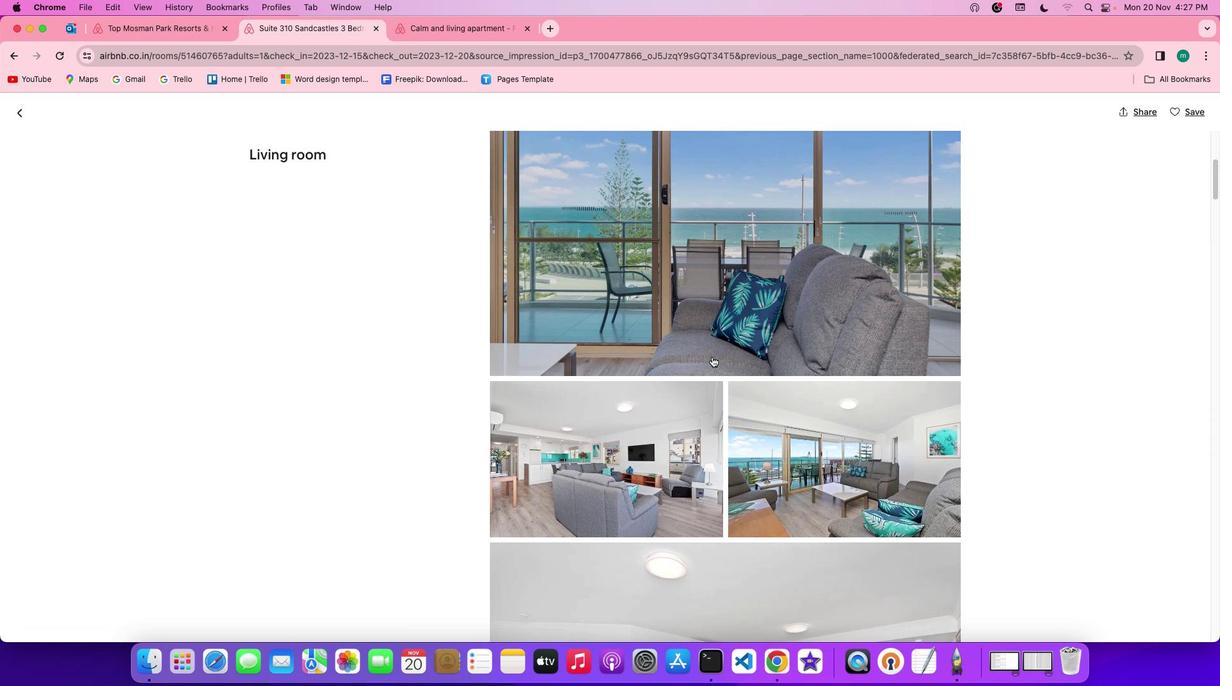 
Action: Mouse scrolled (711, 357) with delta (0, 0)
Screenshot: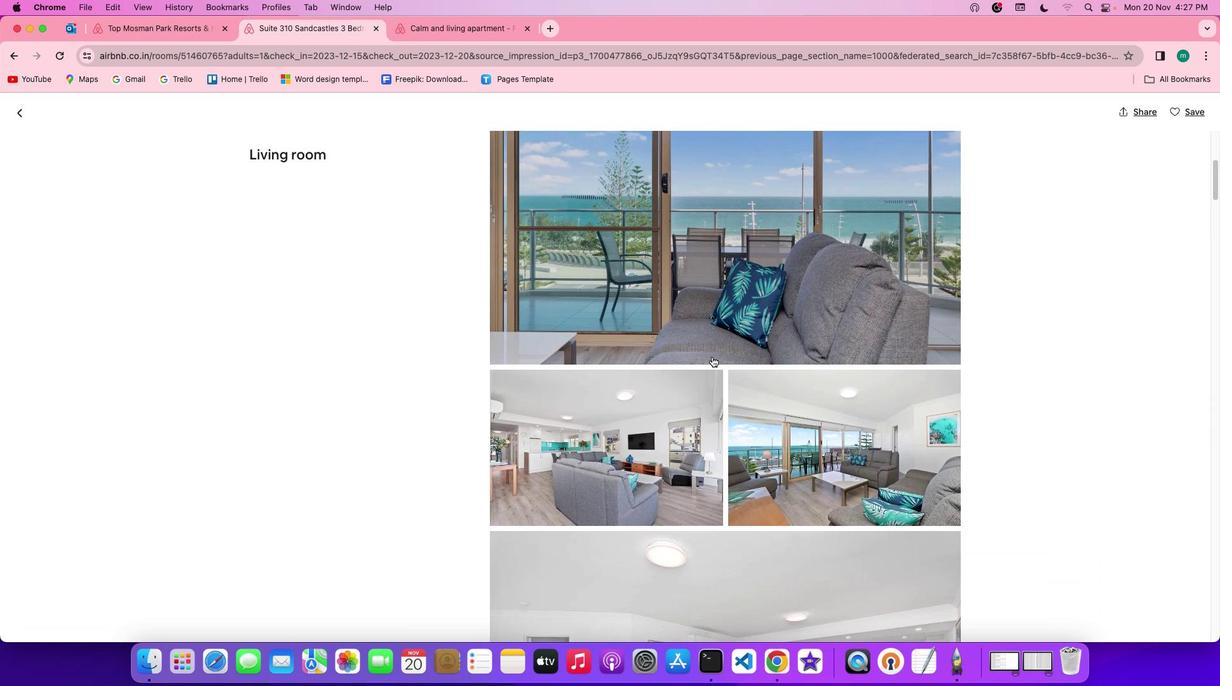 
Action: Mouse scrolled (711, 357) with delta (0, 0)
Screenshot: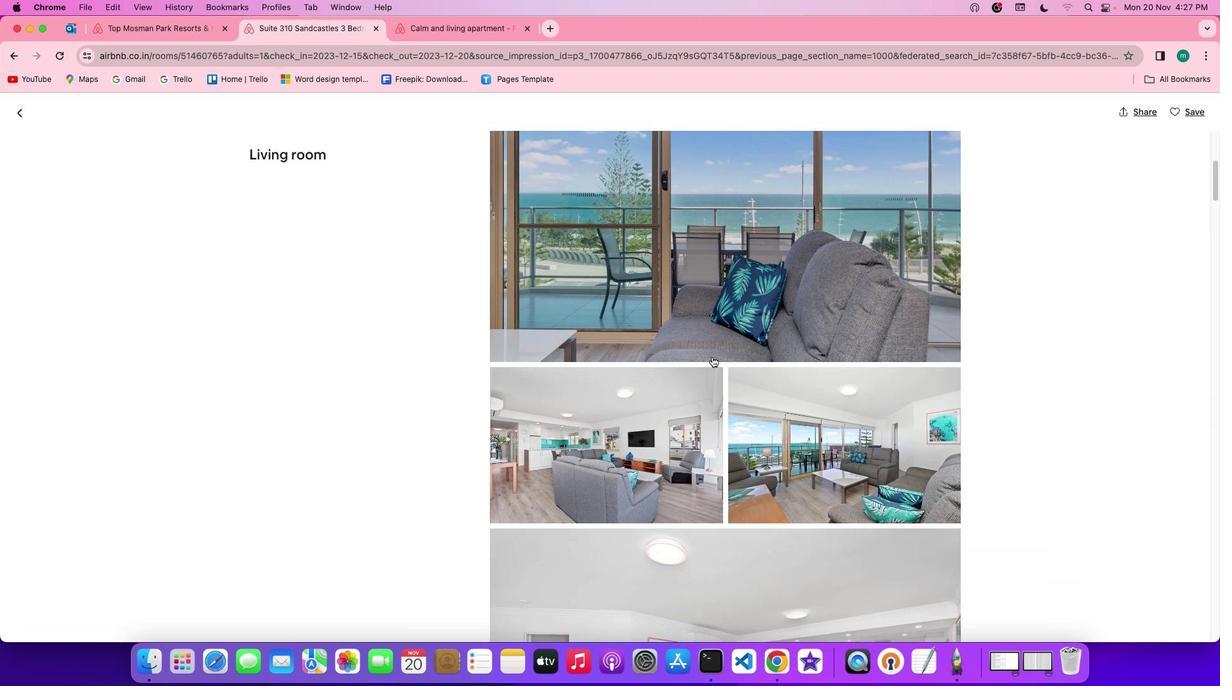 
Action: Mouse scrolled (711, 357) with delta (0, 0)
Screenshot: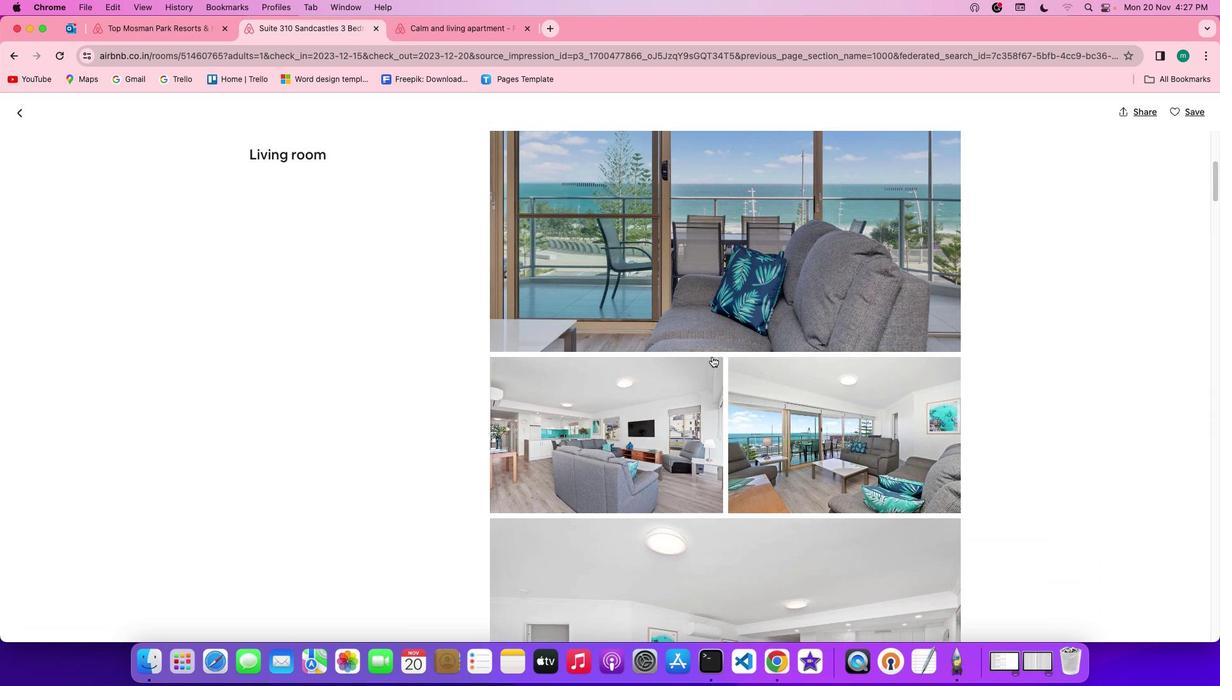 
Action: Mouse scrolled (711, 357) with delta (0, 0)
Screenshot: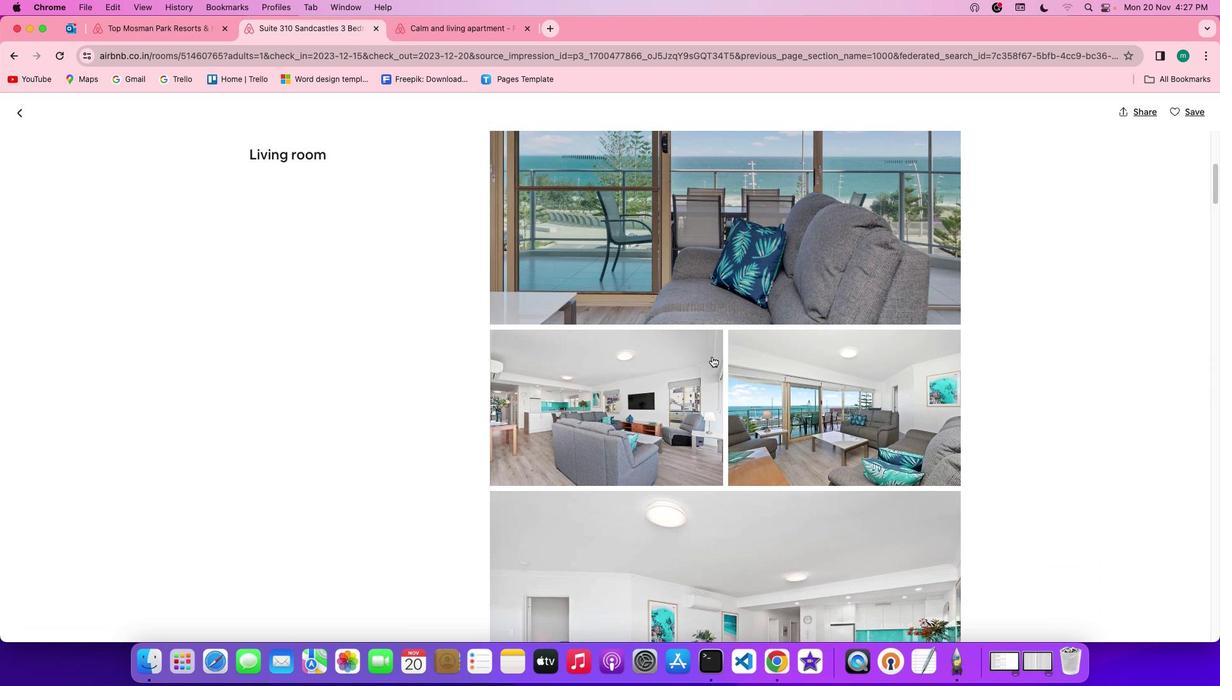 
Action: Mouse scrolled (711, 357) with delta (0, 0)
Screenshot: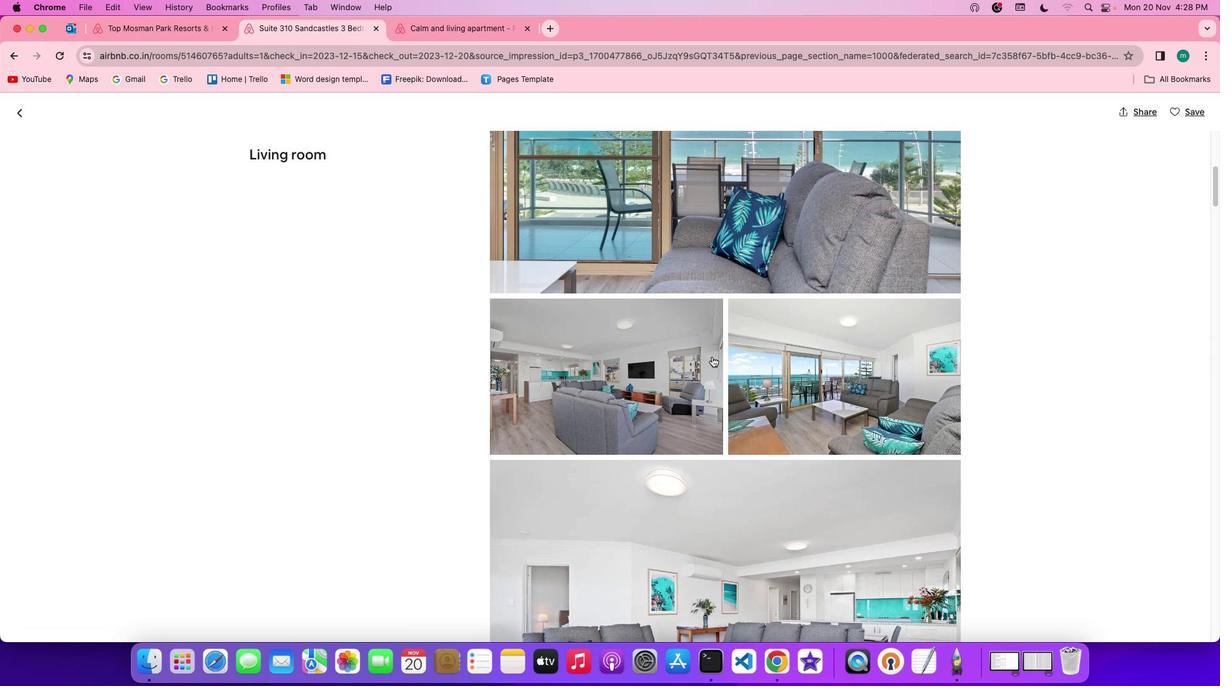 
Action: Mouse scrolled (711, 357) with delta (0, 0)
Screenshot: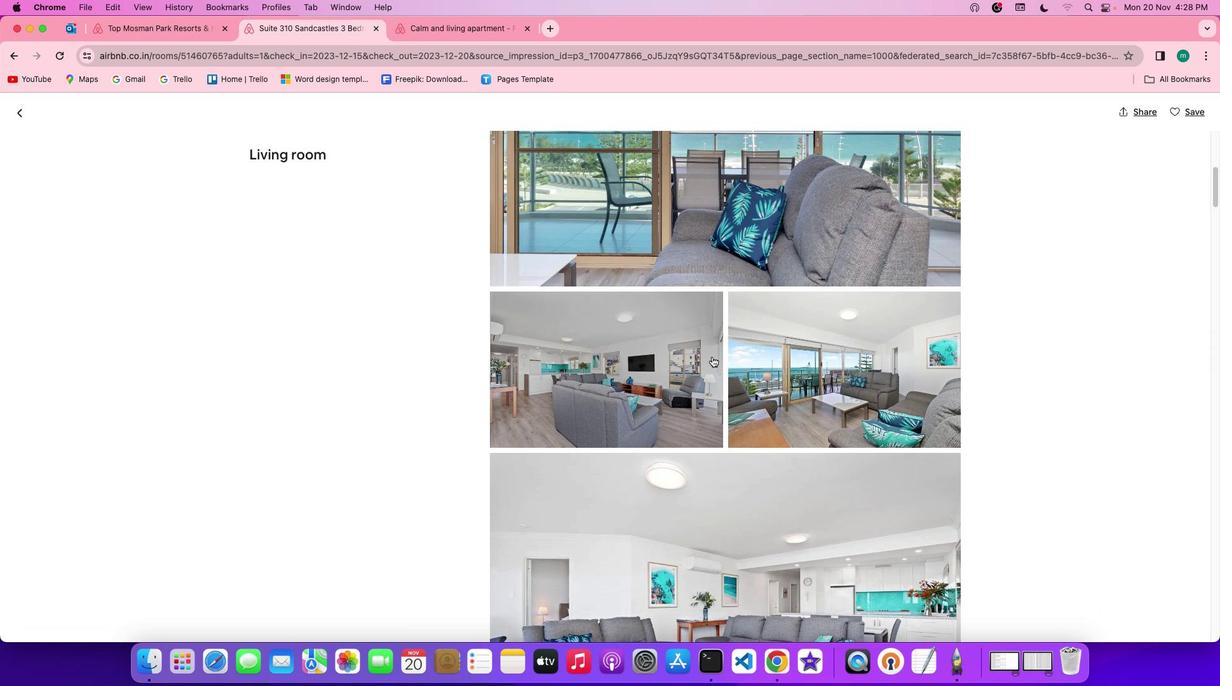 
Action: Mouse scrolled (711, 357) with delta (0, 0)
Screenshot: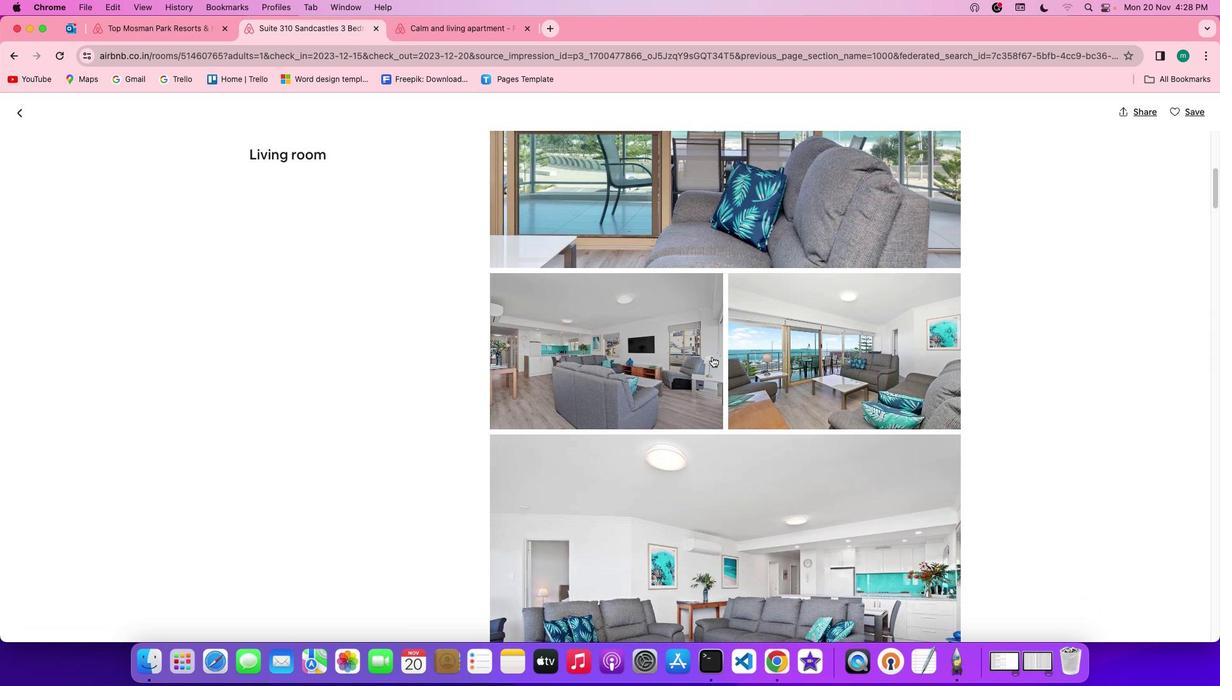 
Action: Mouse scrolled (711, 357) with delta (0, 0)
Screenshot: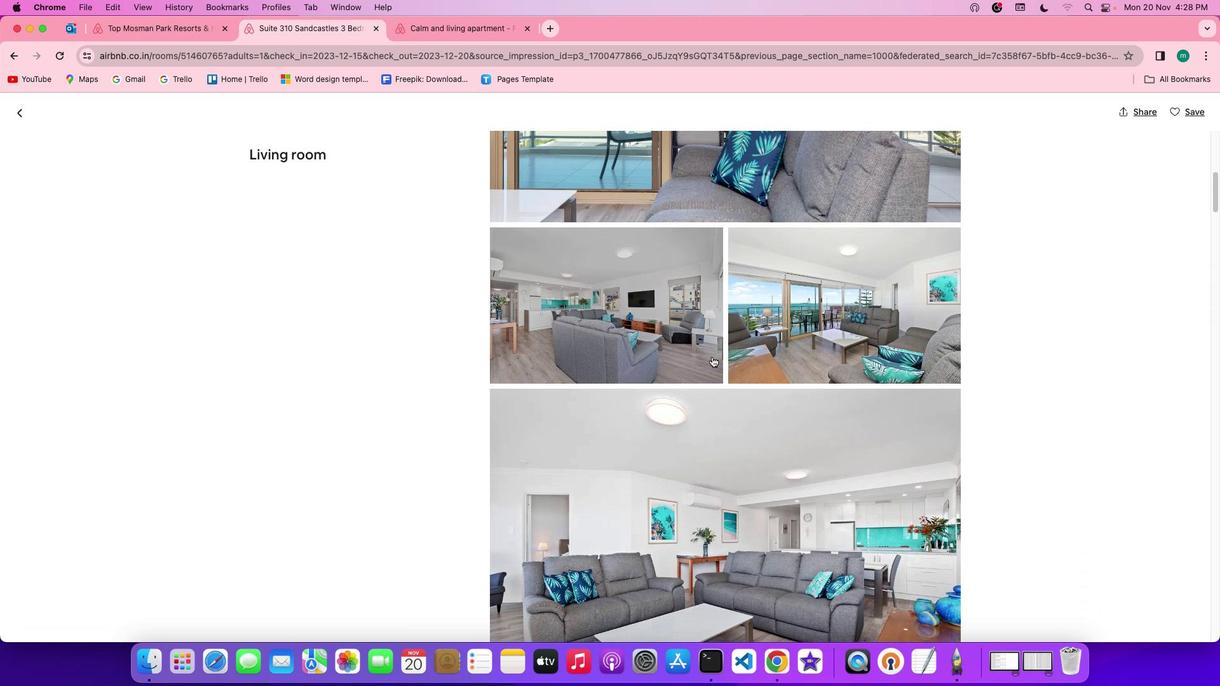 
Action: Mouse scrolled (711, 357) with delta (0, 0)
Screenshot: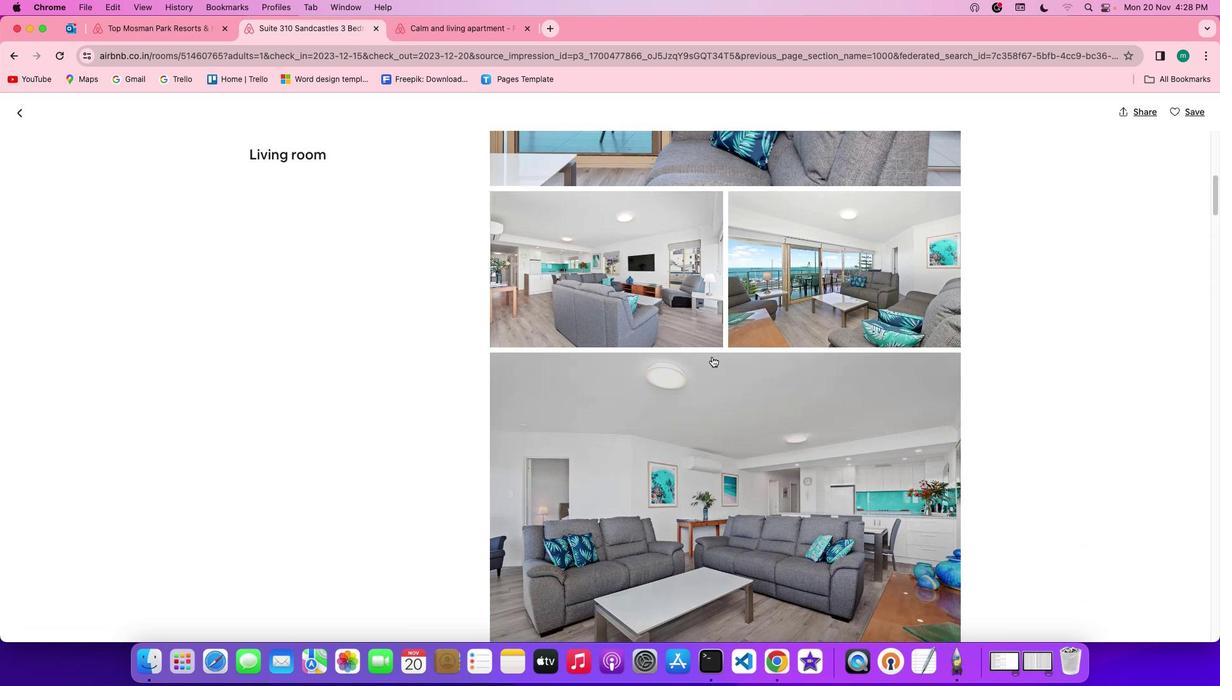 
Action: Mouse scrolled (711, 357) with delta (0, 0)
Screenshot: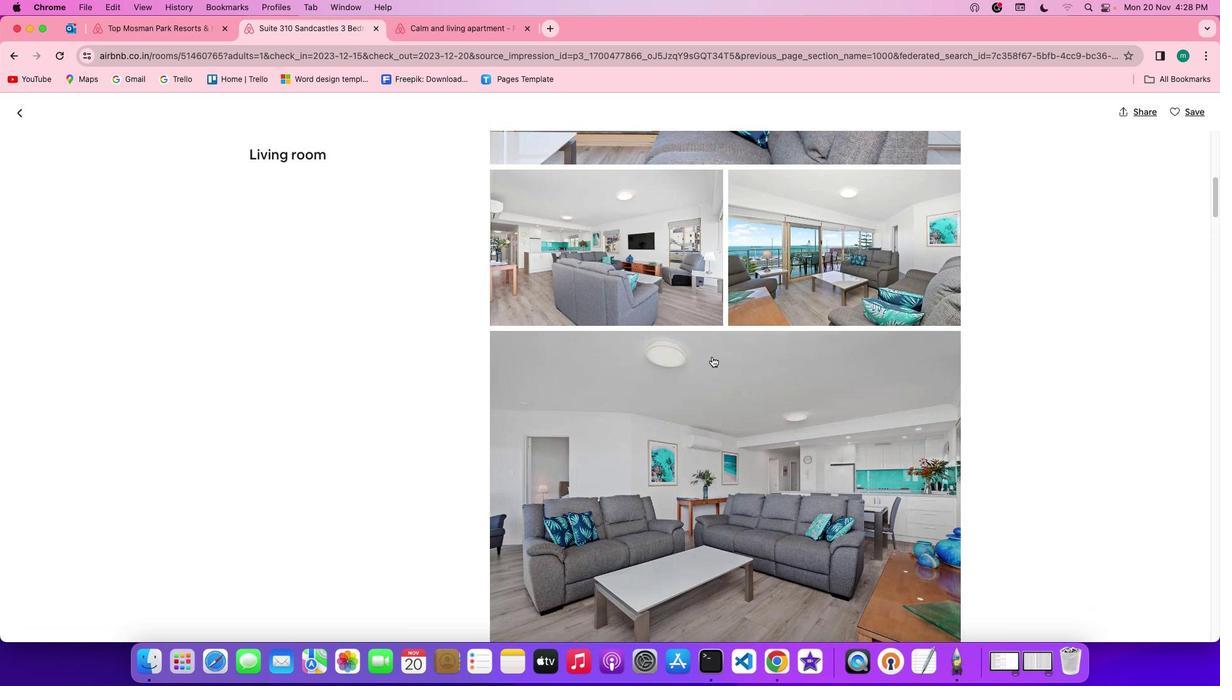 
Action: Mouse scrolled (711, 357) with delta (0, -1)
Screenshot: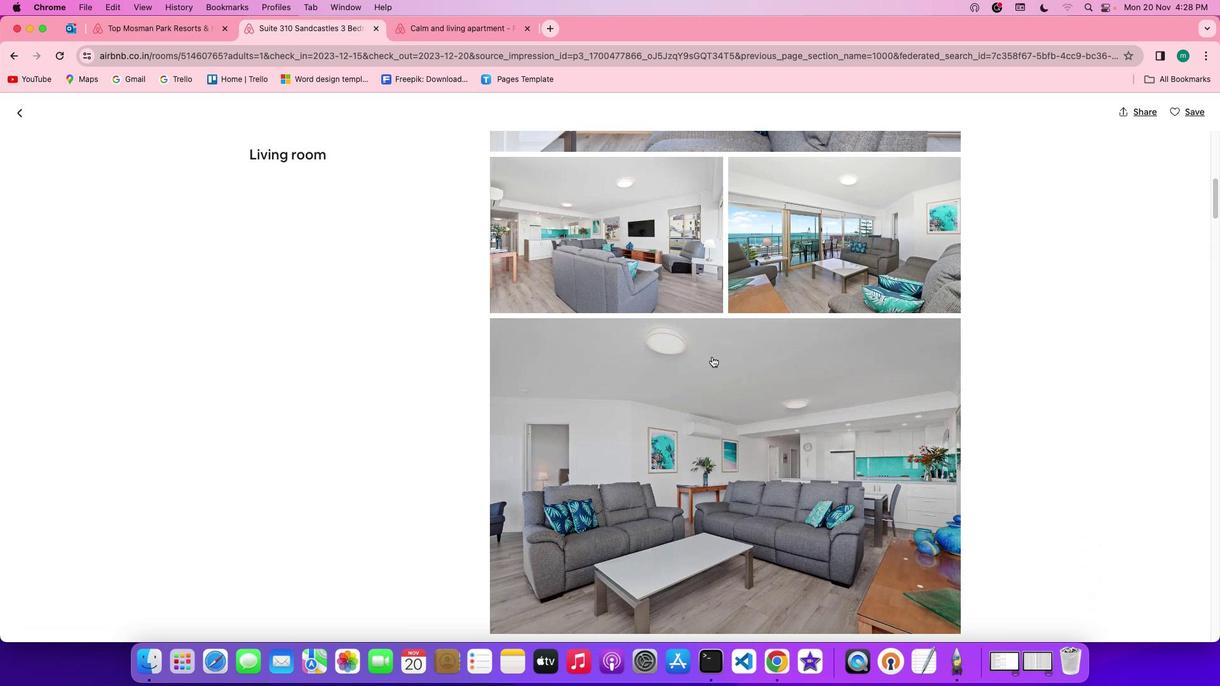
Action: Mouse scrolled (711, 357) with delta (0, -1)
Screenshot: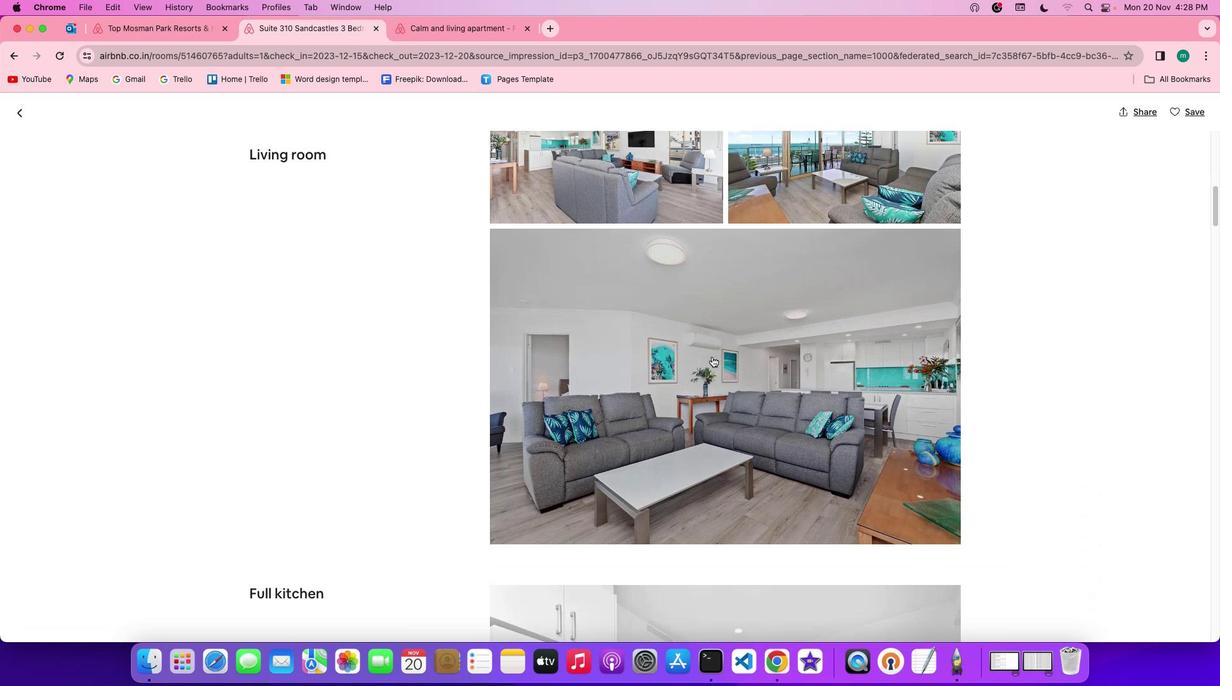 
Action: Mouse scrolled (711, 357) with delta (0, 0)
Screenshot: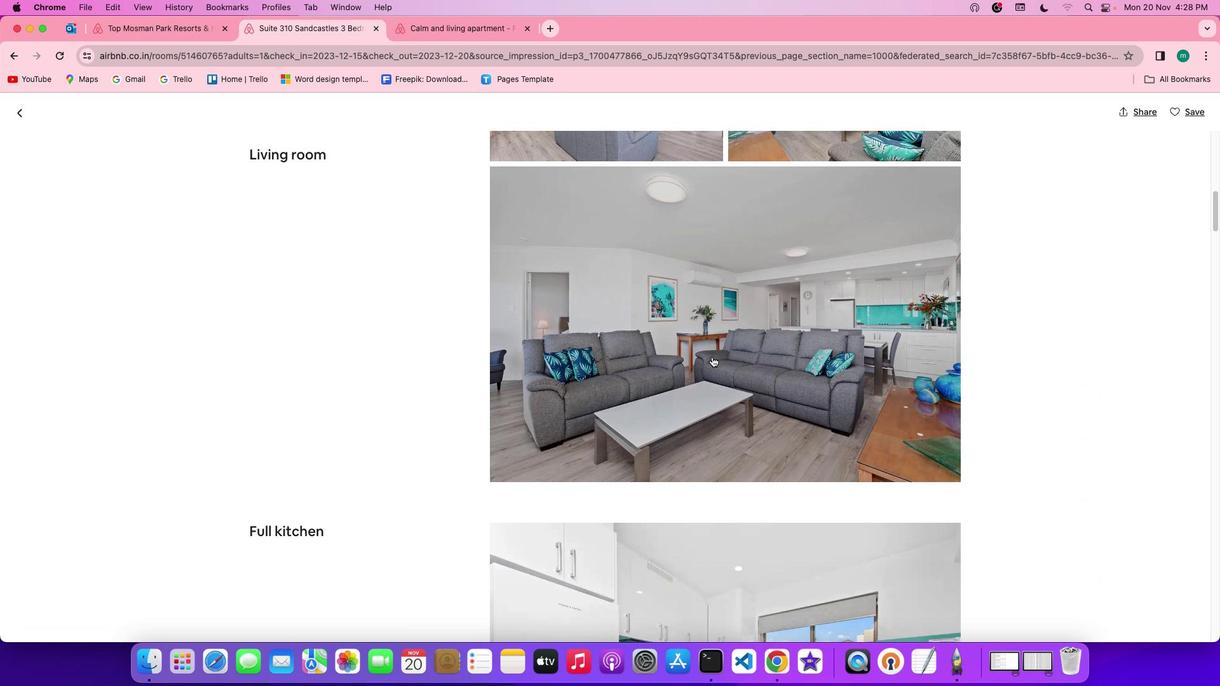 
Action: Mouse scrolled (711, 357) with delta (0, 0)
Screenshot: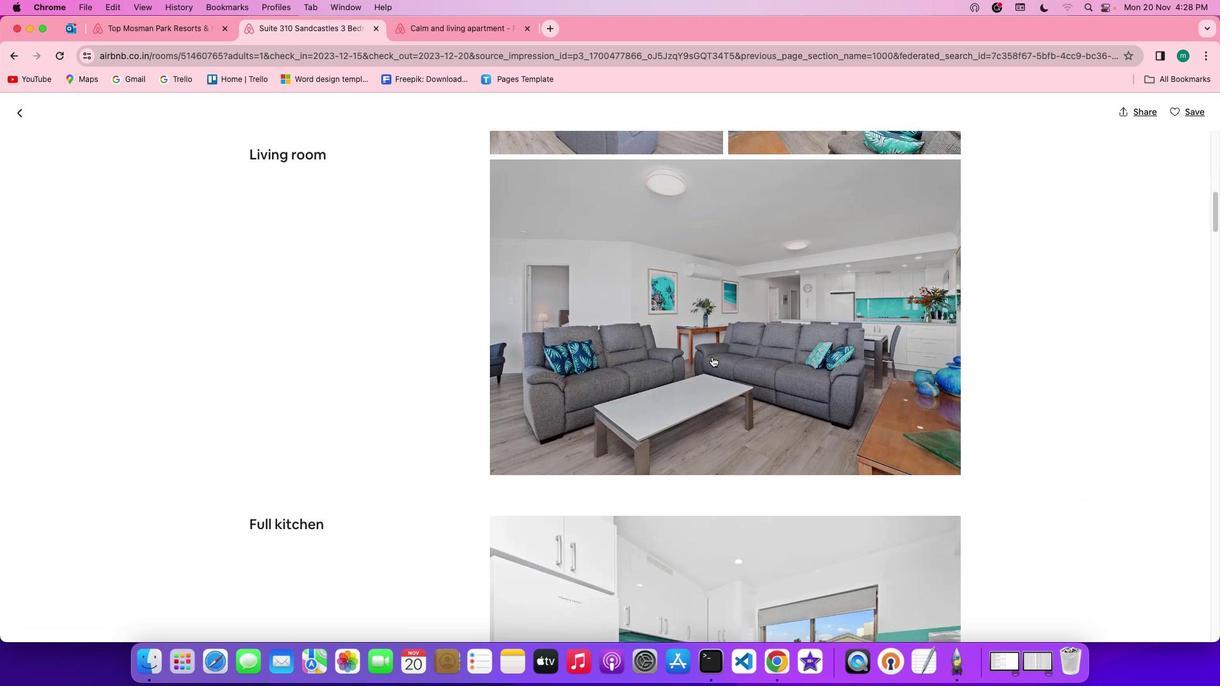 
Action: Mouse scrolled (711, 357) with delta (0, 0)
Screenshot: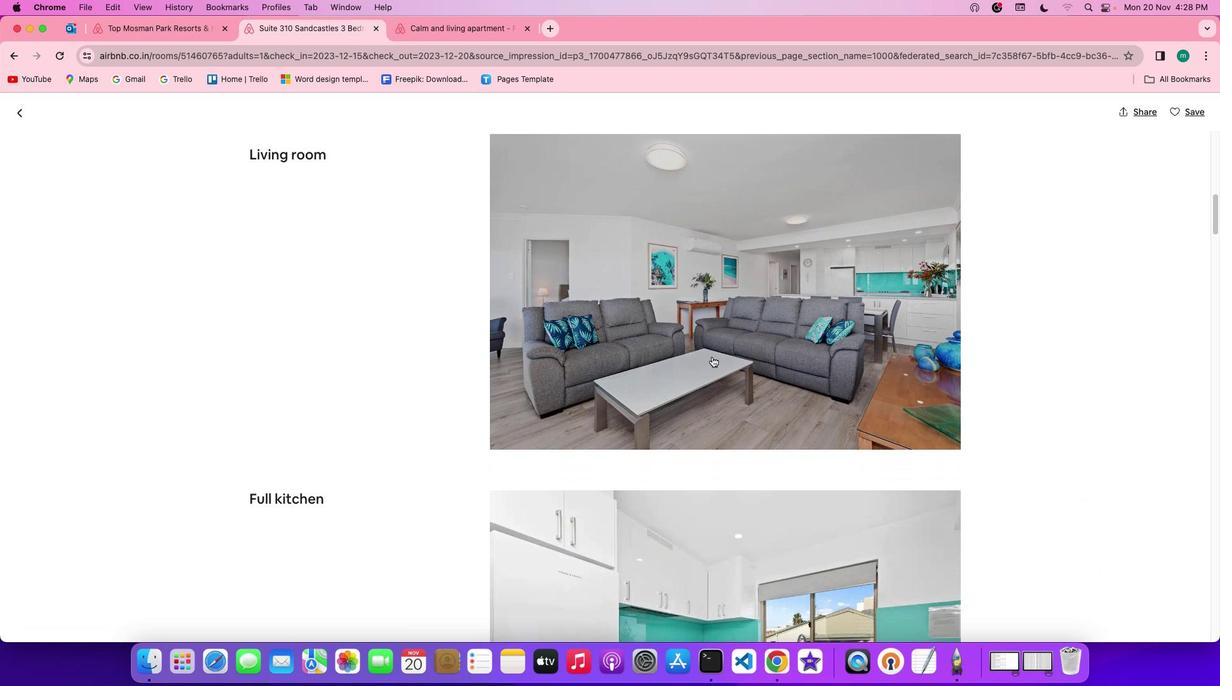 
Action: Mouse scrolled (711, 357) with delta (0, -1)
Screenshot: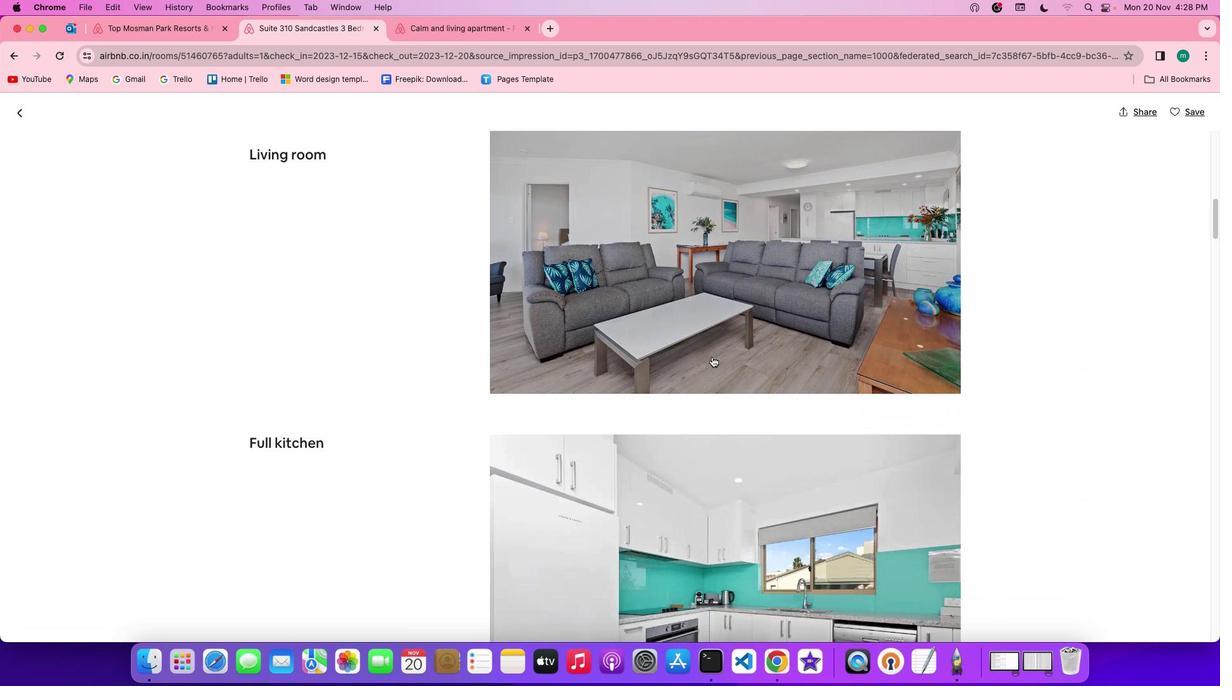 
Action: Mouse scrolled (711, 357) with delta (0, 0)
Screenshot: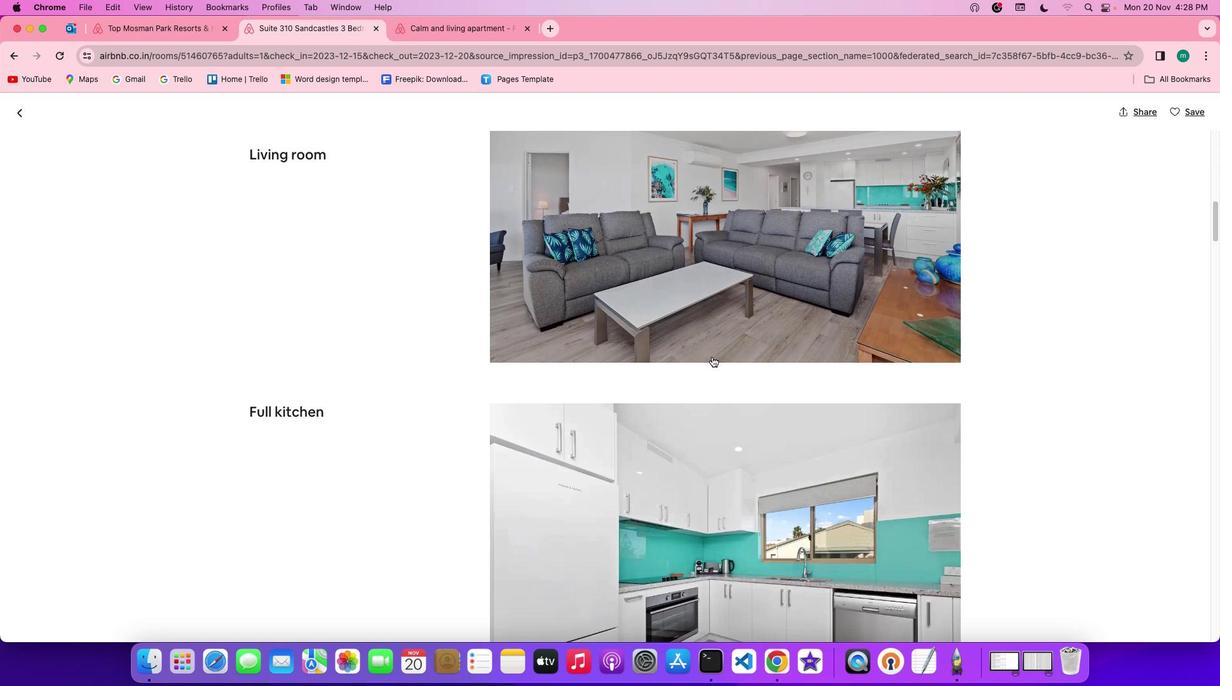 
Action: Mouse scrolled (711, 357) with delta (0, 0)
Screenshot: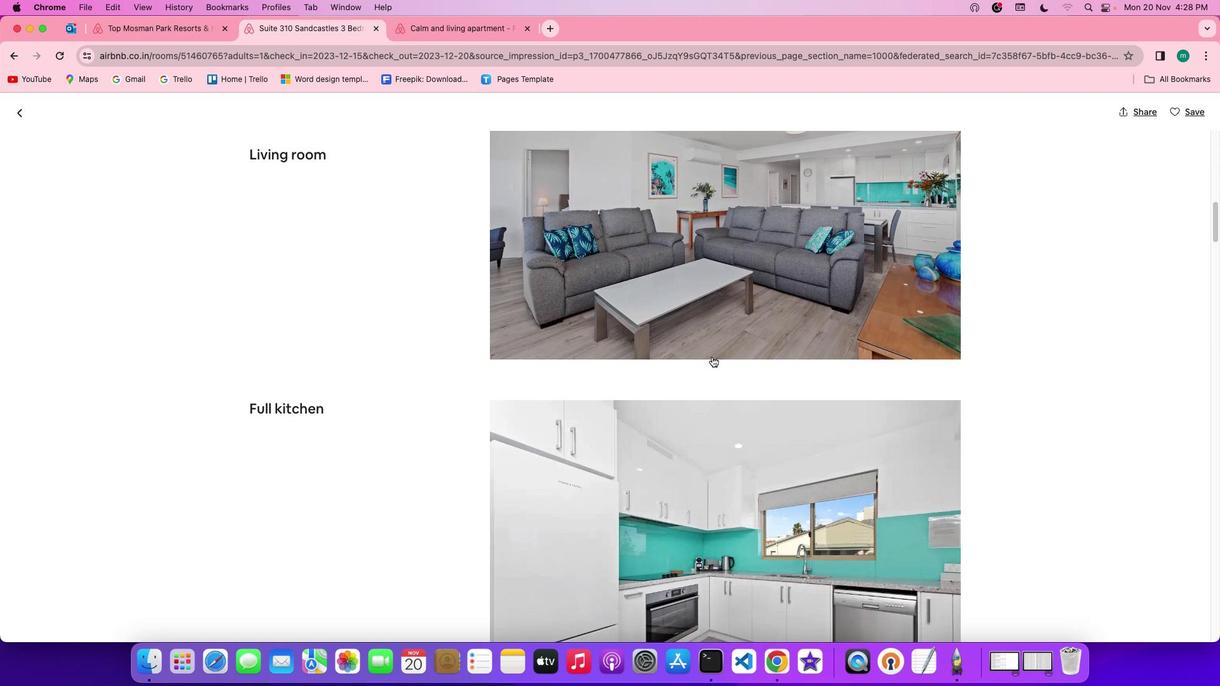 
Action: Mouse scrolled (711, 357) with delta (0, 0)
Screenshot: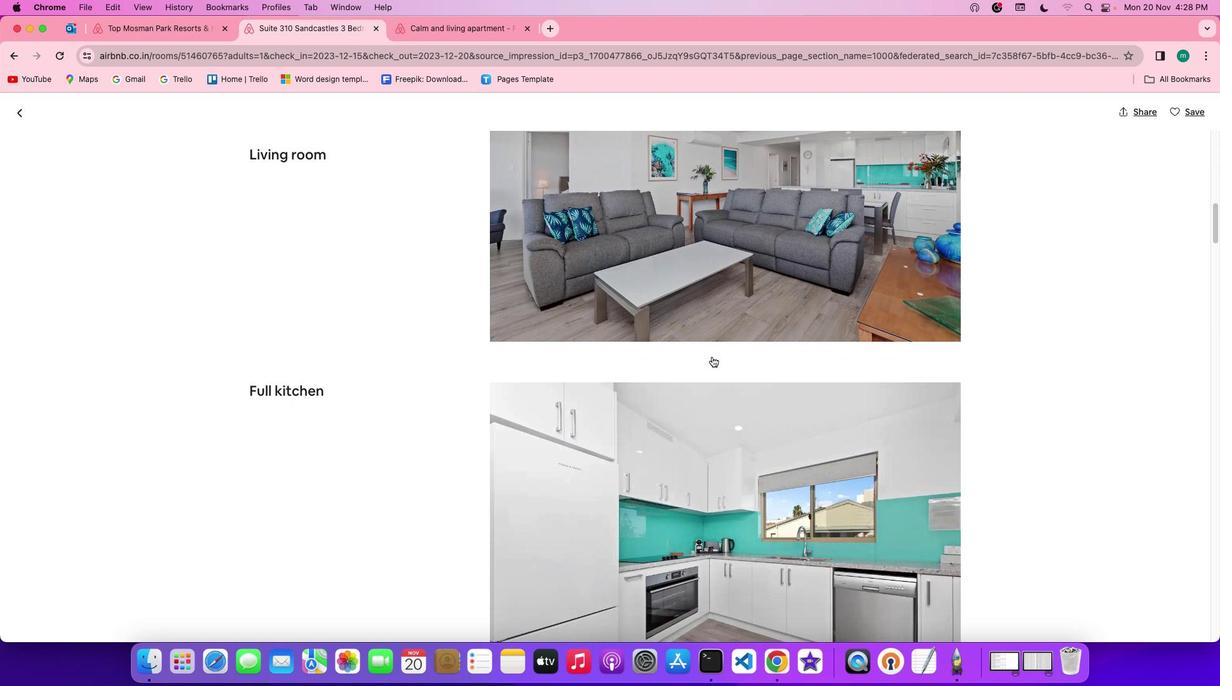 
Action: Mouse scrolled (711, 357) with delta (0, -1)
Screenshot: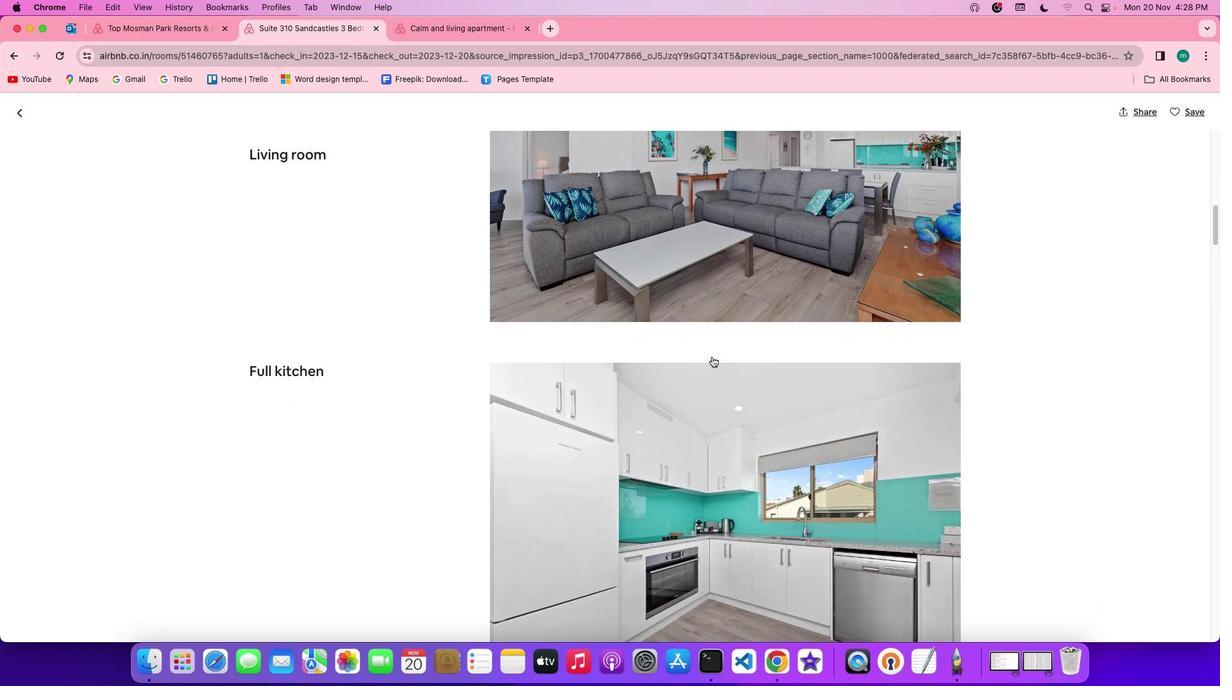
Action: Mouse scrolled (711, 357) with delta (0, -1)
Screenshot: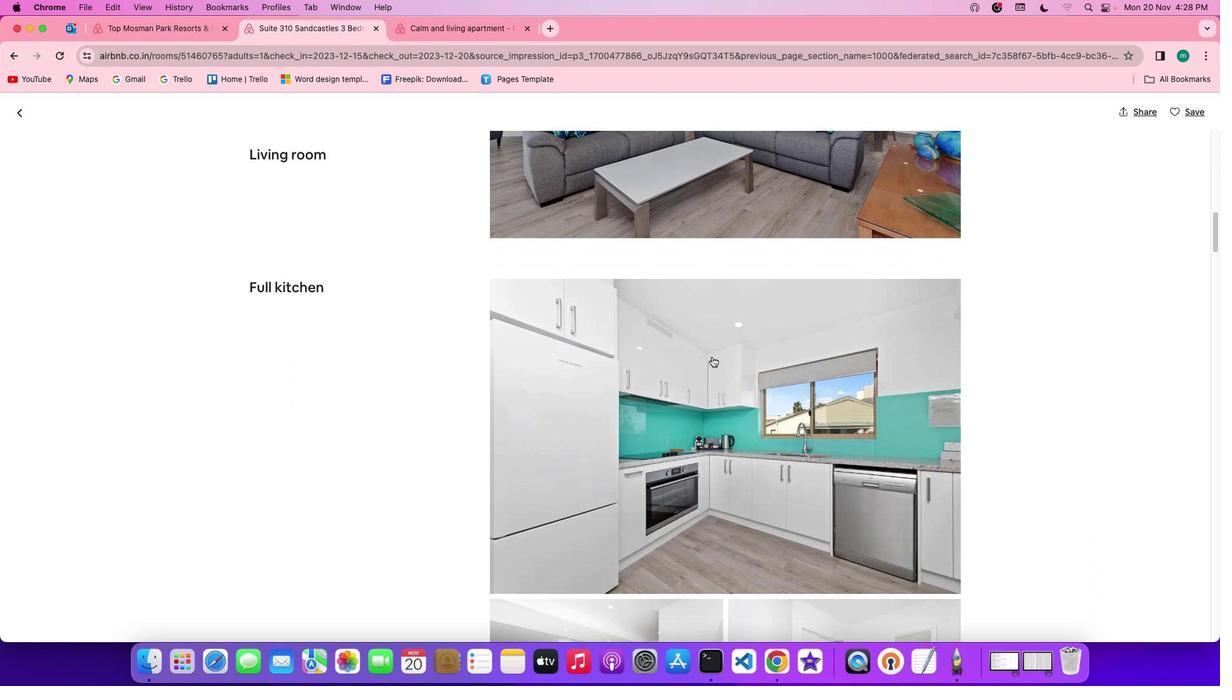 
Action: Mouse scrolled (711, 357) with delta (0, 0)
Screenshot: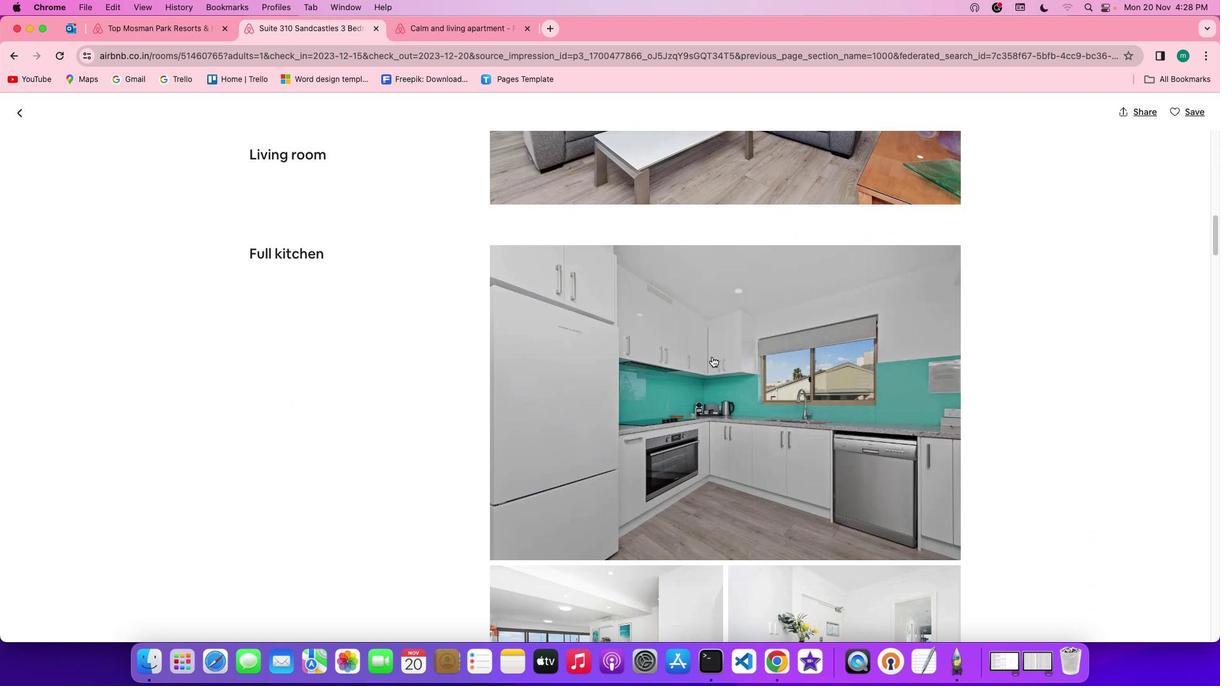 
Action: Mouse scrolled (711, 357) with delta (0, 0)
Screenshot: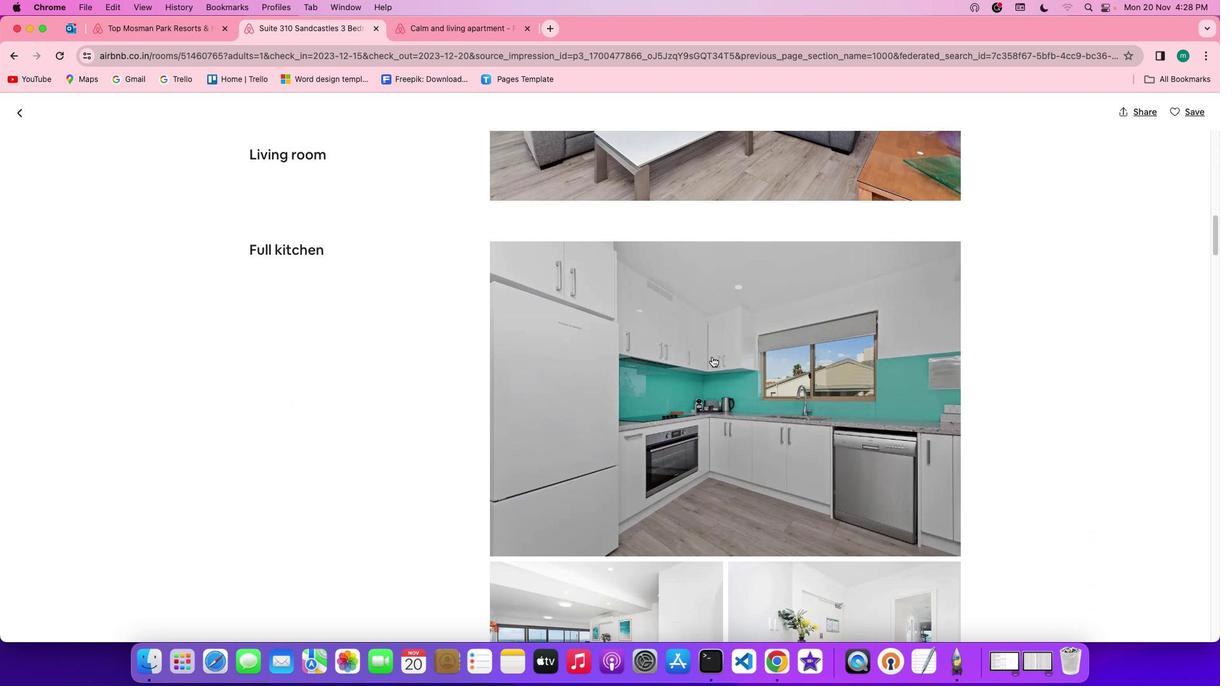 
Action: Mouse scrolled (711, 357) with delta (0, -1)
Screenshot: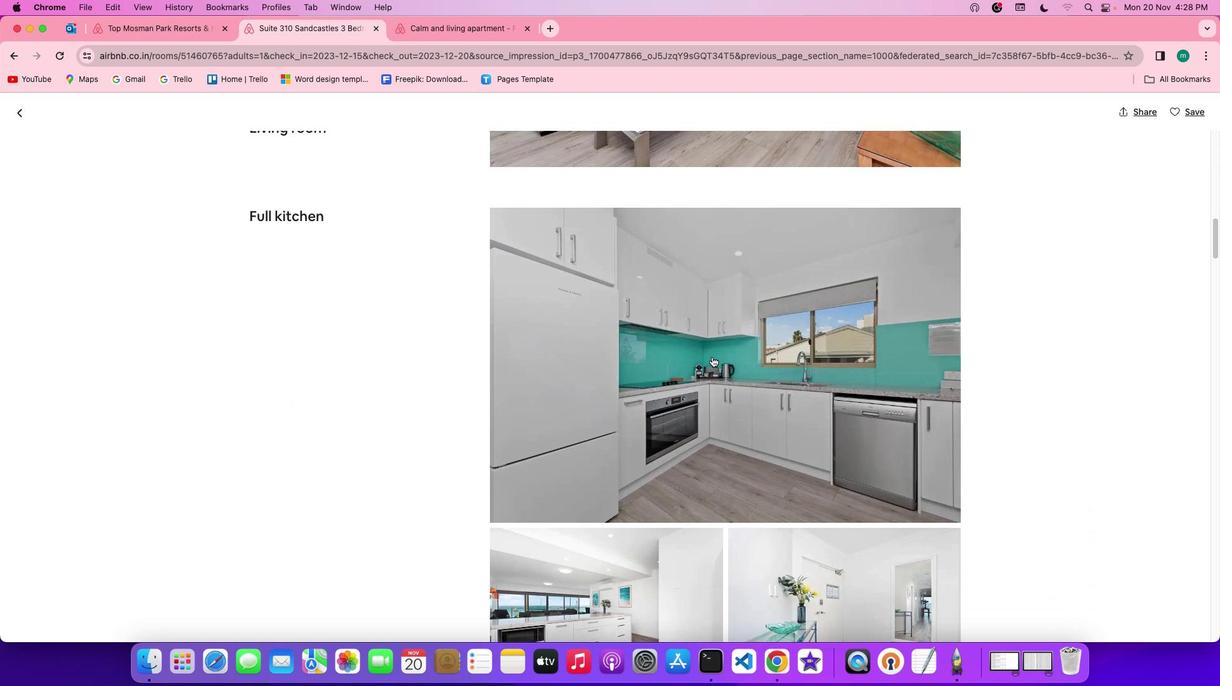 
Action: Mouse scrolled (711, 357) with delta (0, -1)
Screenshot: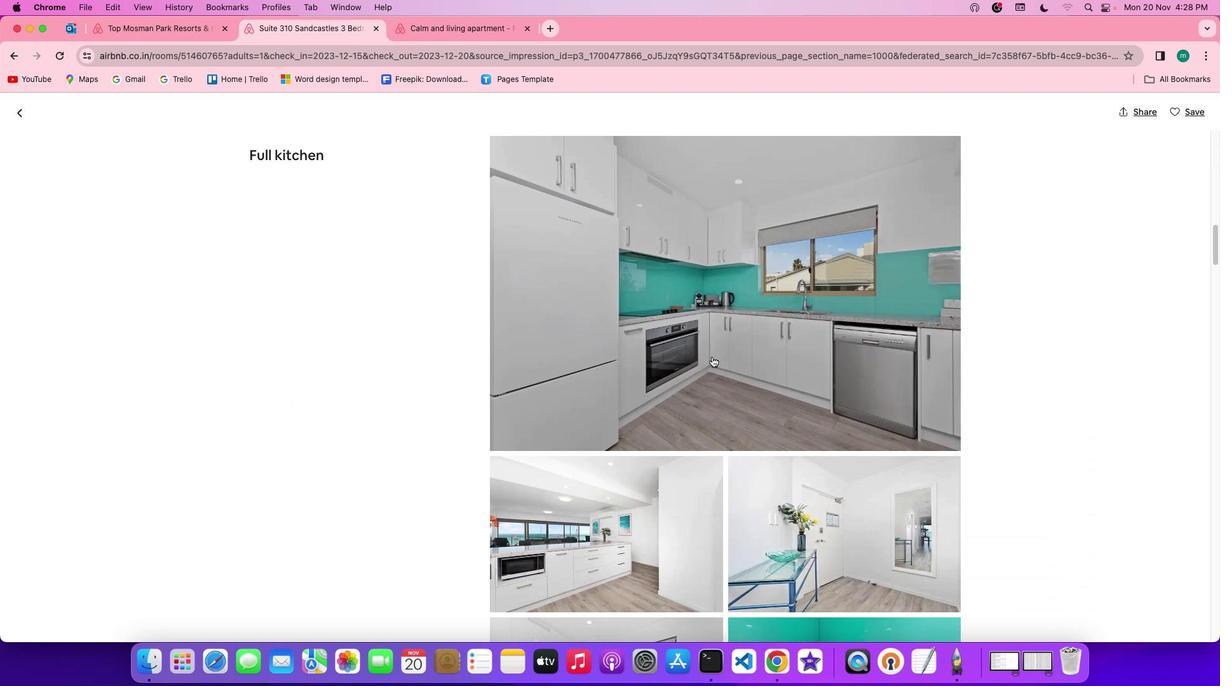 
Action: Mouse scrolled (711, 357) with delta (0, 0)
Screenshot: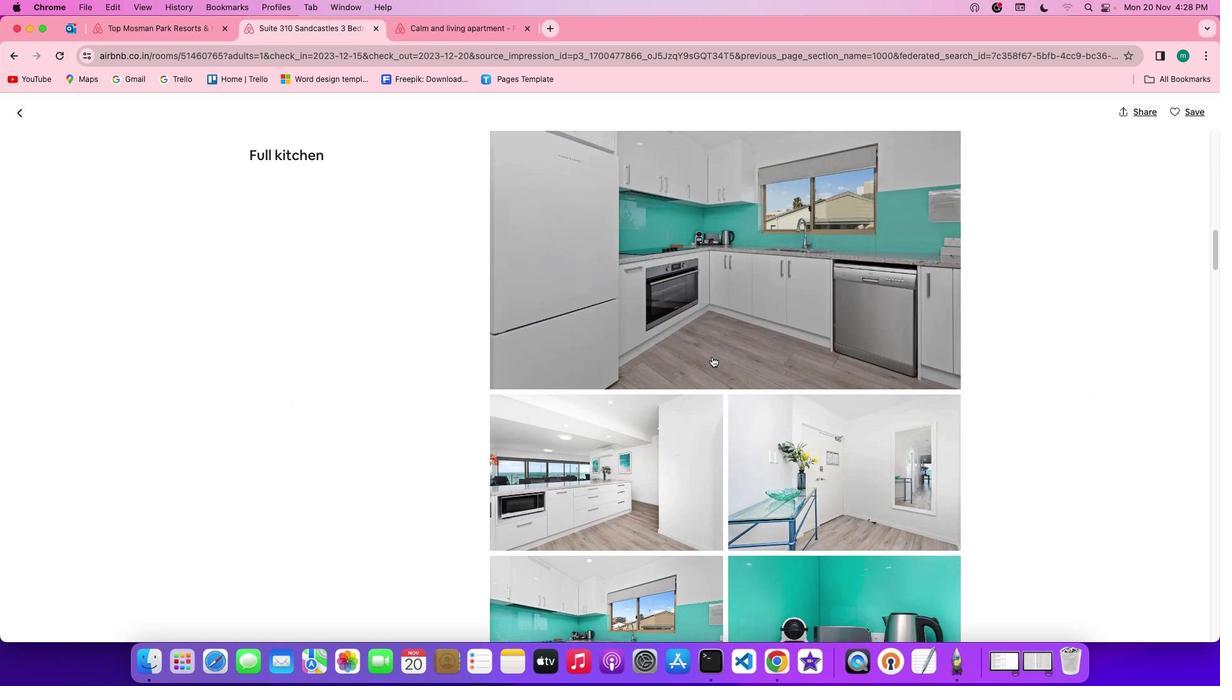 
Action: Mouse scrolled (711, 357) with delta (0, 0)
Screenshot: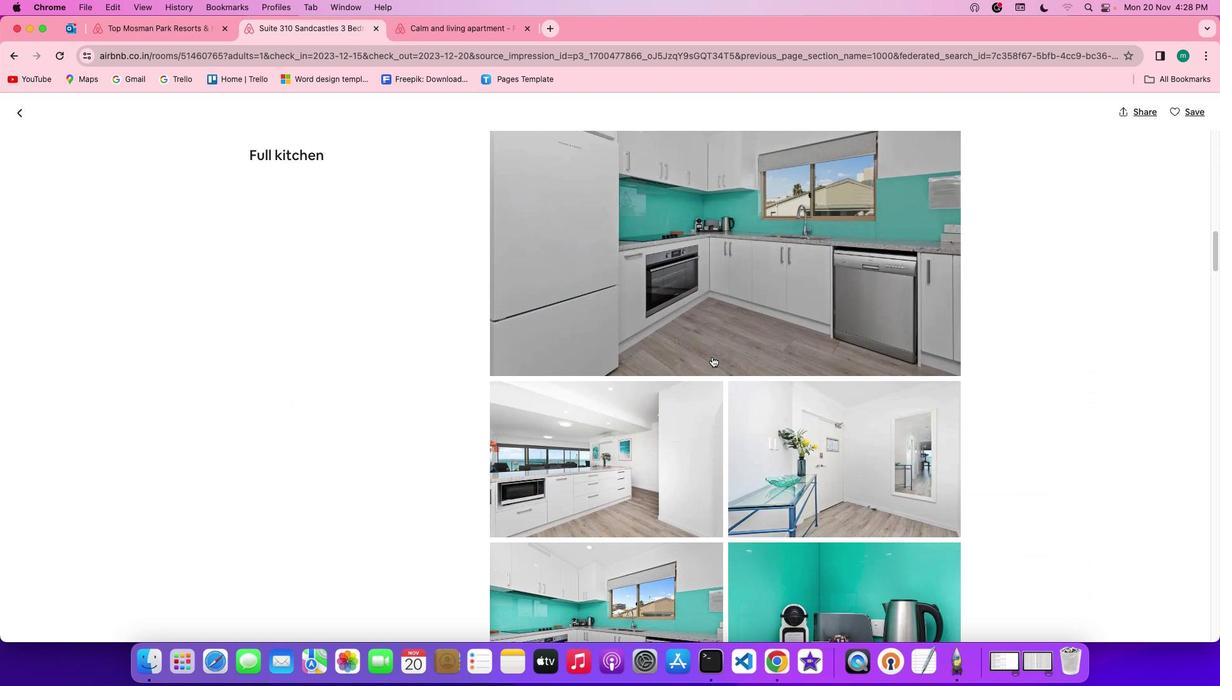 
Action: Mouse scrolled (711, 357) with delta (0, 0)
Screenshot: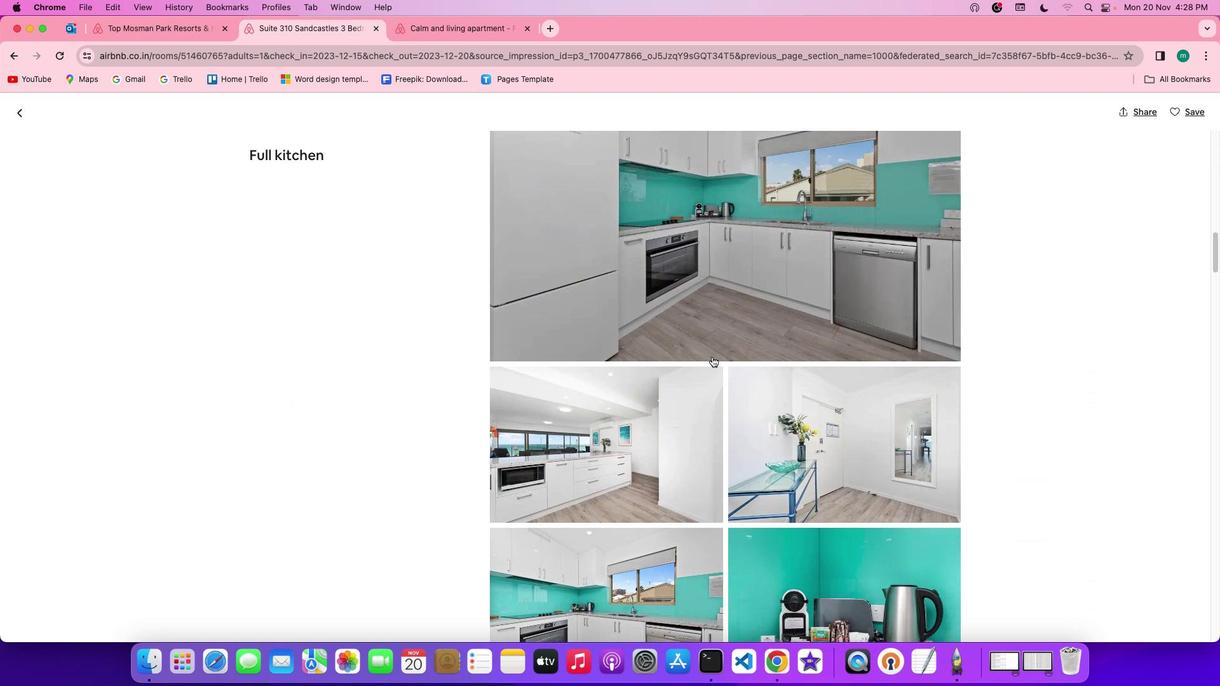 
Action: Mouse scrolled (711, 357) with delta (0, -1)
Screenshot: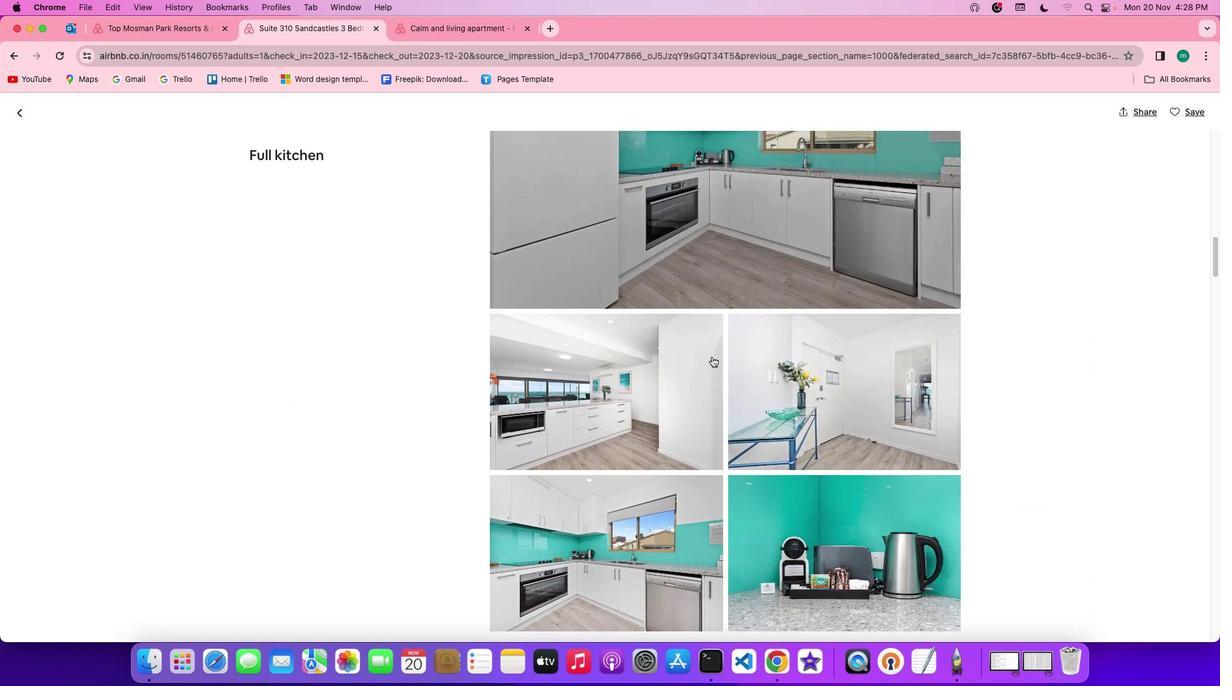 
Action: Mouse scrolled (711, 357) with delta (0, -1)
Screenshot: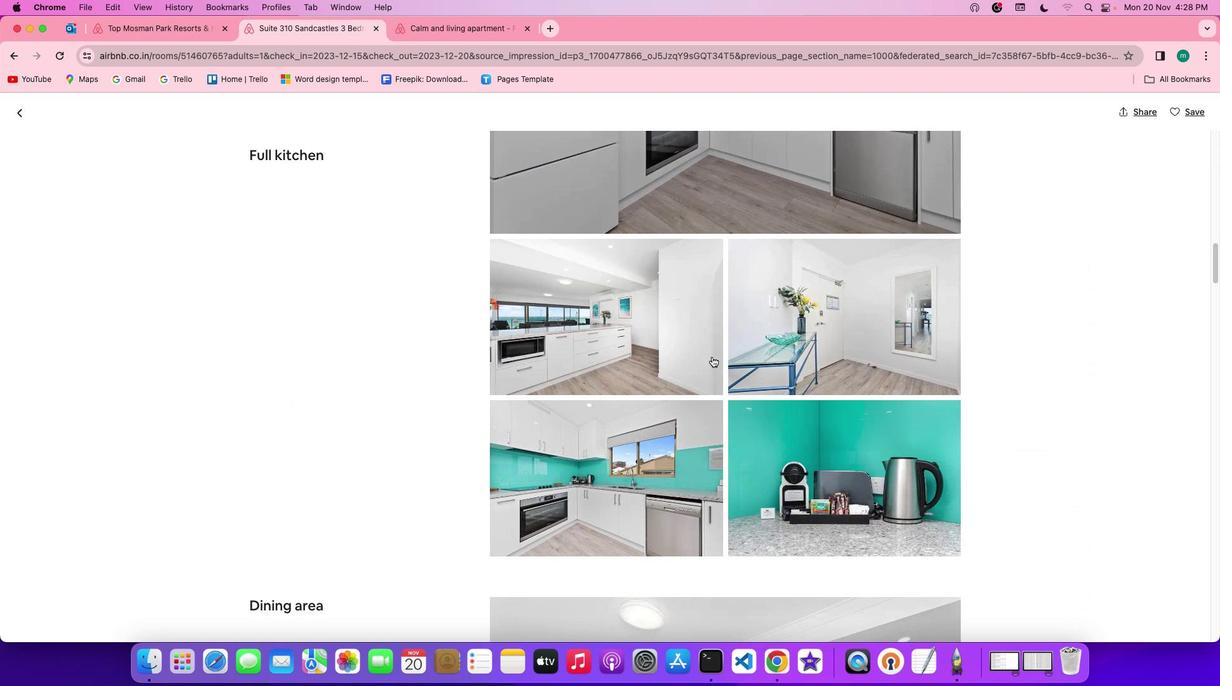 
Action: Mouse scrolled (711, 357) with delta (0, 0)
Screenshot: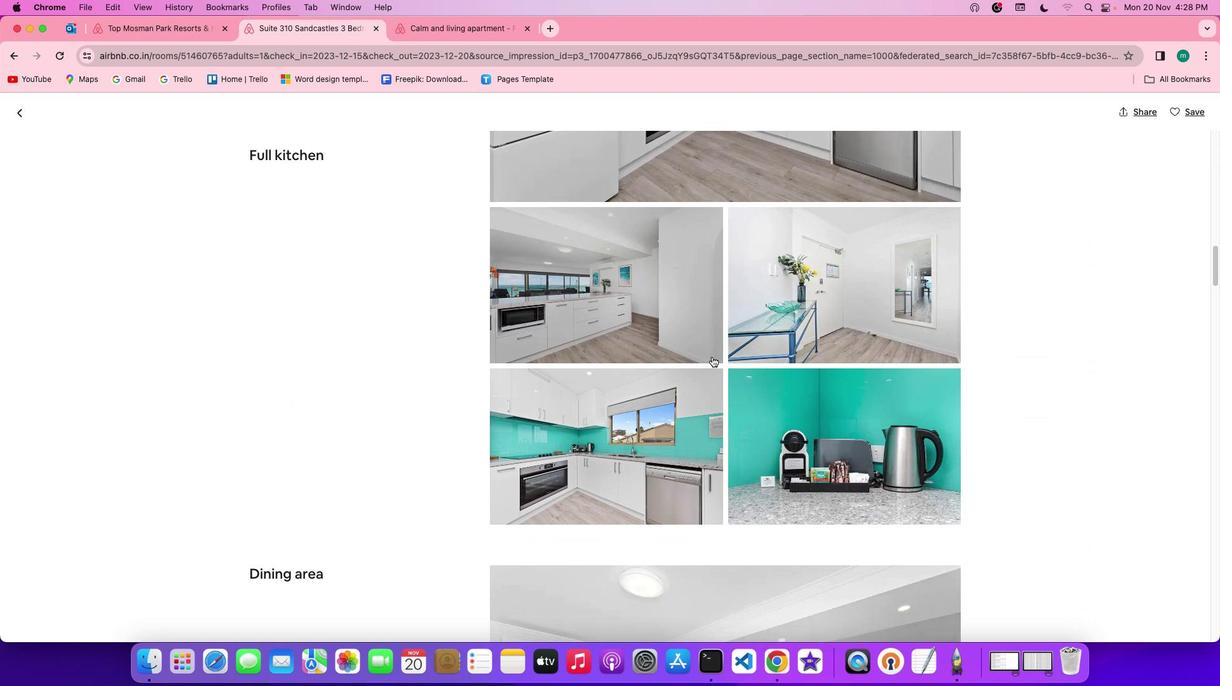
Action: Mouse scrolled (711, 357) with delta (0, 0)
Screenshot: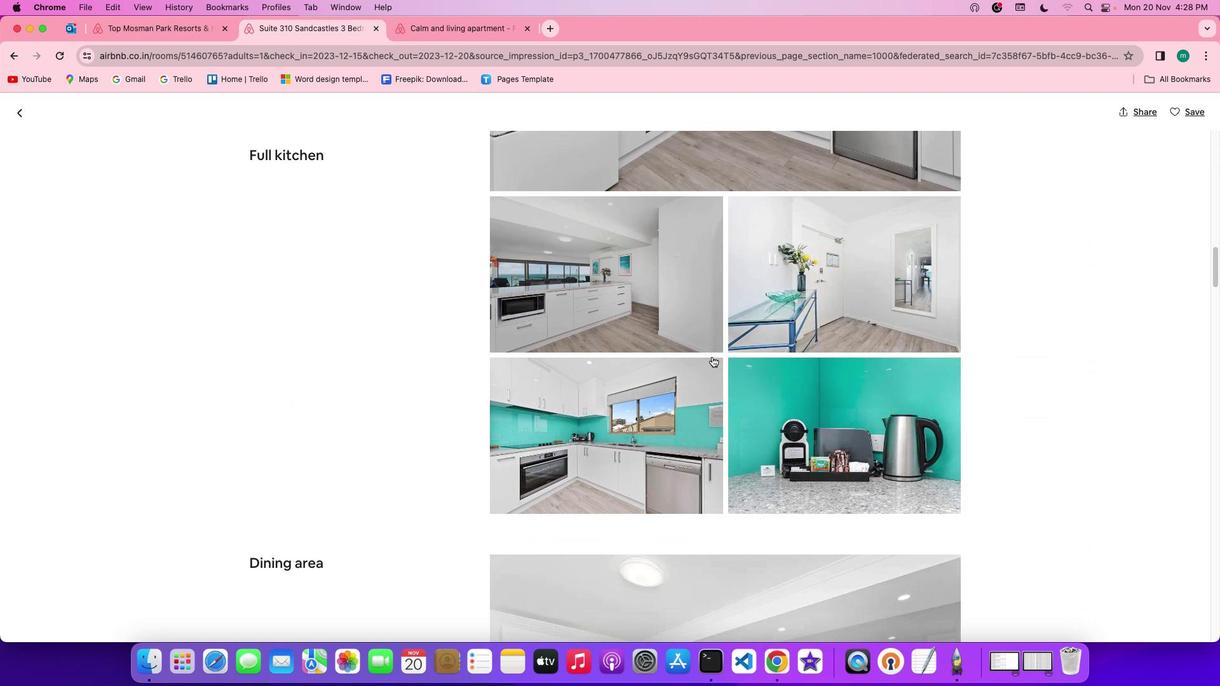 
Action: Mouse scrolled (711, 357) with delta (0, -1)
Screenshot: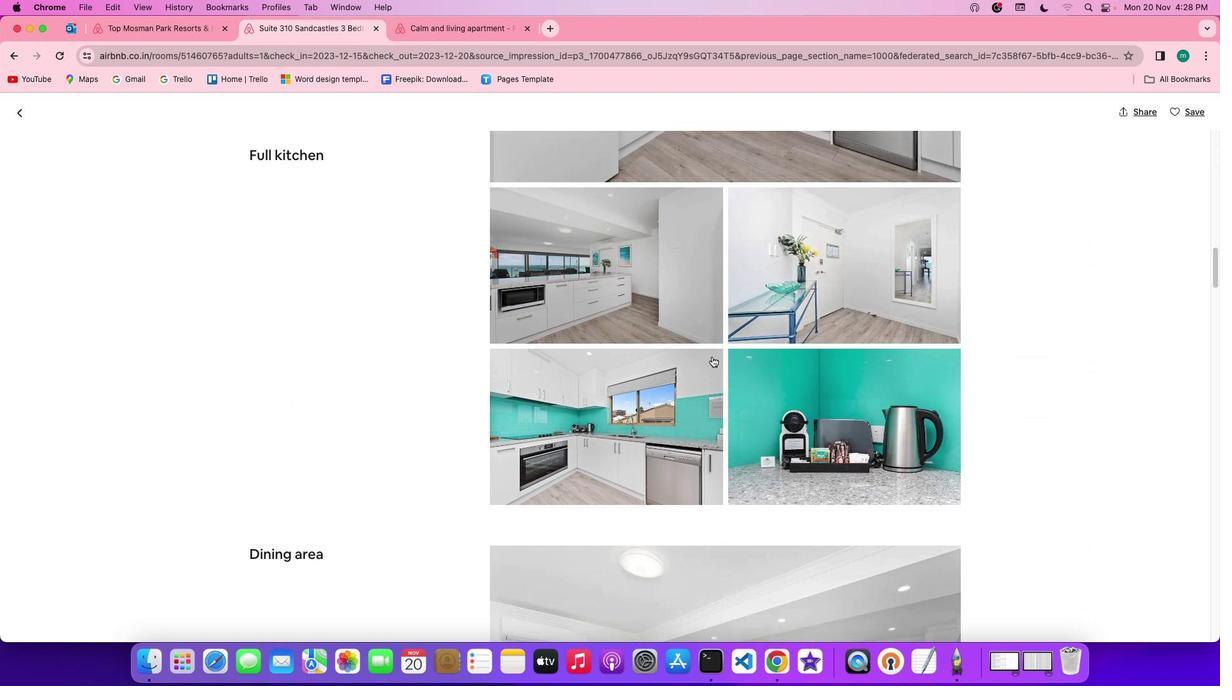 
Action: Mouse scrolled (711, 357) with delta (0, -1)
Screenshot: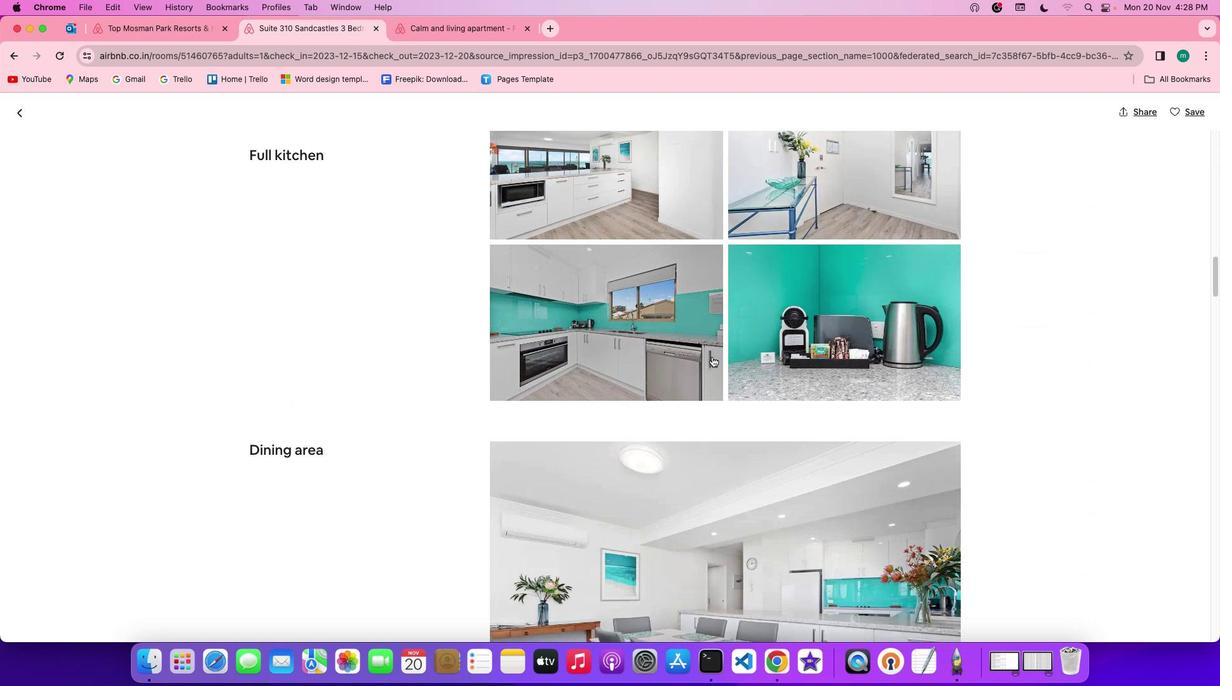 
Action: Mouse scrolled (711, 357) with delta (0, 0)
Screenshot: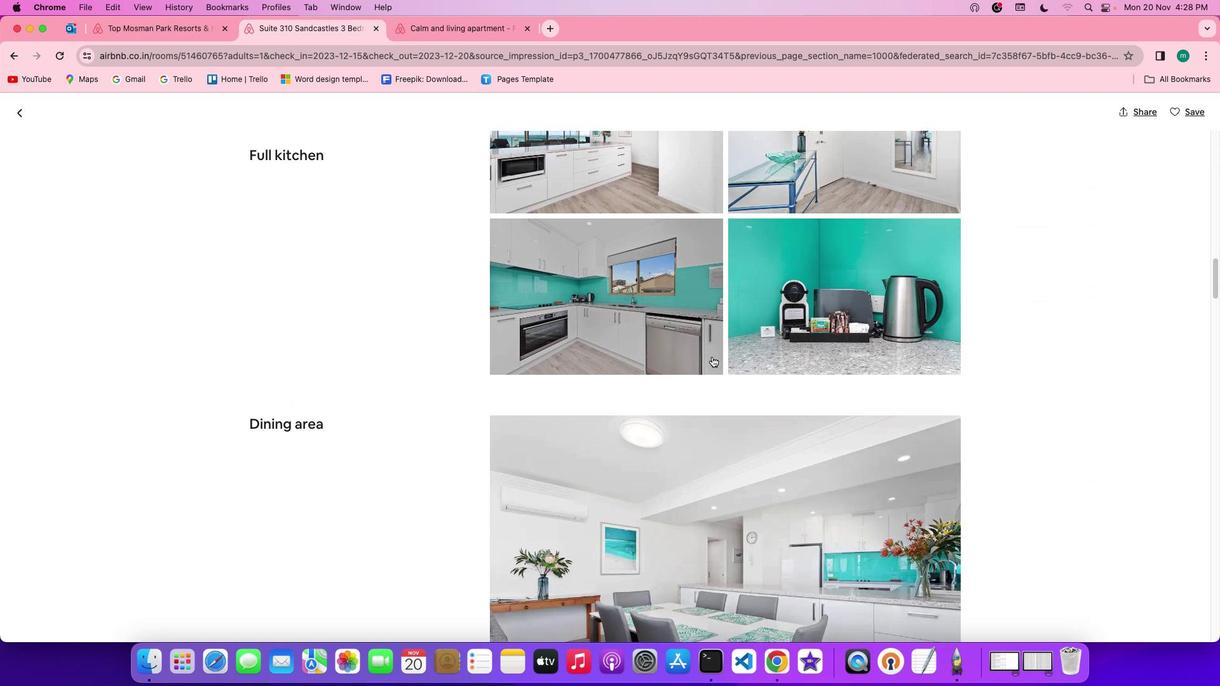
Action: Mouse scrolled (711, 357) with delta (0, 0)
Screenshot: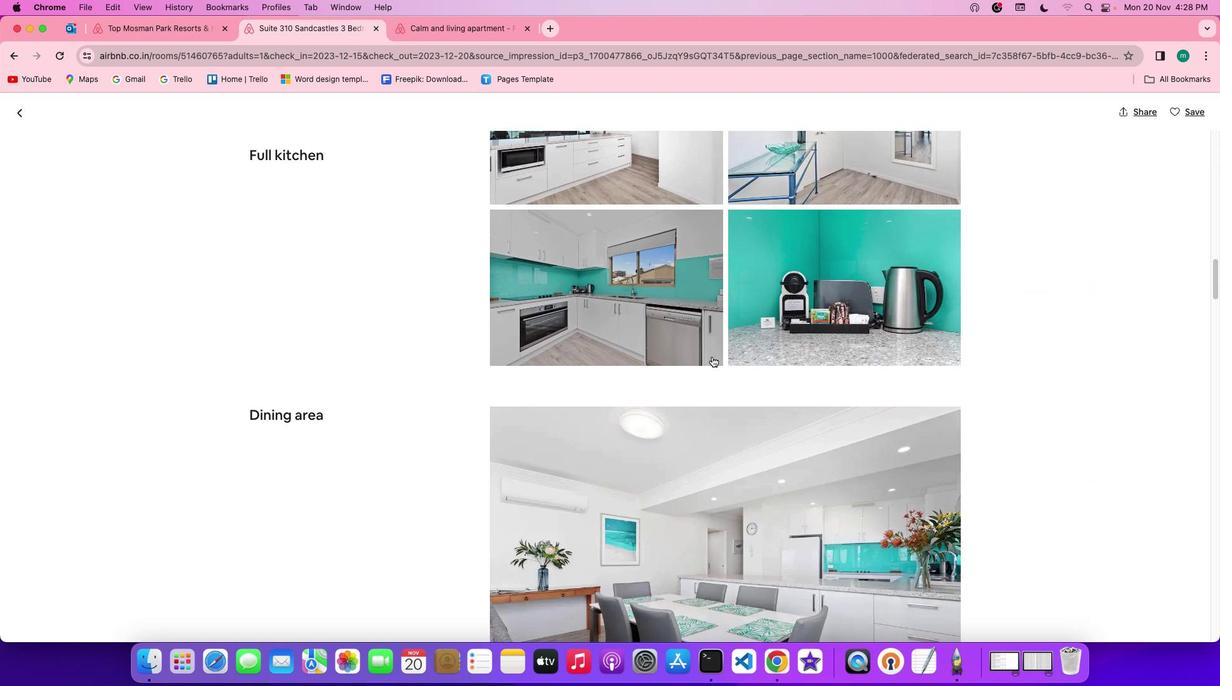 
Action: Mouse scrolled (711, 357) with delta (0, -1)
Screenshot: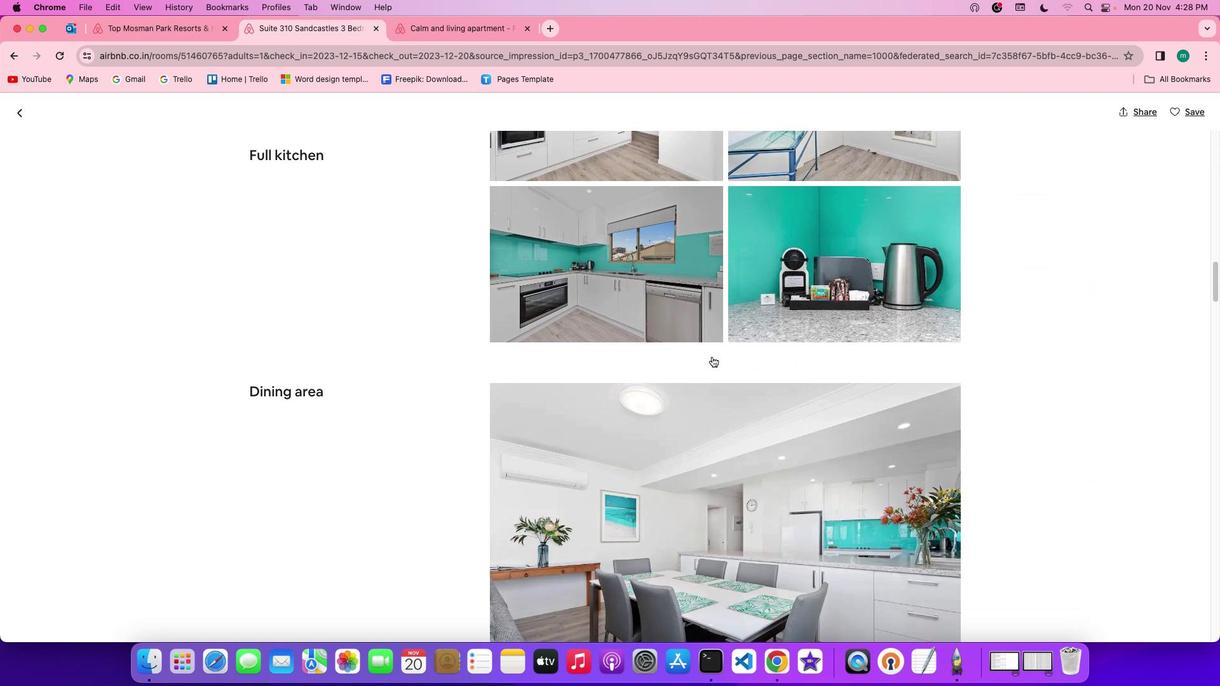 
Action: Mouse scrolled (711, 357) with delta (0, -1)
Screenshot: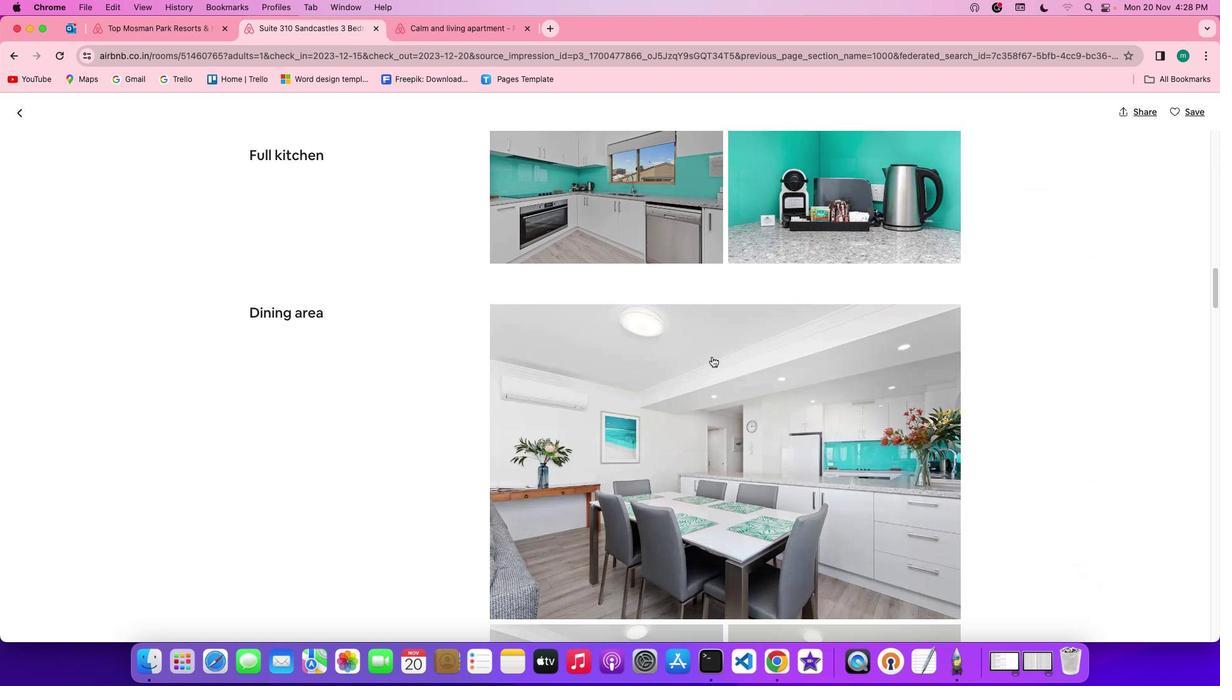 
Action: Mouse scrolled (711, 357) with delta (0, 0)
Screenshot: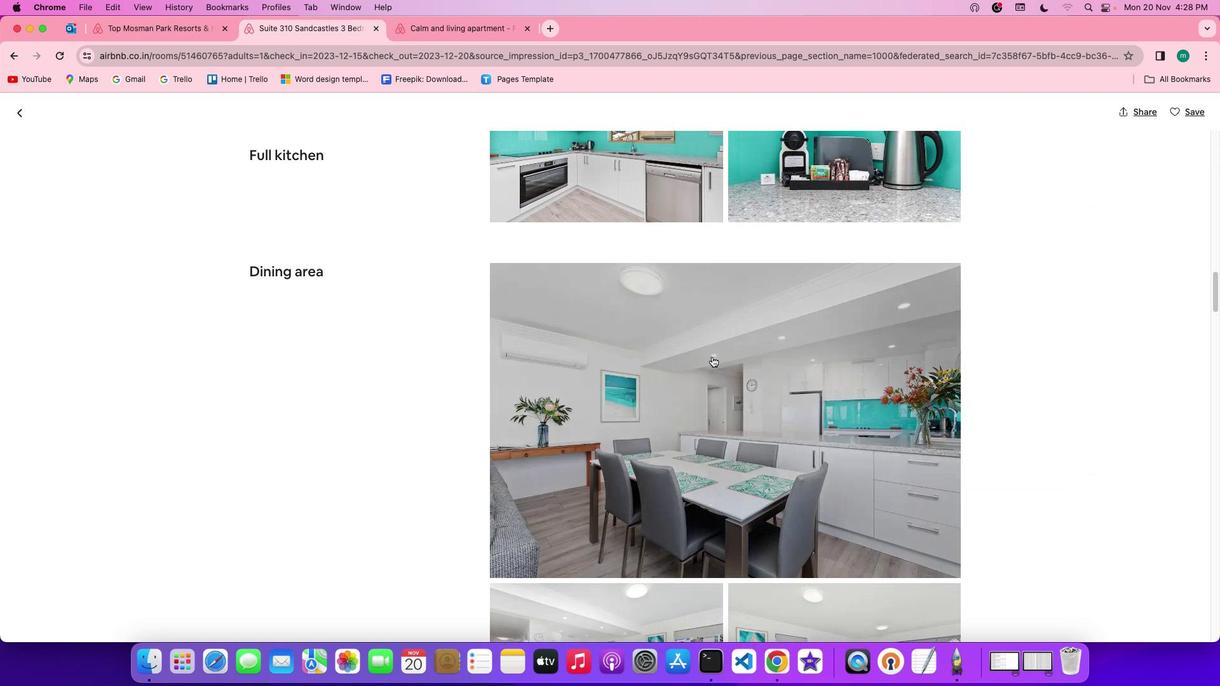 
Action: Mouse scrolled (711, 357) with delta (0, 0)
Screenshot: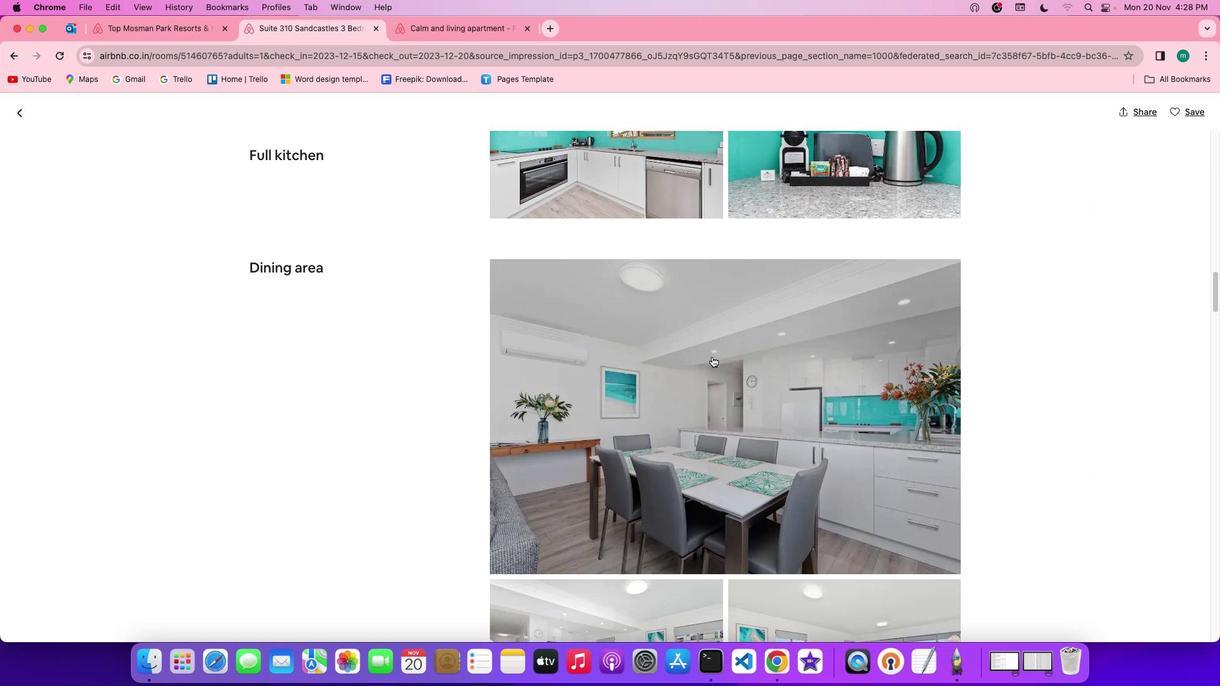 
Action: Mouse scrolled (711, 357) with delta (0, 0)
Screenshot: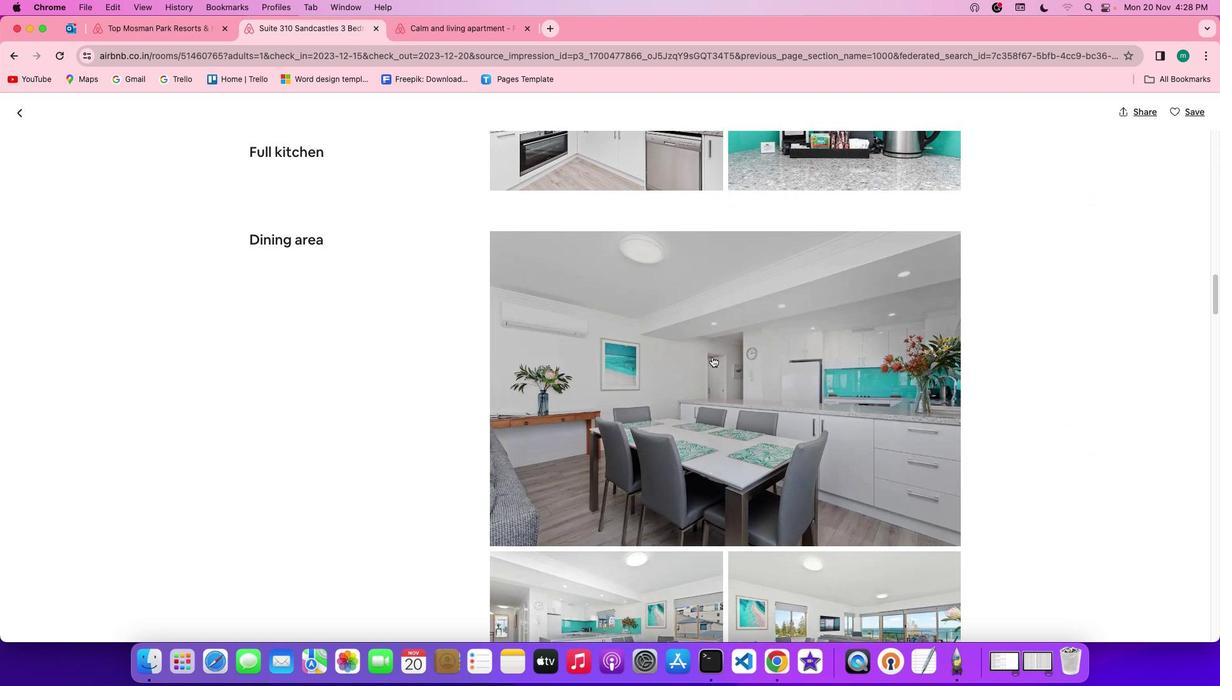 
Action: Mouse scrolled (711, 357) with delta (0, -1)
Screenshot: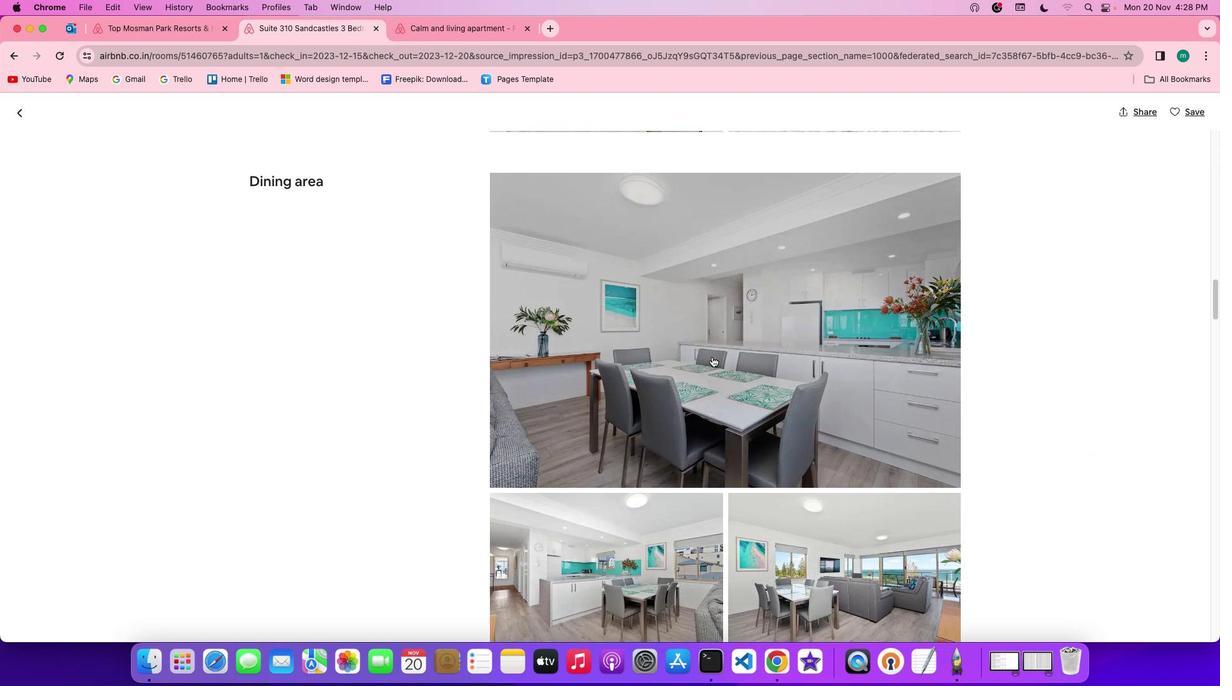
Action: Mouse scrolled (711, 357) with delta (0, -1)
Screenshot: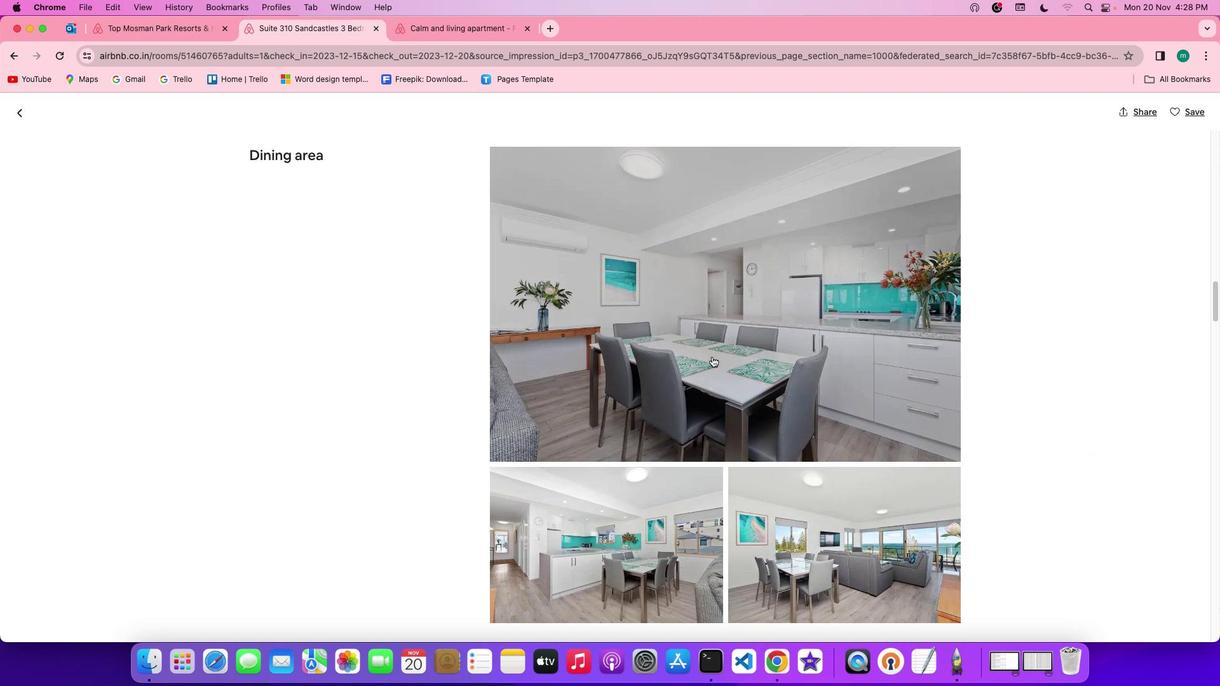 
Action: Mouse scrolled (711, 357) with delta (0, 0)
Screenshot: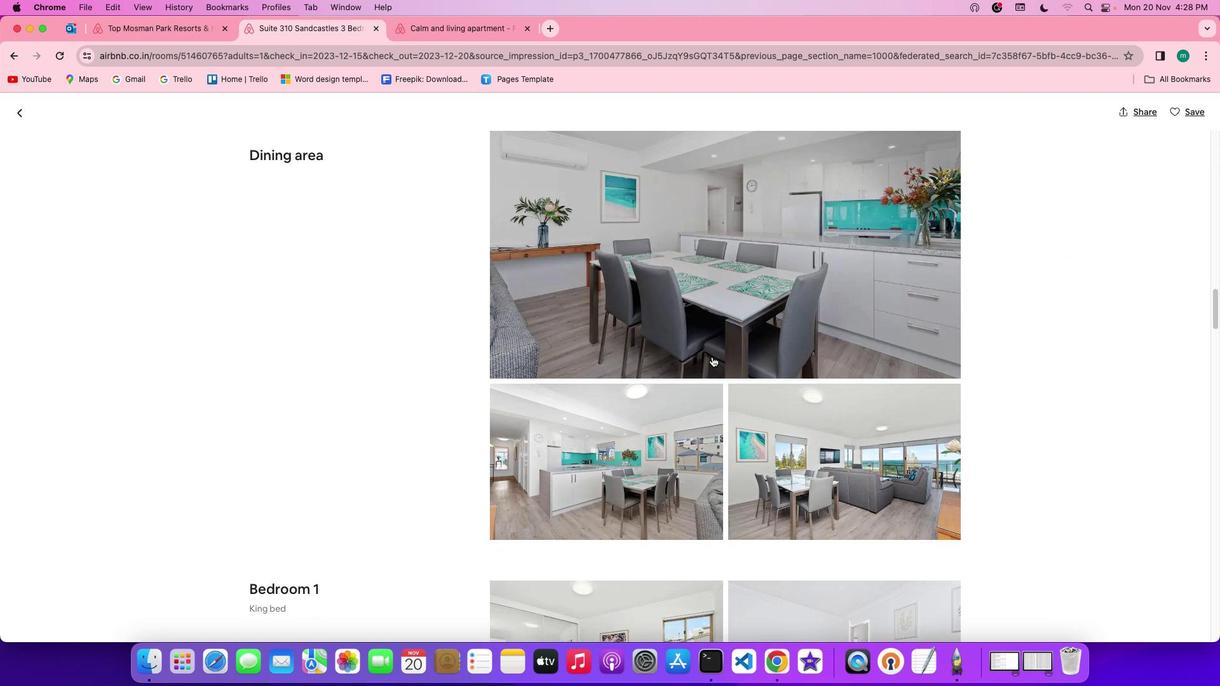 
Action: Mouse scrolled (711, 357) with delta (0, 0)
Screenshot: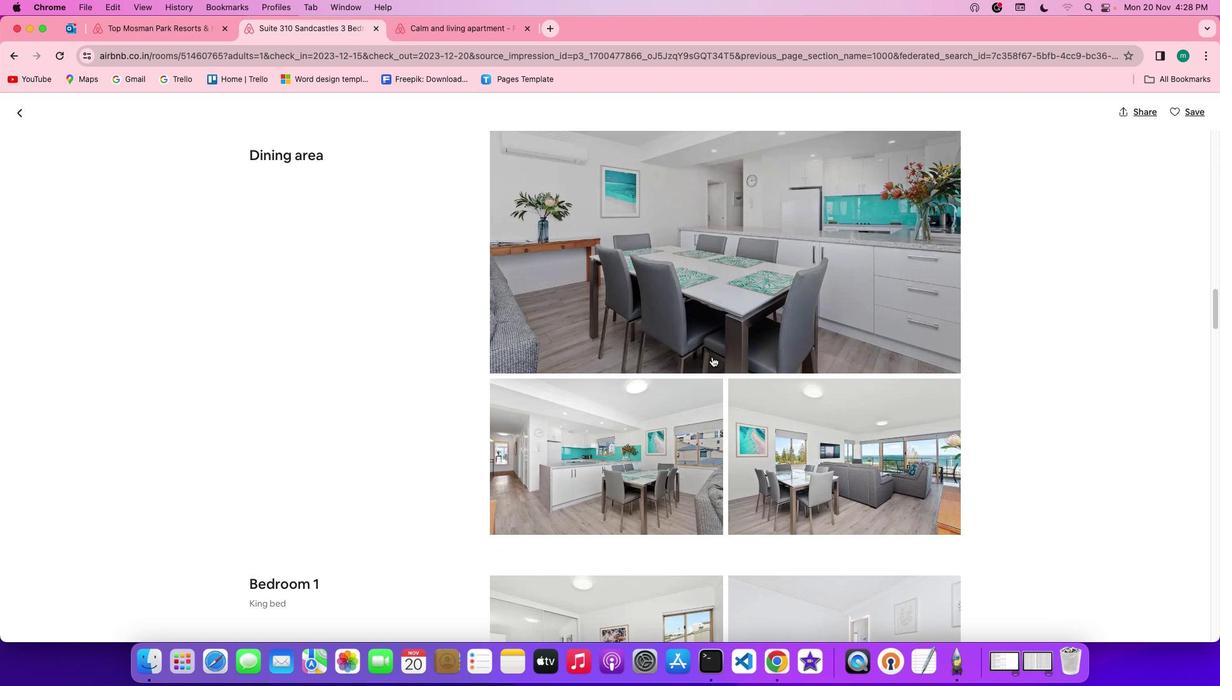 
Action: Mouse scrolled (711, 357) with delta (0, 0)
Screenshot: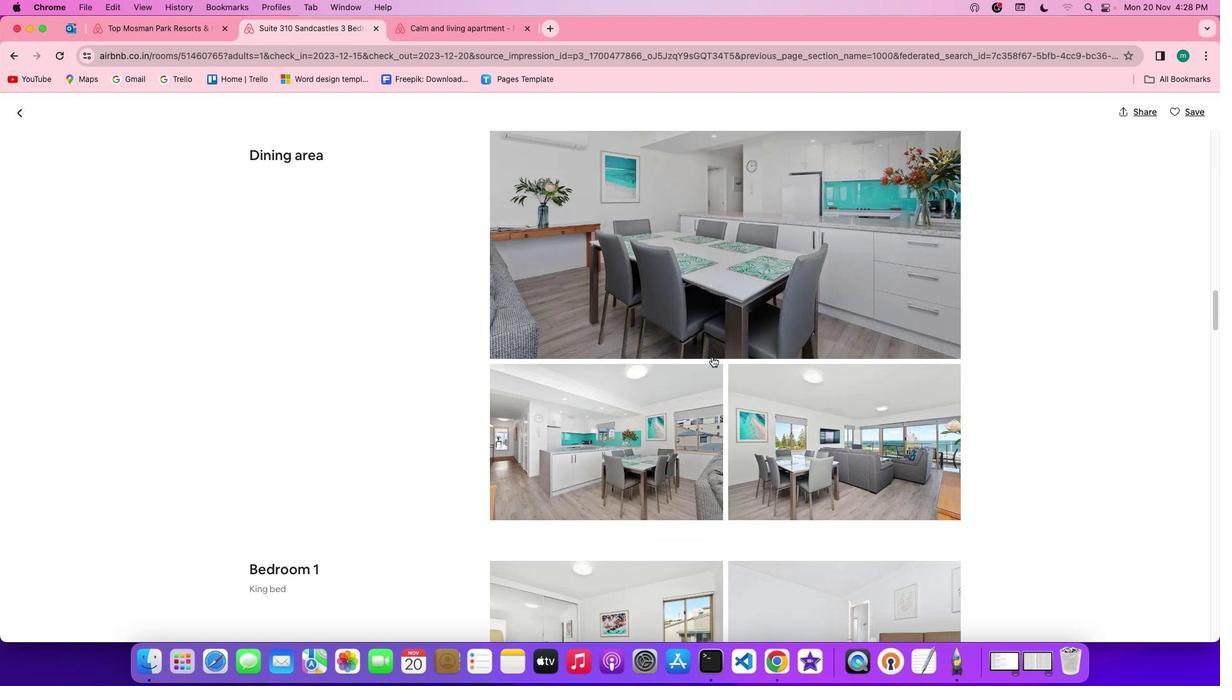 
Action: Mouse scrolled (711, 357) with delta (0, -1)
Screenshot: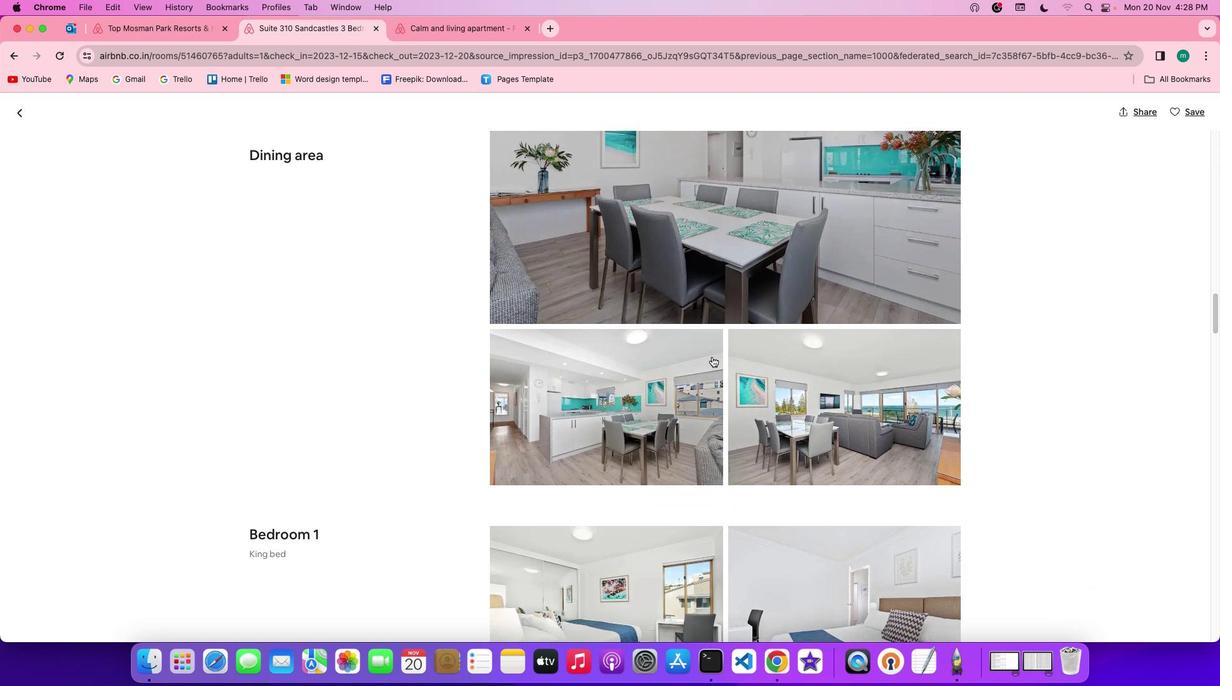 
Action: Mouse scrolled (711, 357) with delta (0, -1)
Screenshot: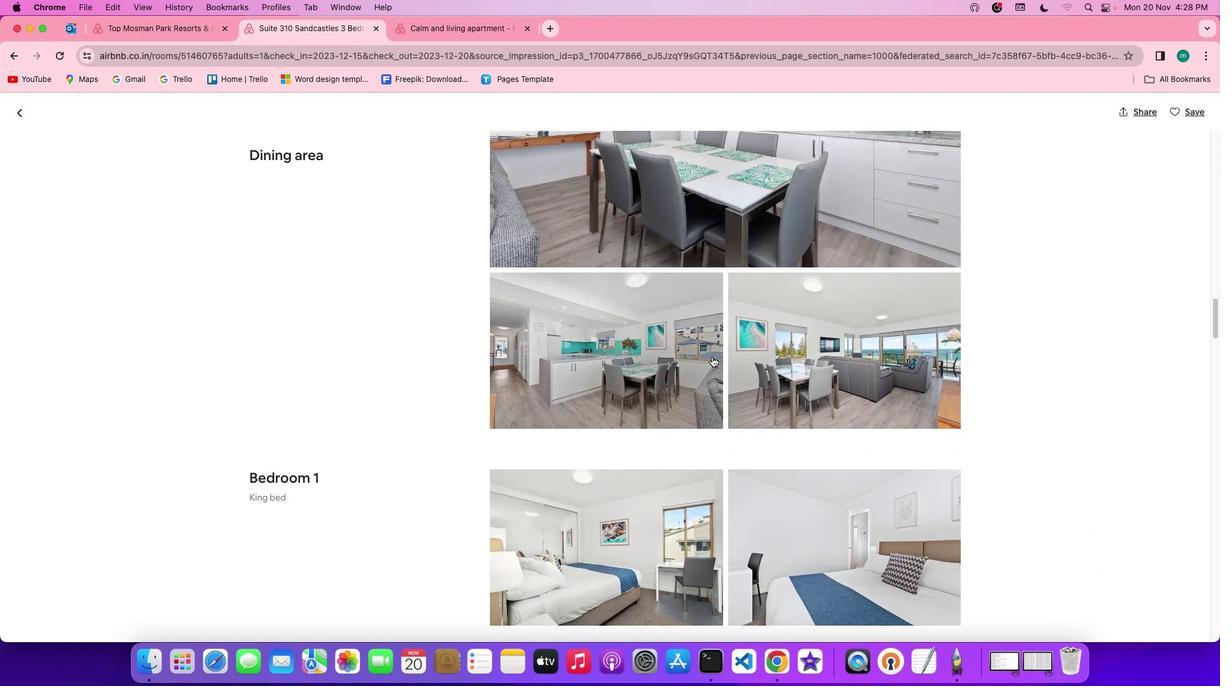 
Action: Mouse scrolled (711, 357) with delta (0, 0)
Screenshot: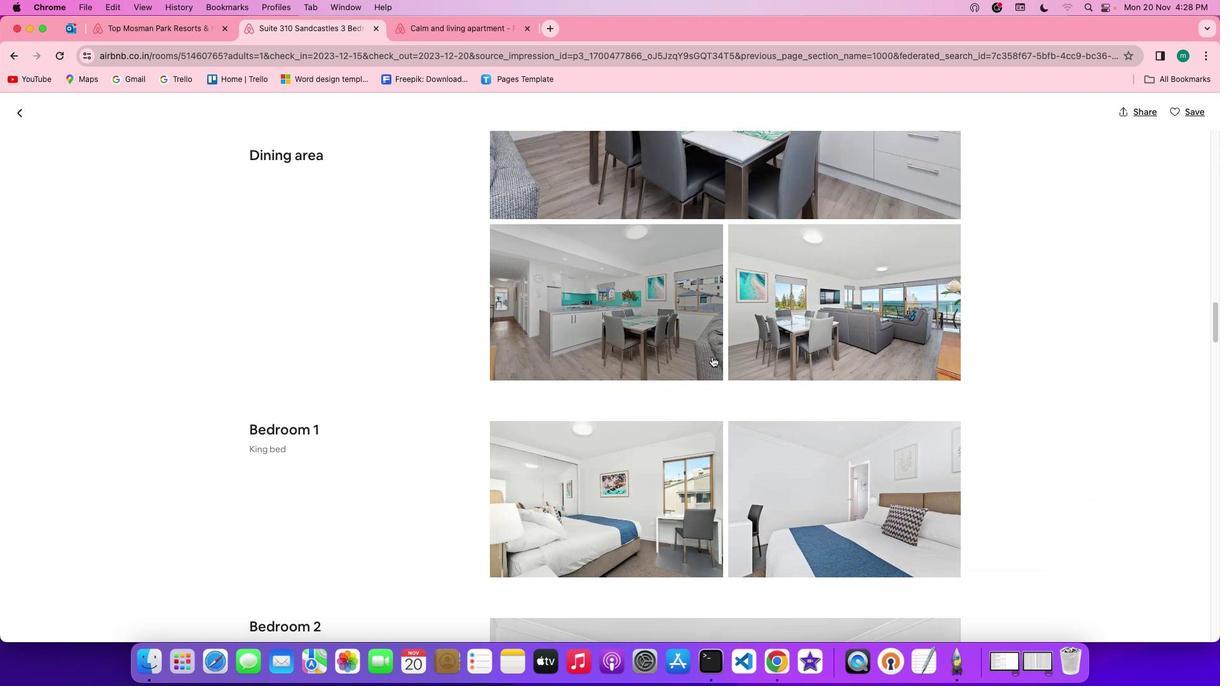 
Action: Mouse scrolled (711, 357) with delta (0, 0)
Screenshot: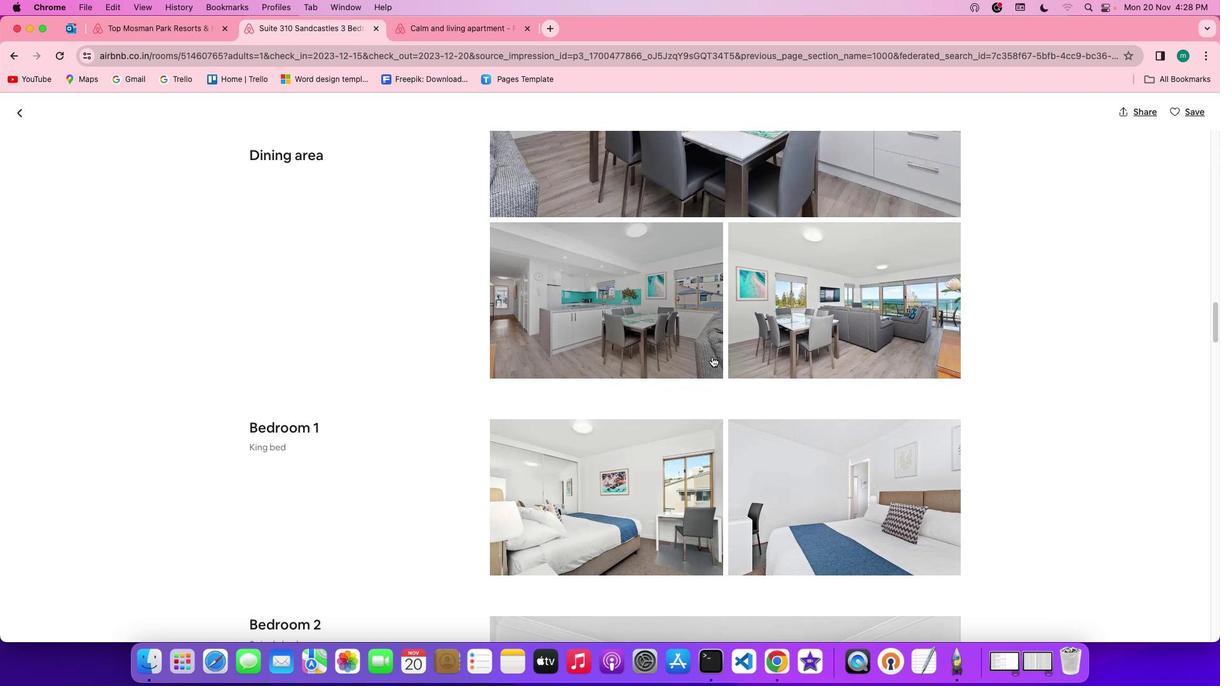 
Action: Mouse scrolled (711, 357) with delta (0, 0)
Screenshot: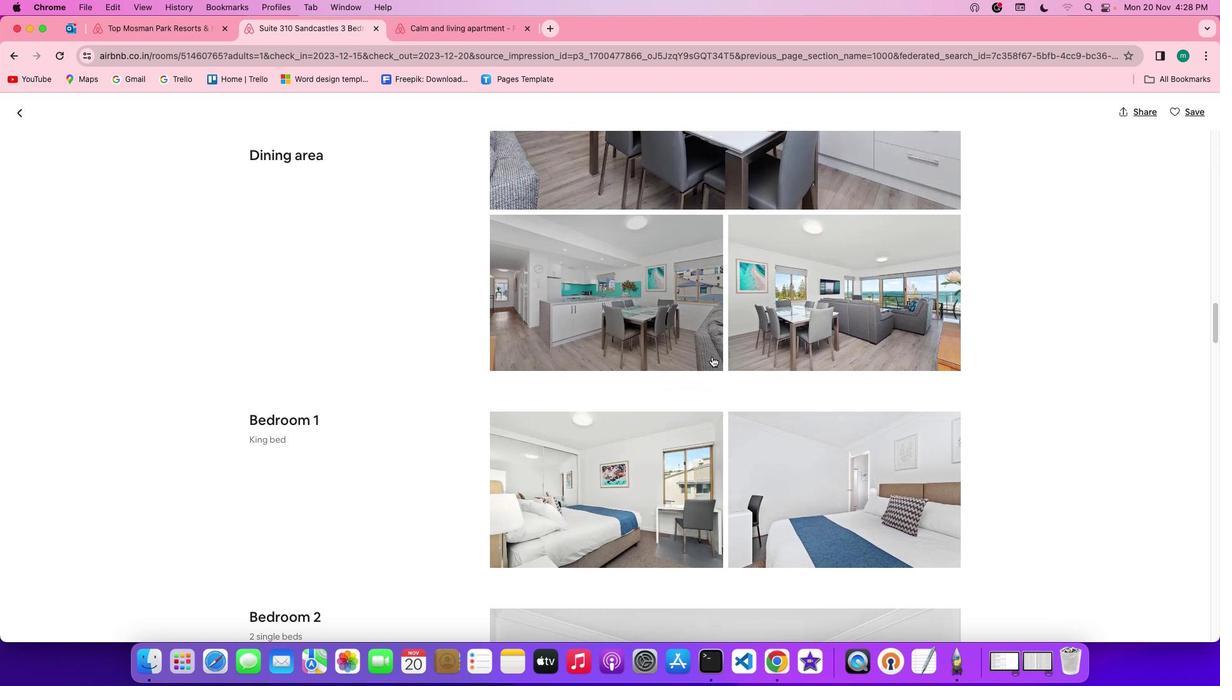 
Action: Mouse scrolled (711, 357) with delta (0, -1)
Screenshot: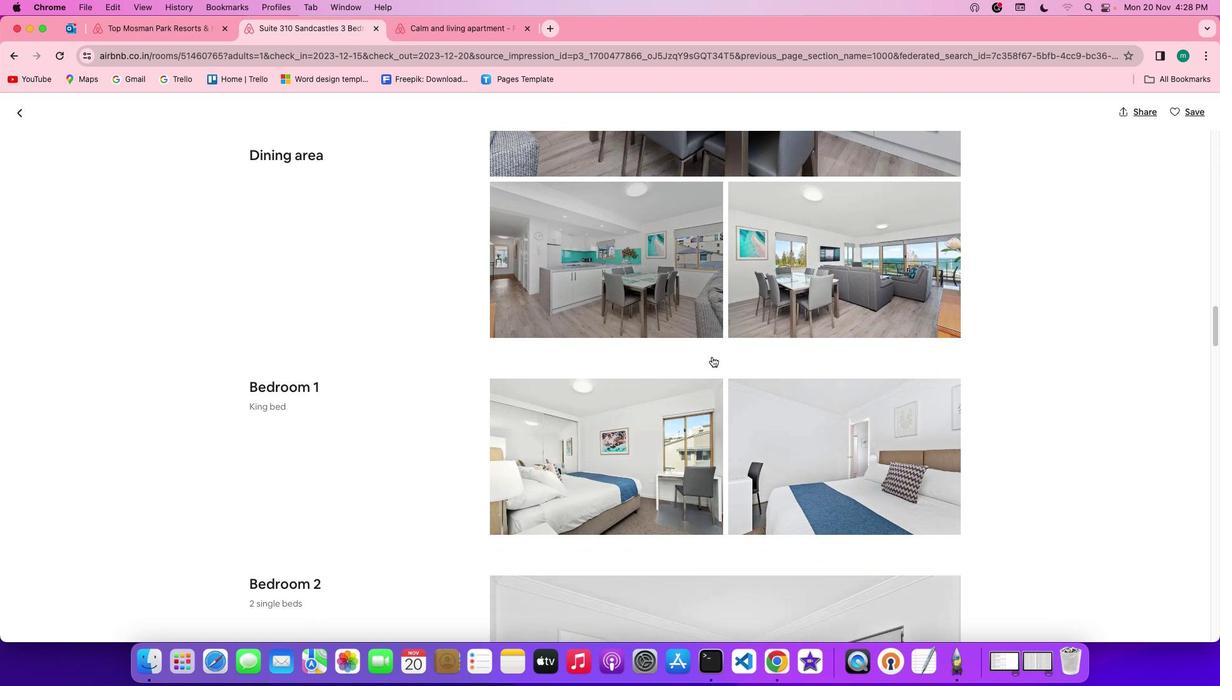 
Action: Mouse scrolled (711, 357) with delta (0, -1)
Screenshot: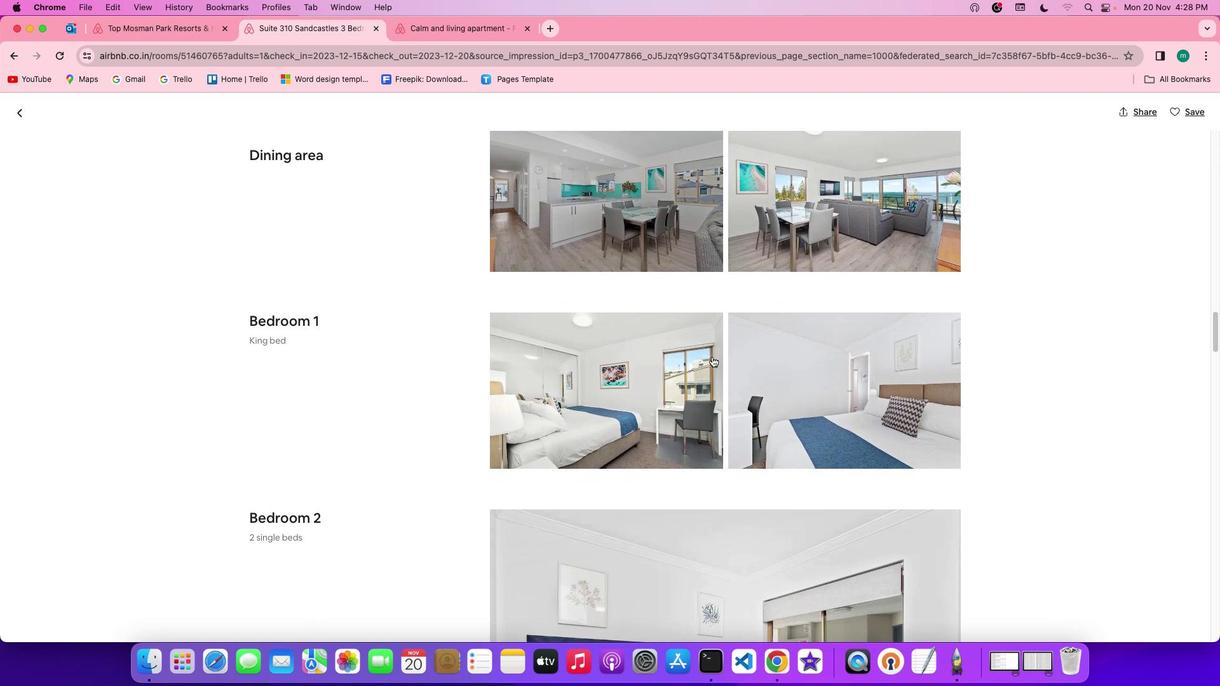 
Action: Mouse scrolled (711, 357) with delta (0, 0)
Screenshot: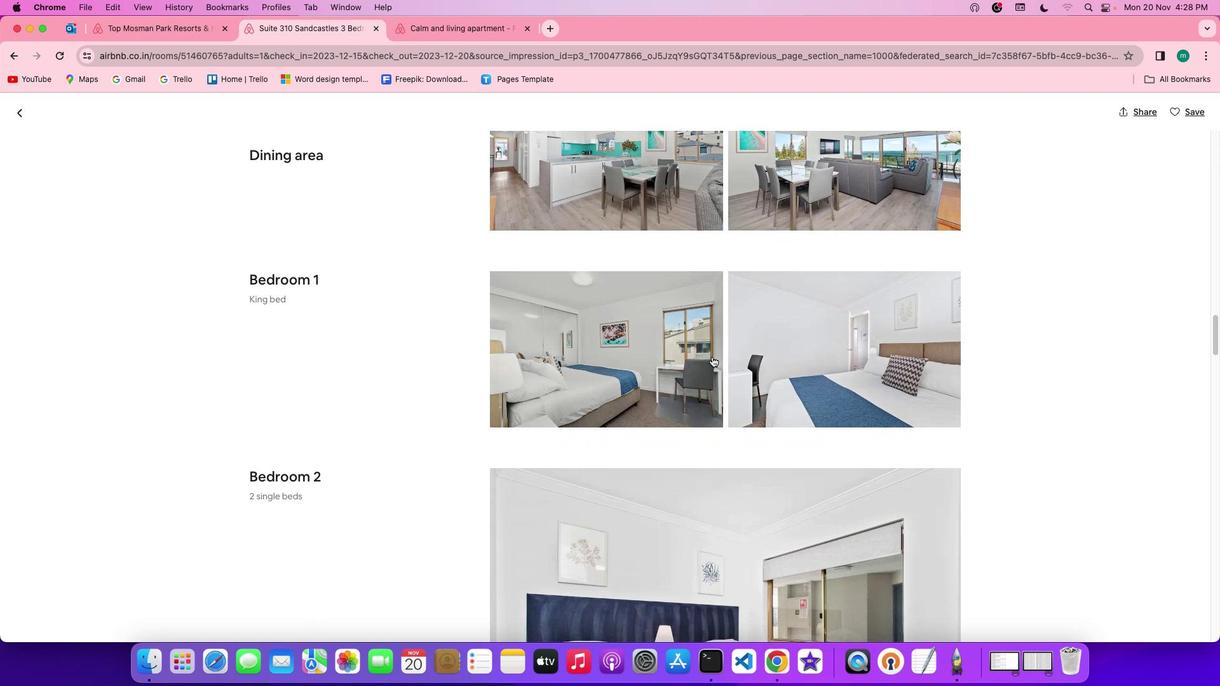 
Action: Mouse scrolled (711, 357) with delta (0, 0)
Screenshot: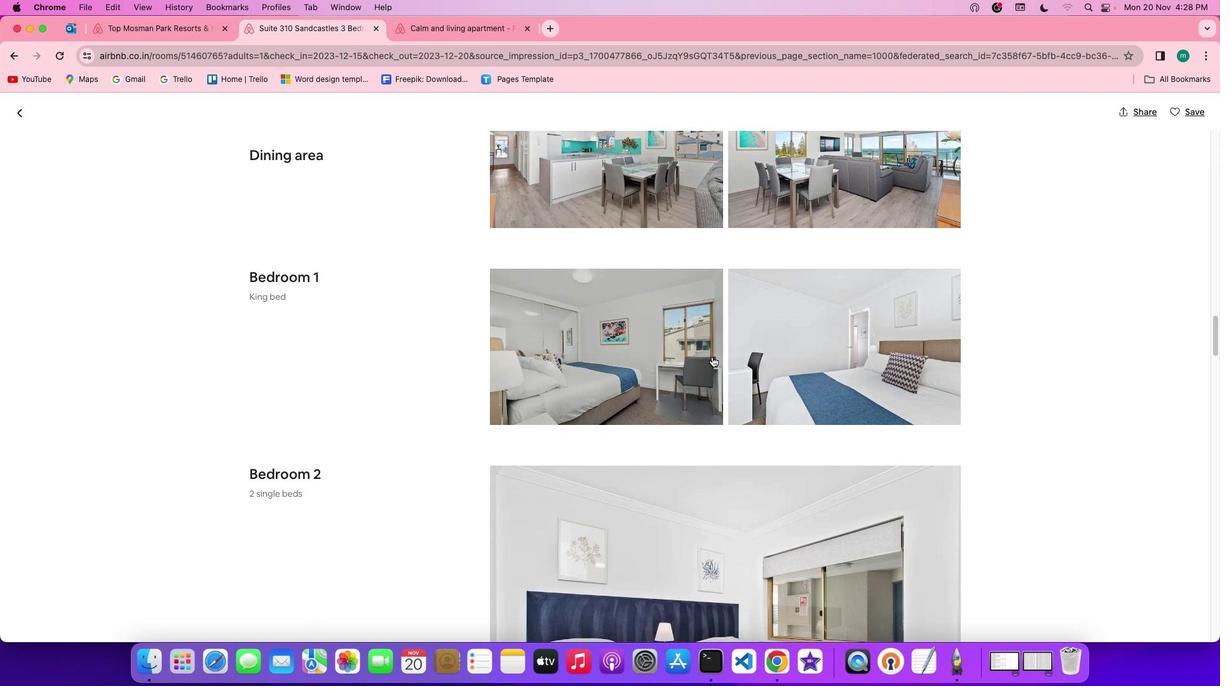 
Action: Mouse scrolled (711, 357) with delta (0, 0)
Screenshot: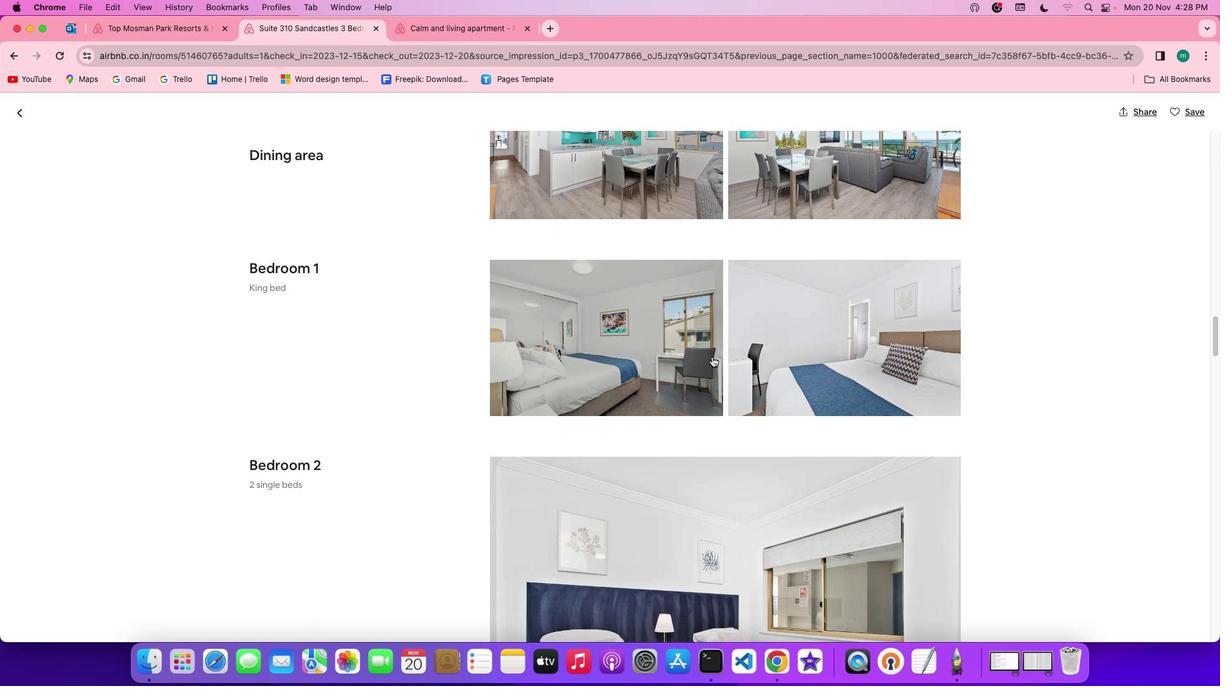 
Action: Mouse scrolled (711, 357) with delta (0, -1)
Screenshot: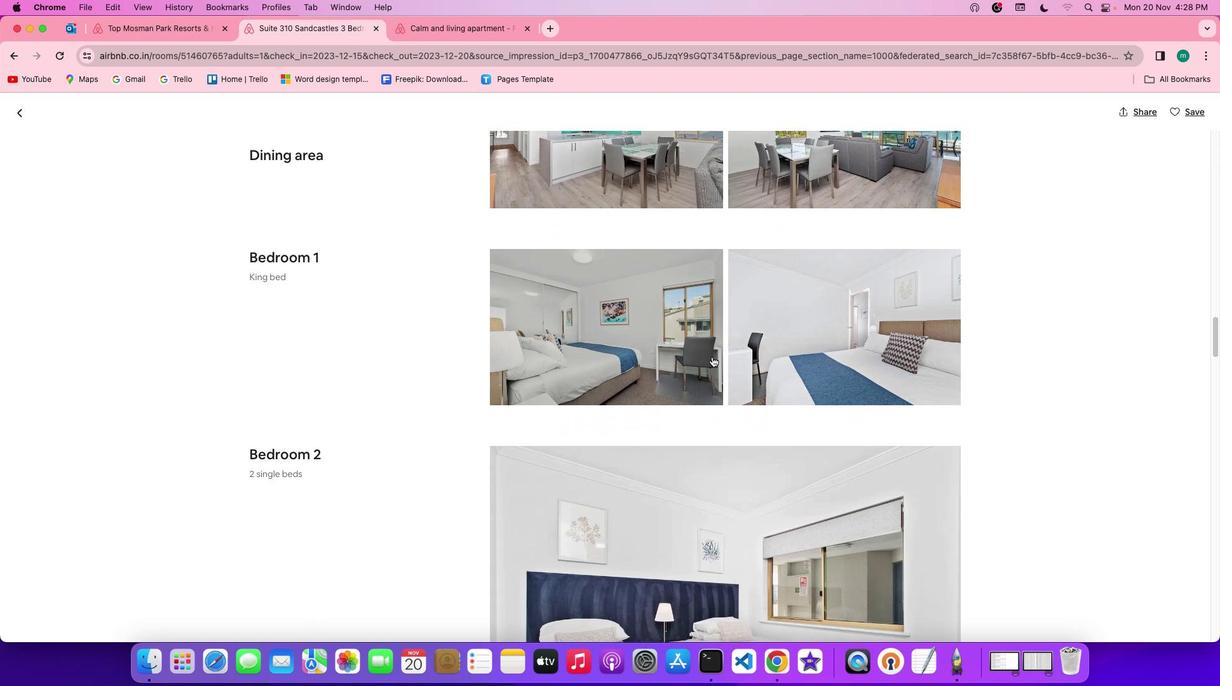 
Action: Mouse scrolled (711, 357) with delta (0, -2)
Screenshot: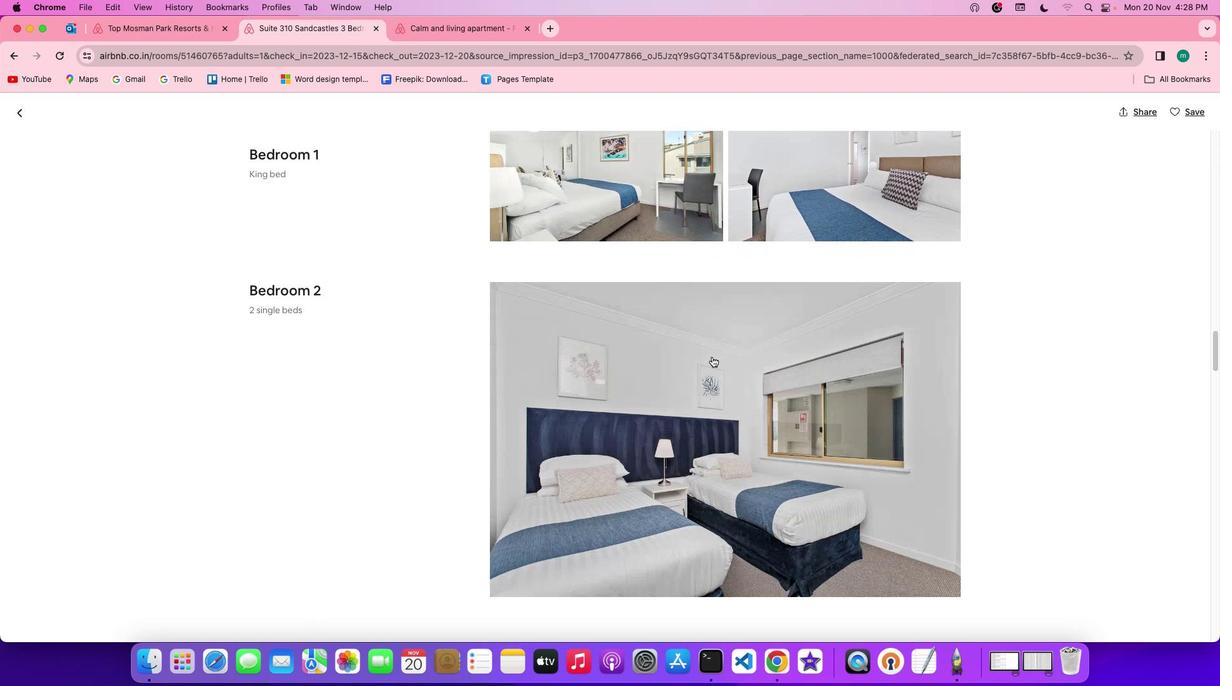 
Action: Mouse scrolled (711, 357) with delta (0, -2)
Screenshot: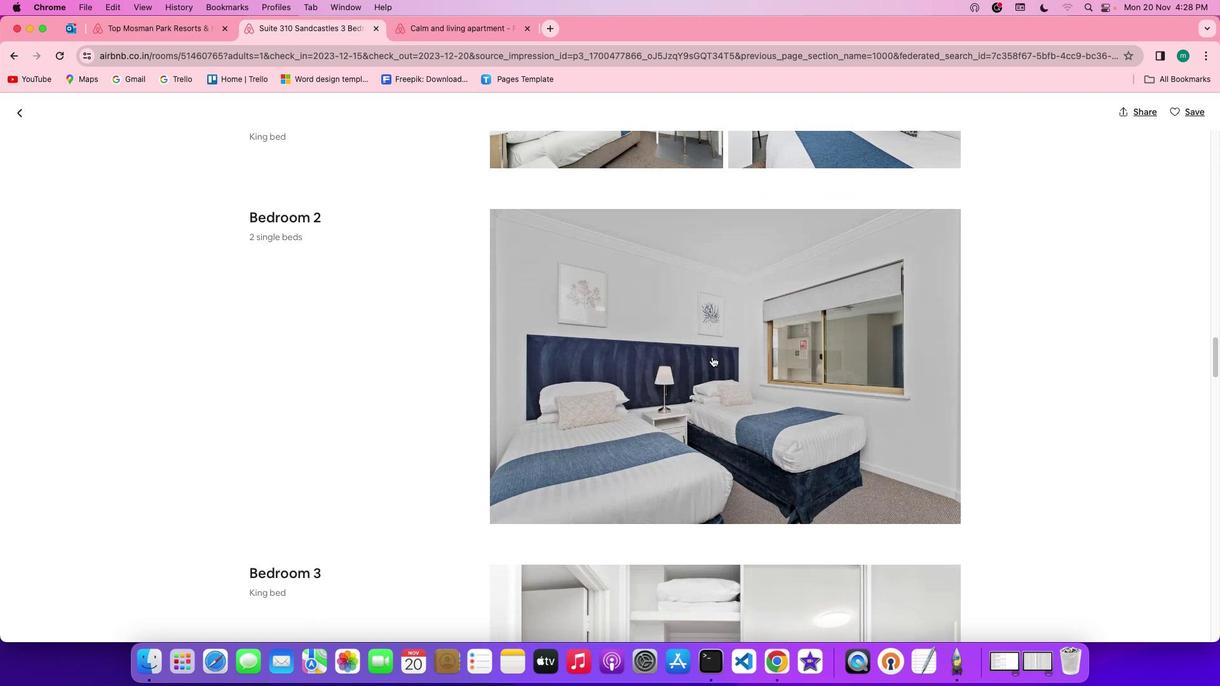 
Action: Mouse scrolled (711, 357) with delta (0, 0)
Screenshot: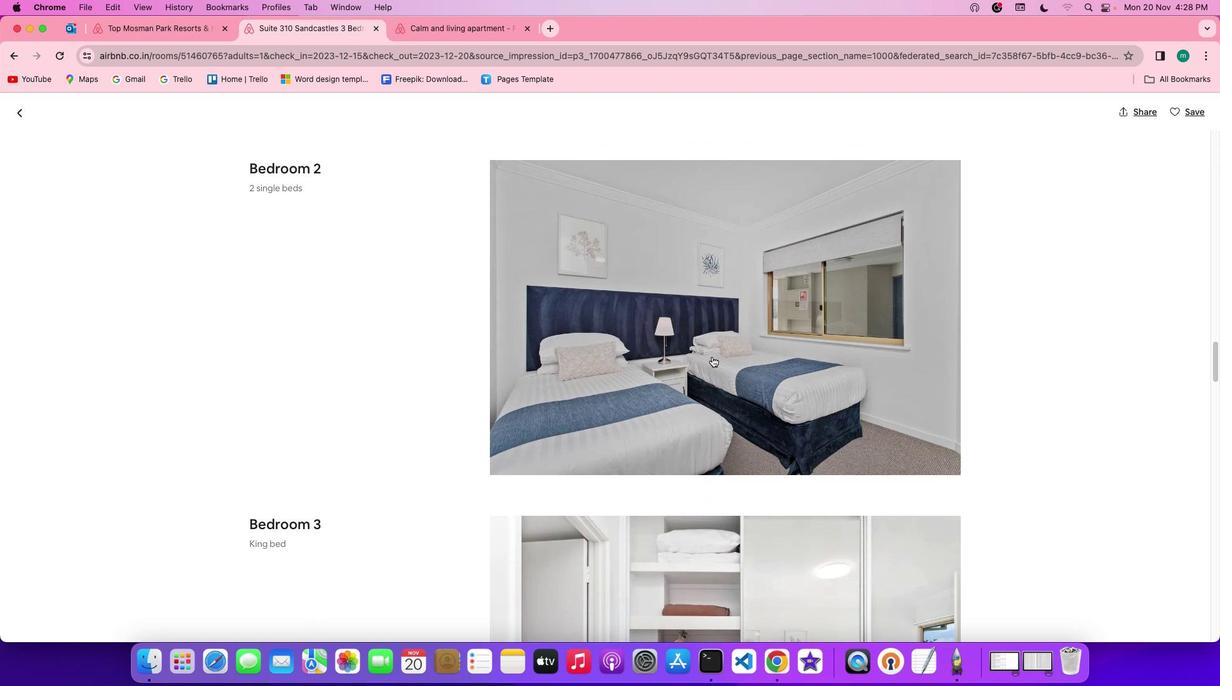
Action: Mouse scrolled (711, 357) with delta (0, 0)
Screenshot: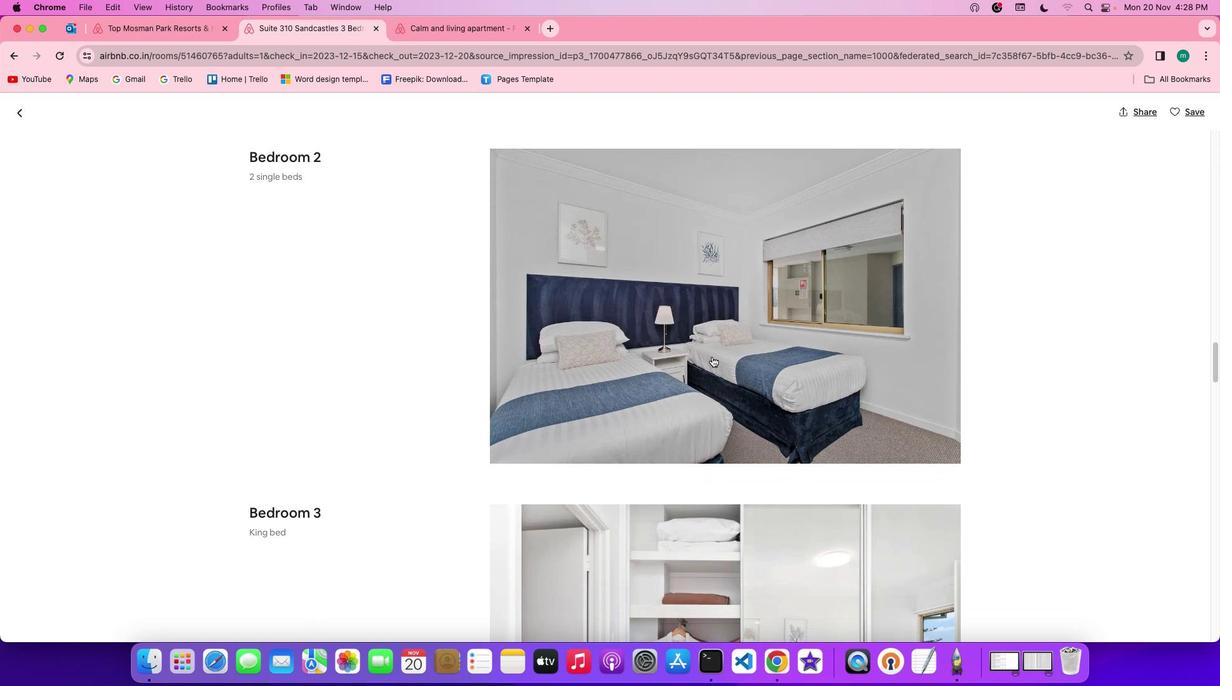 
Action: Mouse scrolled (711, 357) with delta (0, -1)
Screenshot: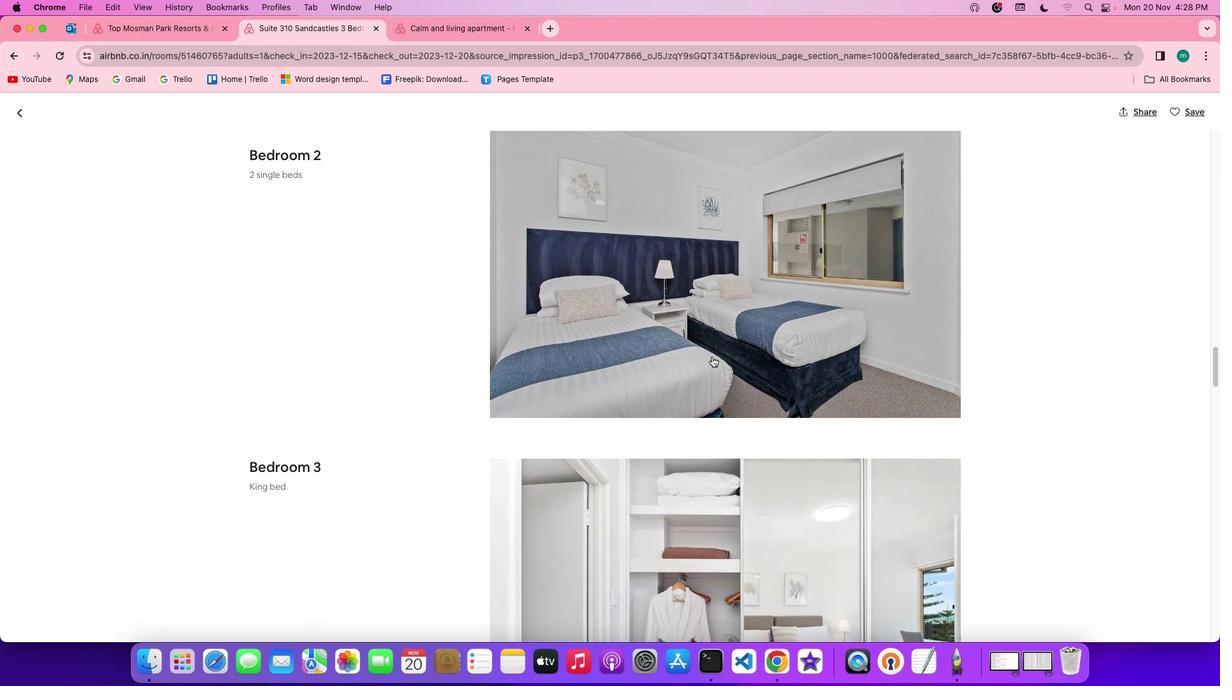 
Action: Mouse scrolled (711, 357) with delta (0, -1)
Screenshot: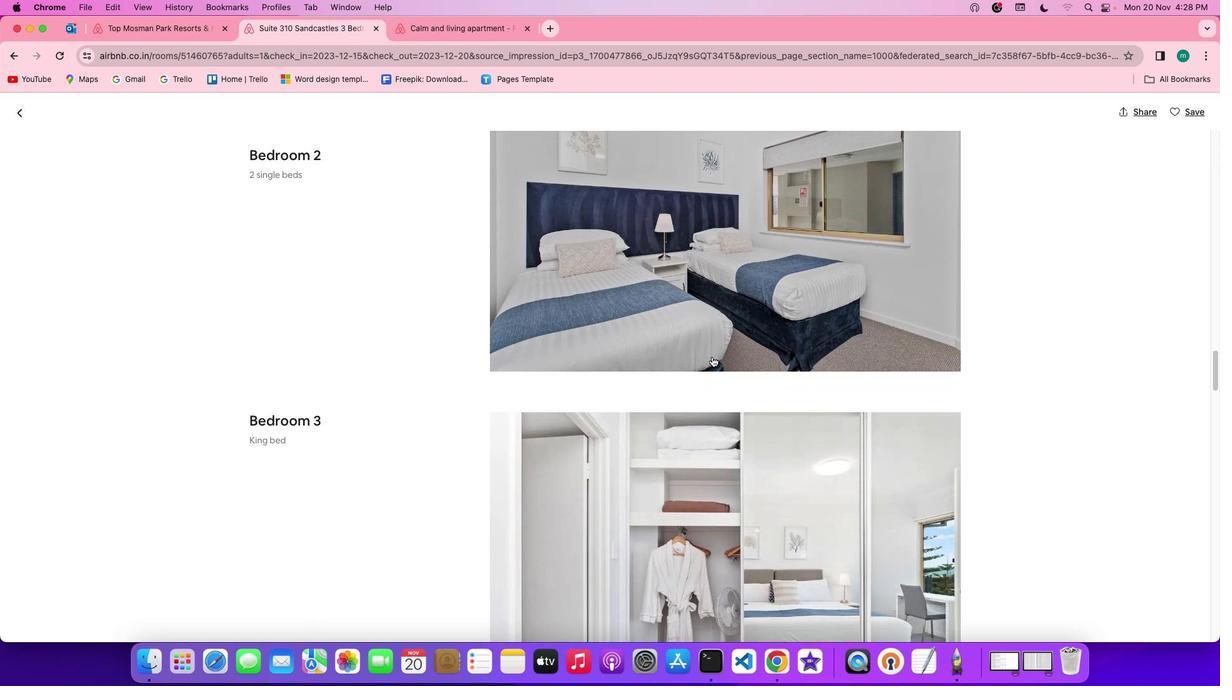 
Action: Mouse scrolled (711, 357) with delta (0, -1)
Screenshot: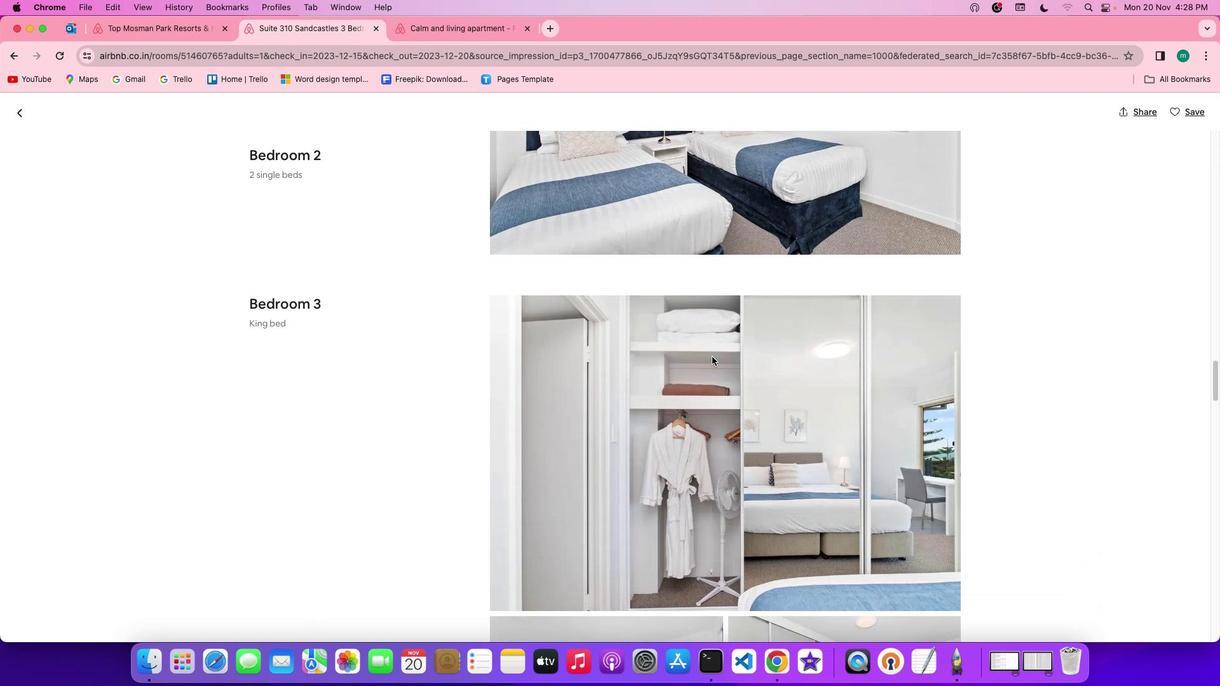 
Action: Mouse scrolled (711, 357) with delta (0, 0)
Screenshot: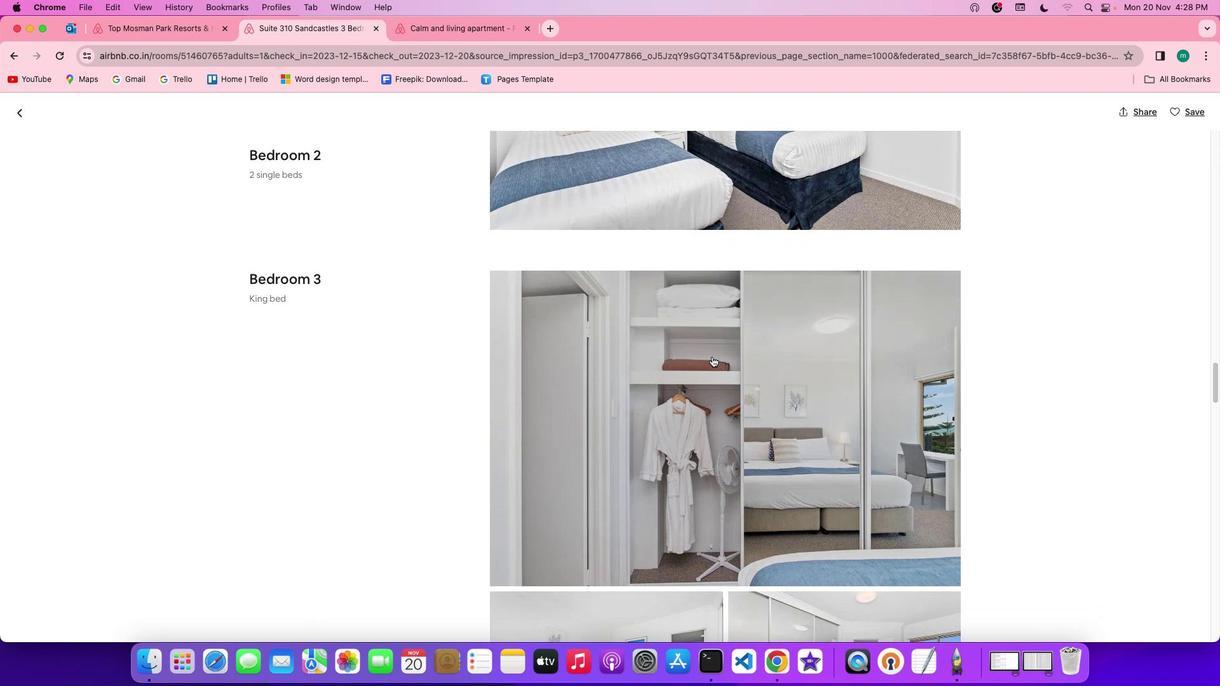 
Action: Mouse scrolled (711, 357) with delta (0, 0)
Screenshot: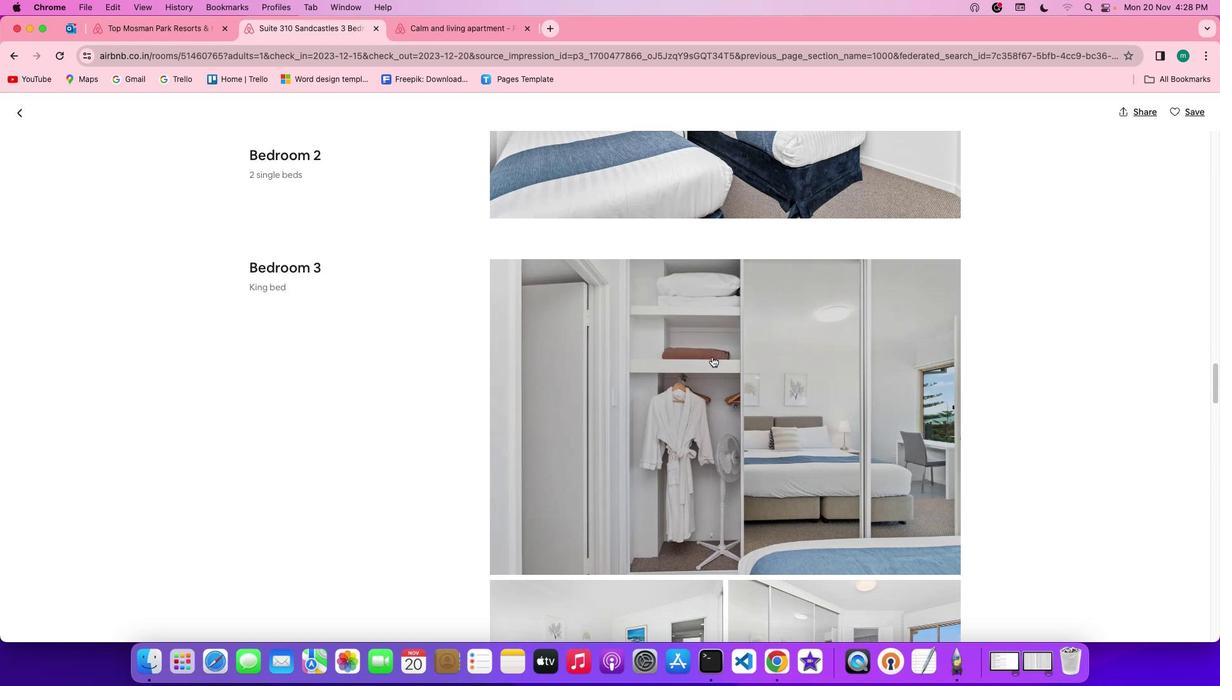 
Action: Mouse scrolled (711, 357) with delta (0, -1)
Screenshot: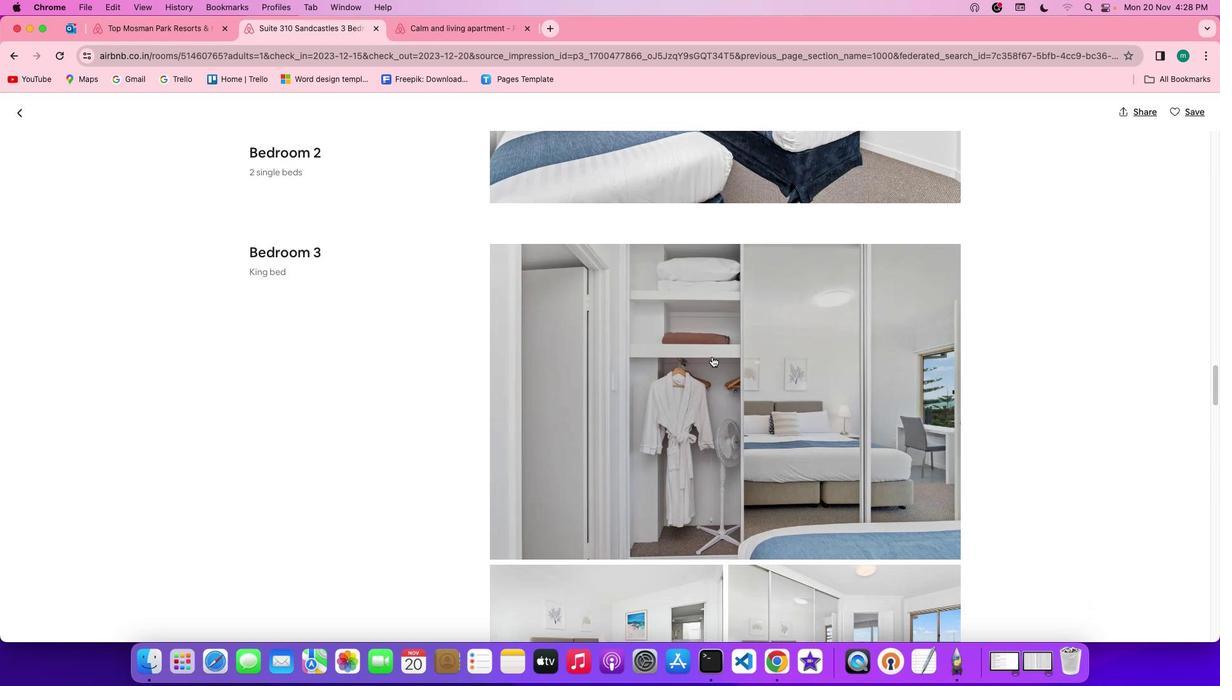 
Action: Mouse scrolled (711, 357) with delta (0, -1)
Screenshot: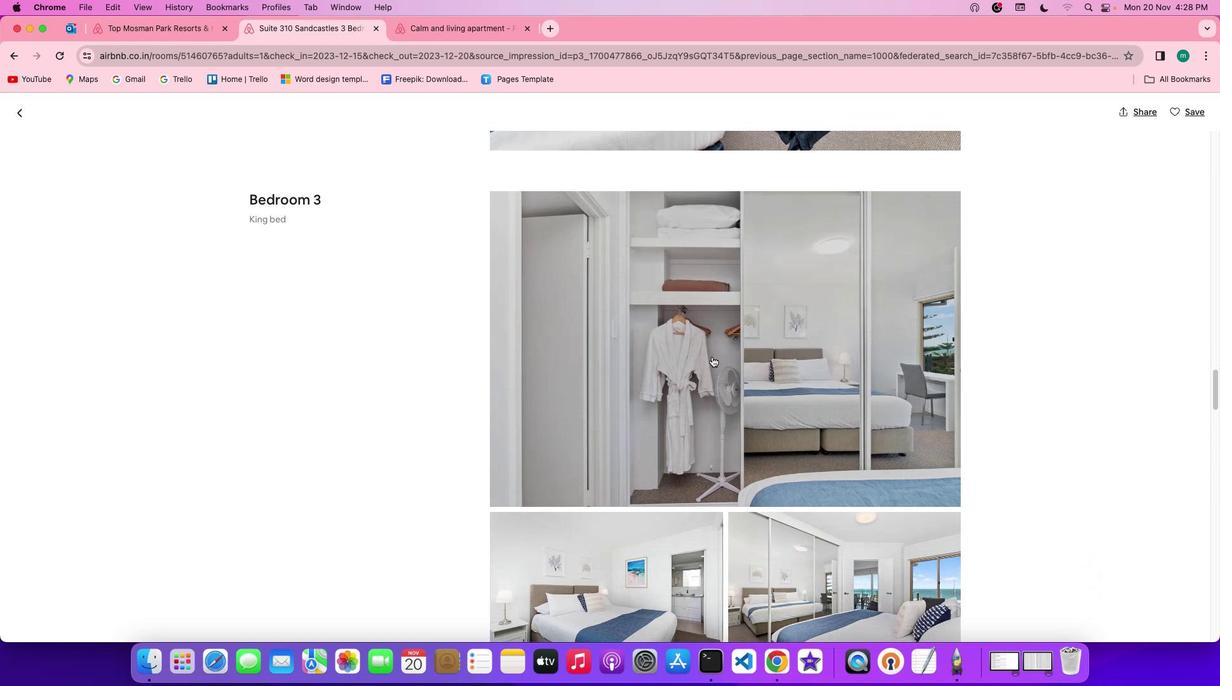 
Action: Mouse scrolled (711, 357) with delta (0, 0)
Screenshot: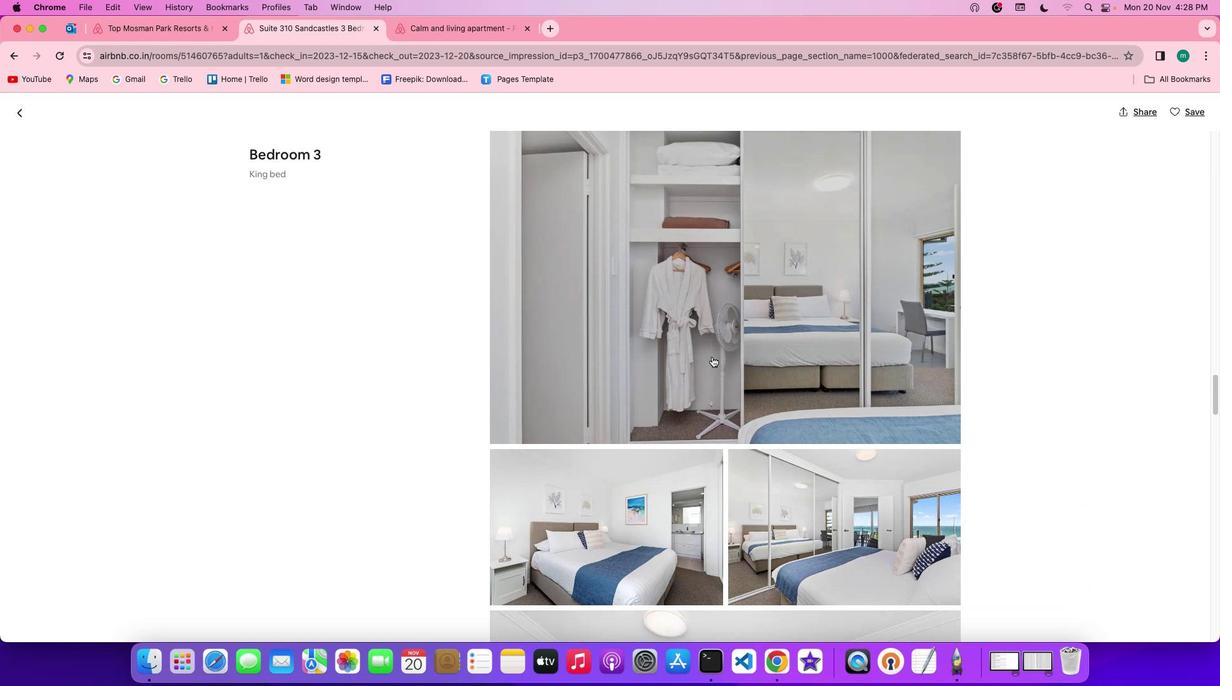
Action: Mouse scrolled (711, 357) with delta (0, 0)
Screenshot: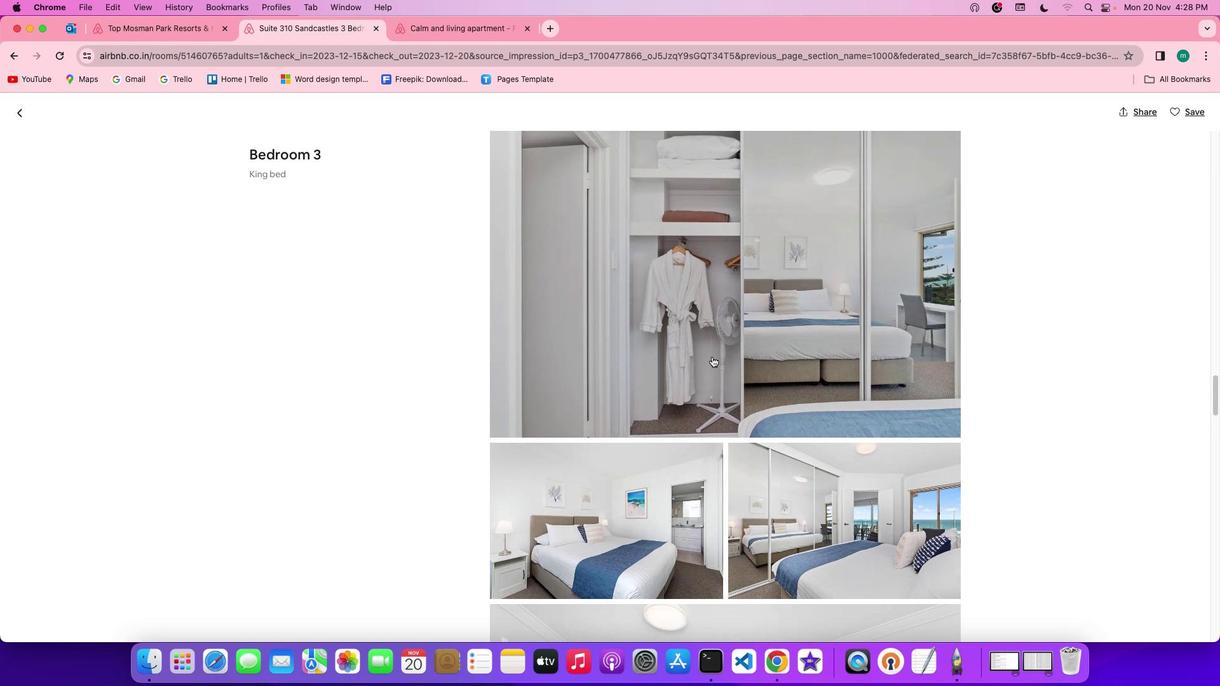 
Action: Mouse scrolled (711, 357) with delta (0, 0)
Screenshot: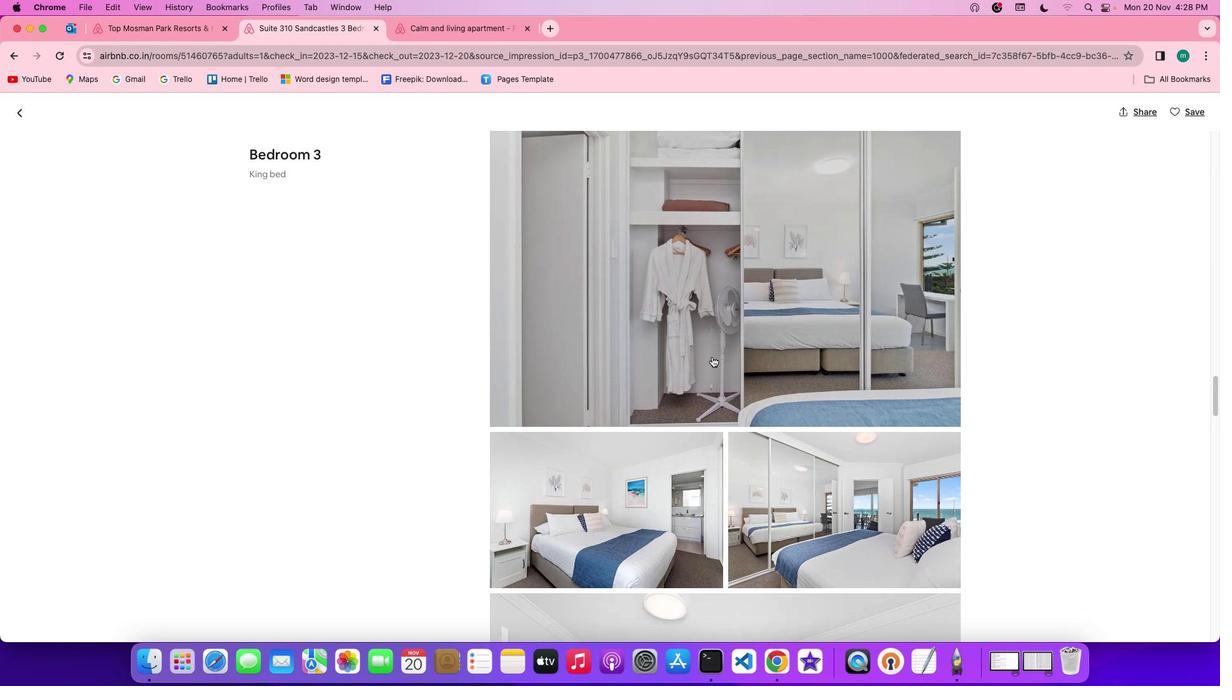 
Action: Mouse scrolled (711, 357) with delta (0, -1)
Screenshot: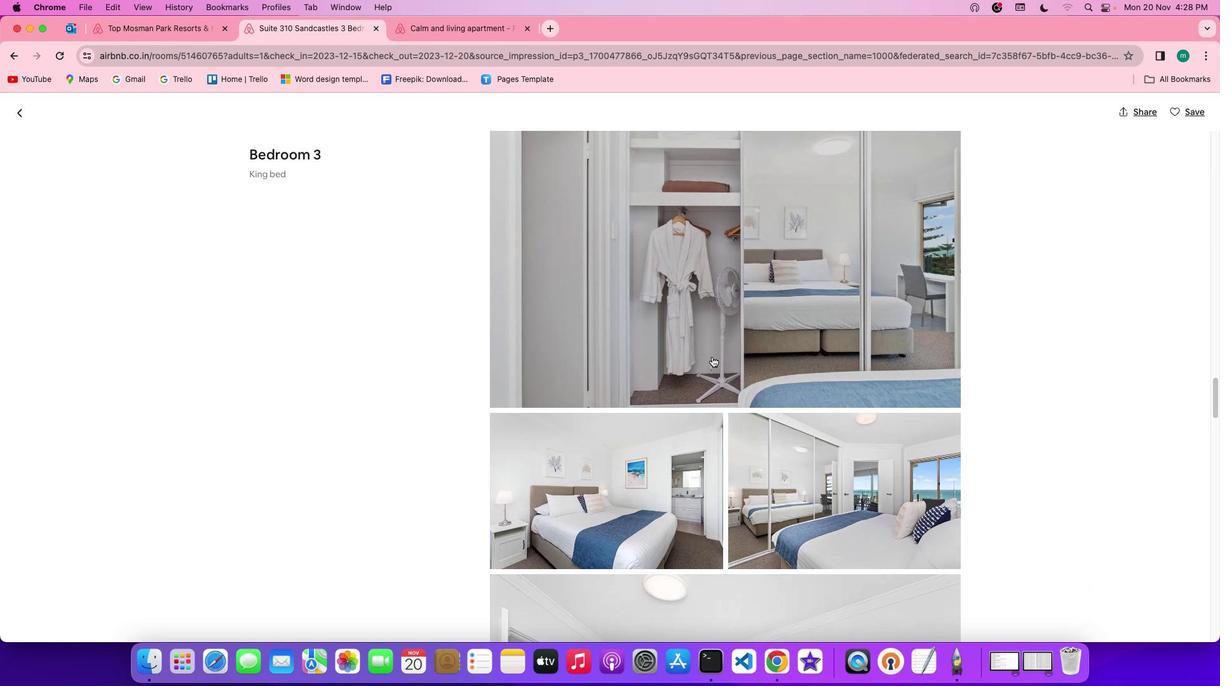 
Action: Mouse scrolled (711, 357) with delta (0, -1)
Screenshot: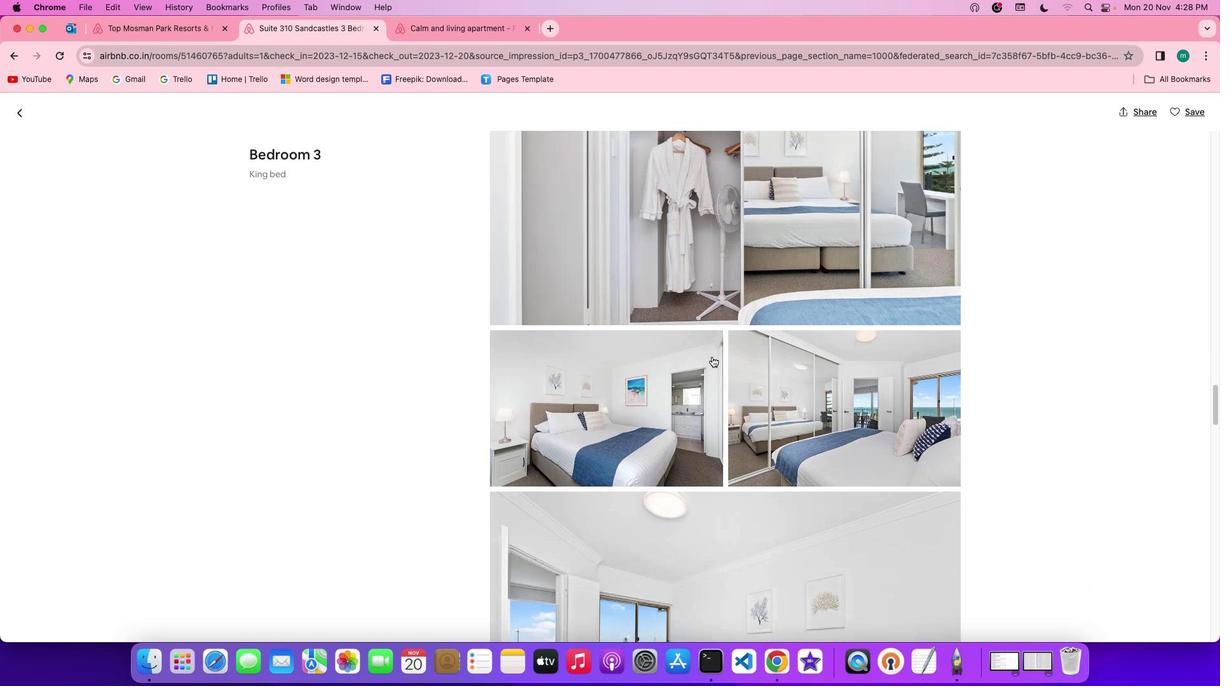 
Action: Mouse scrolled (711, 357) with delta (0, -1)
Screenshot: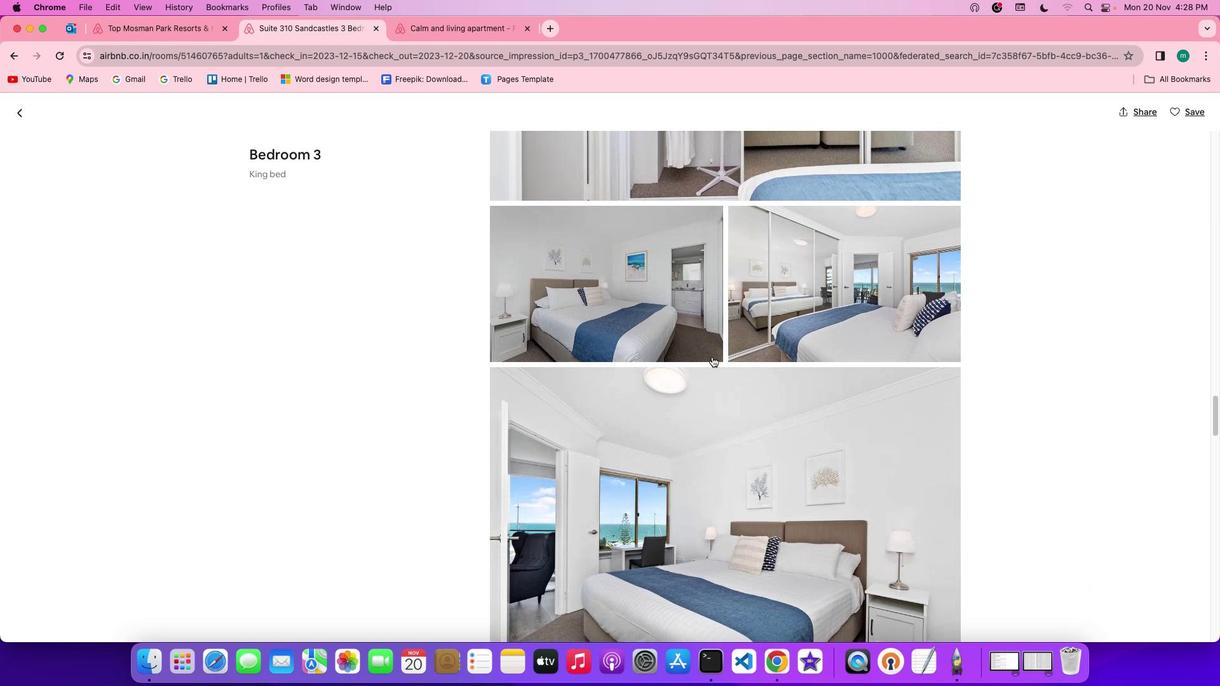 
Action: Mouse scrolled (711, 357) with delta (0, 0)
Screenshot: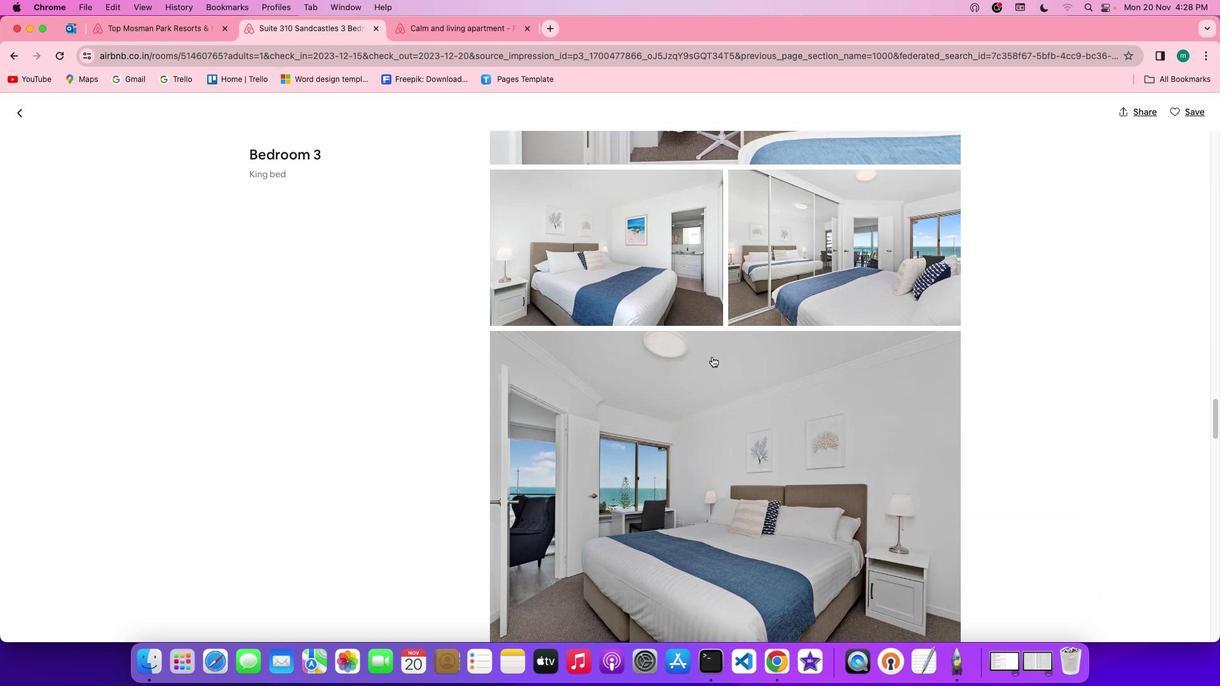 
Action: Mouse scrolled (711, 357) with delta (0, 0)
Screenshot: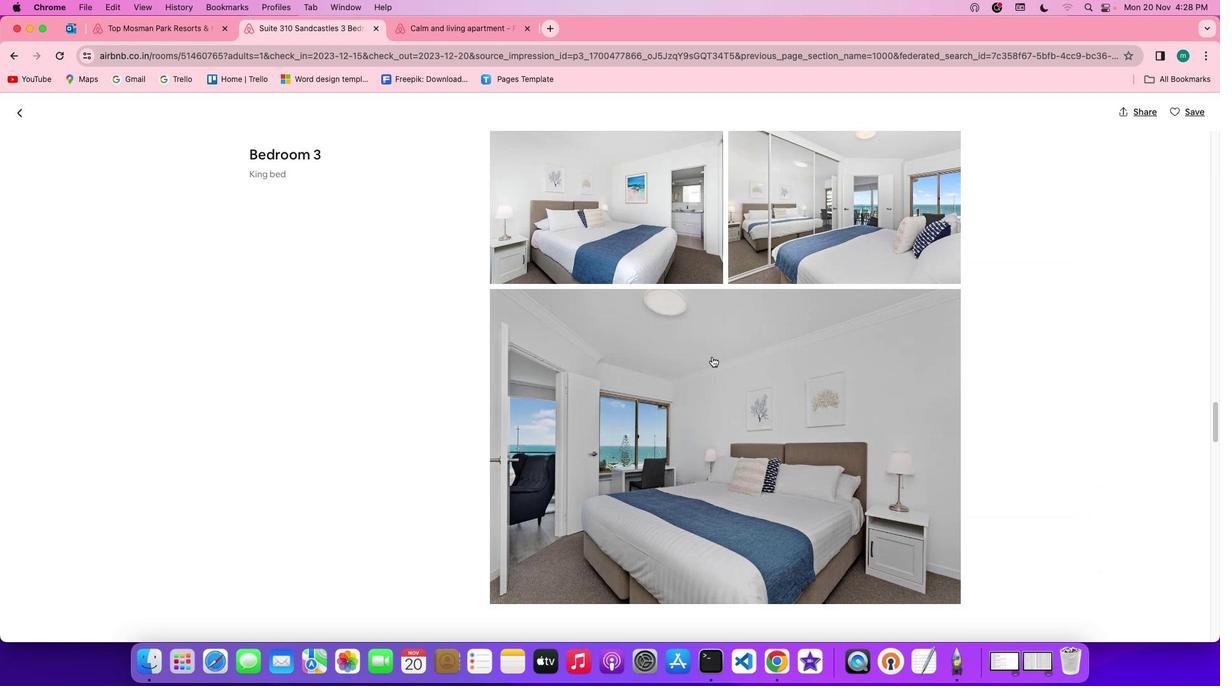 
Action: Mouse scrolled (711, 357) with delta (0, -1)
Screenshot: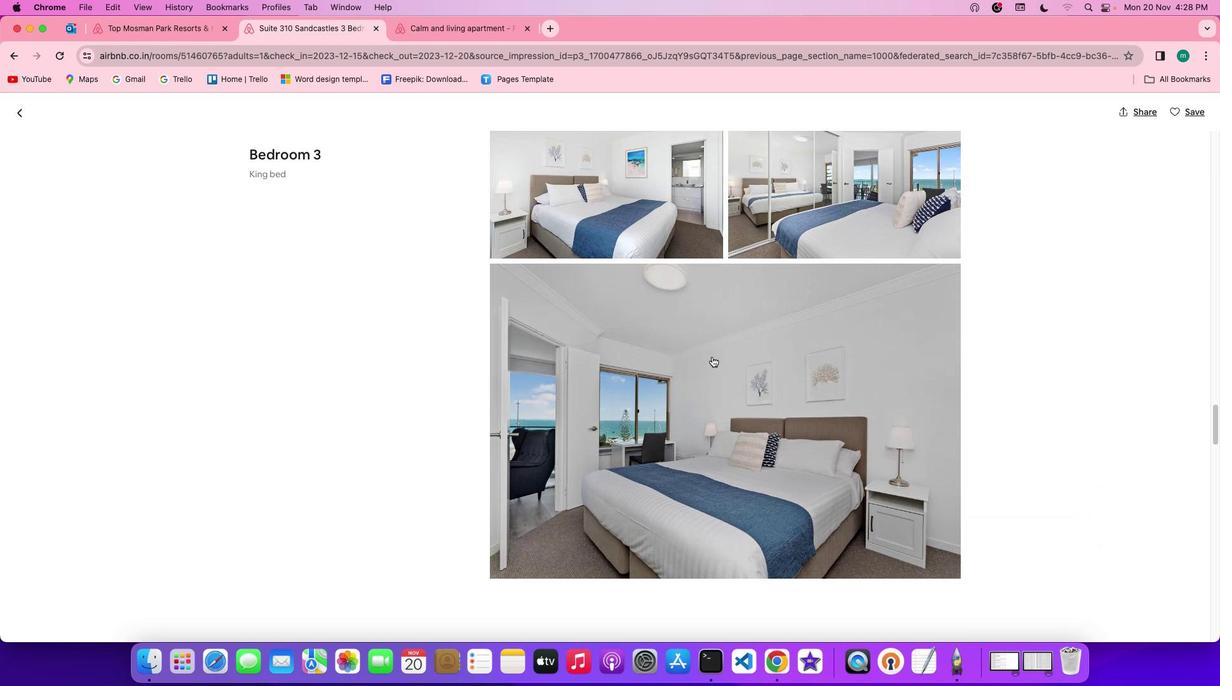 
Action: Mouse scrolled (711, 357) with delta (0, -2)
Screenshot: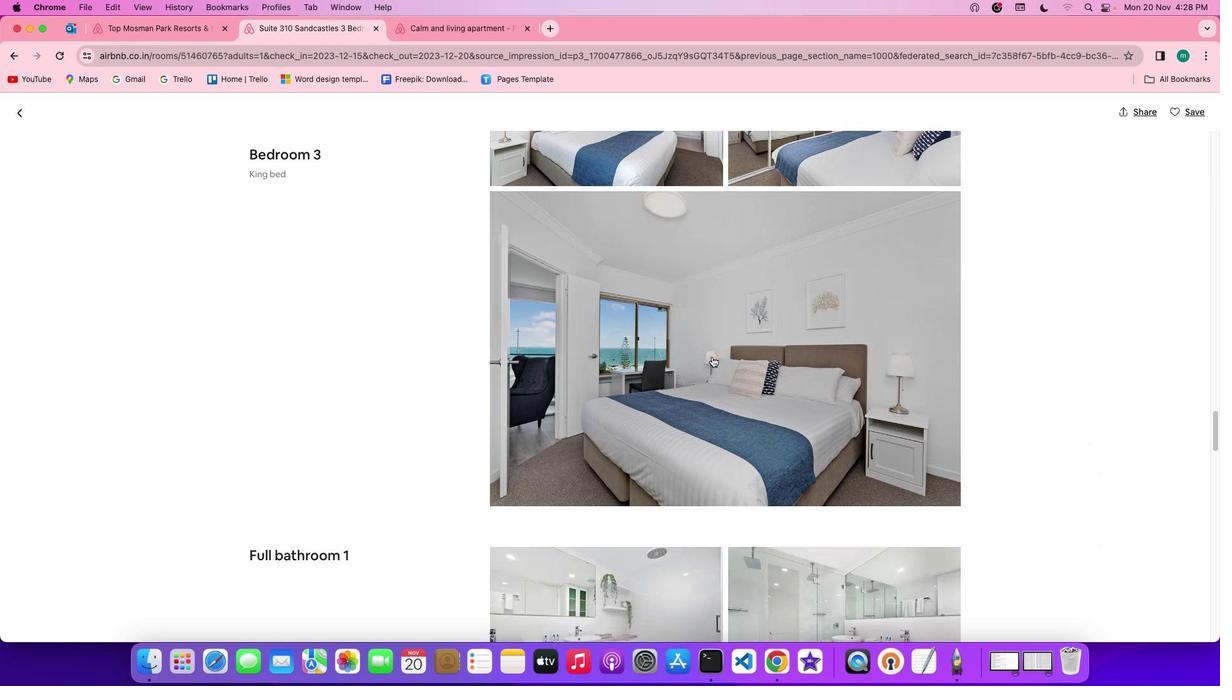 
Action: Mouse scrolled (711, 357) with delta (0, -2)
Screenshot: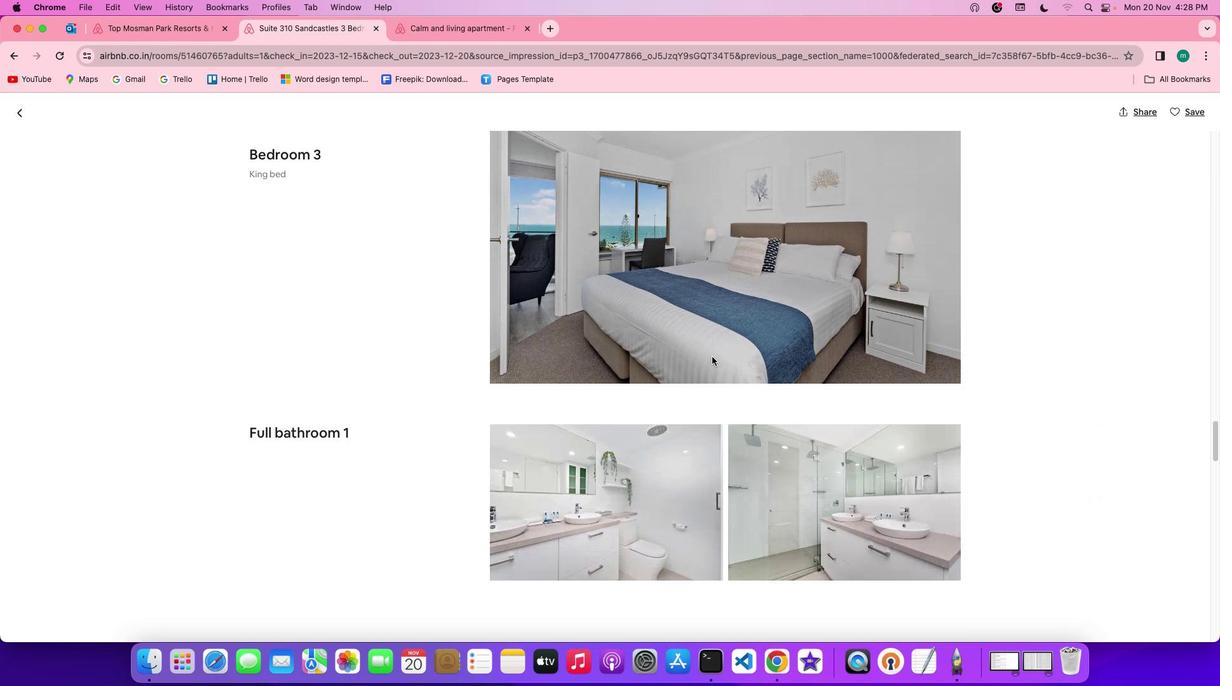 
Action: Mouse scrolled (711, 357) with delta (0, 0)
Screenshot: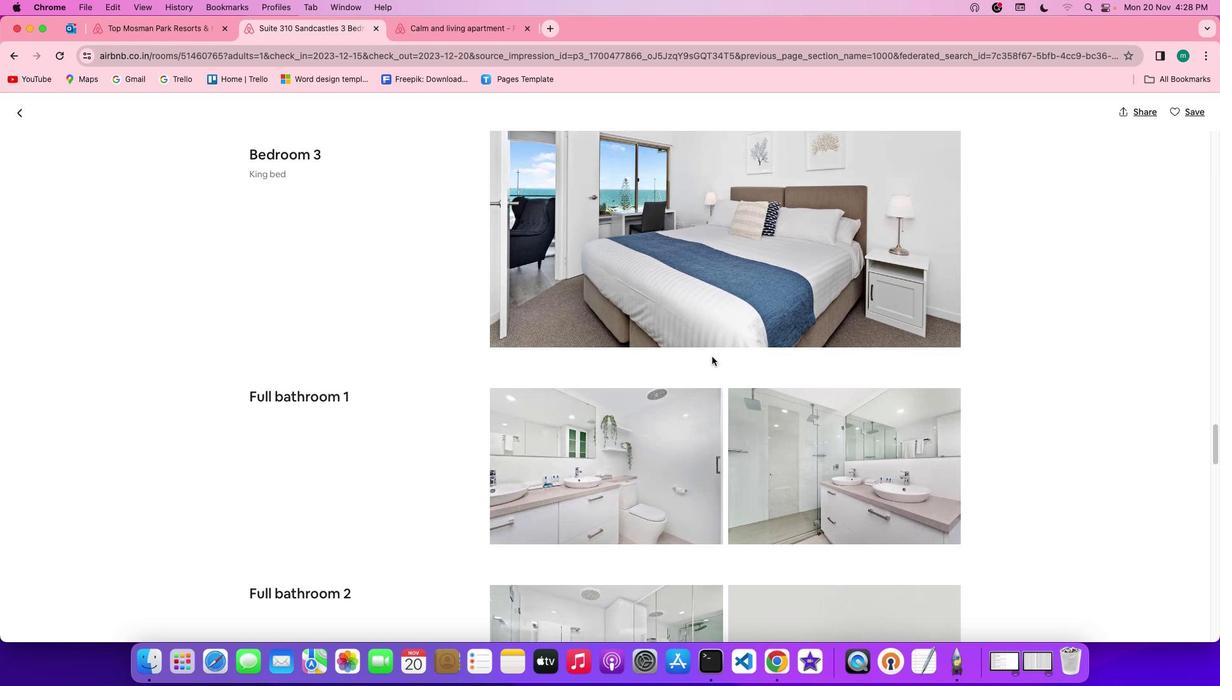 
Action: Mouse scrolled (711, 357) with delta (0, 0)
Screenshot: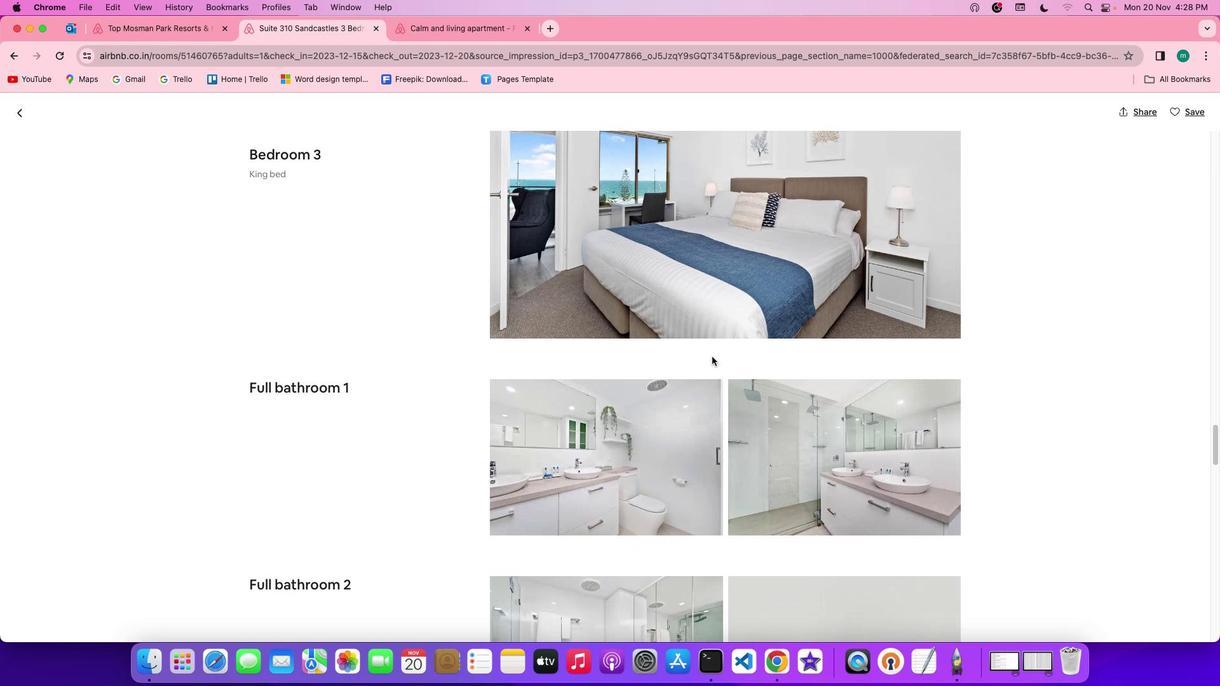 
Action: Mouse scrolled (711, 357) with delta (0, 0)
Screenshot: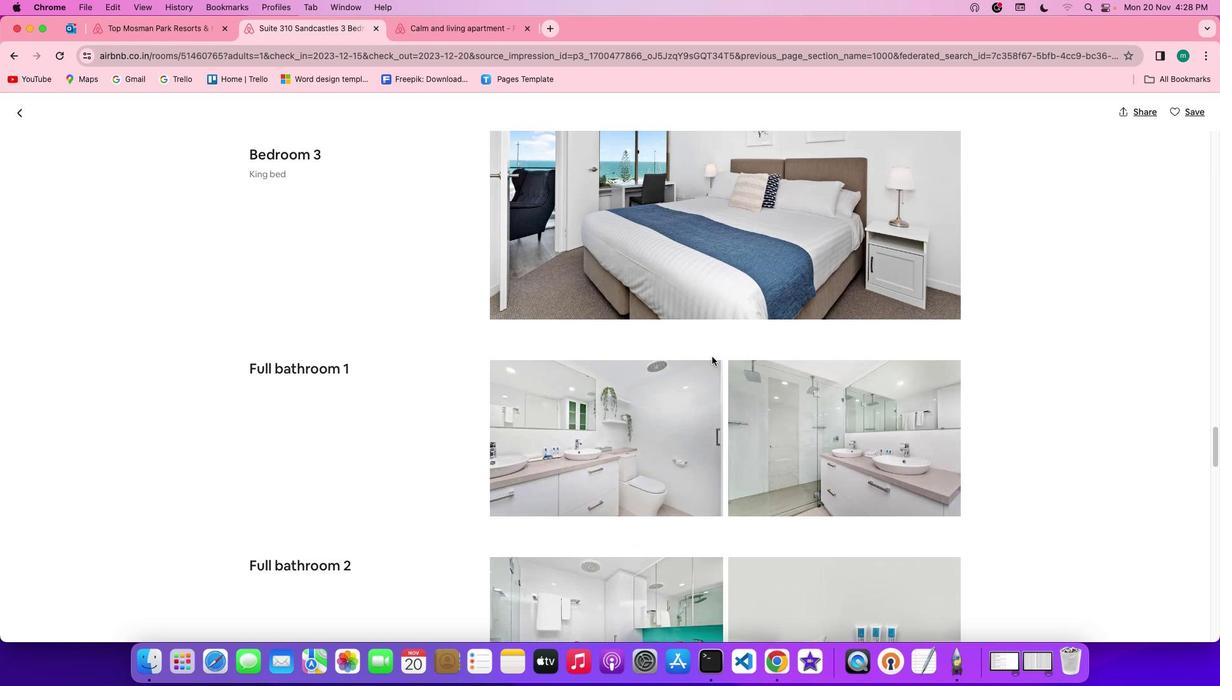 
Action: Mouse scrolled (711, 357) with delta (0, -1)
Screenshot: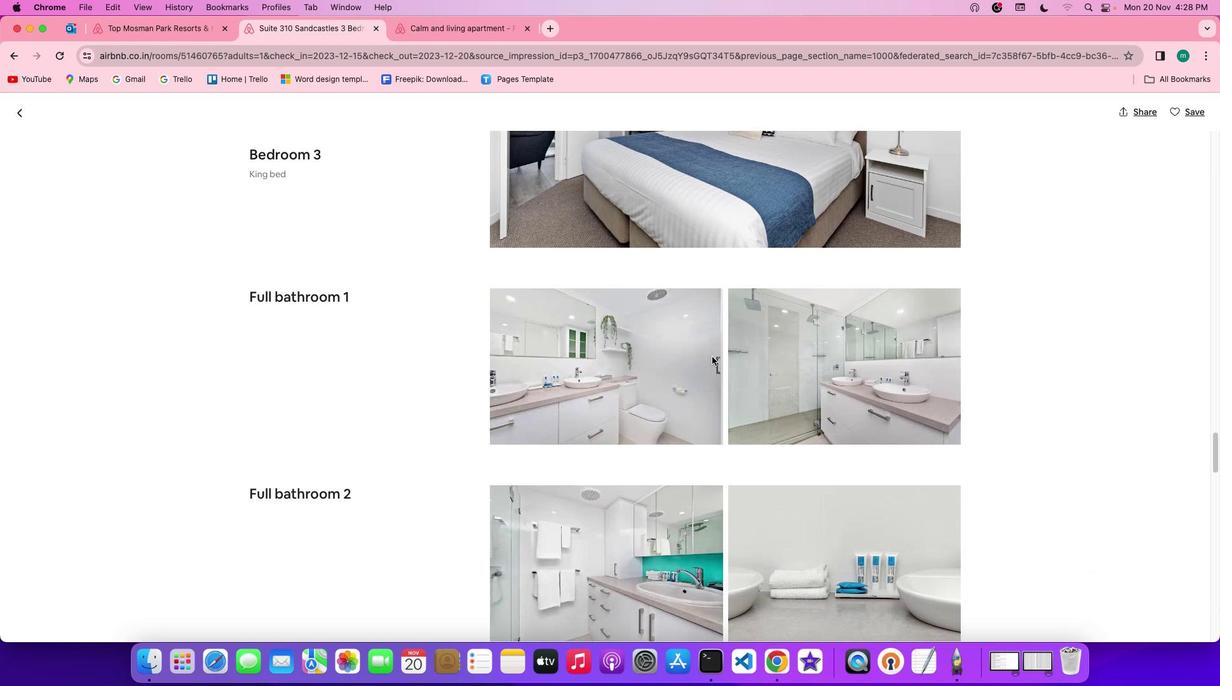 
Action: Mouse scrolled (711, 357) with delta (0, 0)
